 Task: Implement an escalation process for overdue issues using automation rules.
Action: Mouse pressed left at (677, 155)
Screenshot: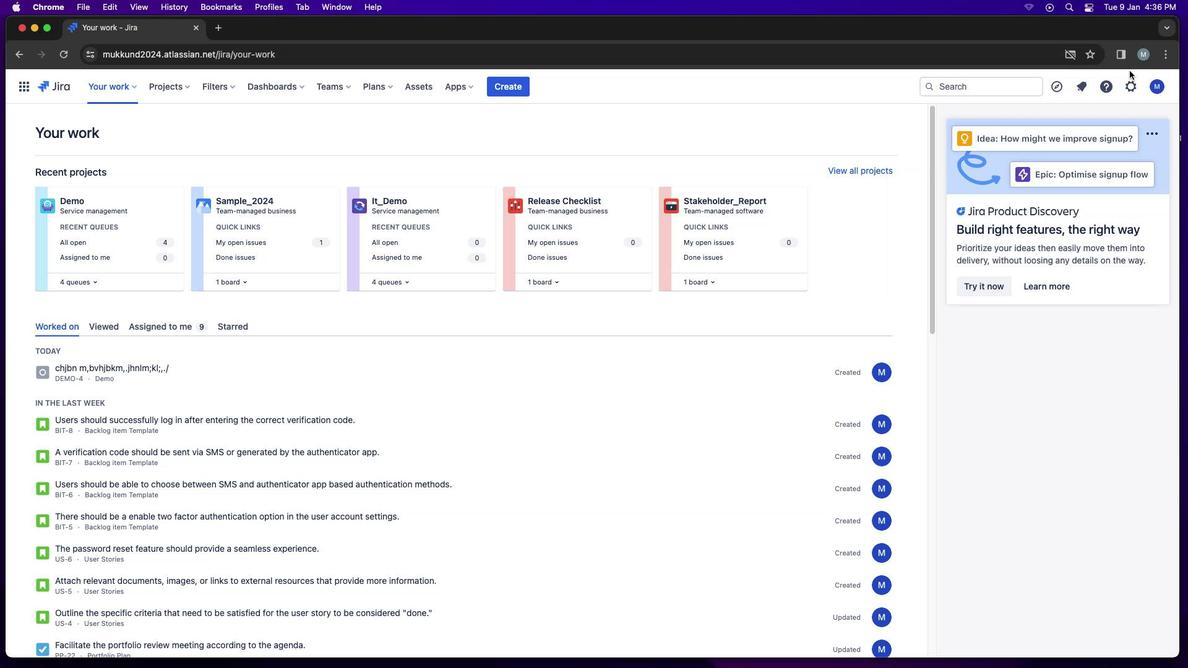 
Action: Mouse moved to (1130, 89)
Screenshot: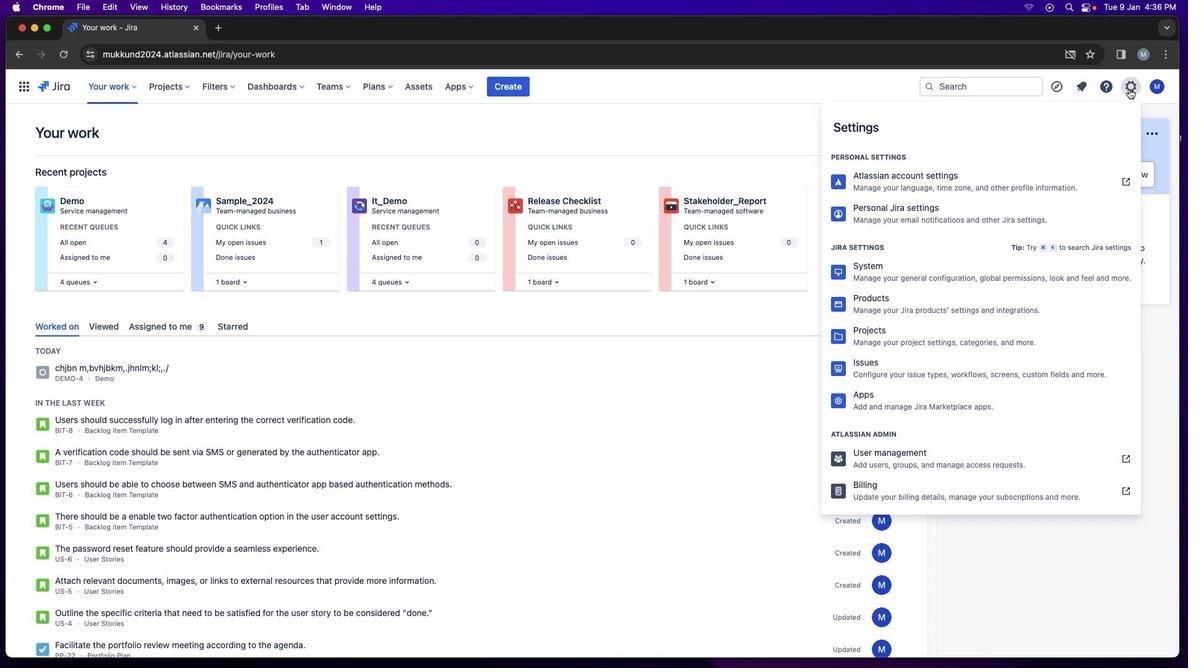 
Action: Mouse pressed left at (1130, 89)
Screenshot: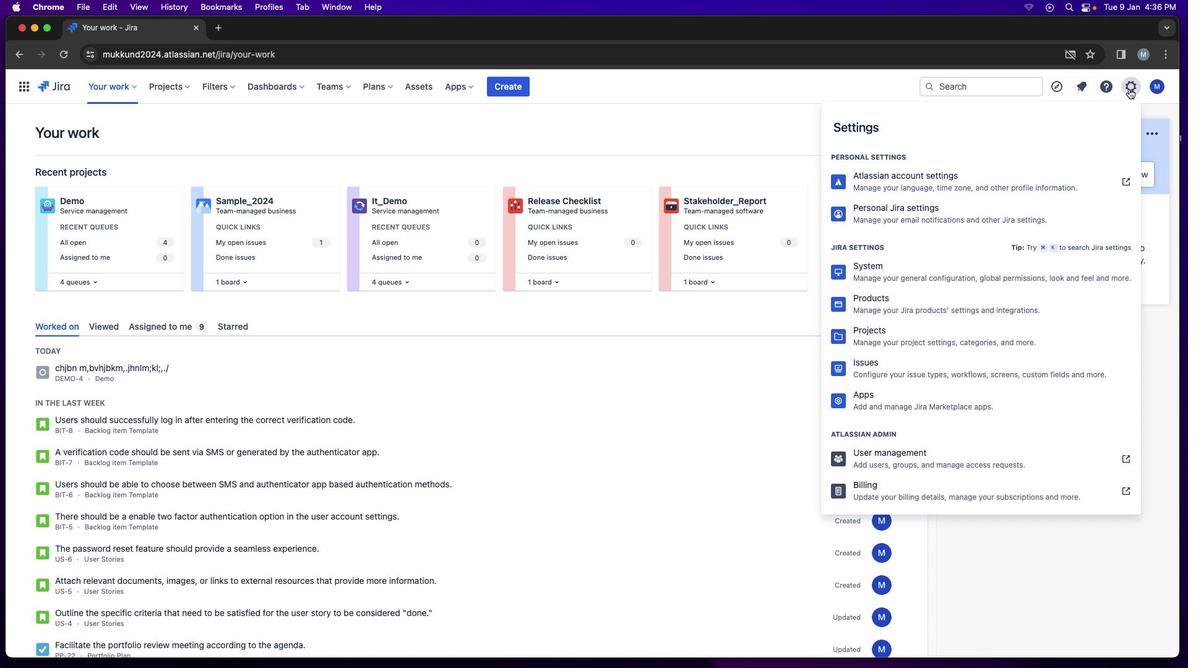 
Action: Mouse moved to (956, 364)
Screenshot: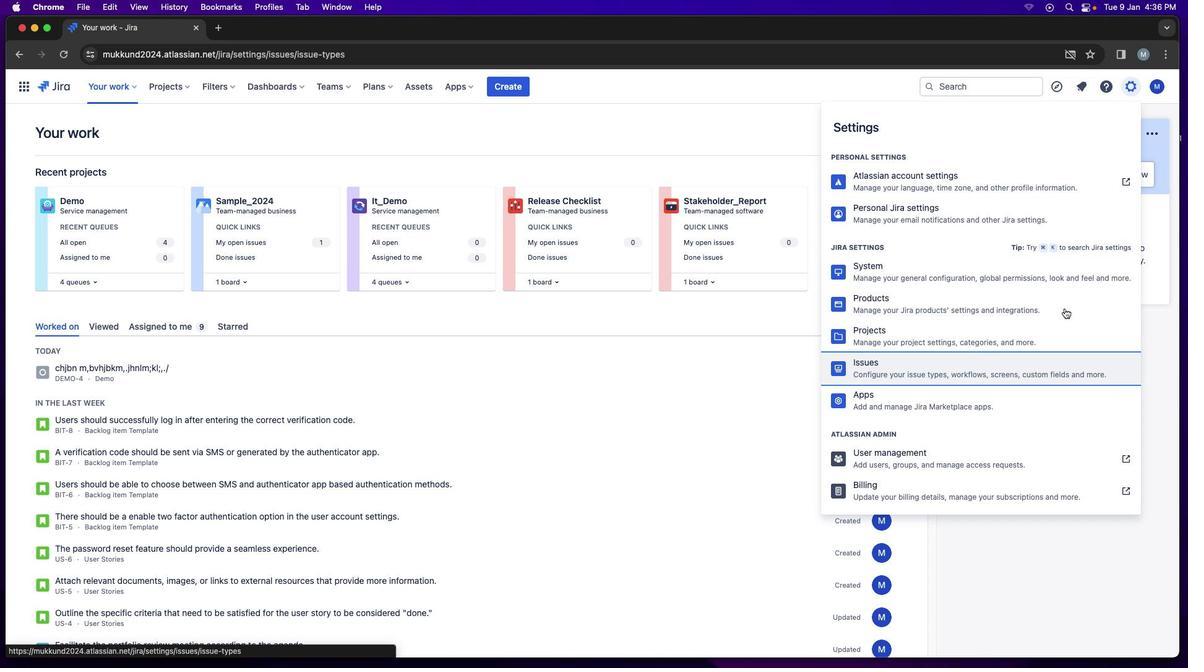 
Action: Mouse pressed left at (956, 364)
Screenshot: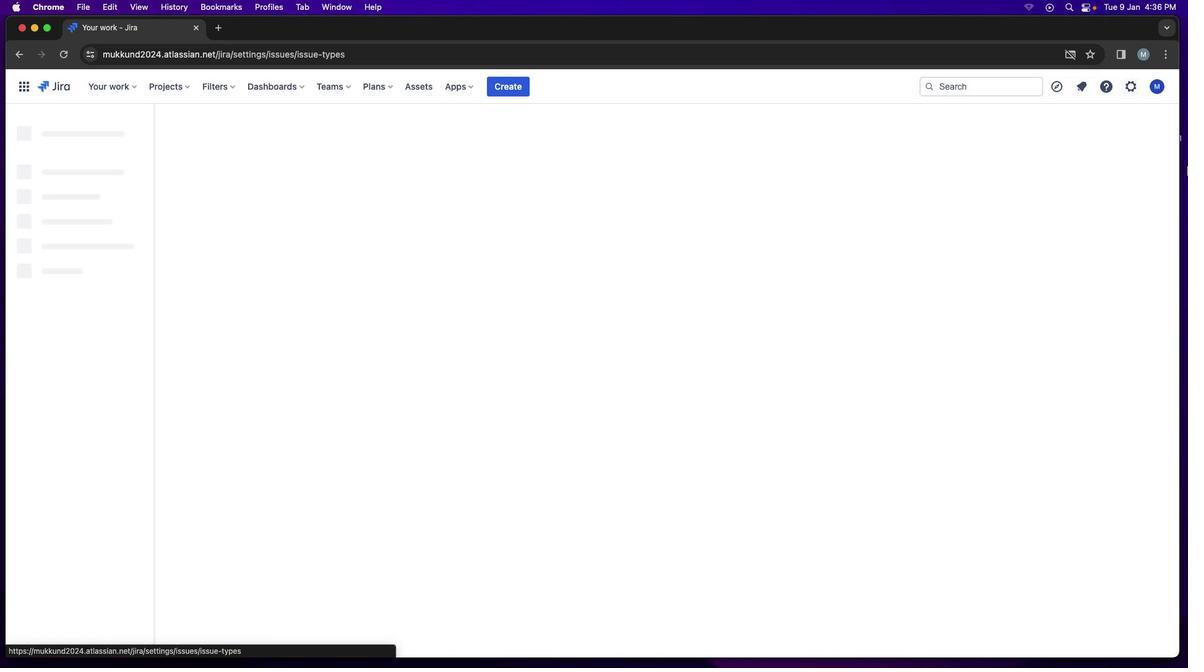 
Action: Mouse moved to (468, 157)
Screenshot: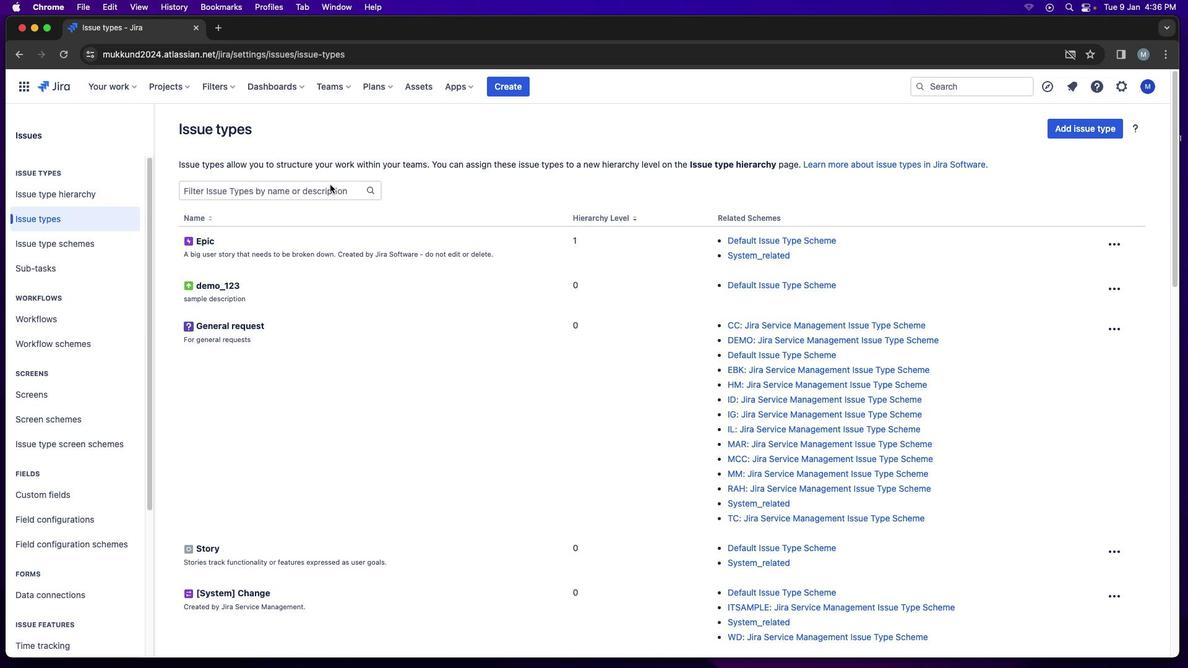 
Action: Mouse pressed left at (468, 157)
Screenshot: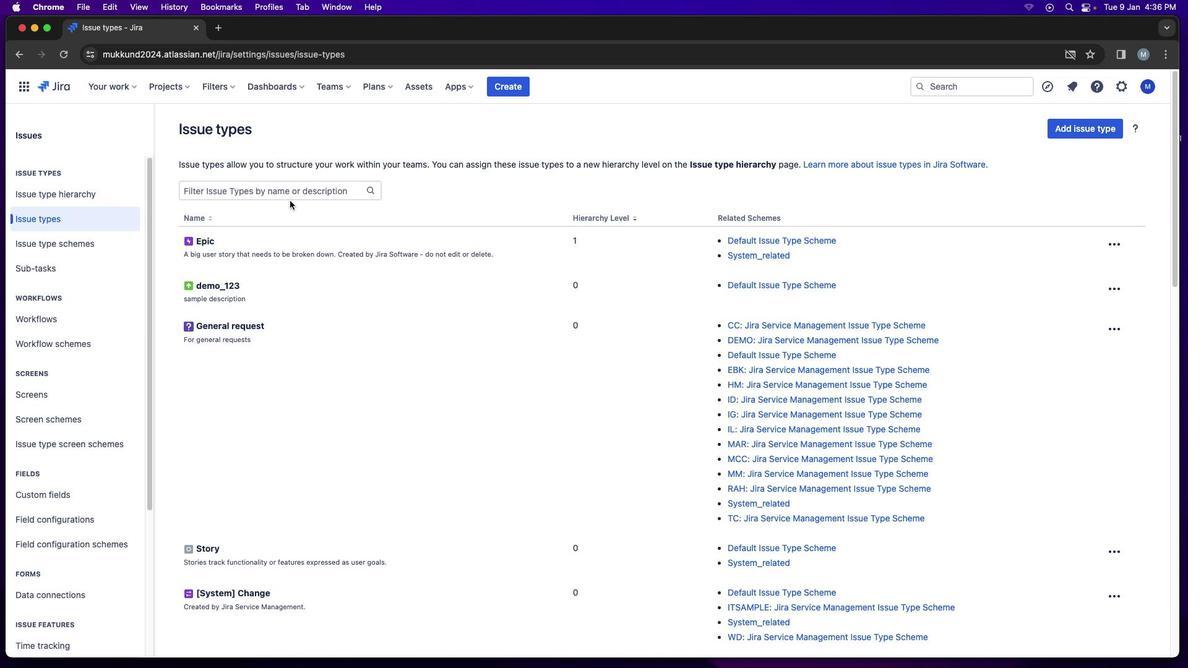 
Action: Mouse moved to (103, 366)
Screenshot: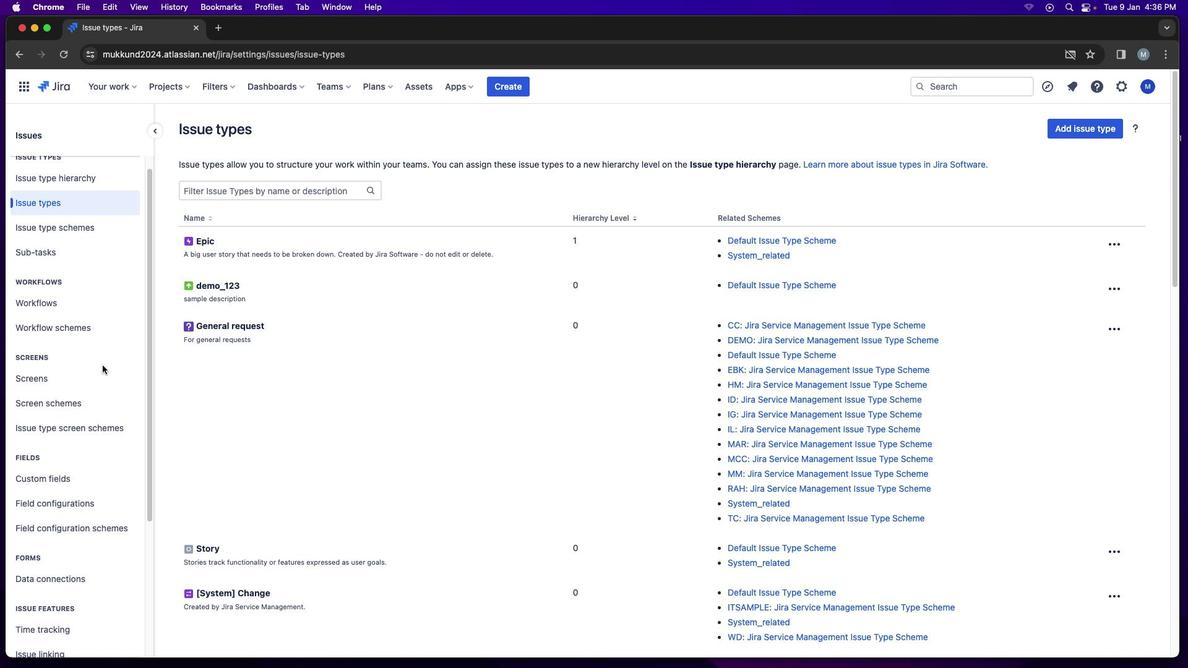 
Action: Mouse scrolled (103, 366) with delta (1, 0)
Screenshot: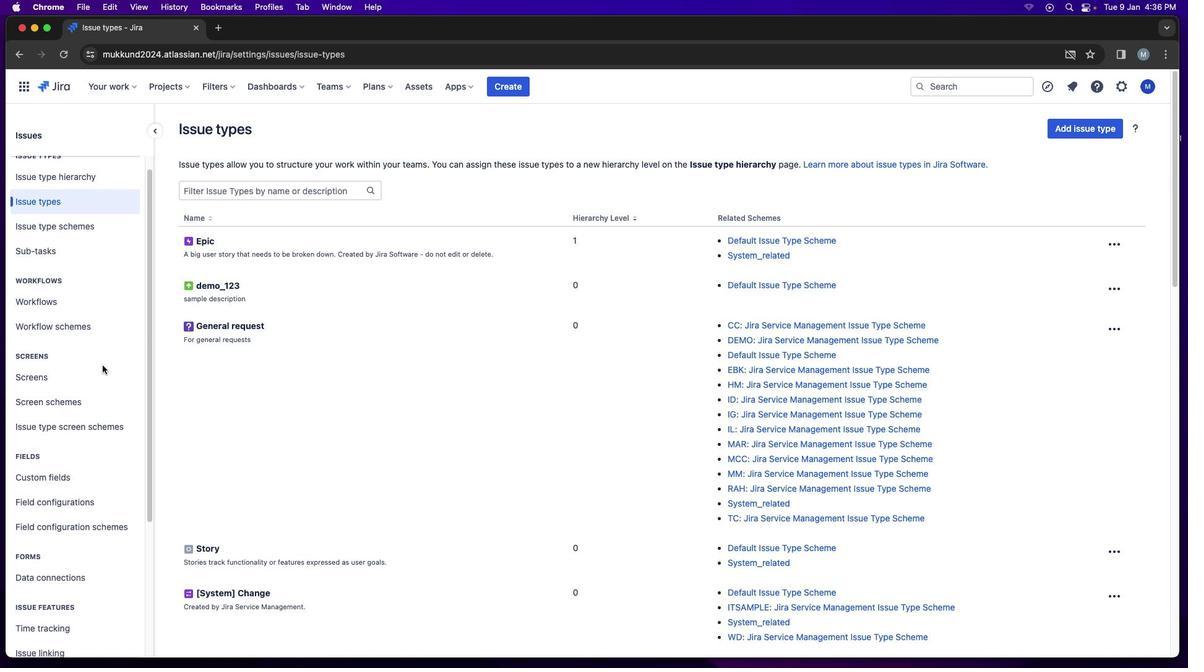
Action: Mouse scrolled (103, 366) with delta (1, 0)
Screenshot: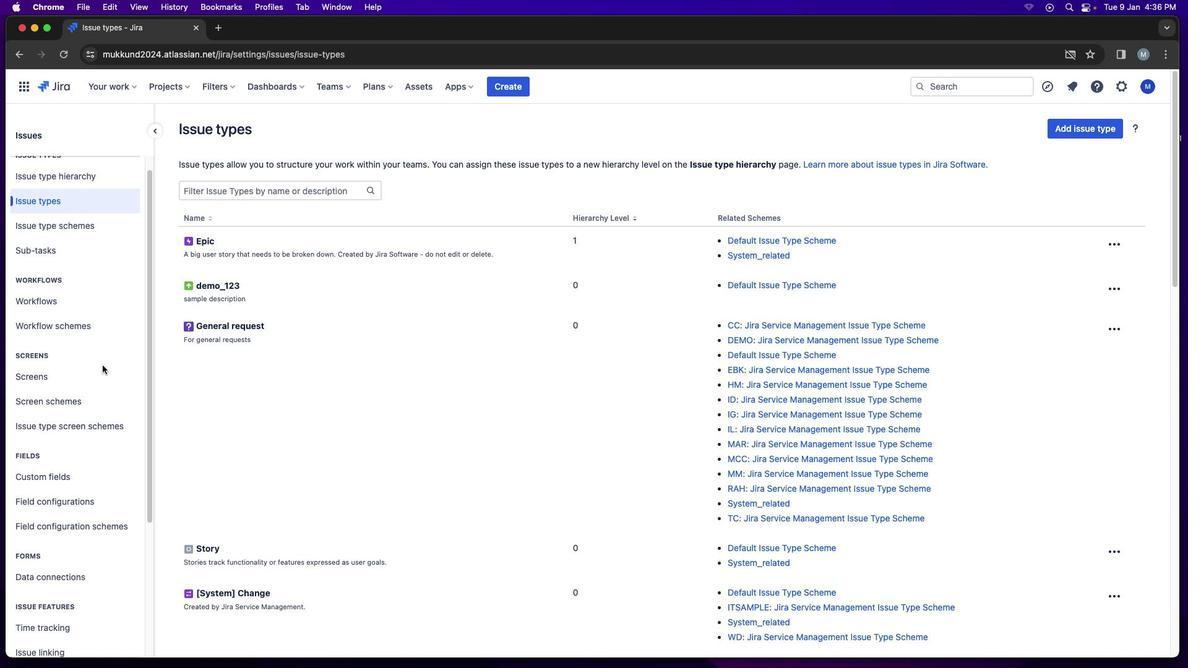
Action: Mouse scrolled (103, 366) with delta (1, 0)
Screenshot: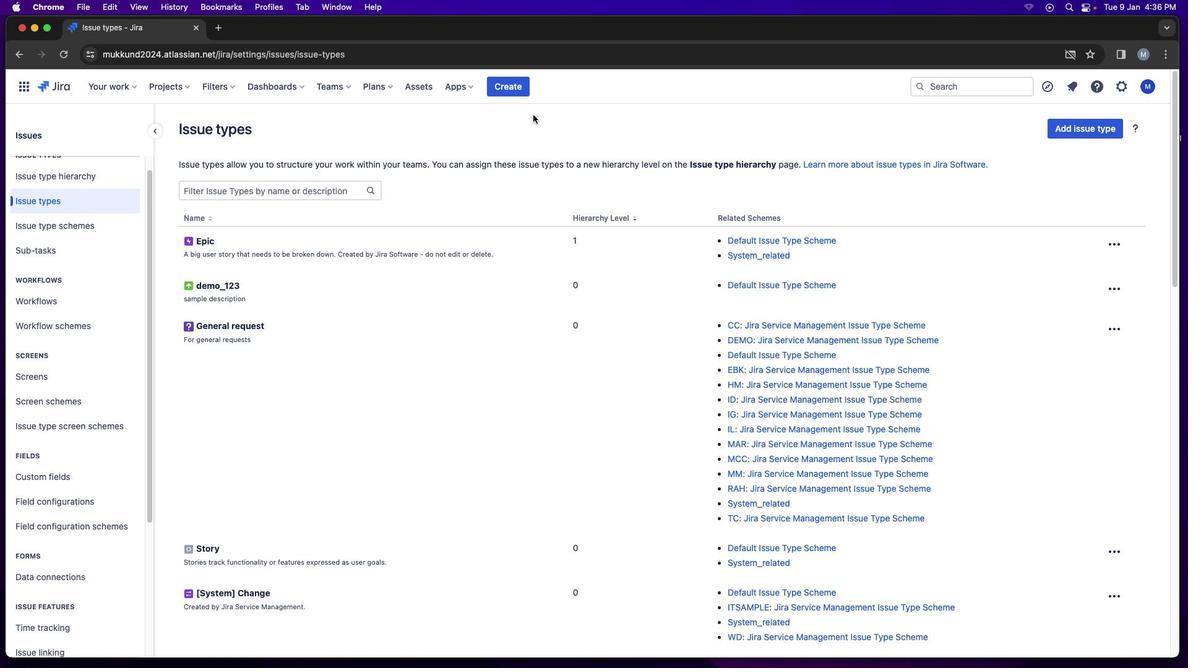 
Action: Mouse scrolled (103, 366) with delta (1, 0)
Screenshot: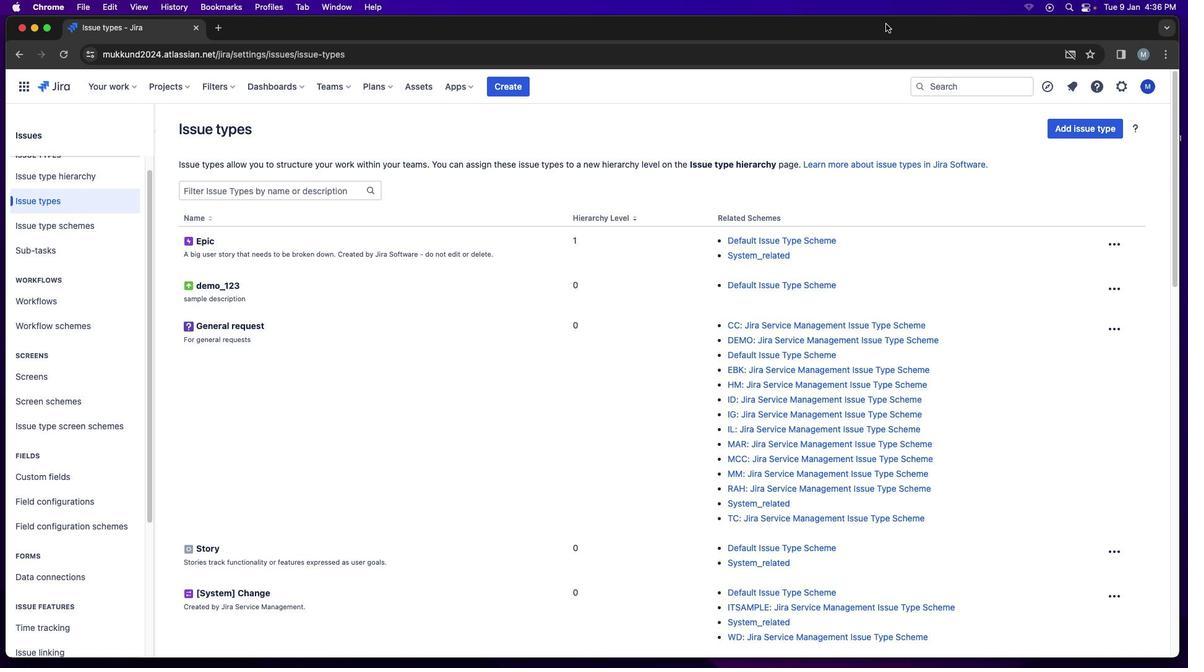 
Action: Mouse moved to (1121, 89)
Screenshot: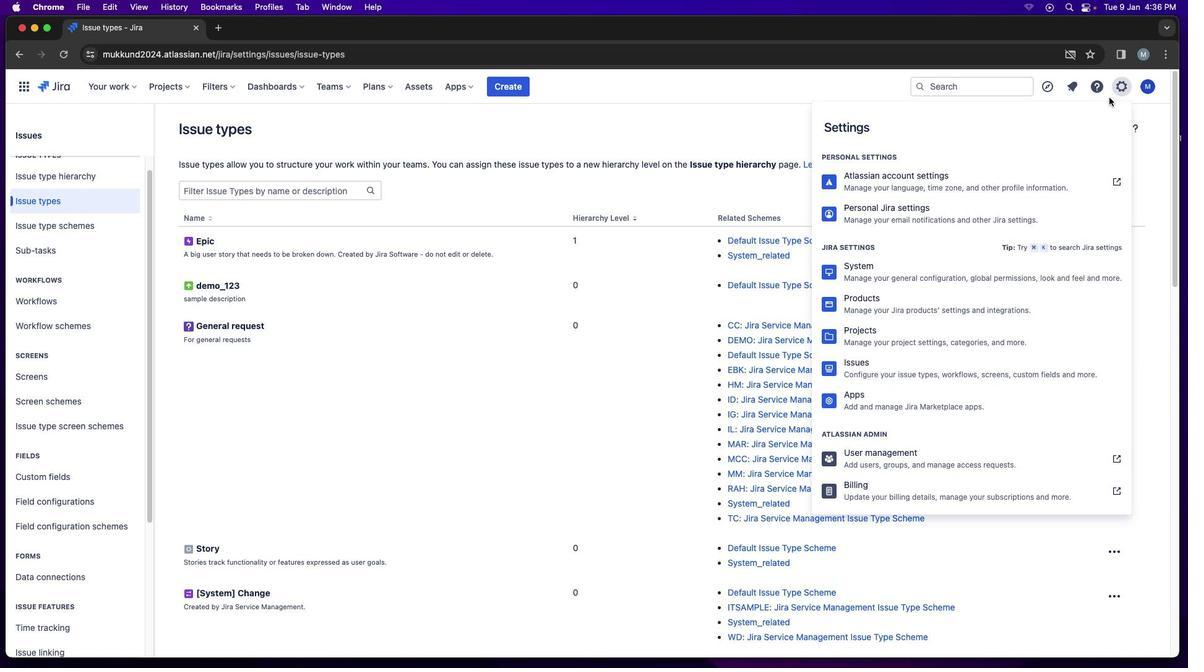 
Action: Mouse pressed left at (1121, 89)
Screenshot: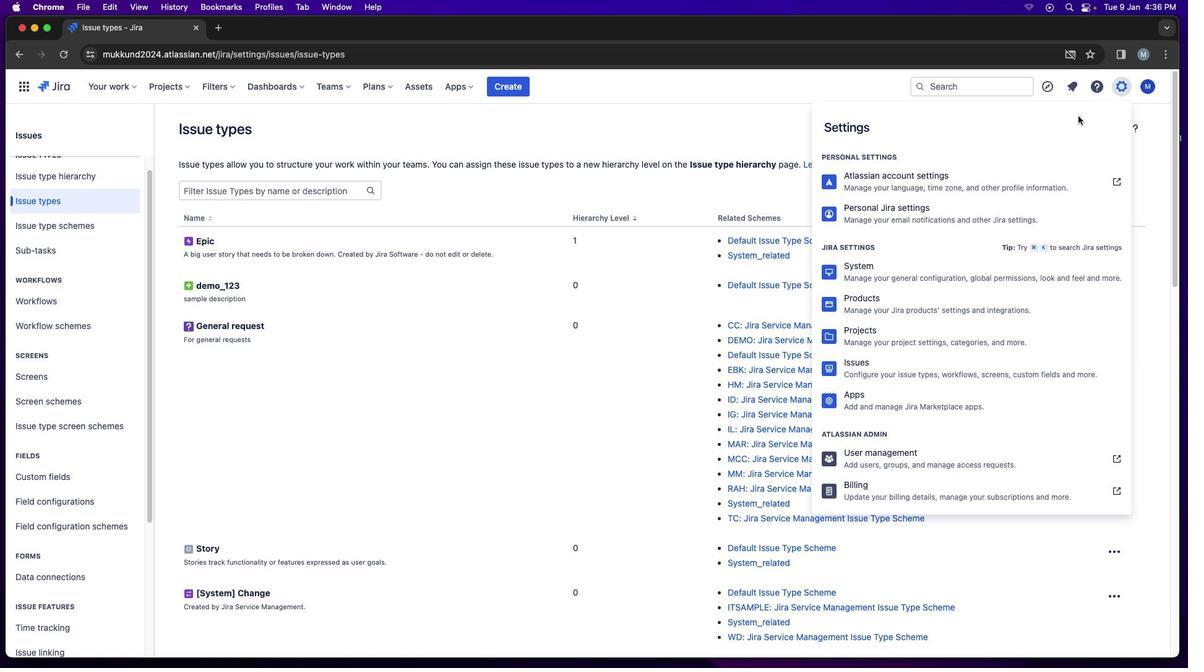 
Action: Mouse moved to (912, 273)
Screenshot: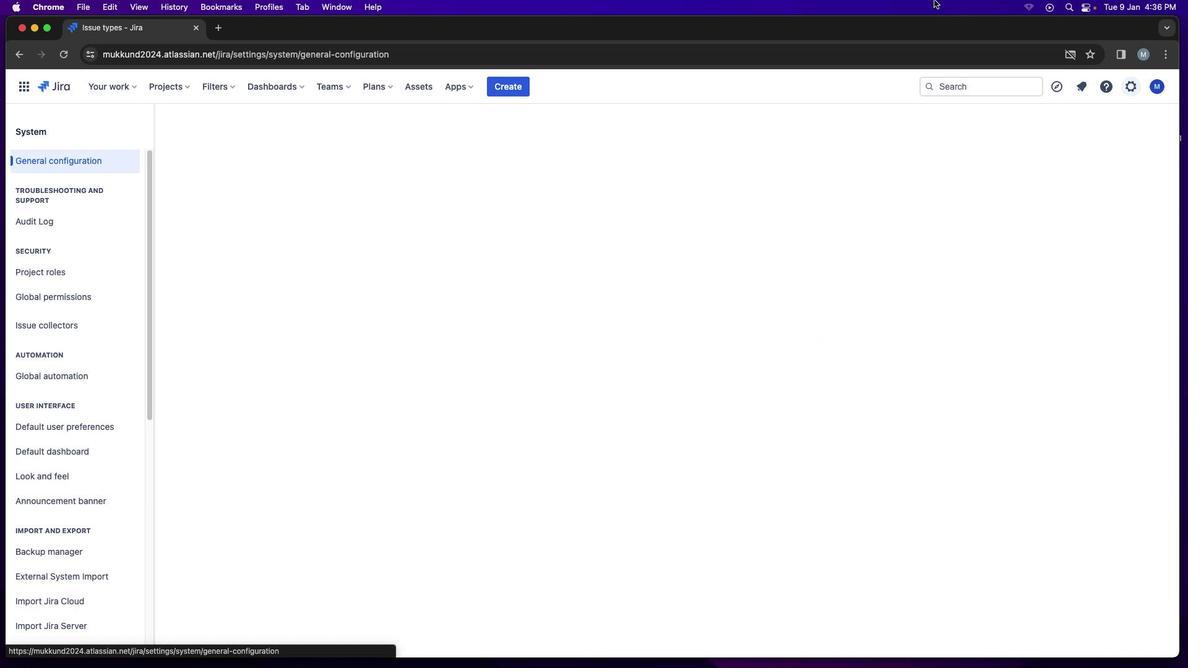 
Action: Mouse pressed left at (912, 273)
Screenshot: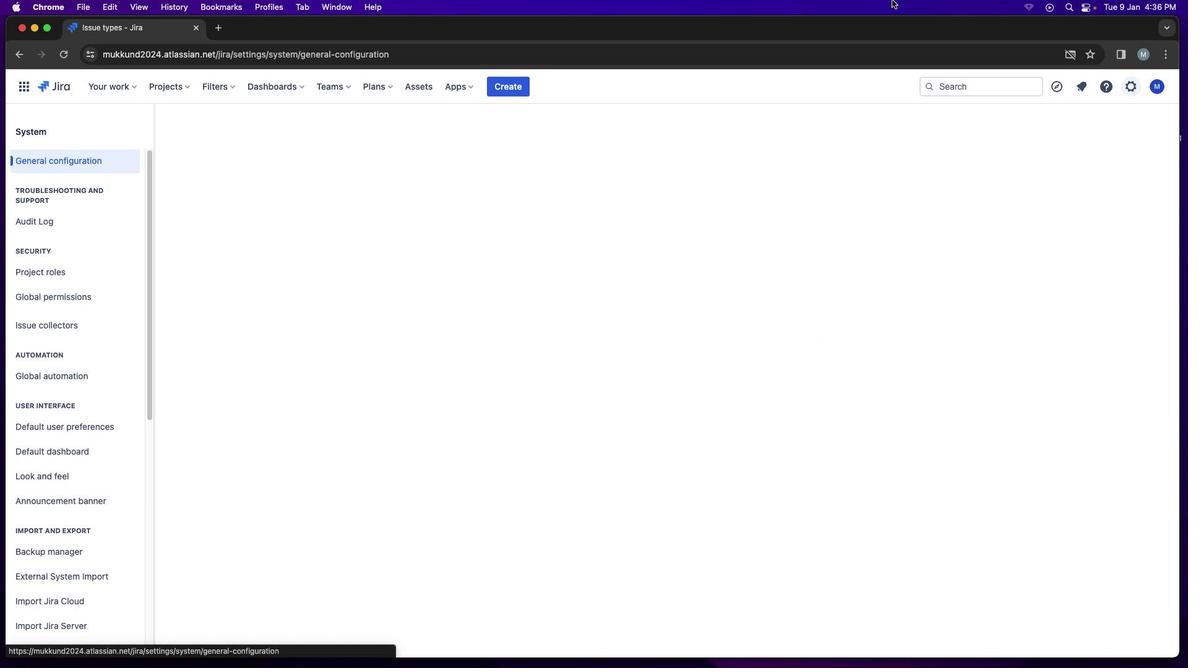
Action: Mouse moved to (65, 383)
Screenshot: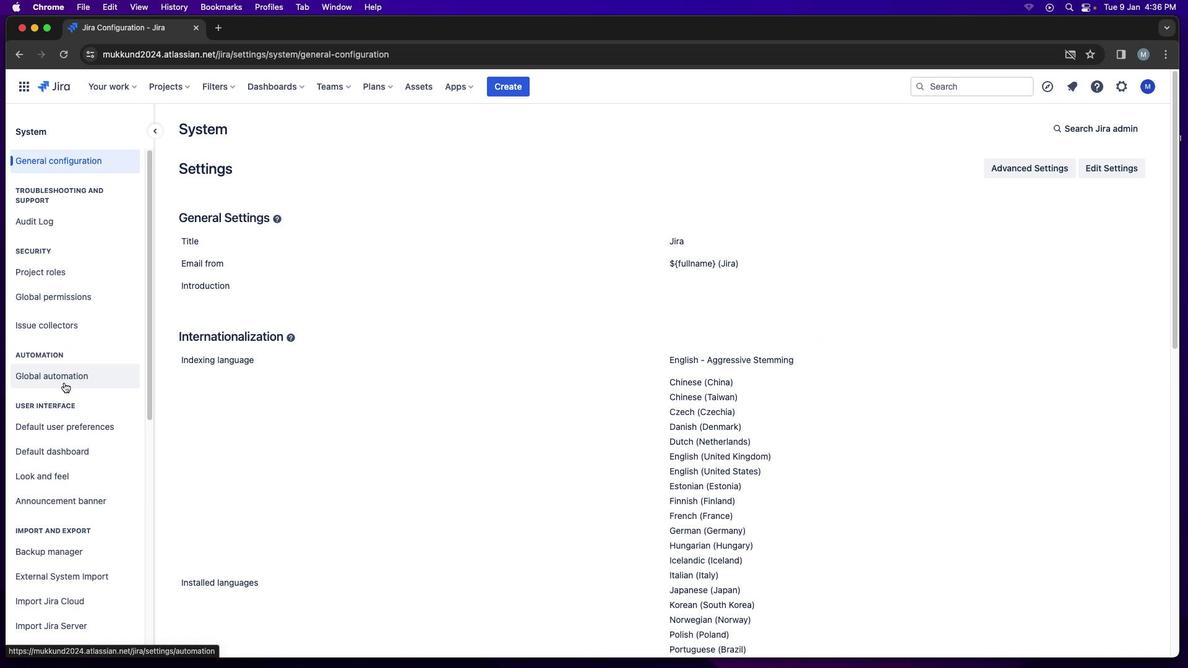 
Action: Mouse pressed left at (65, 383)
Screenshot: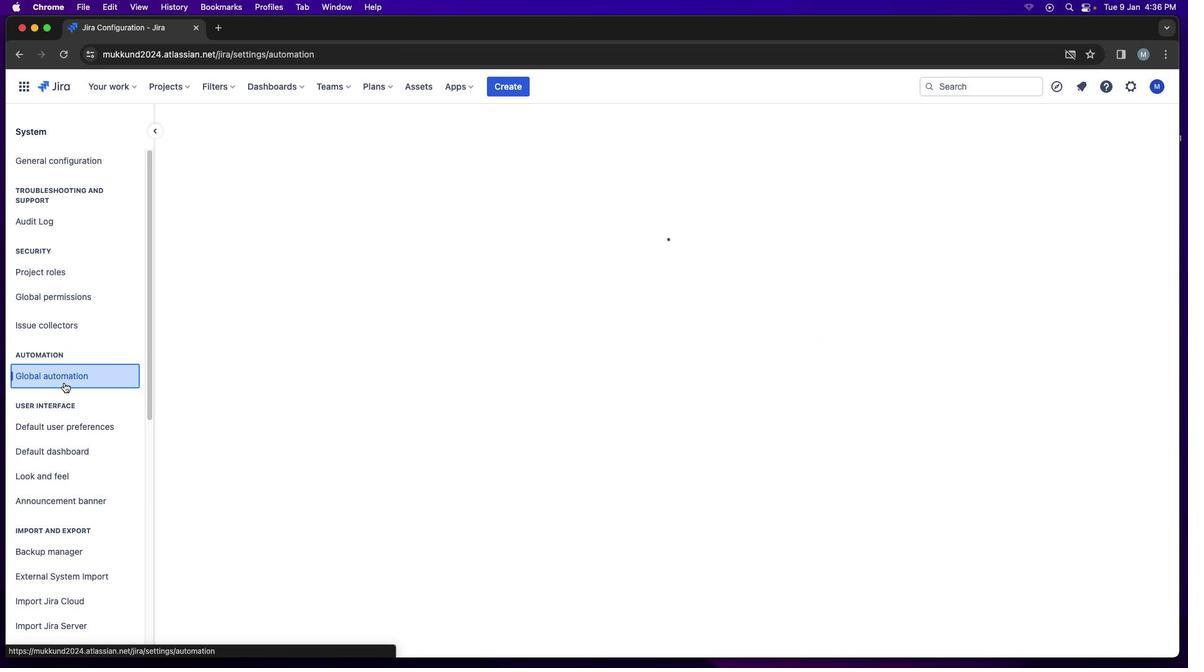 
Action: Mouse moved to (822, 144)
Screenshot: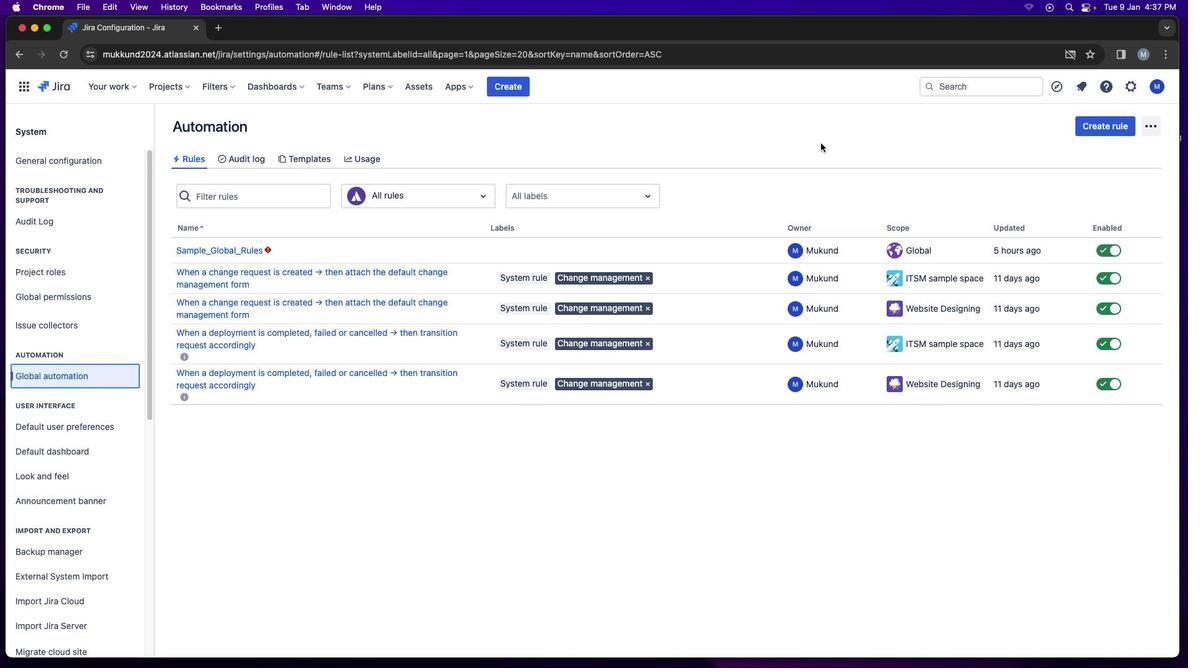 
Action: Mouse pressed left at (822, 144)
Screenshot: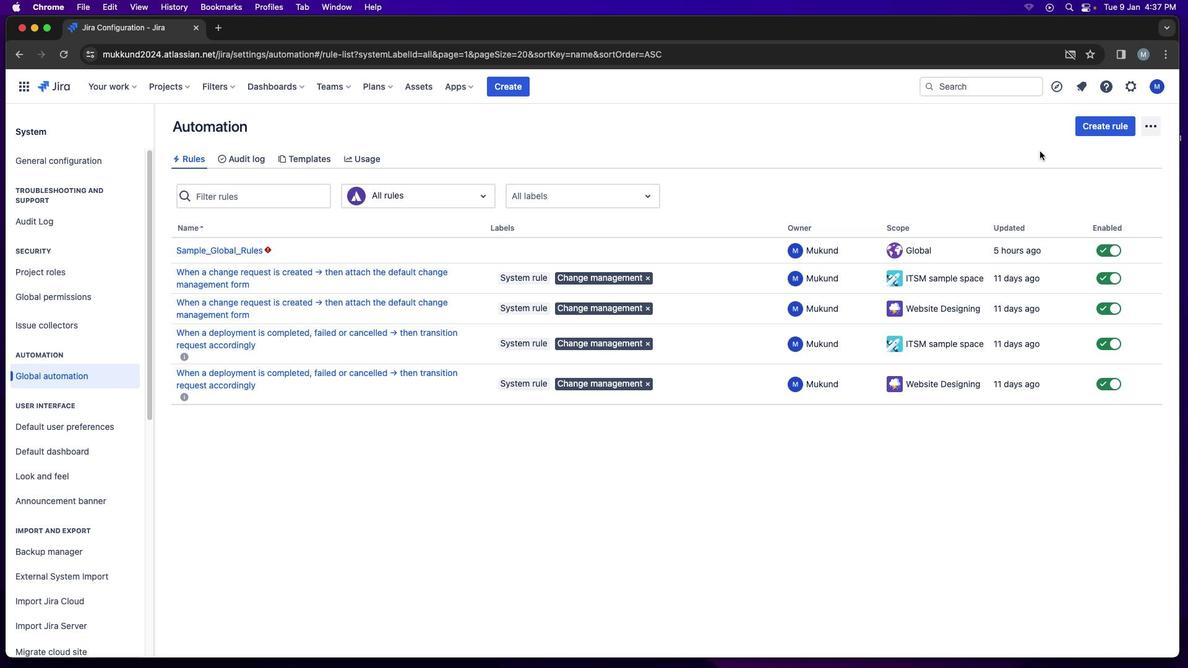 
Action: Mouse moved to (1111, 126)
Screenshot: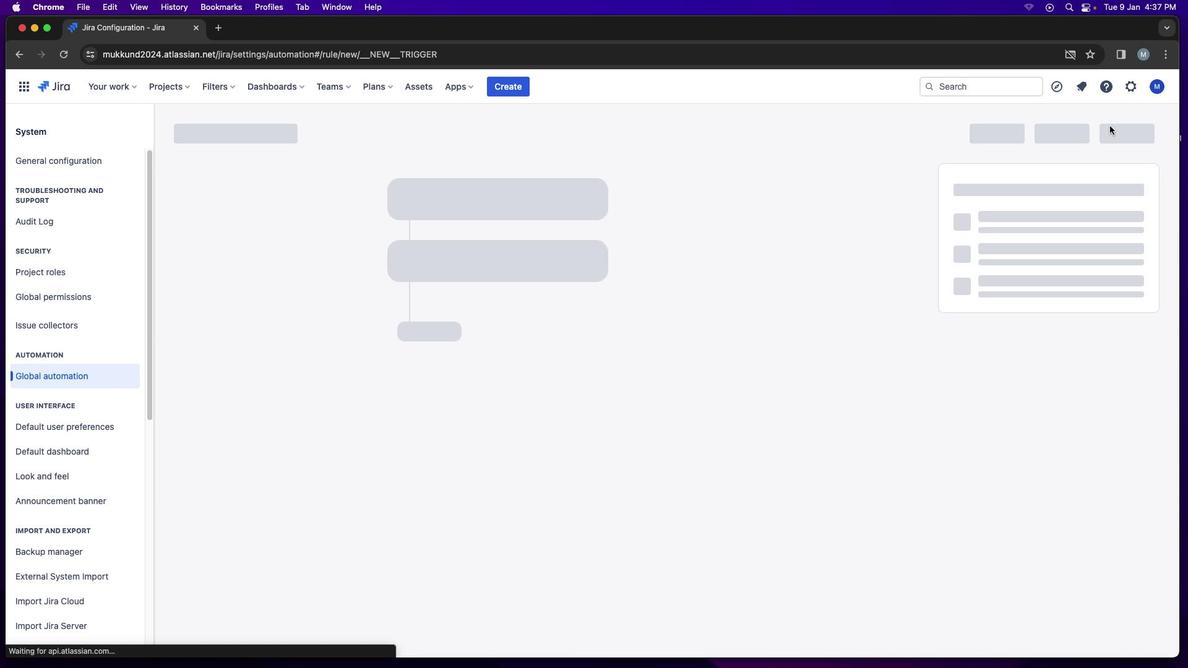 
Action: Mouse pressed left at (1111, 126)
Screenshot: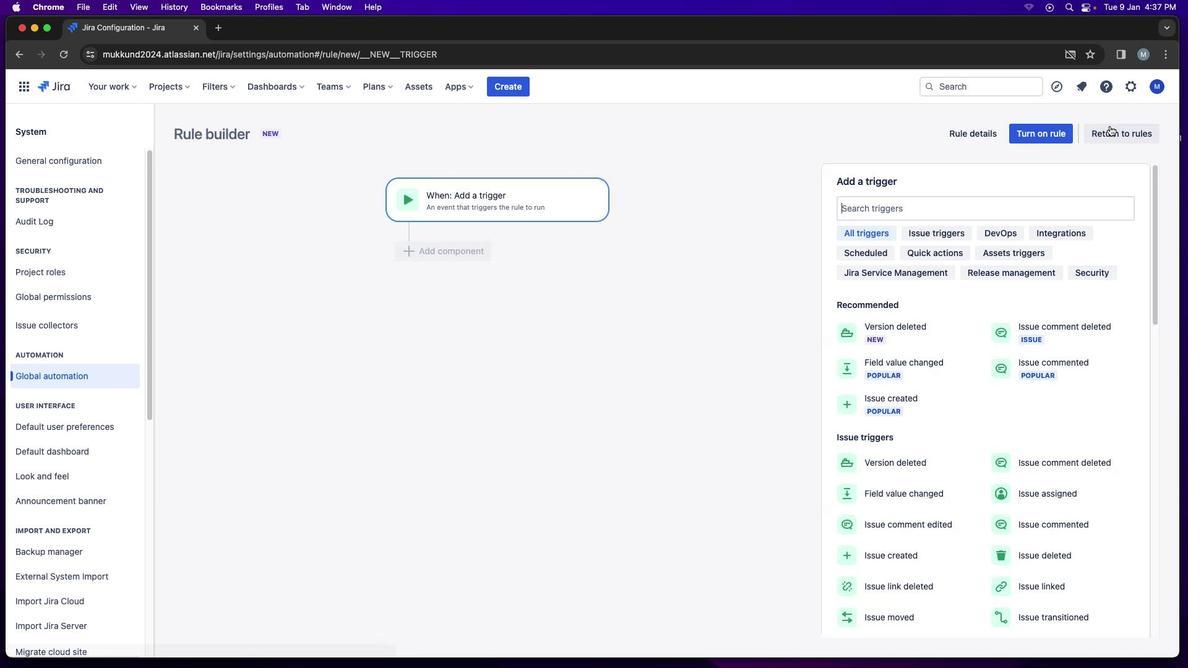 
Action: Mouse moved to (693, 210)
Screenshot: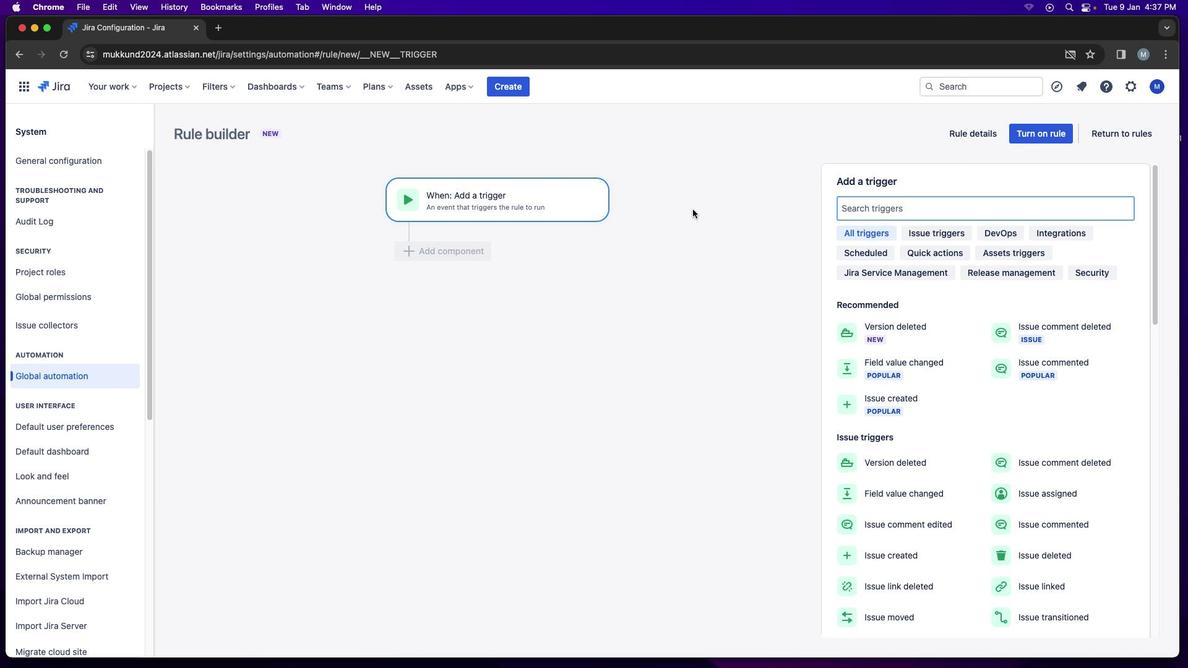 
Action: Mouse pressed left at (693, 210)
Screenshot: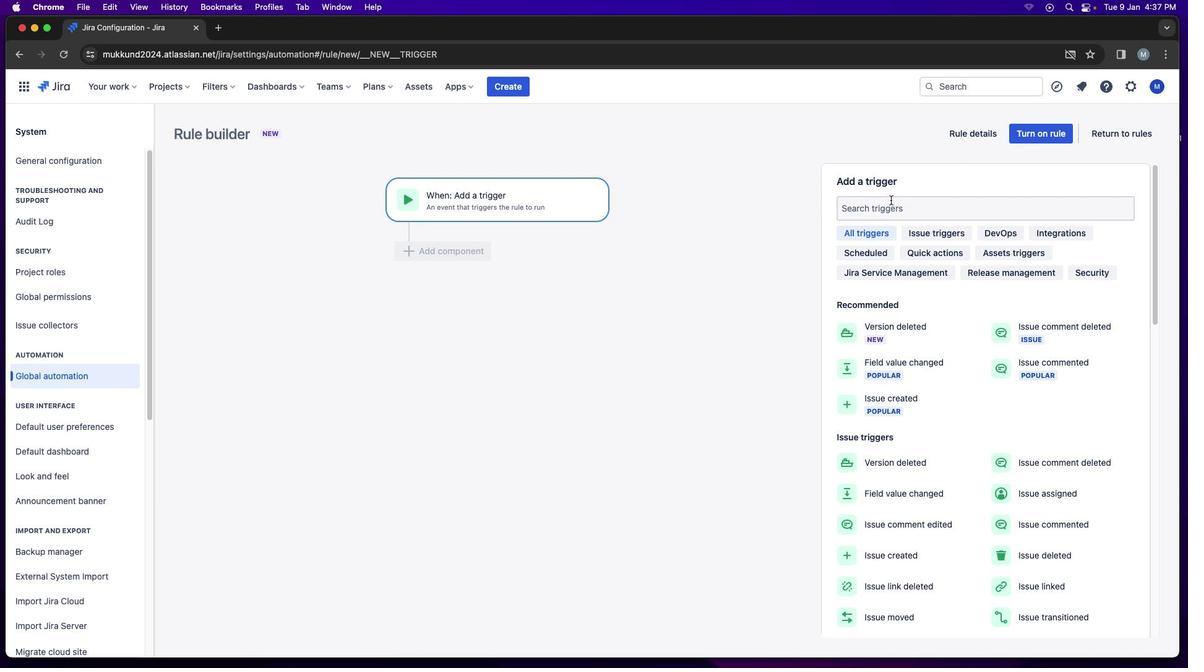 
Action: Mouse moved to (925, 207)
Screenshot: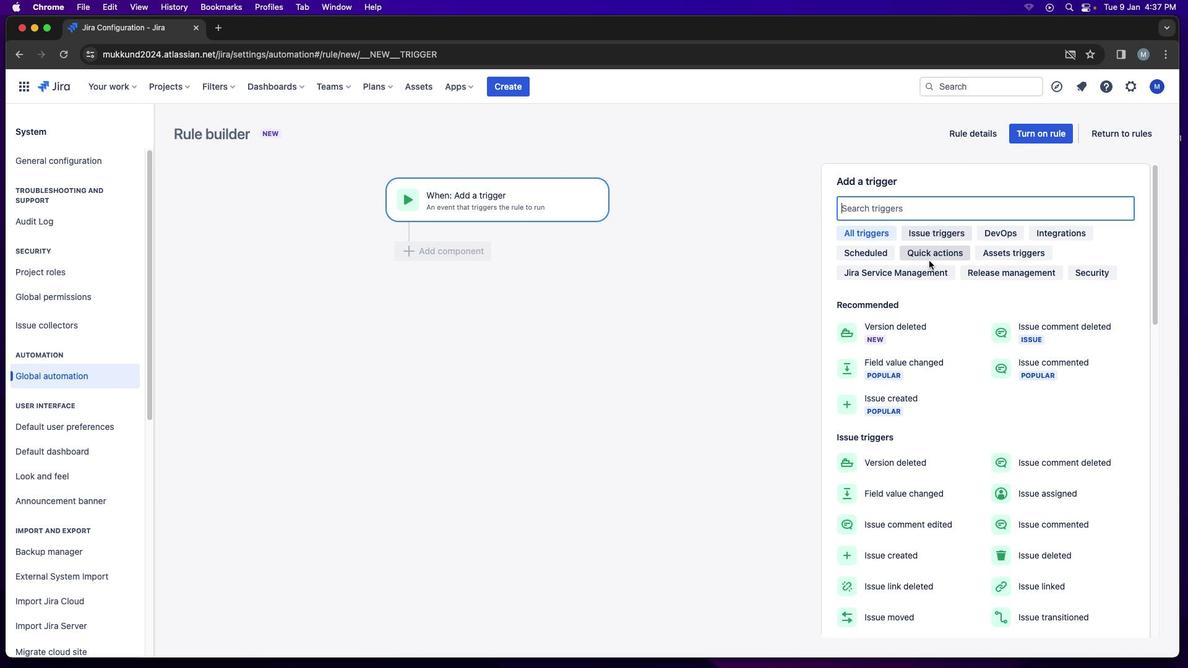 
Action: Mouse pressed left at (925, 207)
Screenshot: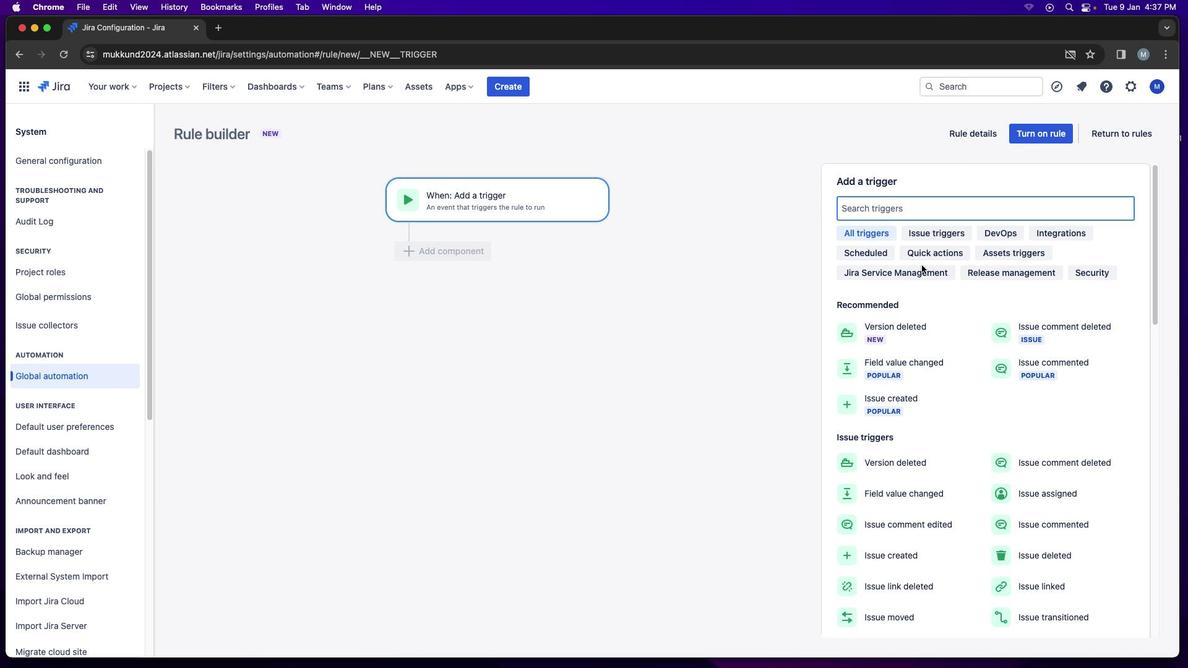 
Action: Mouse moved to (867, 258)
Screenshot: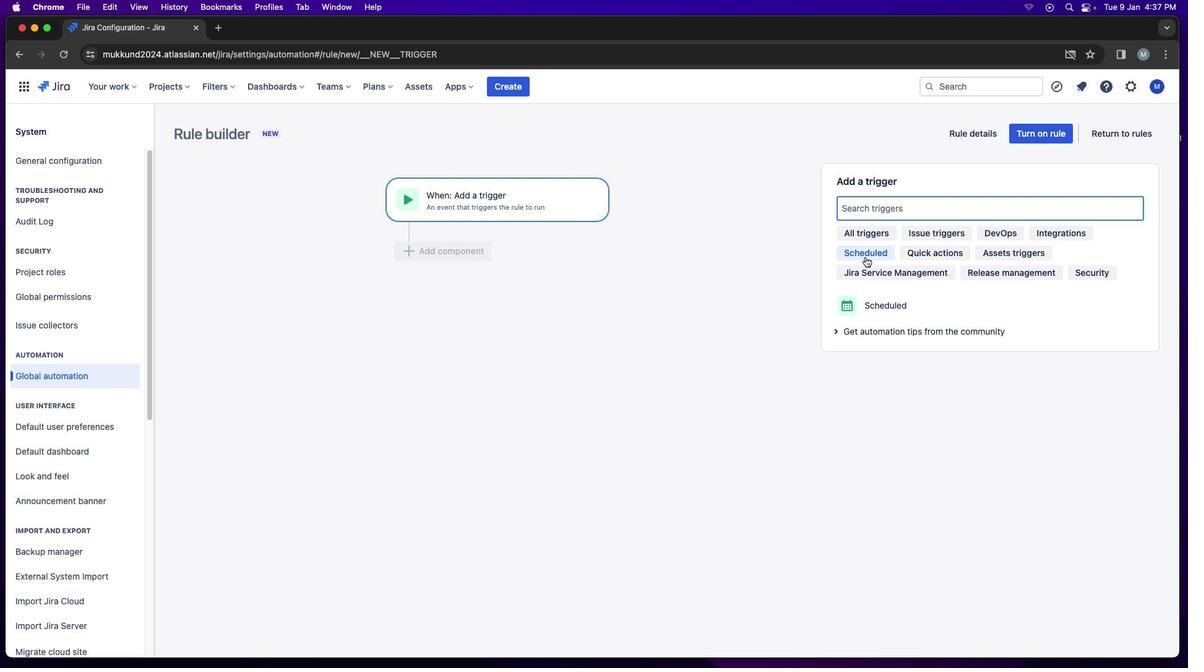 
Action: Mouse pressed left at (867, 258)
Screenshot: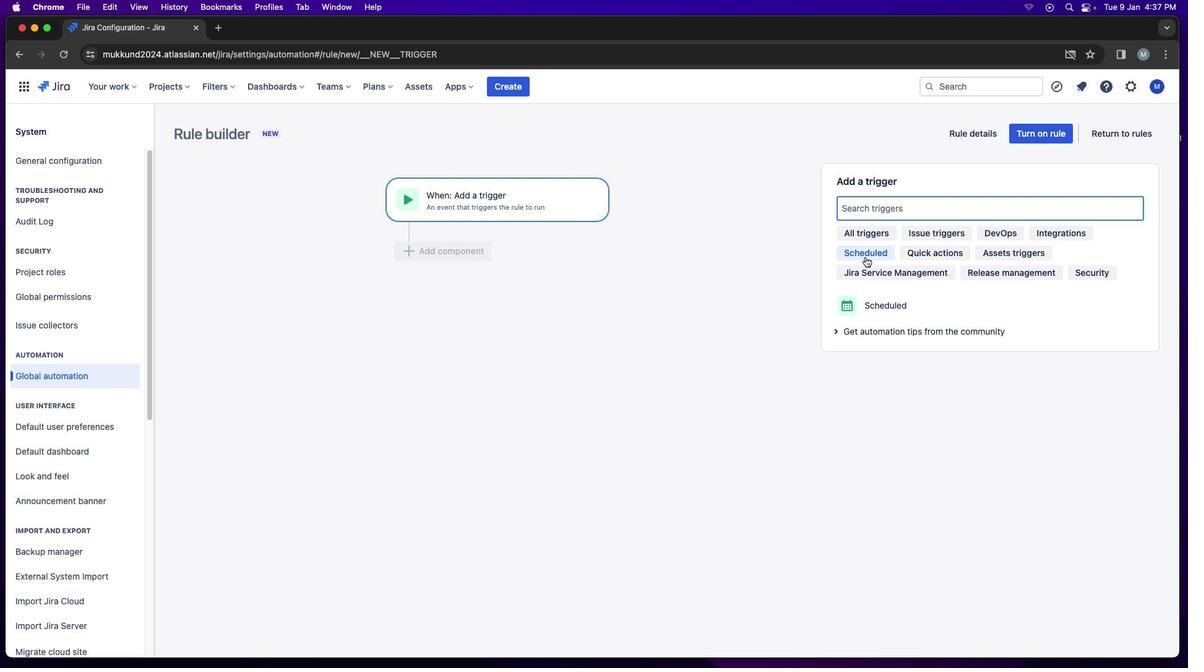 
Action: Mouse moved to (908, 307)
Screenshot: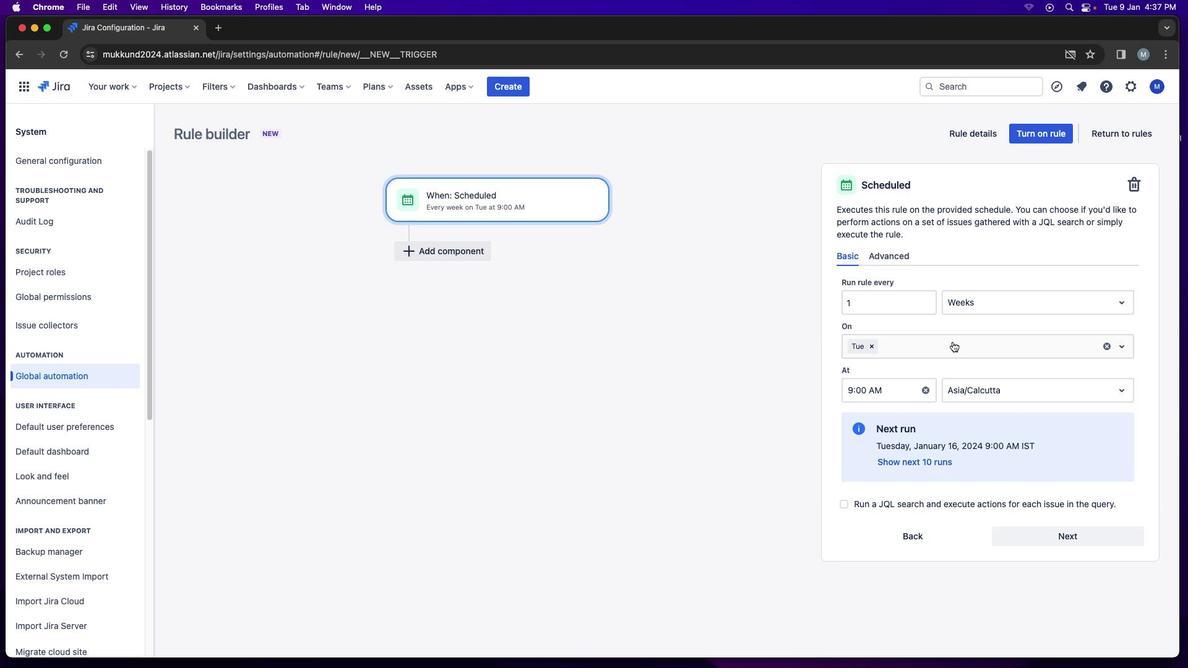 
Action: Mouse pressed left at (908, 307)
Screenshot: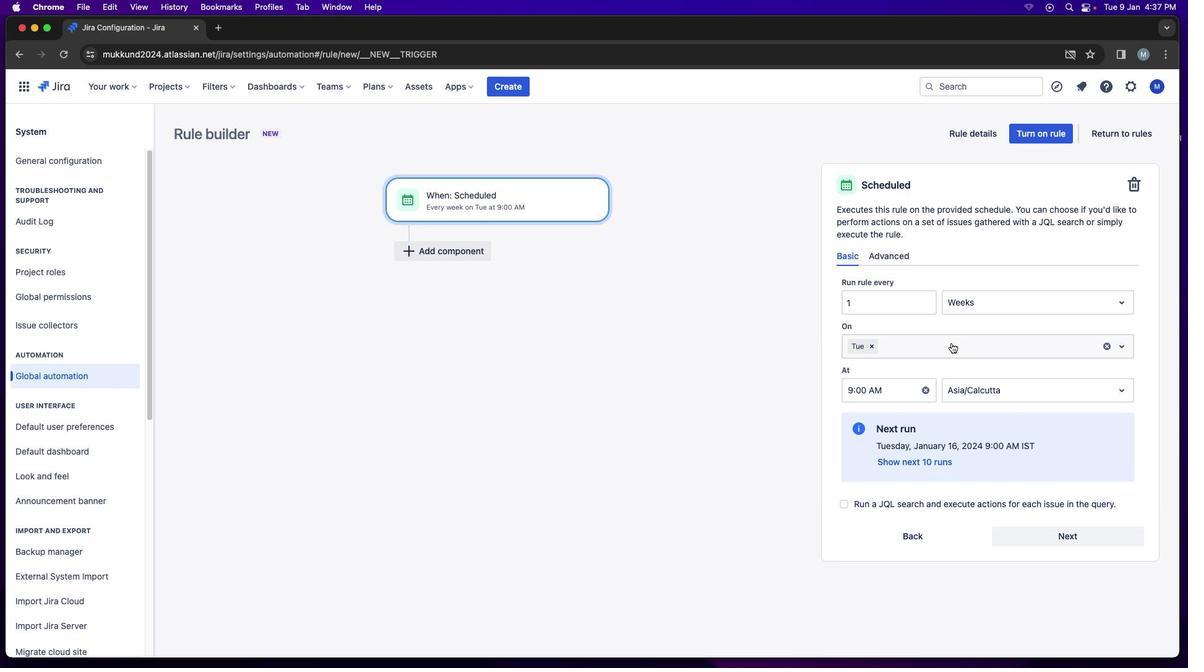 
Action: Mouse moved to (1005, 306)
Screenshot: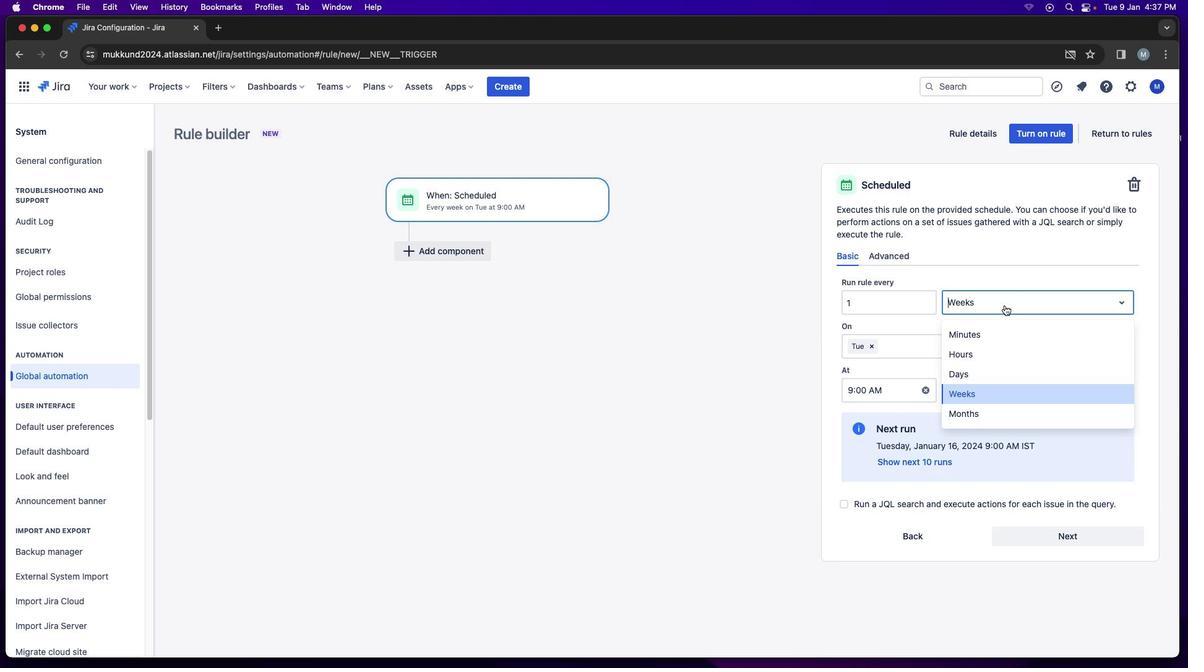 
Action: Mouse pressed left at (1005, 306)
Screenshot: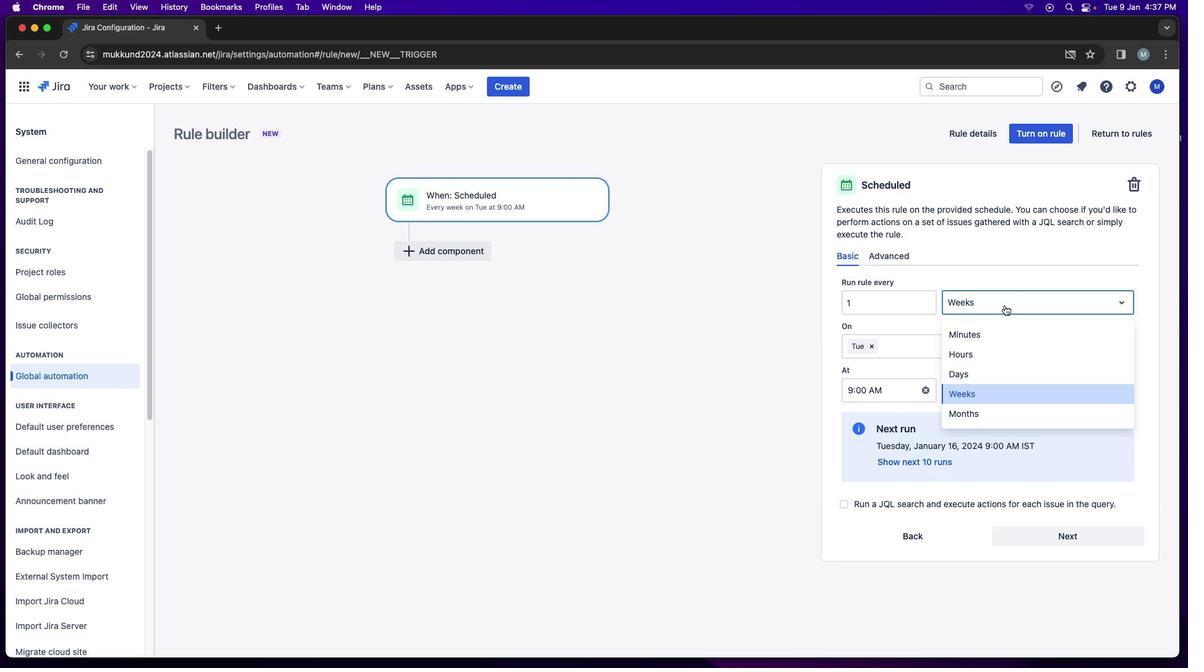 
Action: Mouse moved to (783, 345)
Screenshot: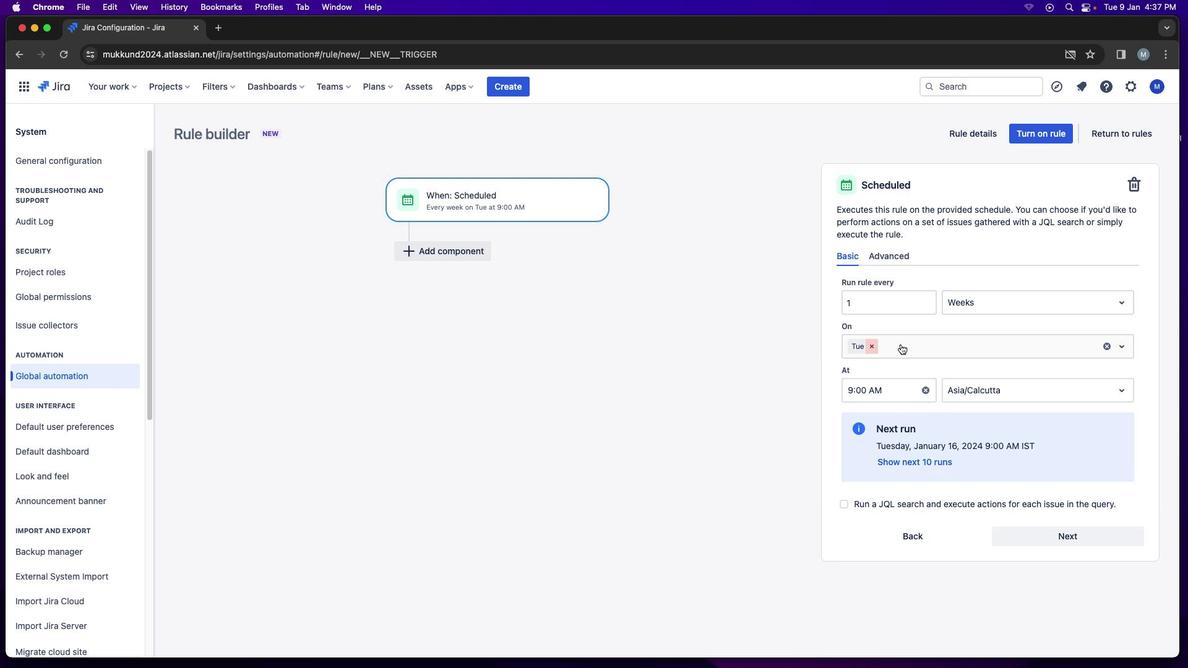 
Action: Mouse pressed left at (783, 345)
Screenshot: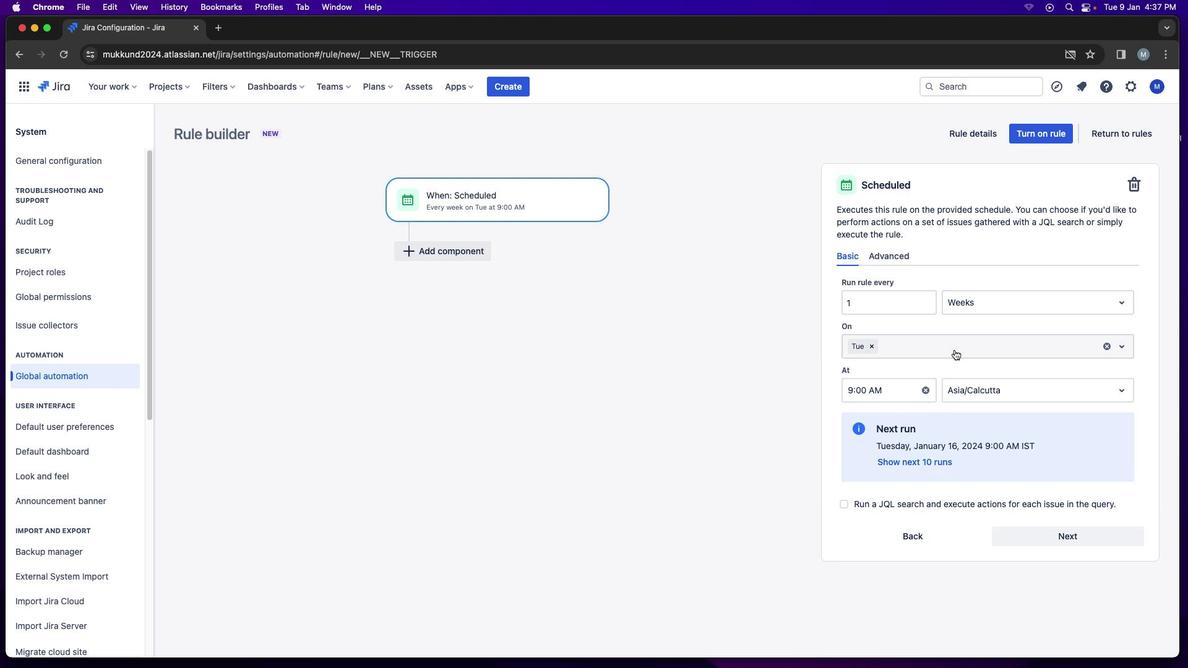 
Action: Mouse moved to (998, 396)
Screenshot: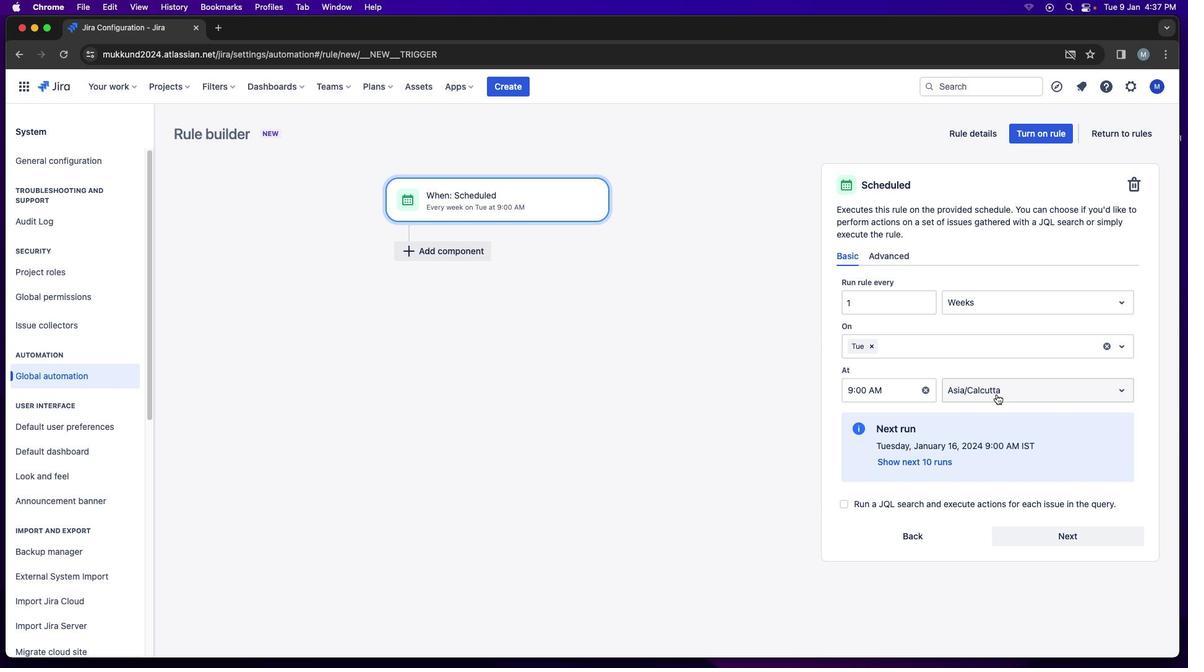 
Action: Mouse pressed left at (998, 396)
Screenshot: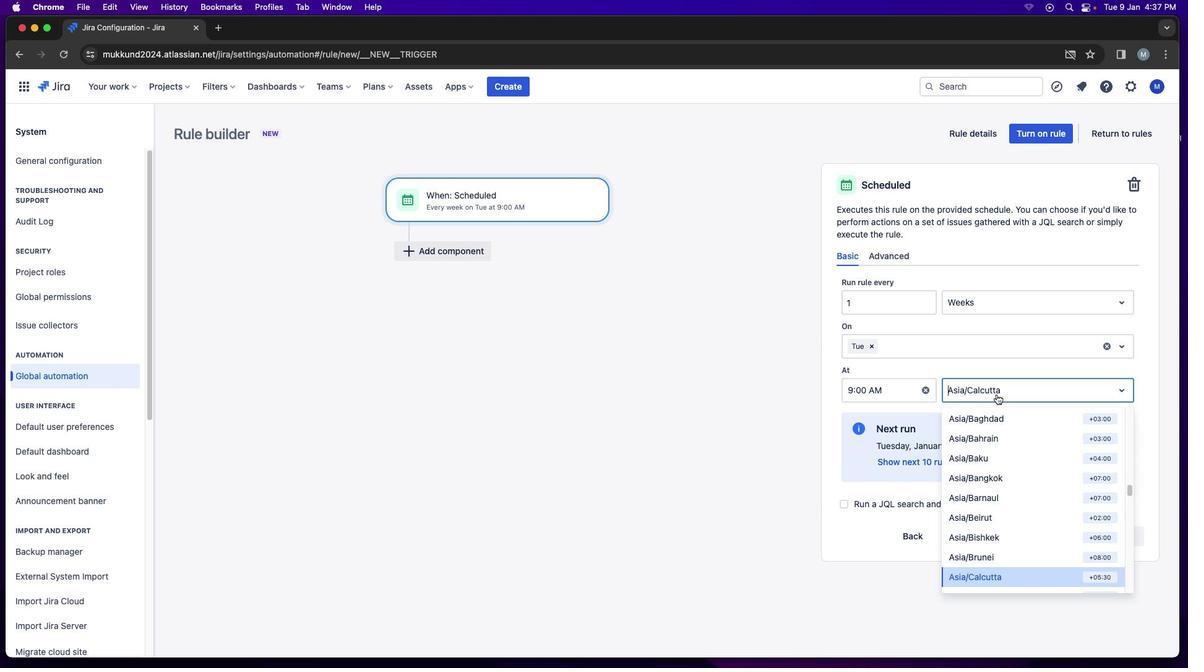
Action: Mouse moved to (1049, 508)
Screenshot: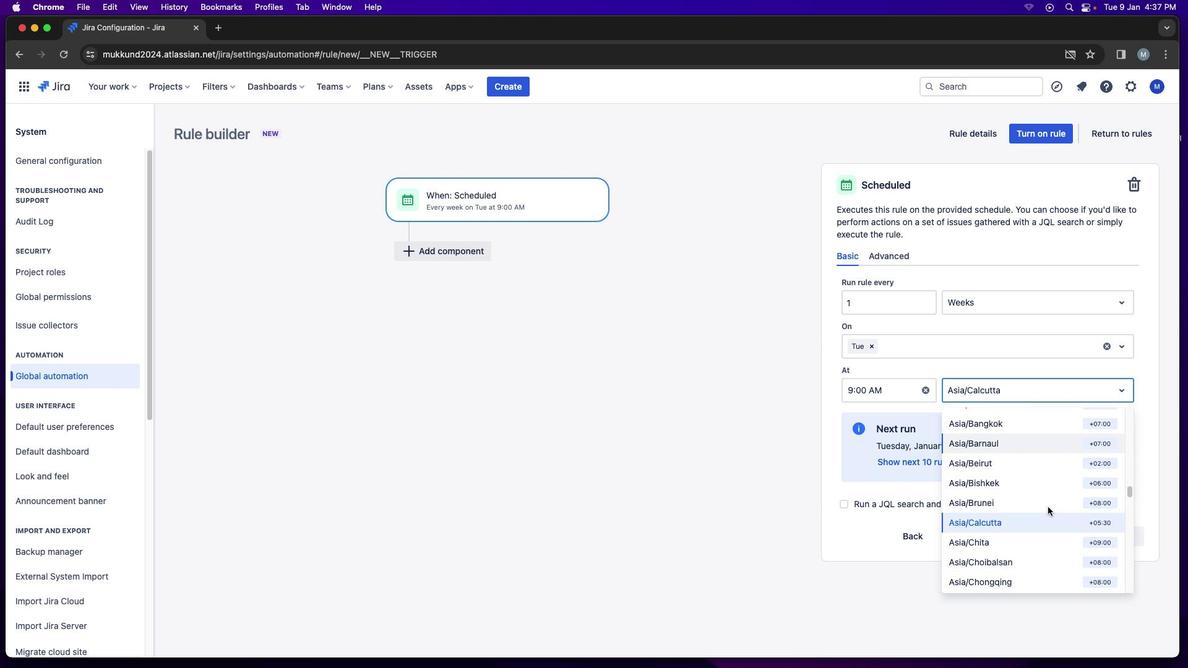 
Action: Mouse scrolled (1049, 508) with delta (1, 0)
Screenshot: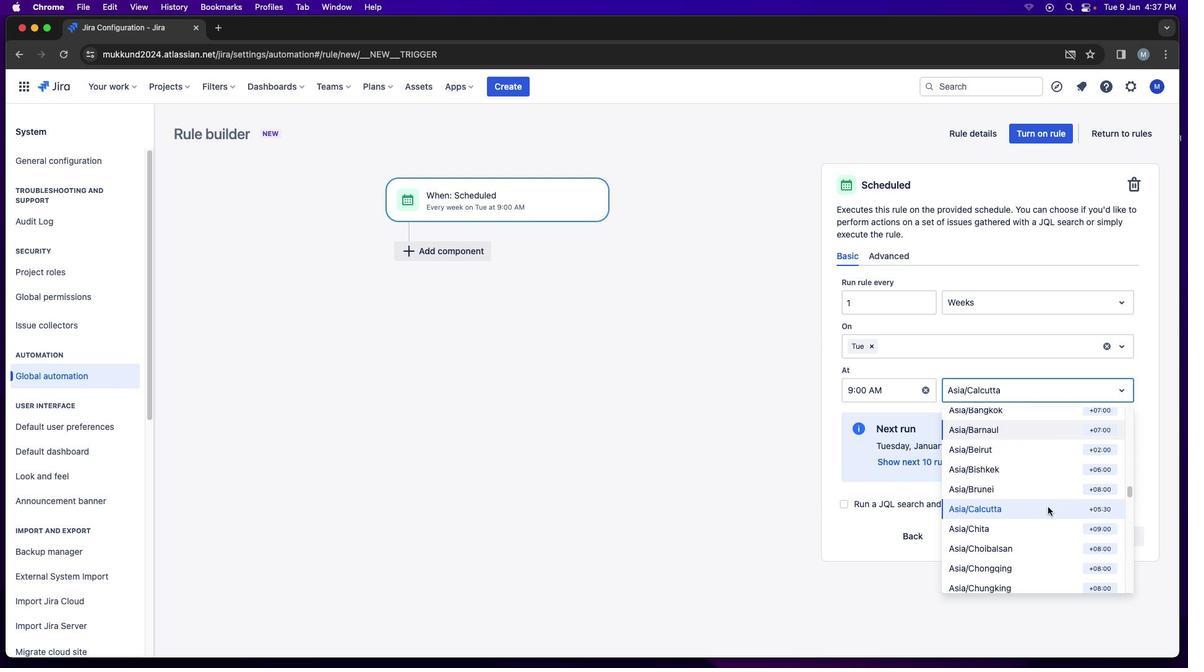 
Action: Mouse scrolled (1049, 508) with delta (1, 0)
Screenshot: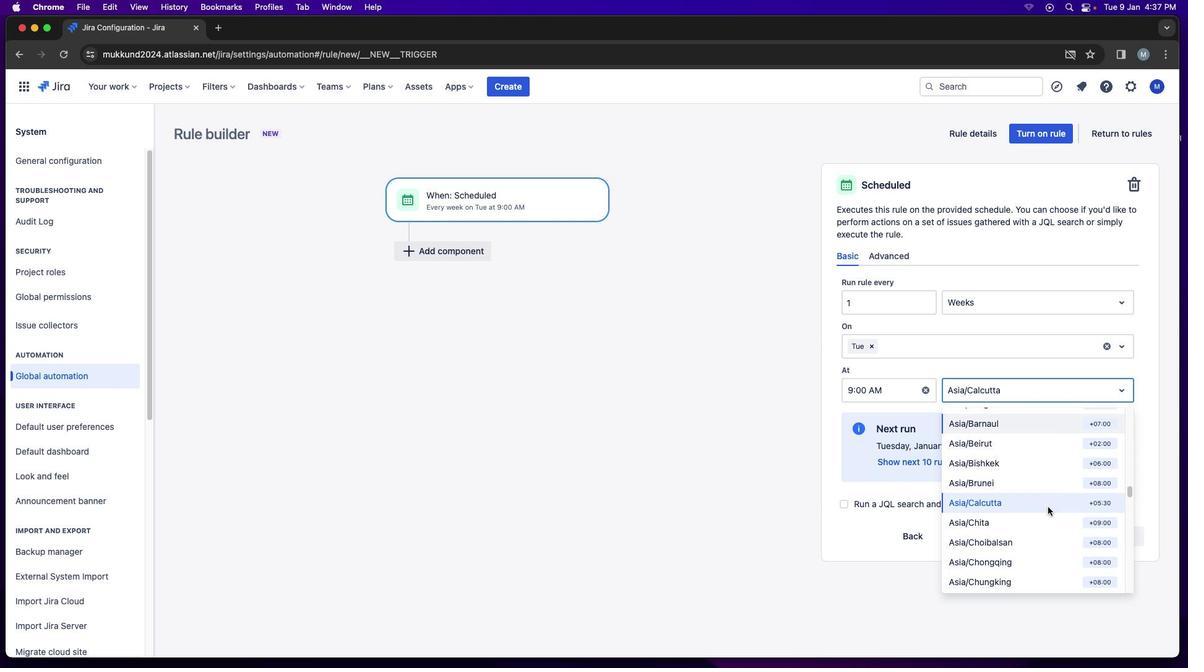 
Action: Mouse scrolled (1049, 508) with delta (1, 0)
Screenshot: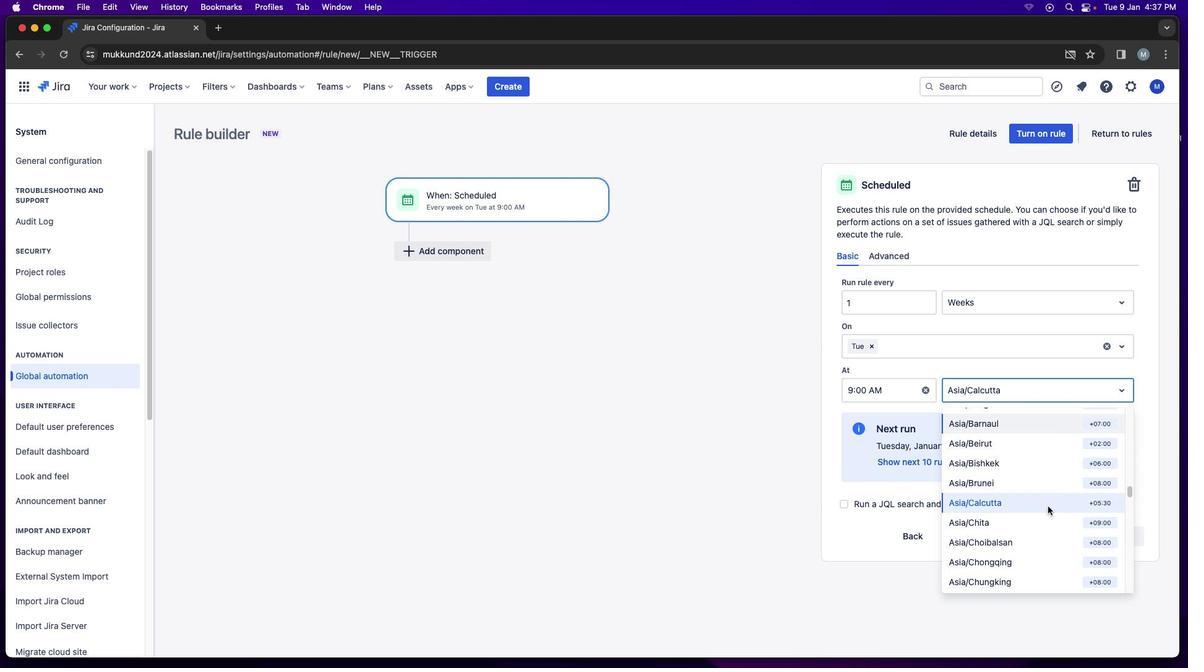 
Action: Mouse scrolled (1049, 508) with delta (1, 0)
Screenshot: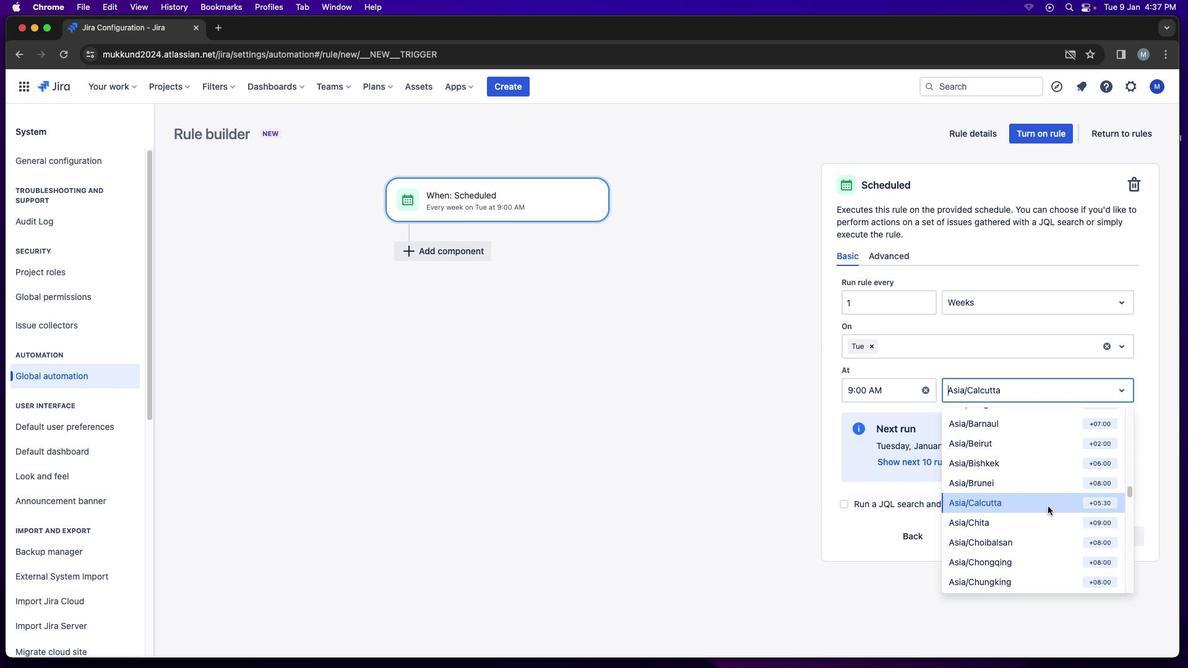 
Action: Mouse scrolled (1049, 508) with delta (1, 0)
Screenshot: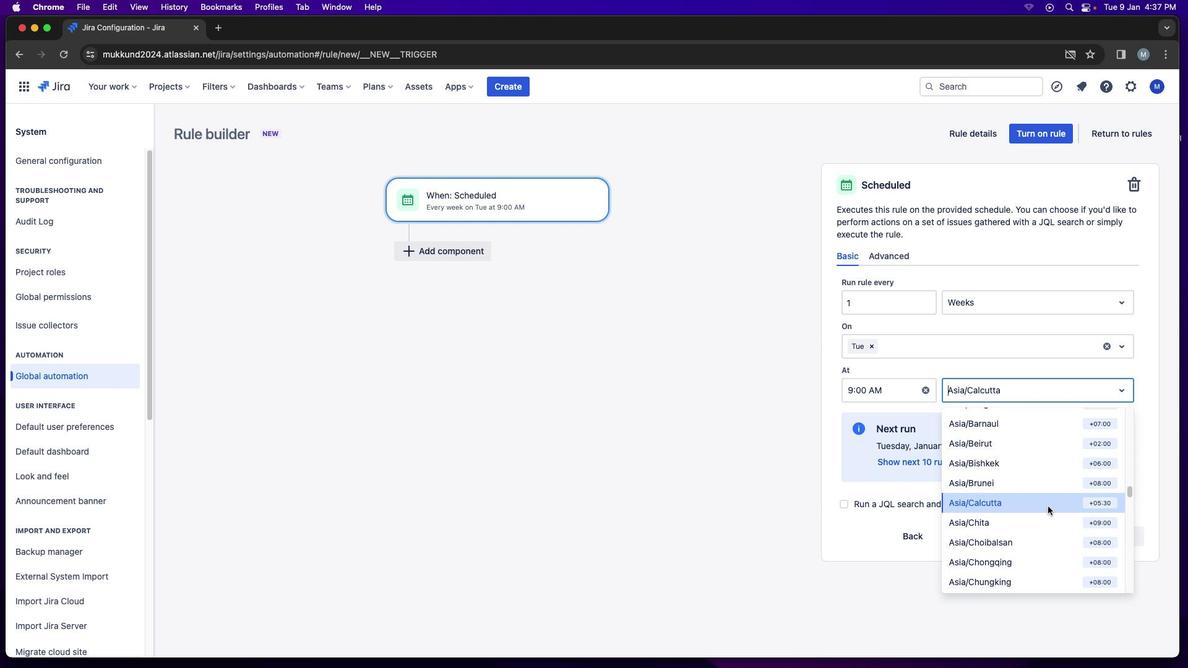 
Action: Mouse moved to (1049, 508)
Screenshot: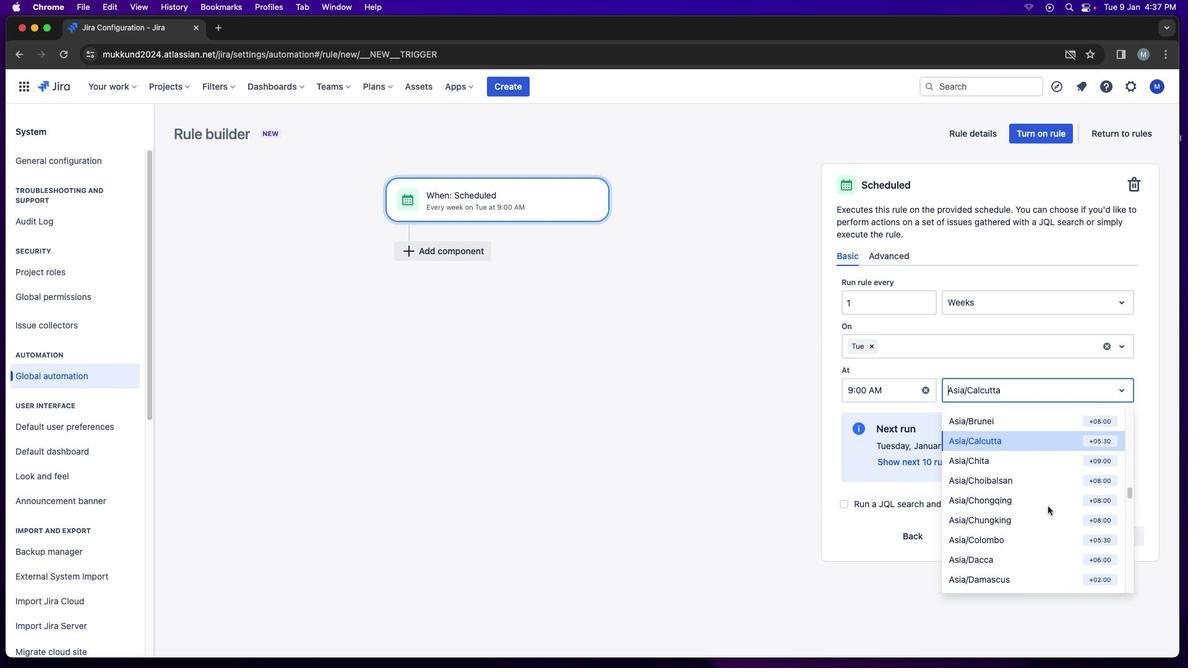 
Action: Mouse scrolled (1049, 508) with delta (1, 0)
Screenshot: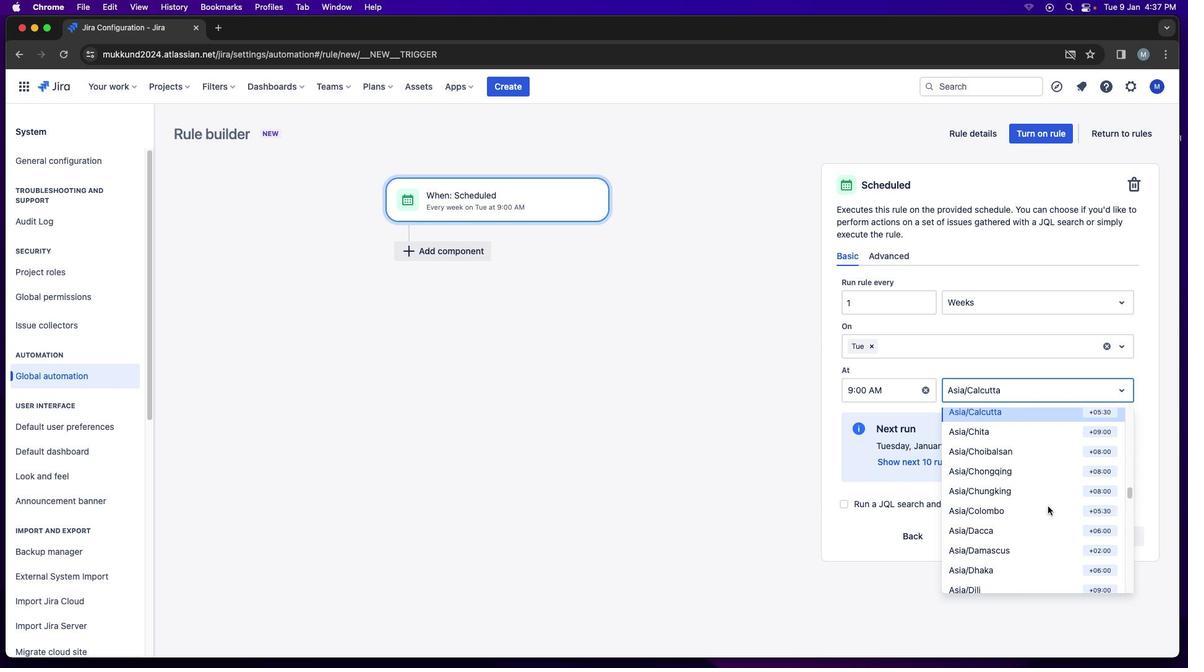 
Action: Mouse scrolled (1049, 508) with delta (1, 0)
Screenshot: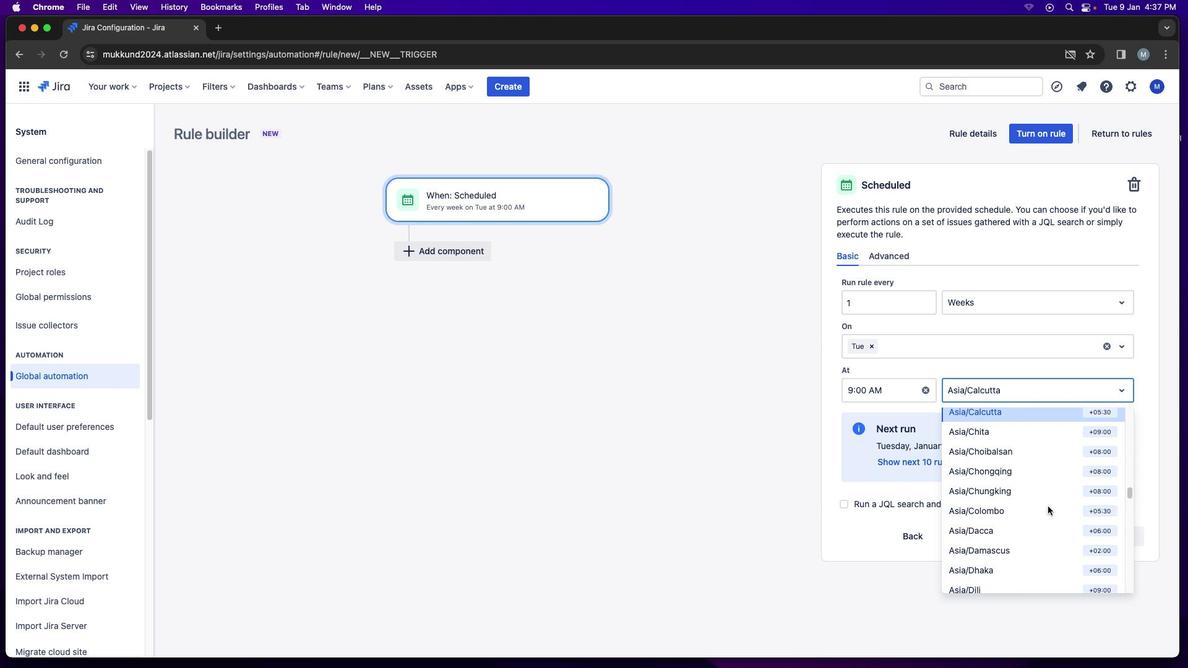 
Action: Mouse scrolled (1049, 508) with delta (1, 0)
Screenshot: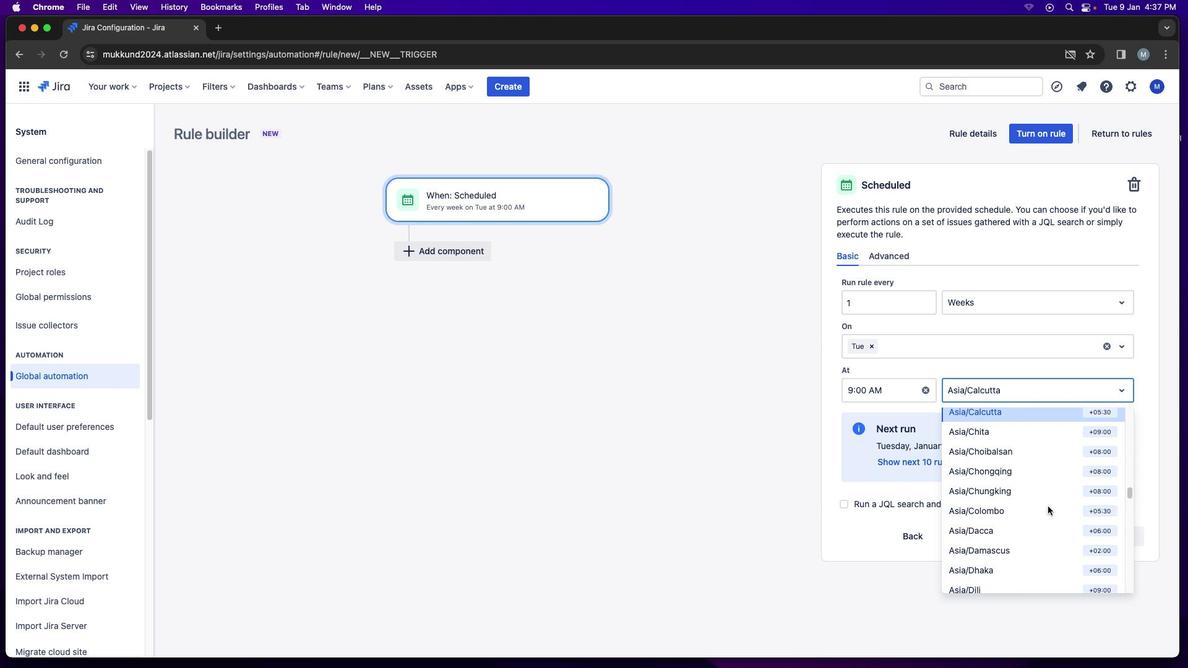 
Action: Mouse moved to (1049, 503)
Screenshot: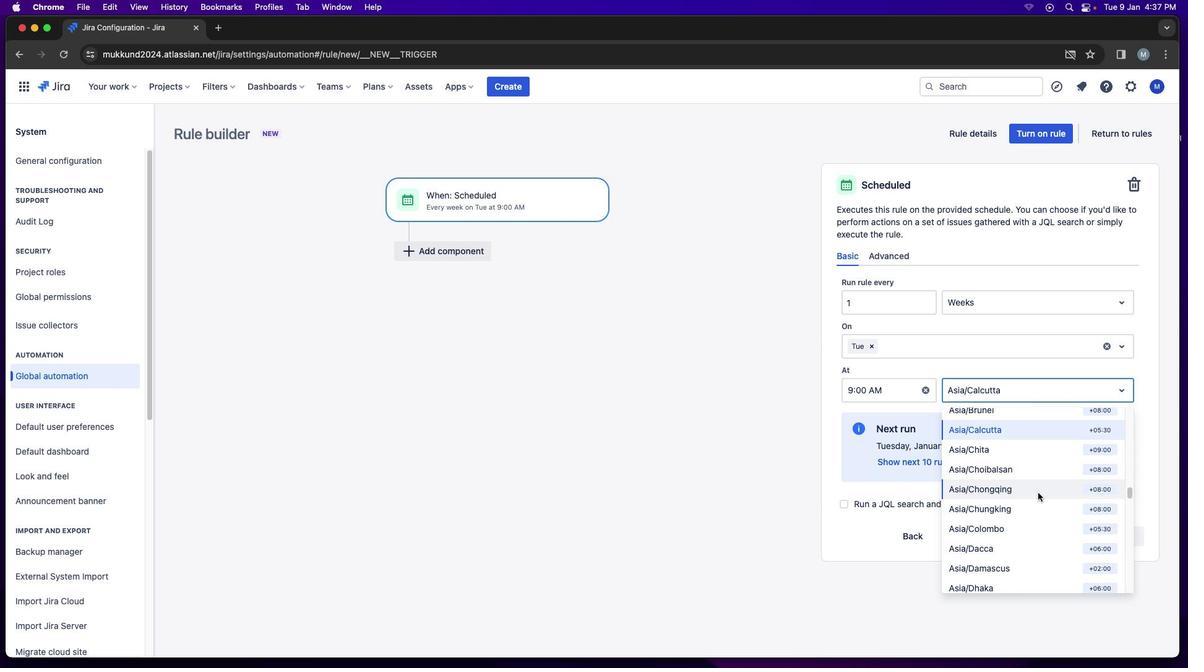 
Action: Mouse scrolled (1049, 503) with delta (1, 1)
Screenshot: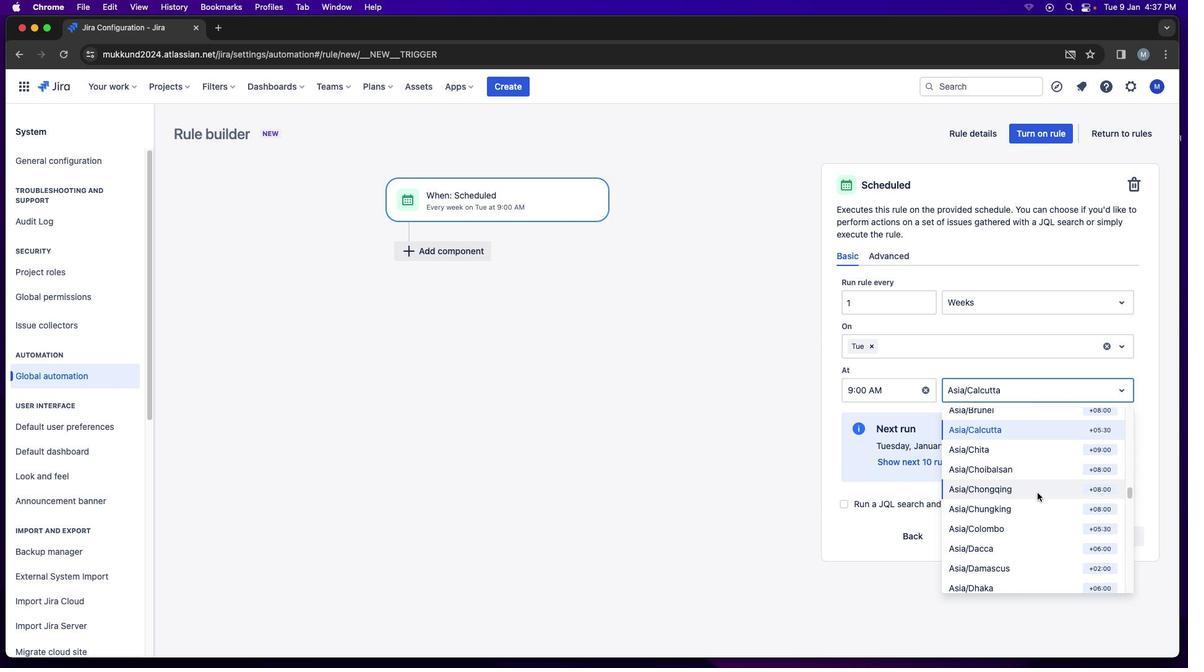 
Action: Mouse moved to (1049, 503)
Screenshot: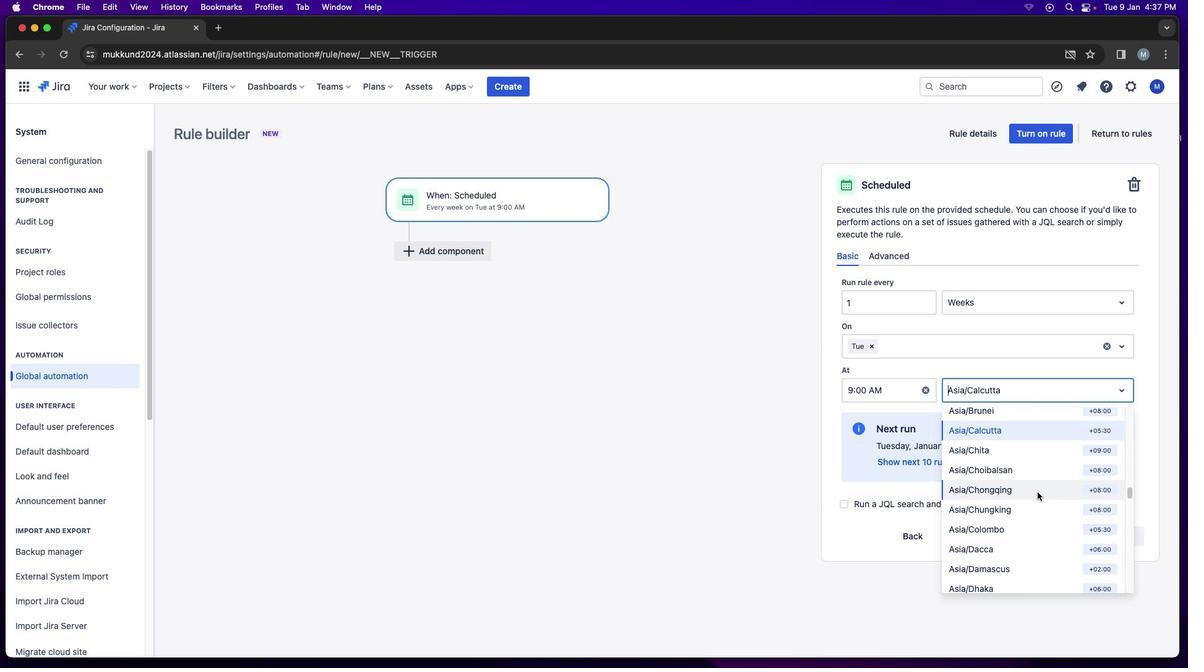 
Action: Mouse scrolled (1049, 503) with delta (1, 1)
Screenshot: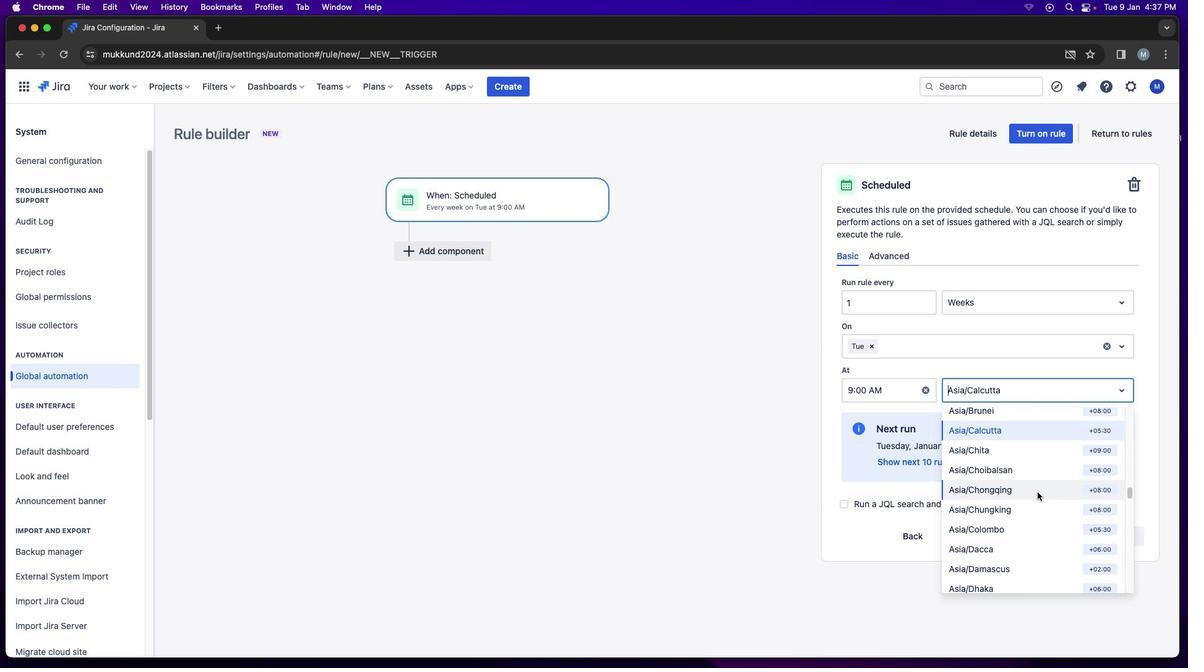 
Action: Mouse moved to (1039, 494)
Screenshot: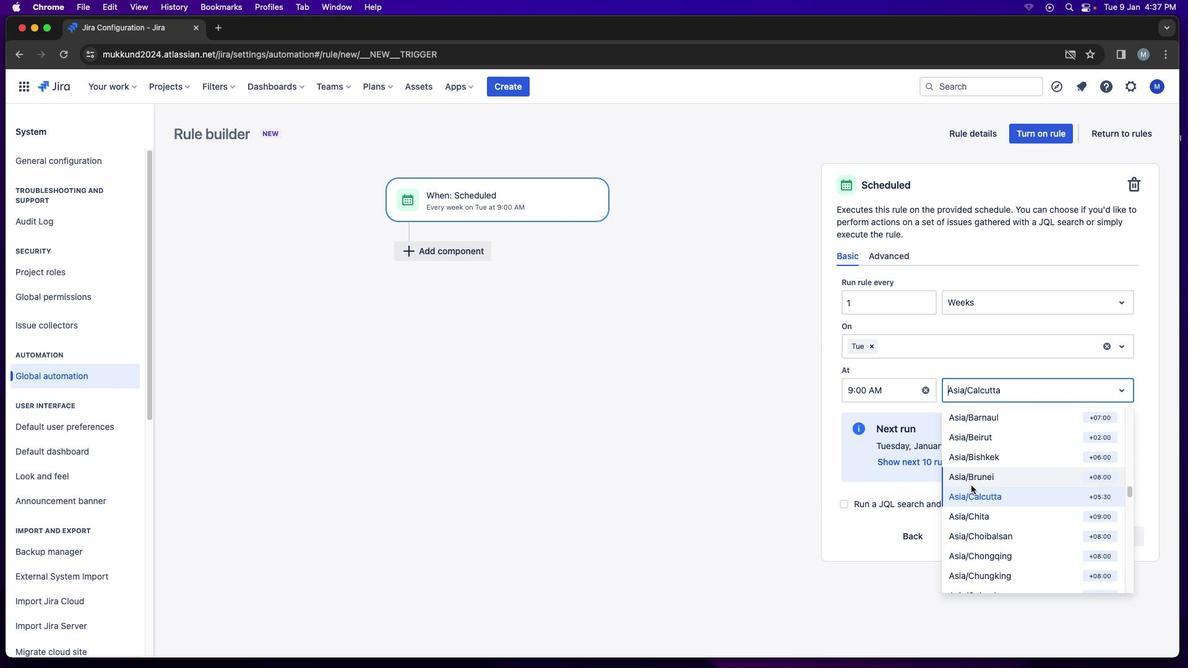 
Action: Mouse scrolled (1039, 494) with delta (1, 1)
Screenshot: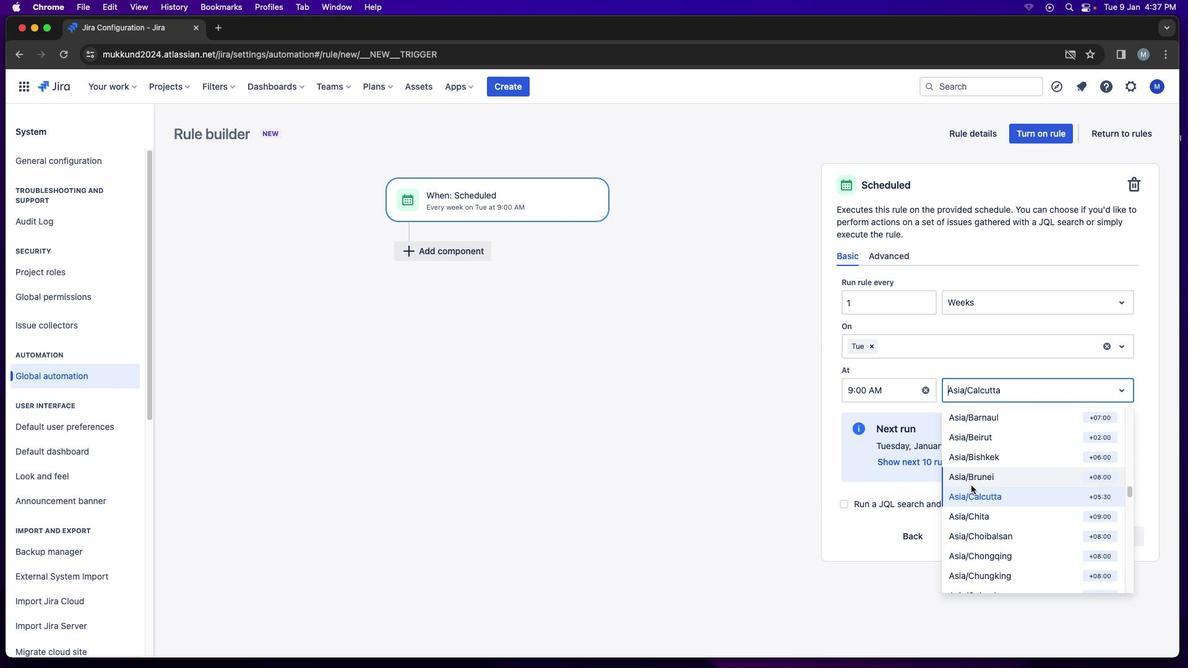 
Action: Mouse moved to (1039, 493)
Screenshot: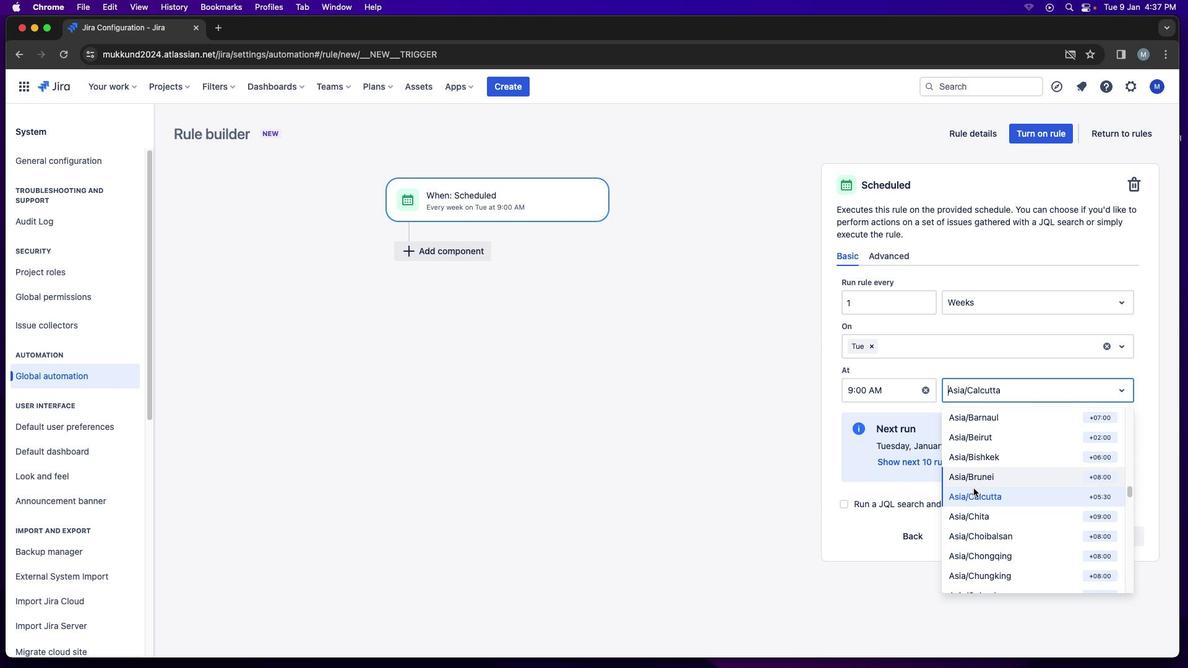 
Action: Mouse scrolled (1039, 493) with delta (1, 1)
Screenshot: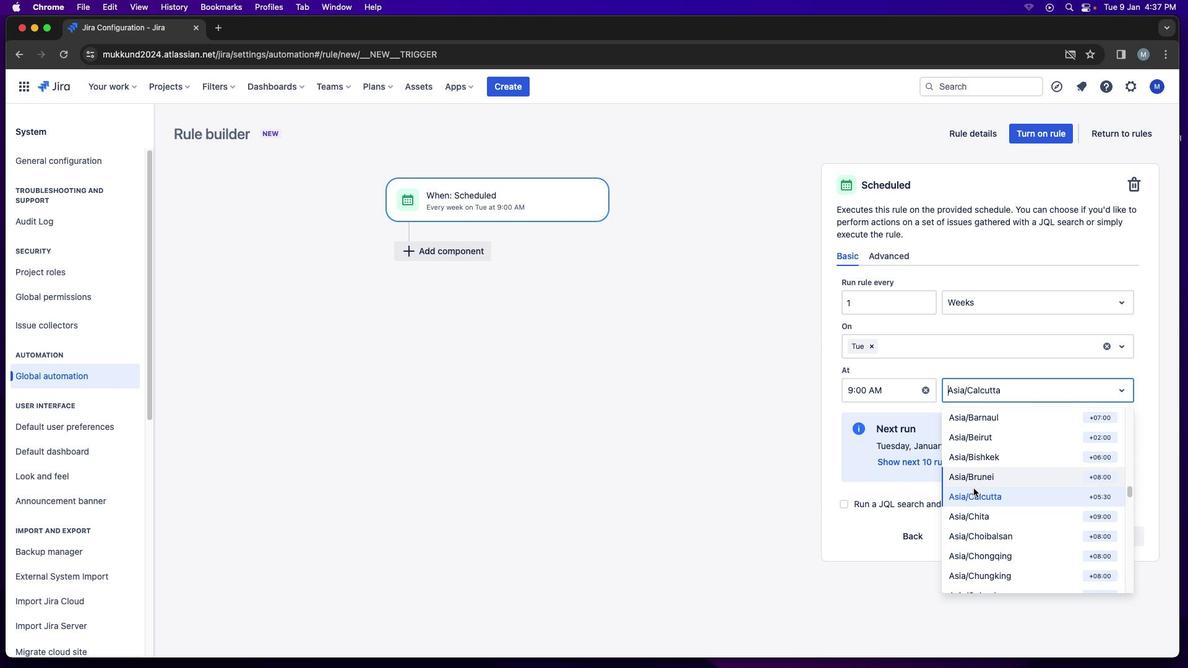 
Action: Mouse scrolled (1039, 493) with delta (1, 1)
Screenshot: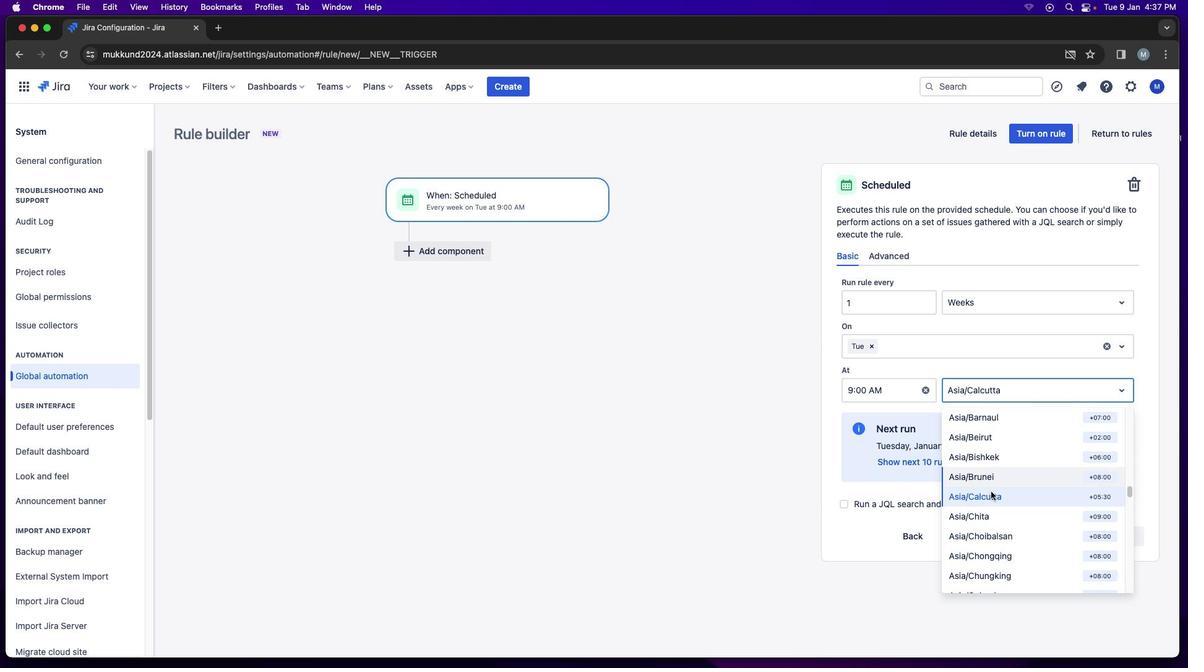 
Action: Mouse moved to (1004, 495)
Screenshot: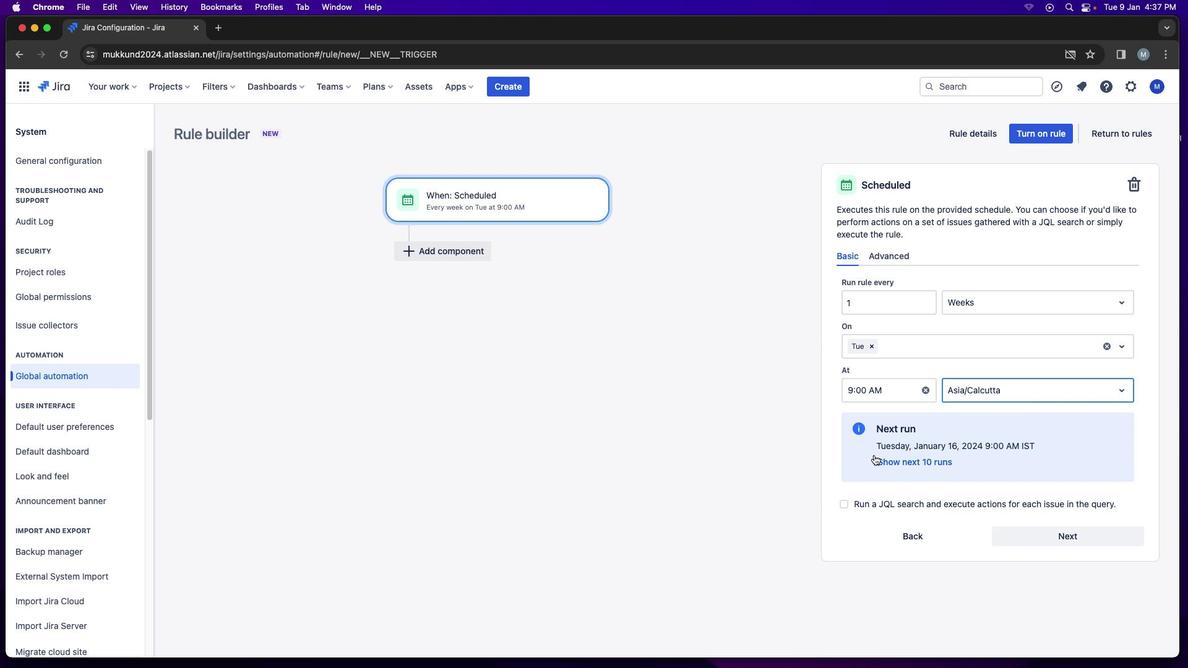 
Action: Mouse pressed left at (1004, 495)
Screenshot: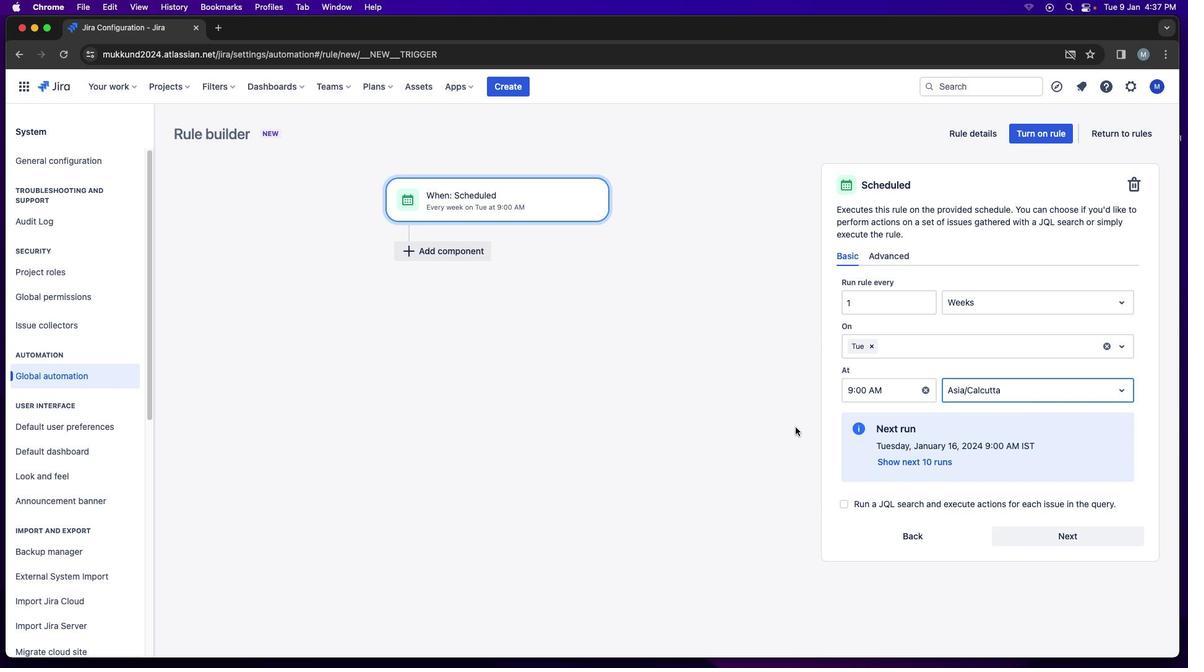 
Action: Mouse moved to (751, 414)
Screenshot: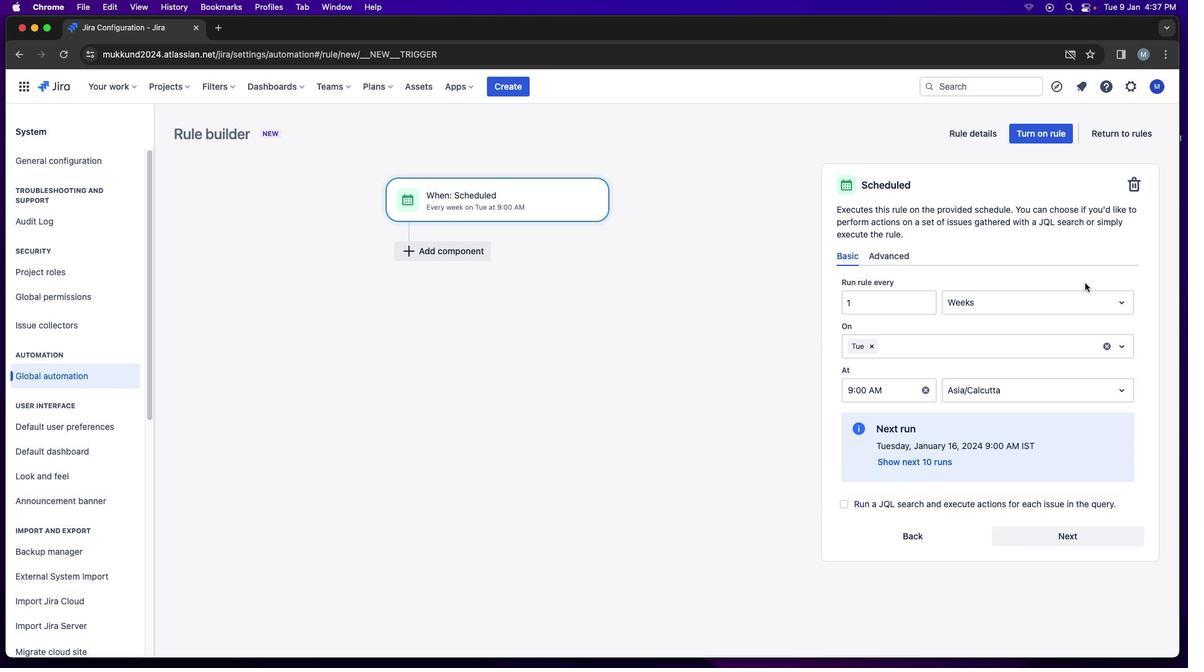 
Action: Mouse pressed left at (751, 414)
Screenshot: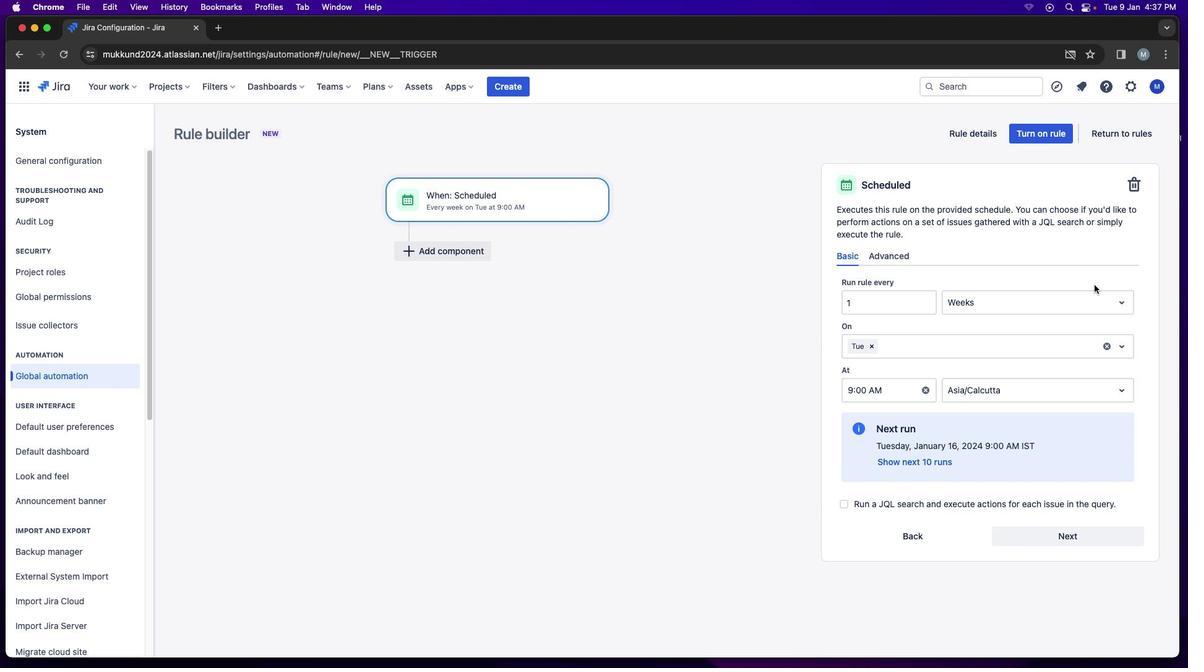 
Action: Mouse moved to (1126, 305)
Screenshot: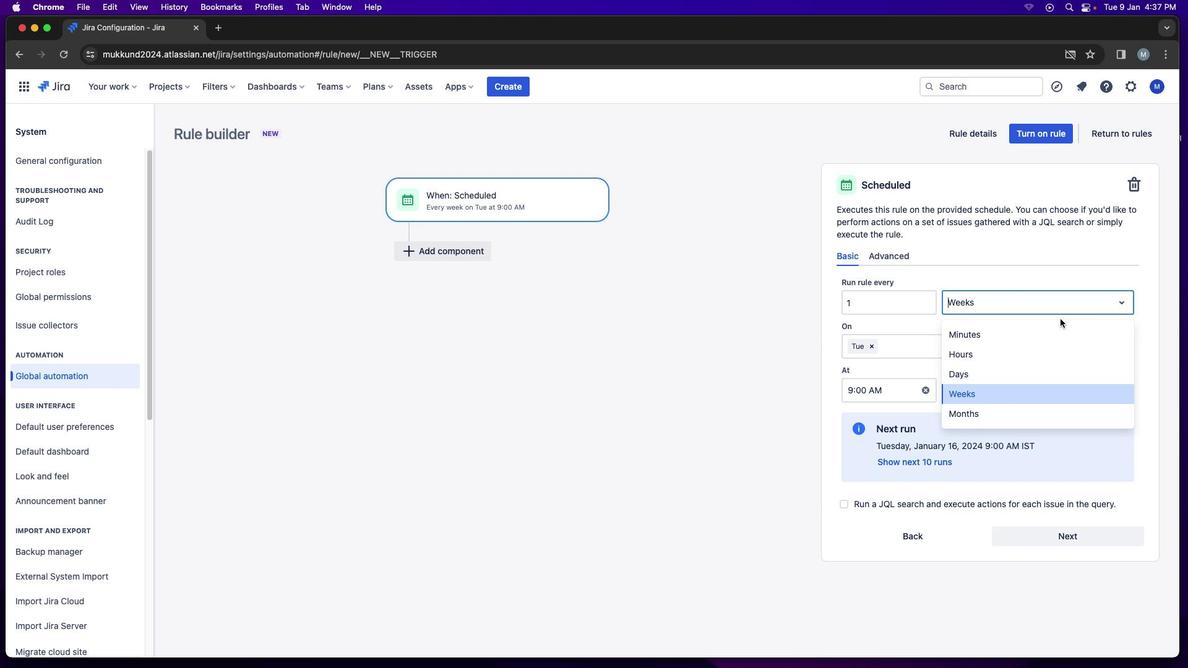 
Action: Mouse pressed left at (1126, 305)
Screenshot: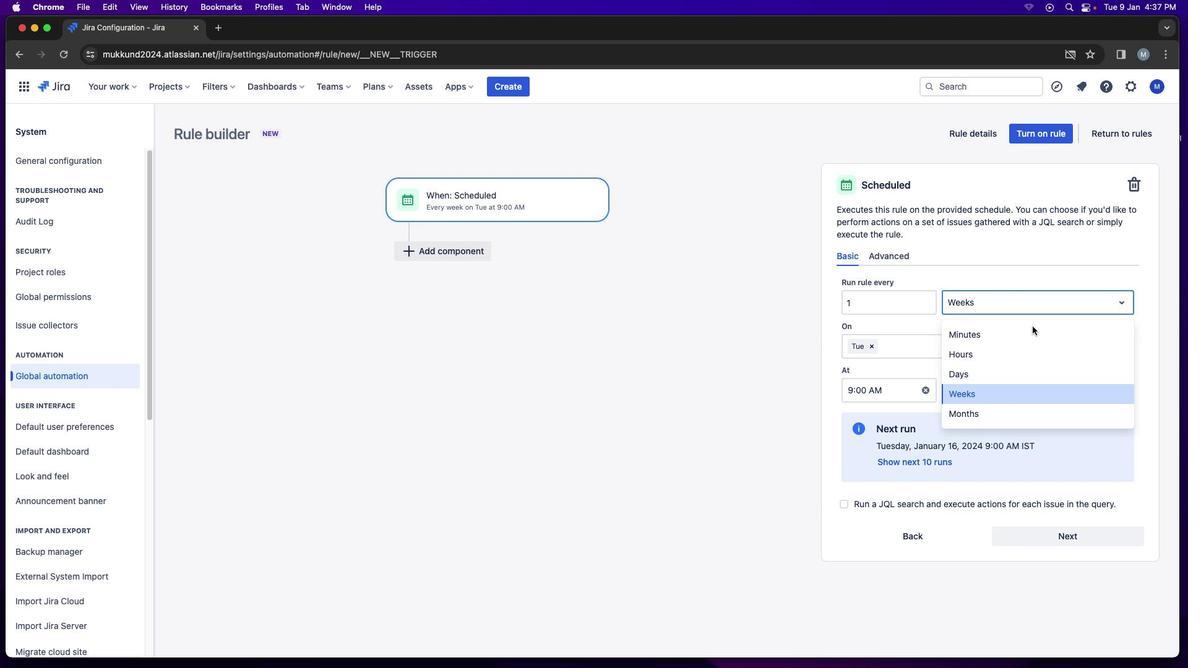 
Action: Mouse moved to (992, 380)
Screenshot: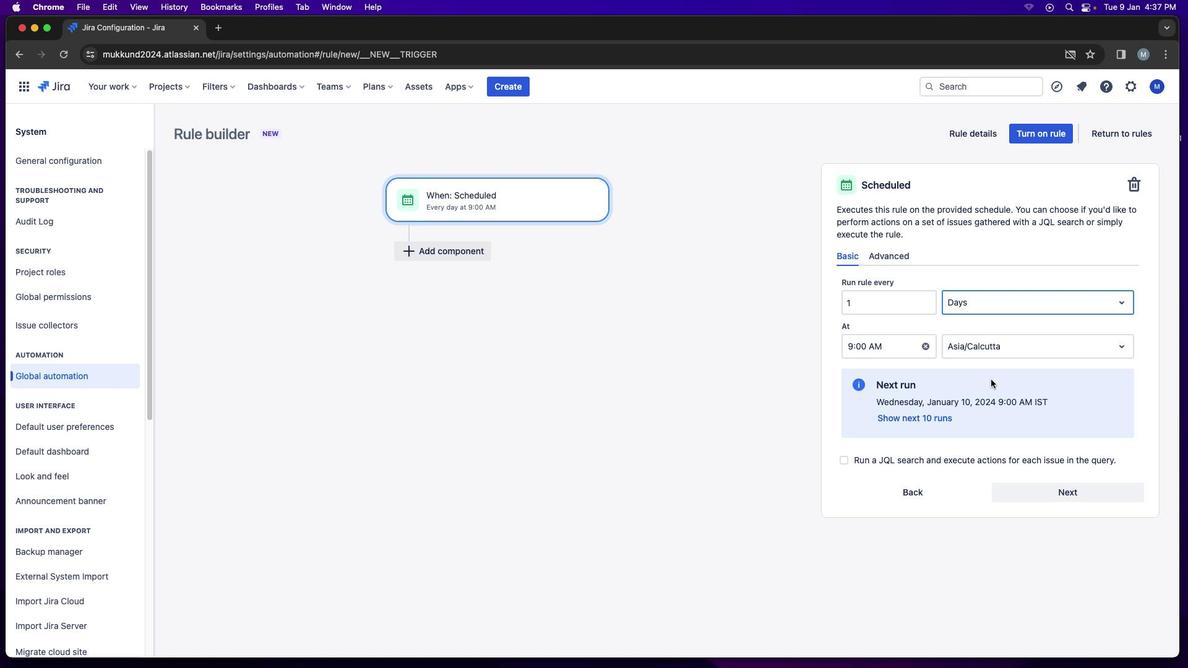 
Action: Mouse pressed left at (992, 380)
Screenshot: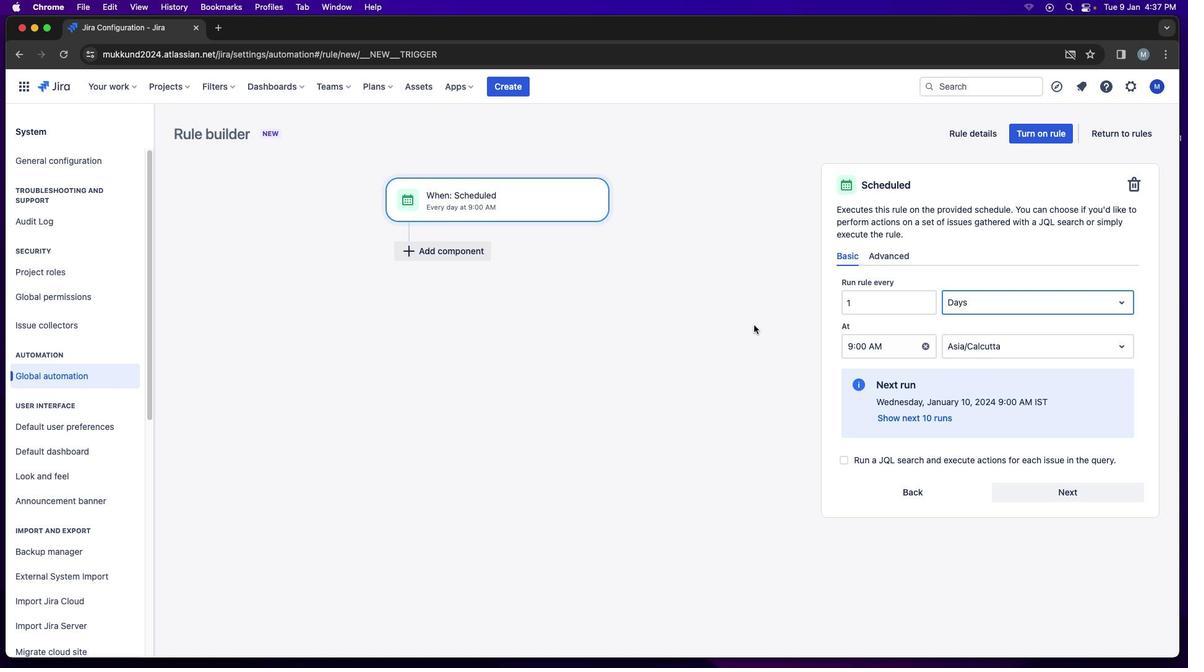 
Action: Mouse moved to (742, 321)
Screenshot: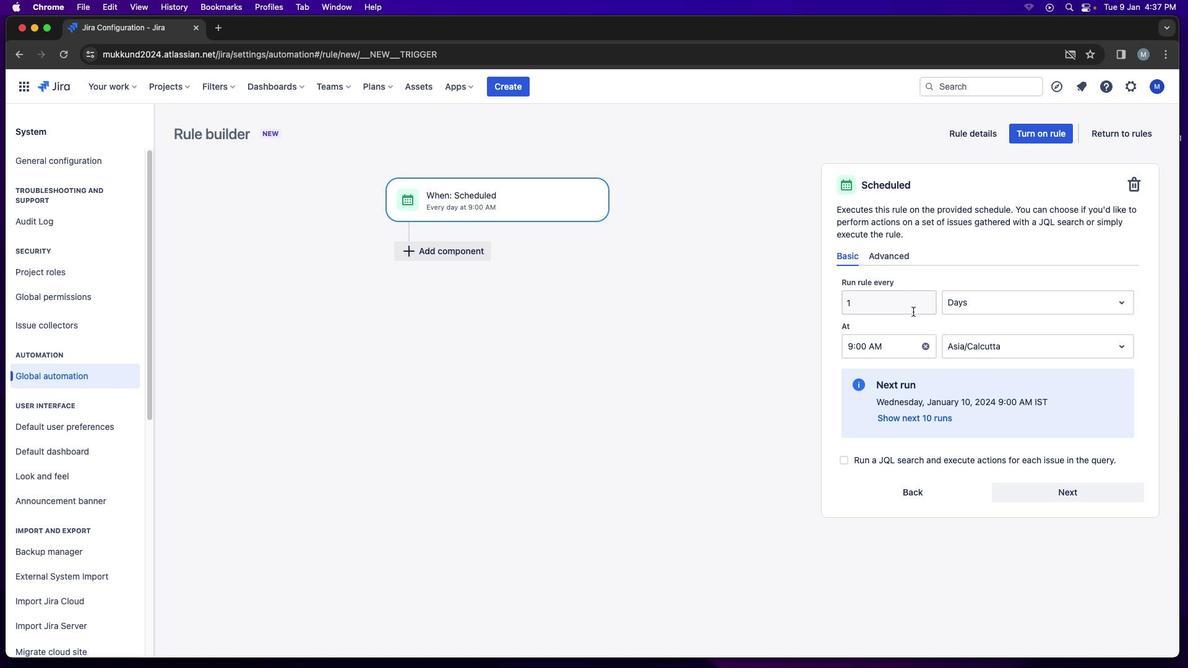 
Action: Mouse pressed left at (742, 321)
Screenshot: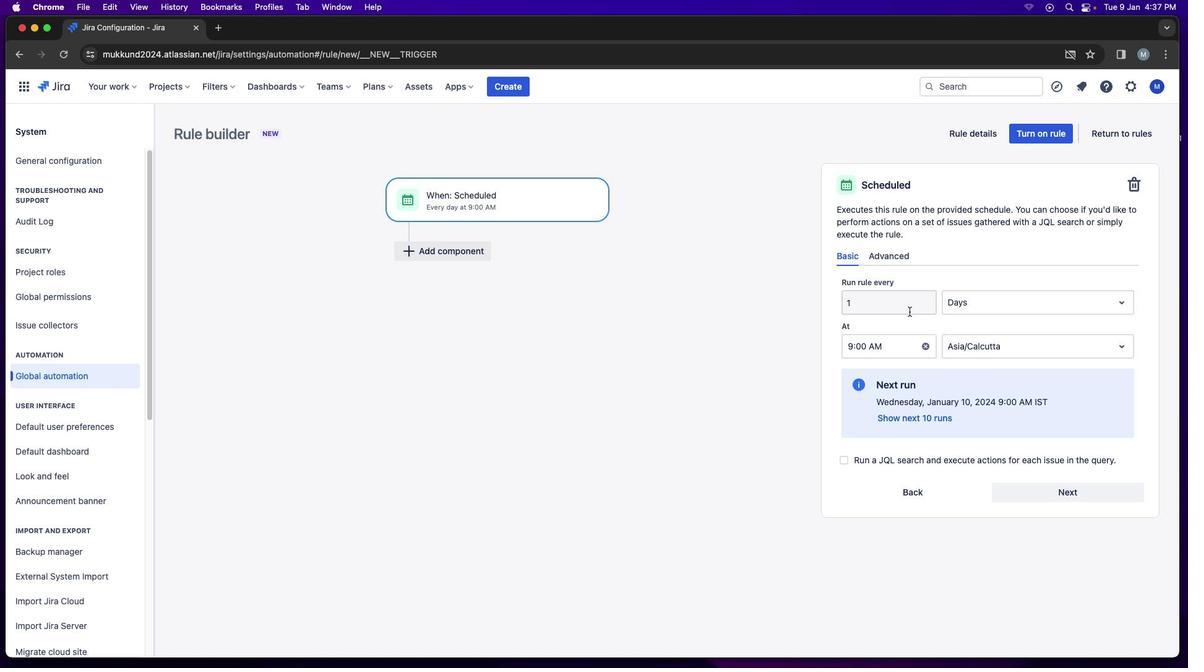 
Action: Mouse moved to (892, 259)
Screenshot: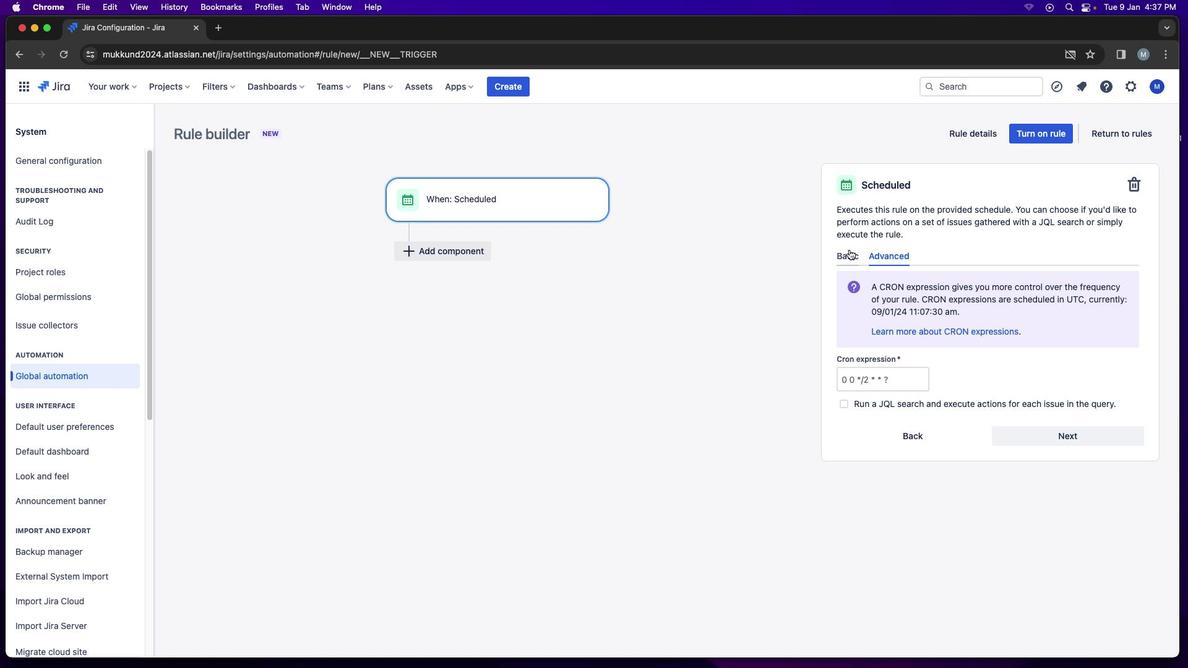 
Action: Mouse pressed left at (892, 259)
Screenshot: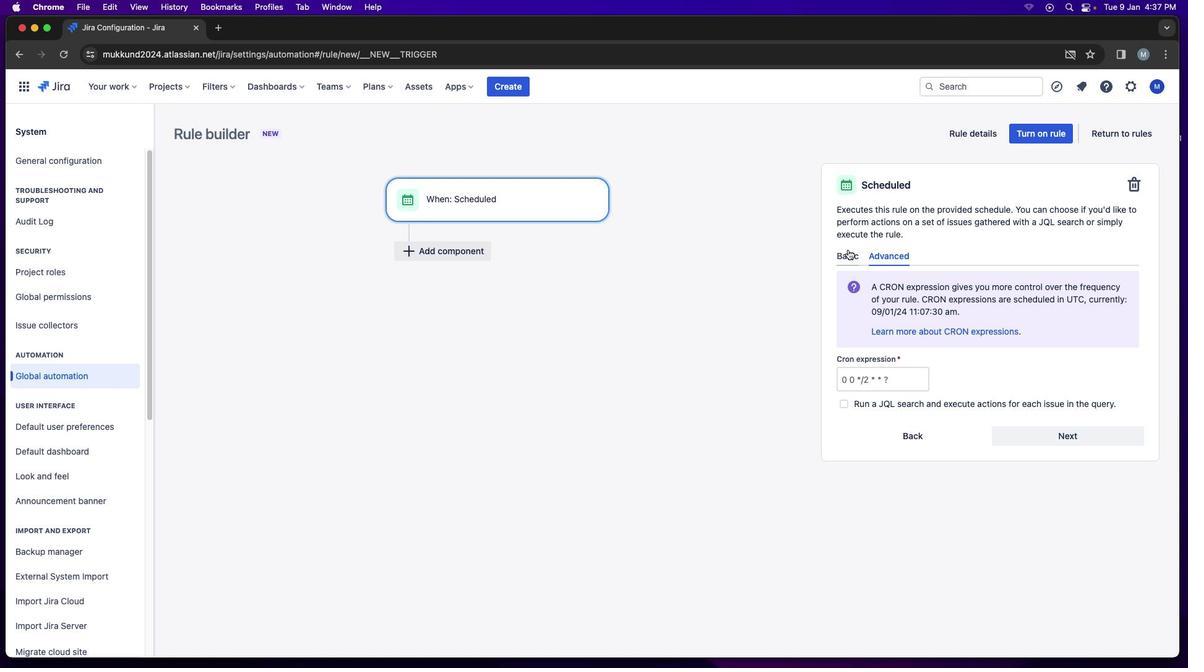 
Action: Mouse moved to (849, 250)
Screenshot: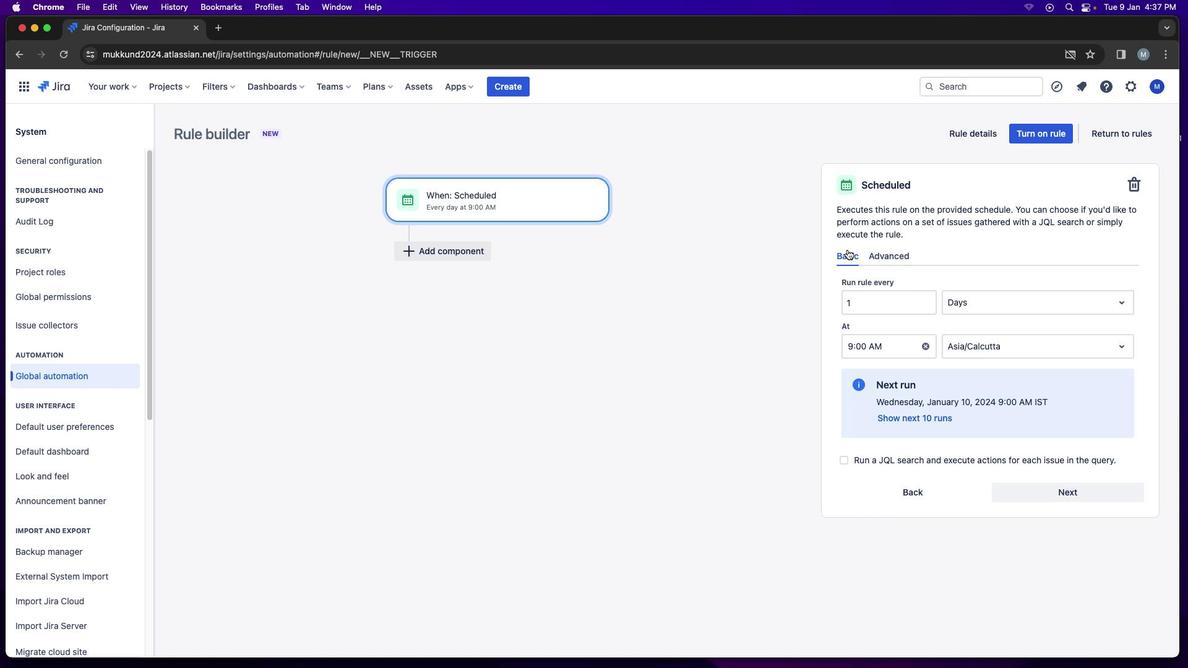 
Action: Mouse pressed left at (849, 250)
Screenshot: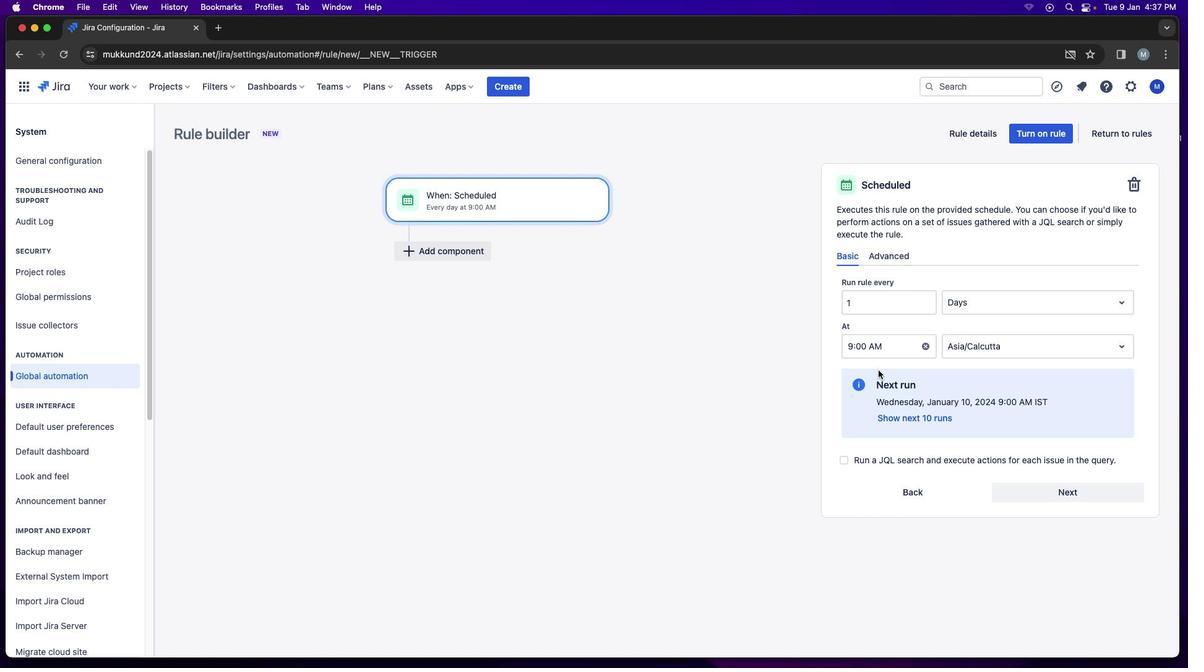
Action: Mouse moved to (1081, 494)
Screenshot: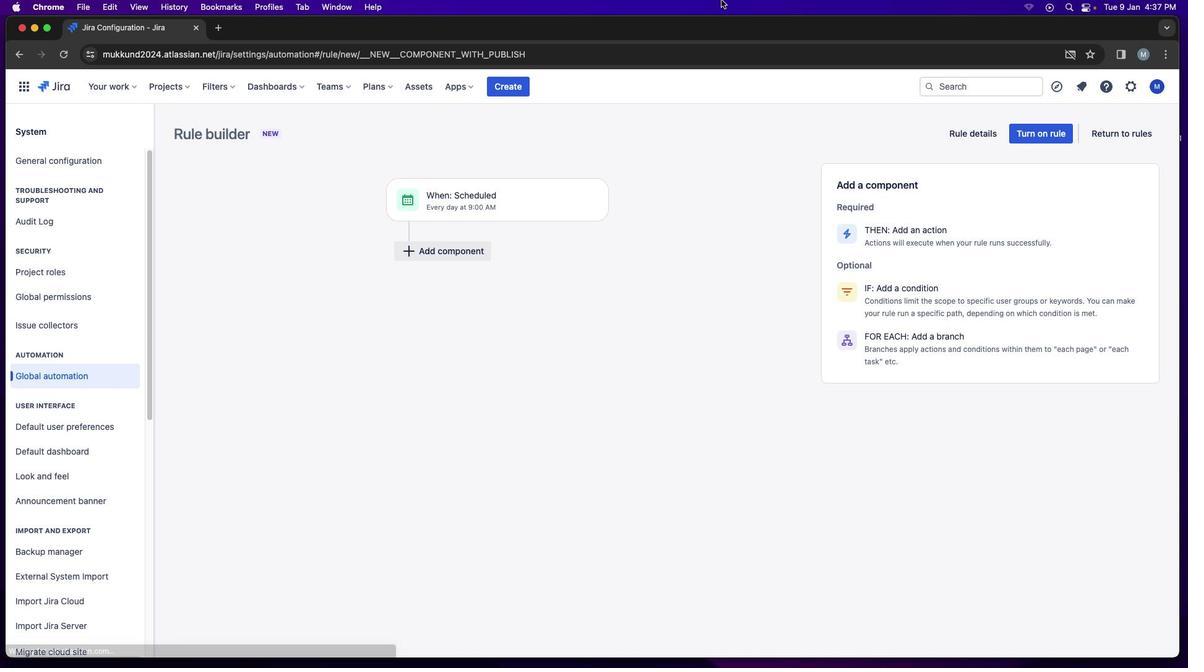 
Action: Mouse pressed left at (1081, 494)
Screenshot: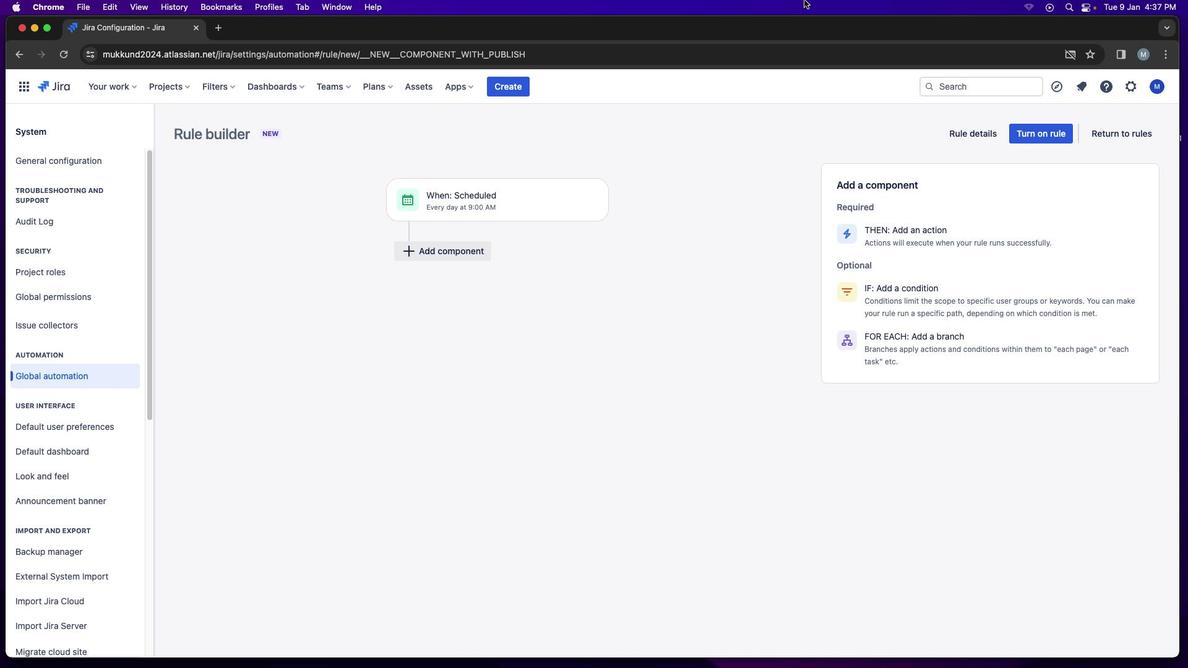 
Action: Mouse moved to (742, 286)
Screenshot: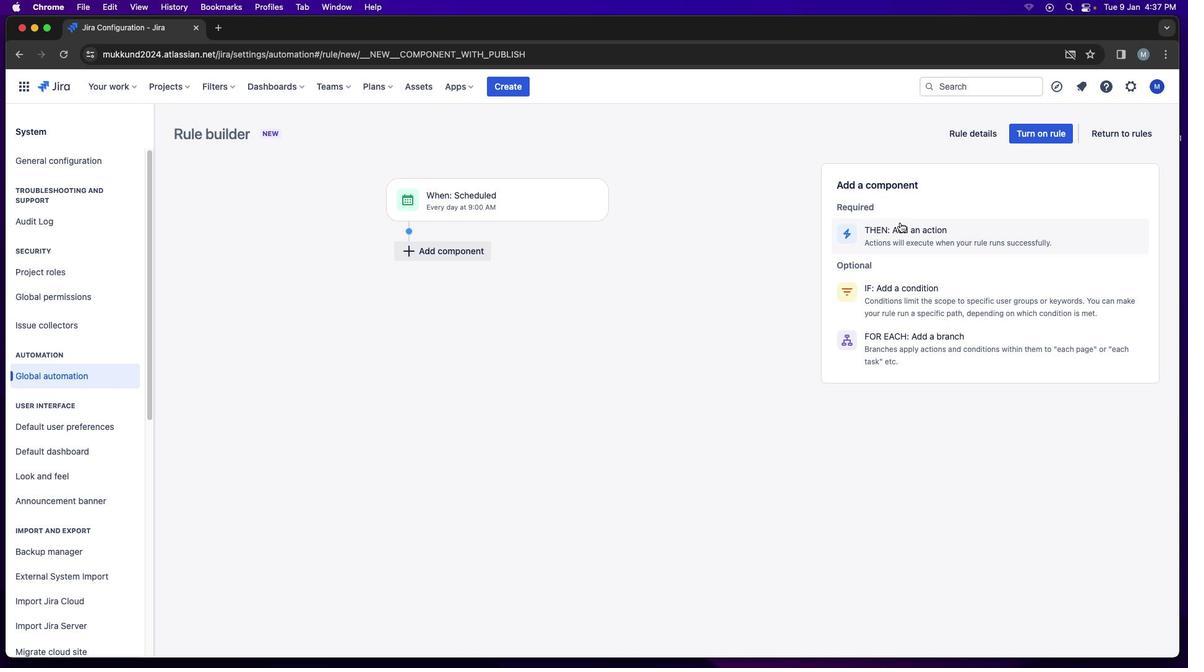 
Action: Mouse pressed left at (742, 286)
Screenshot: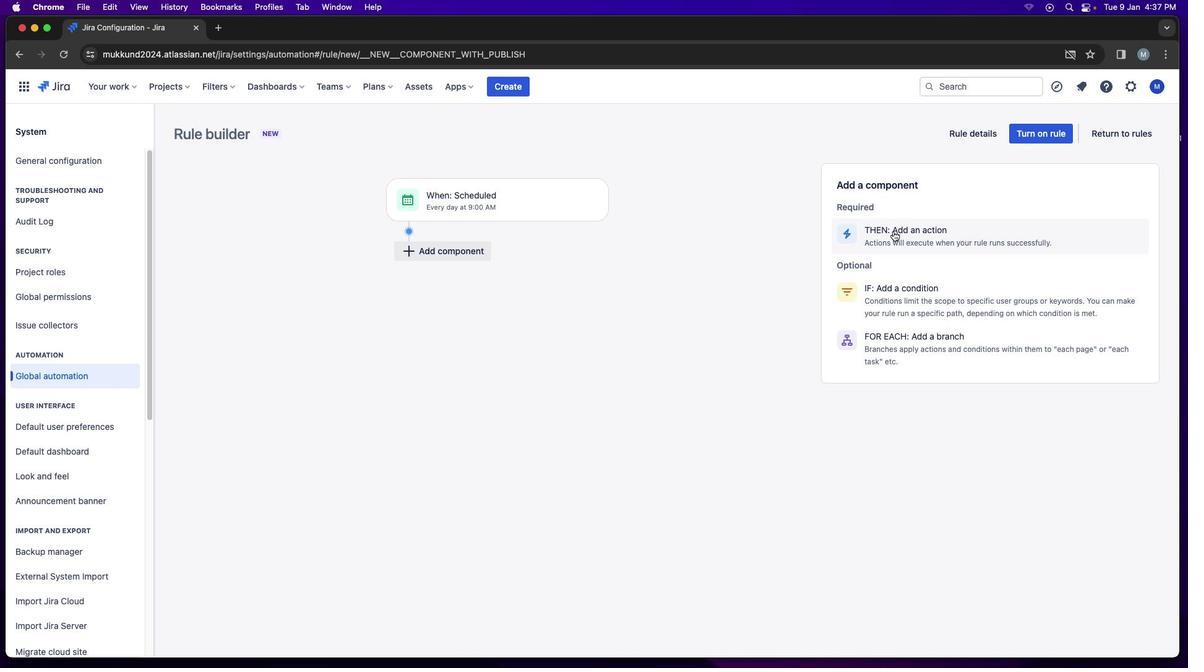 
Action: Mouse moved to (908, 242)
Screenshot: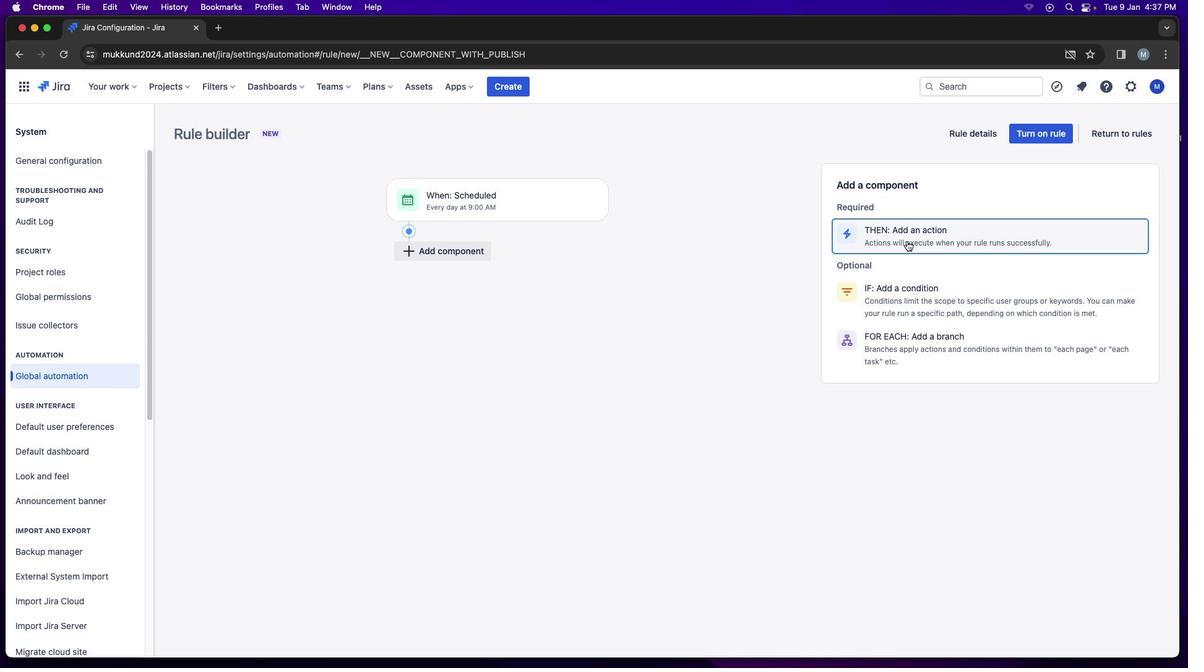 
Action: Mouse pressed left at (908, 242)
Screenshot: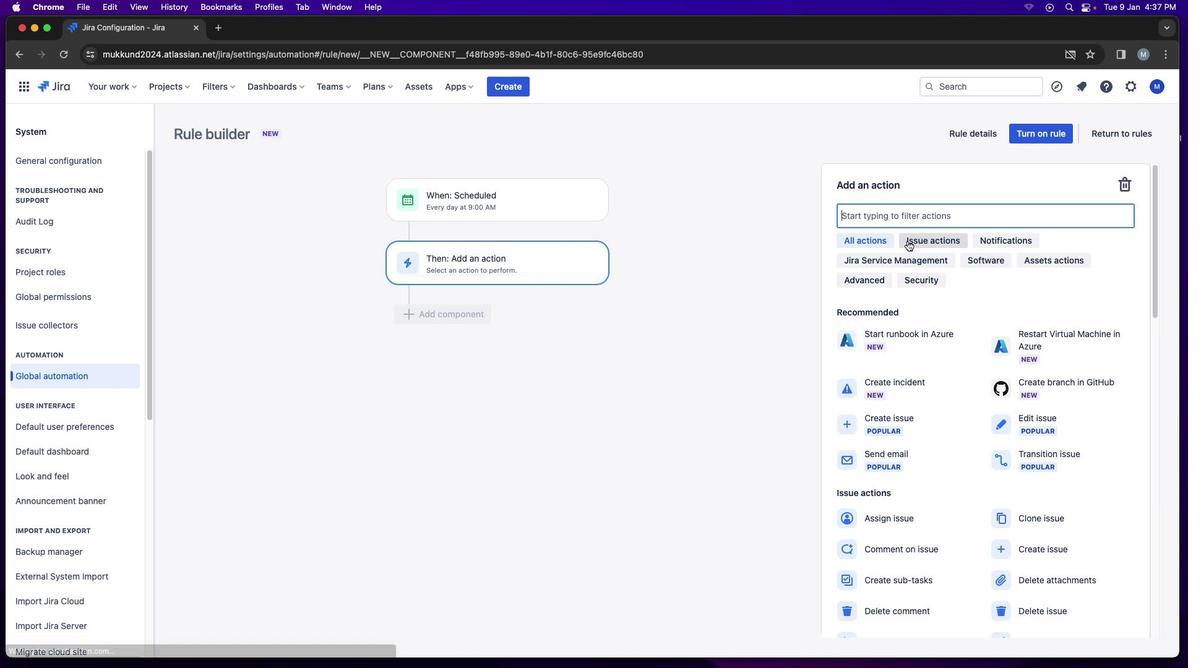 
Action: Mouse moved to (995, 300)
Screenshot: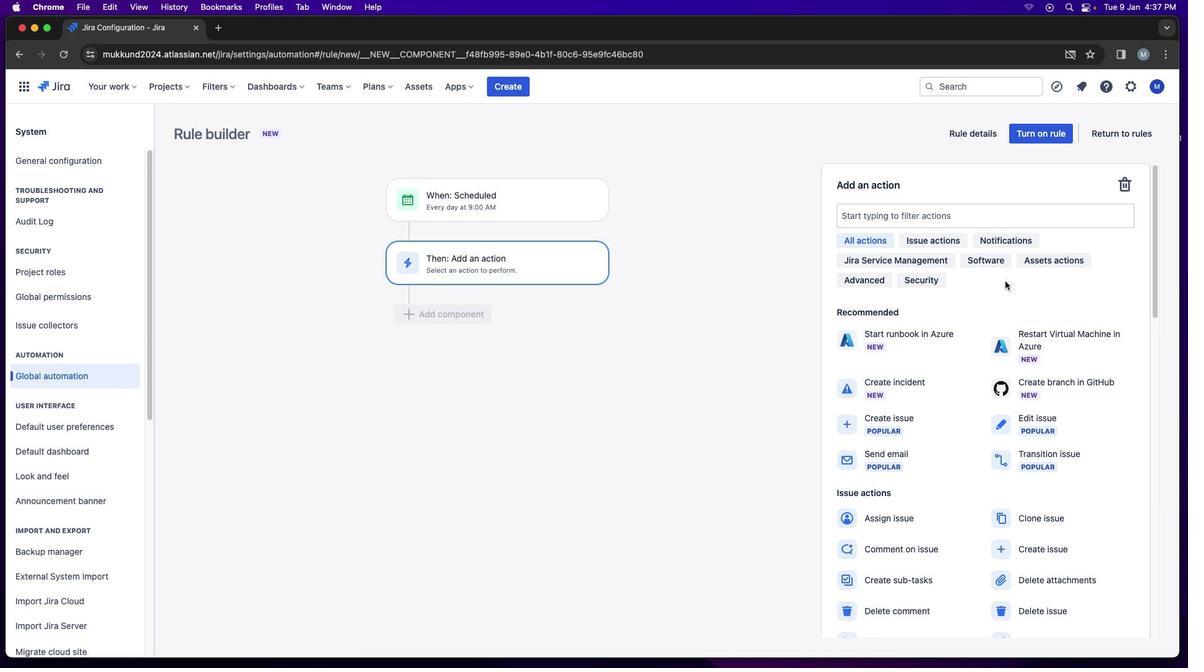 
Action: Mouse pressed left at (995, 300)
Screenshot: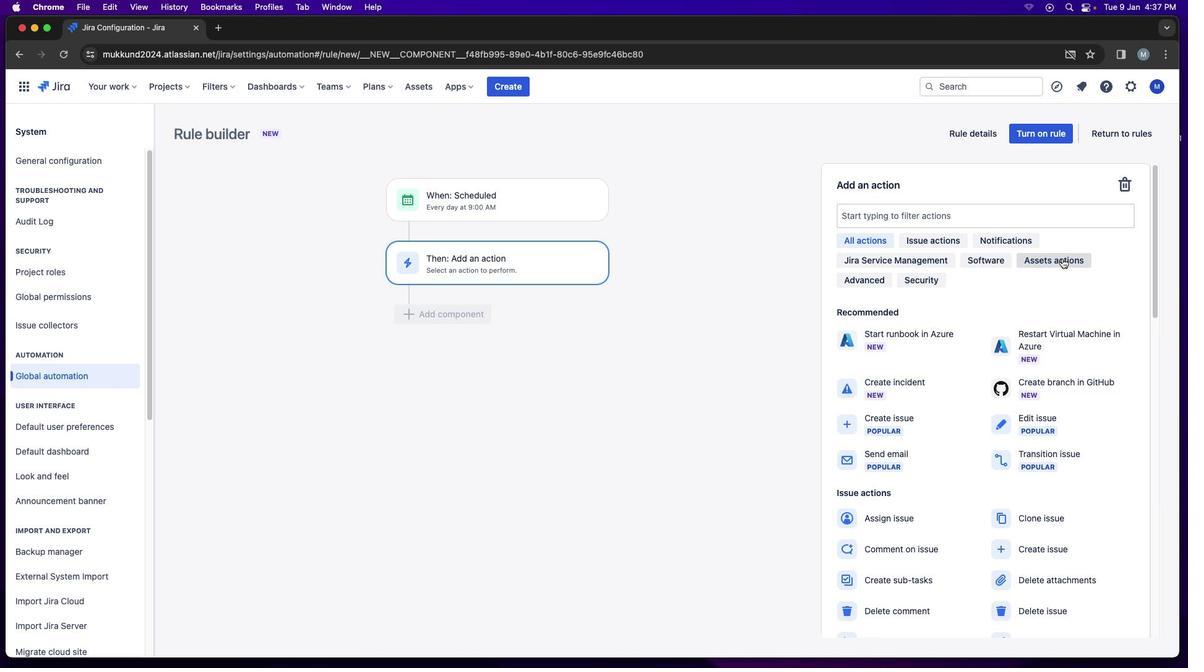 
Action: Mouse moved to (1054, 470)
Screenshot: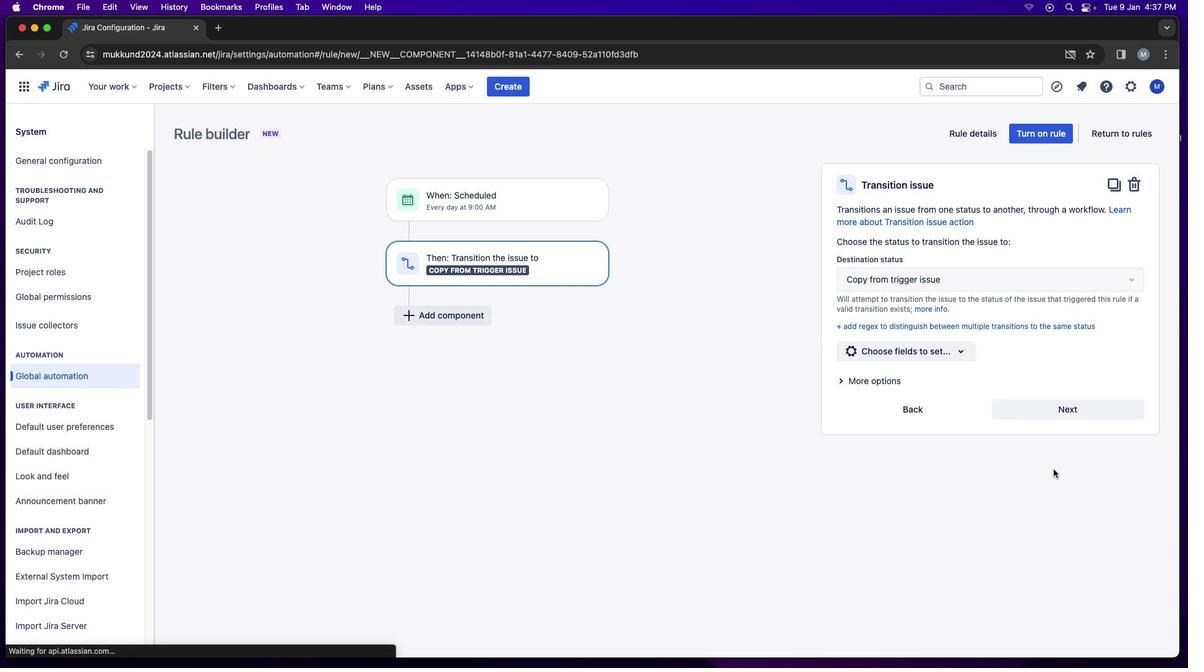 
Action: Mouse pressed left at (1054, 470)
Screenshot: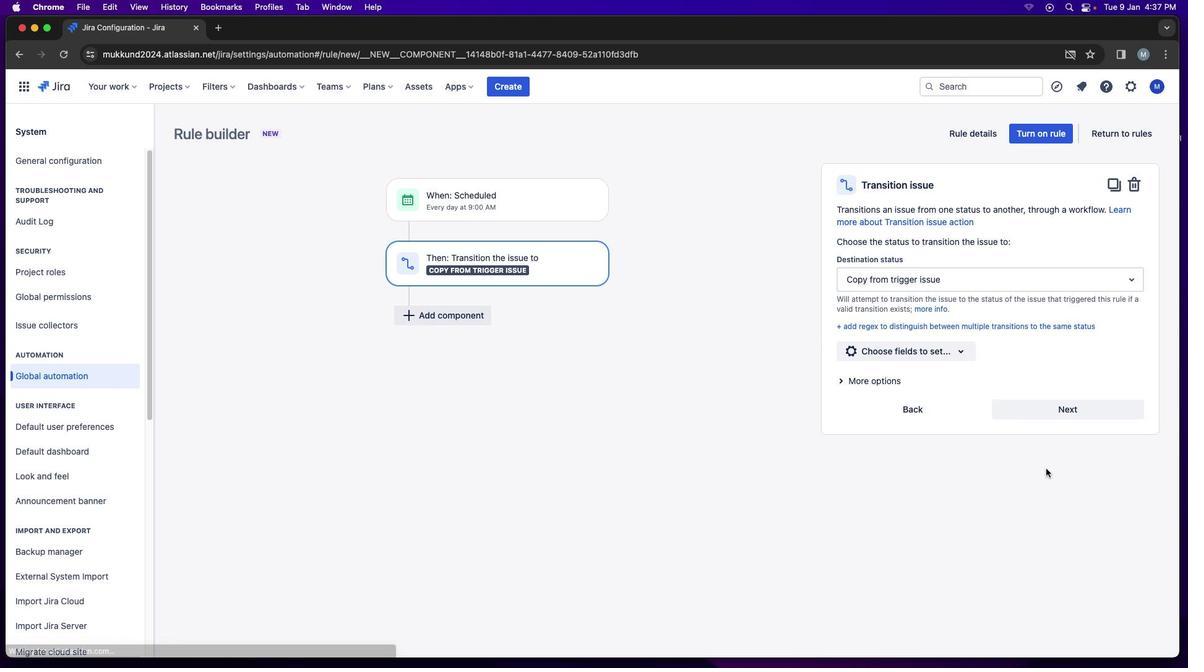
Action: Mouse moved to (960, 286)
Screenshot: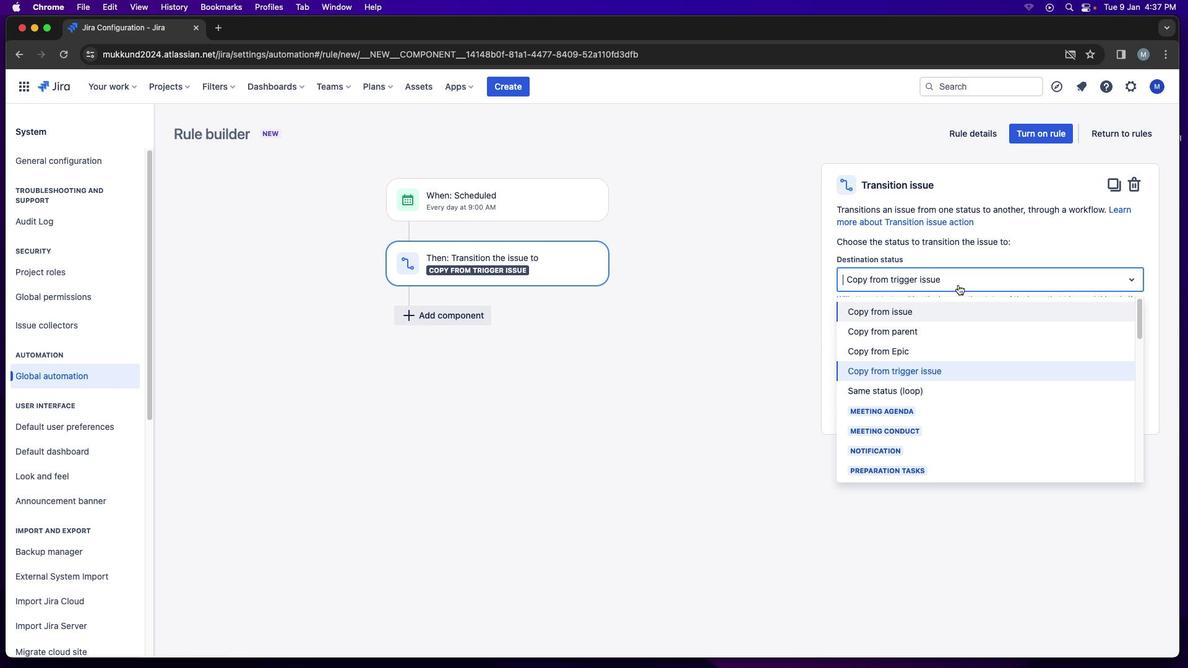 
Action: Mouse pressed left at (960, 286)
Screenshot: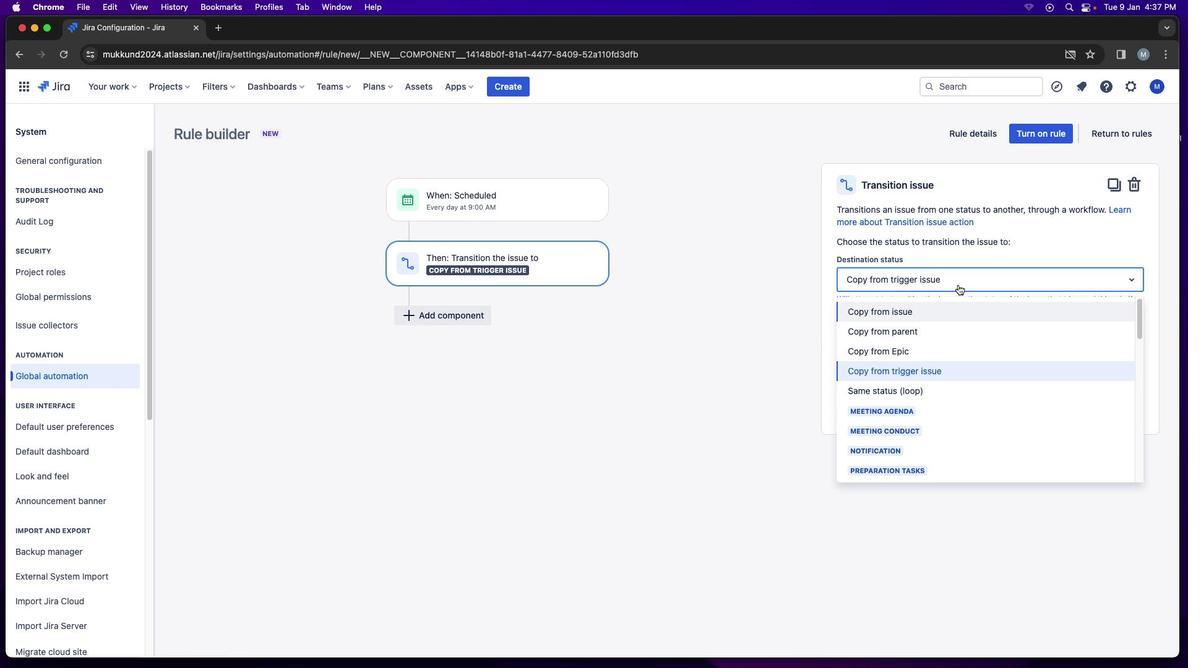 
Action: Mouse pressed left at (960, 286)
Screenshot: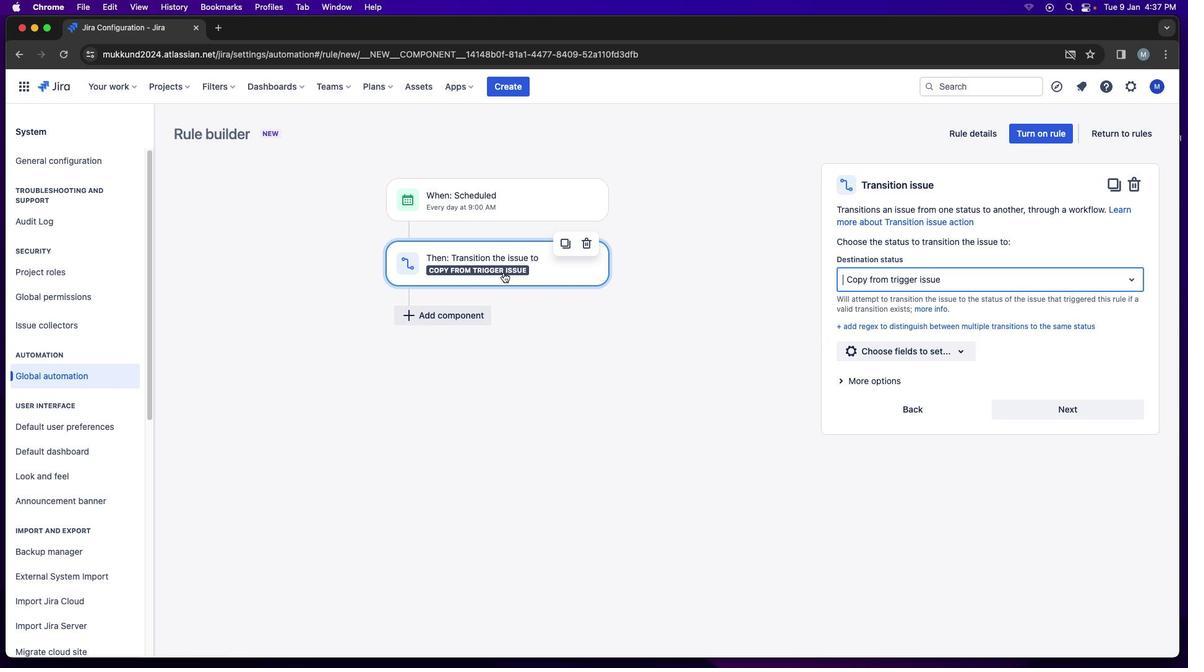
Action: Mouse moved to (476, 266)
Screenshot: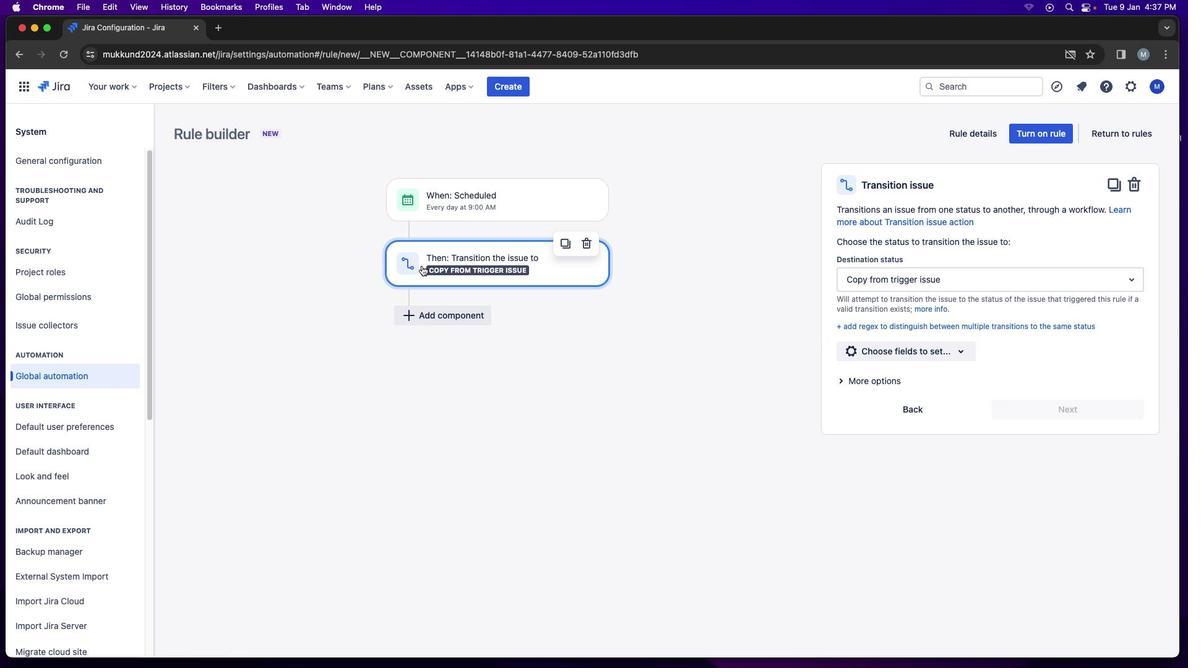 
Action: Mouse pressed left at (476, 266)
Screenshot: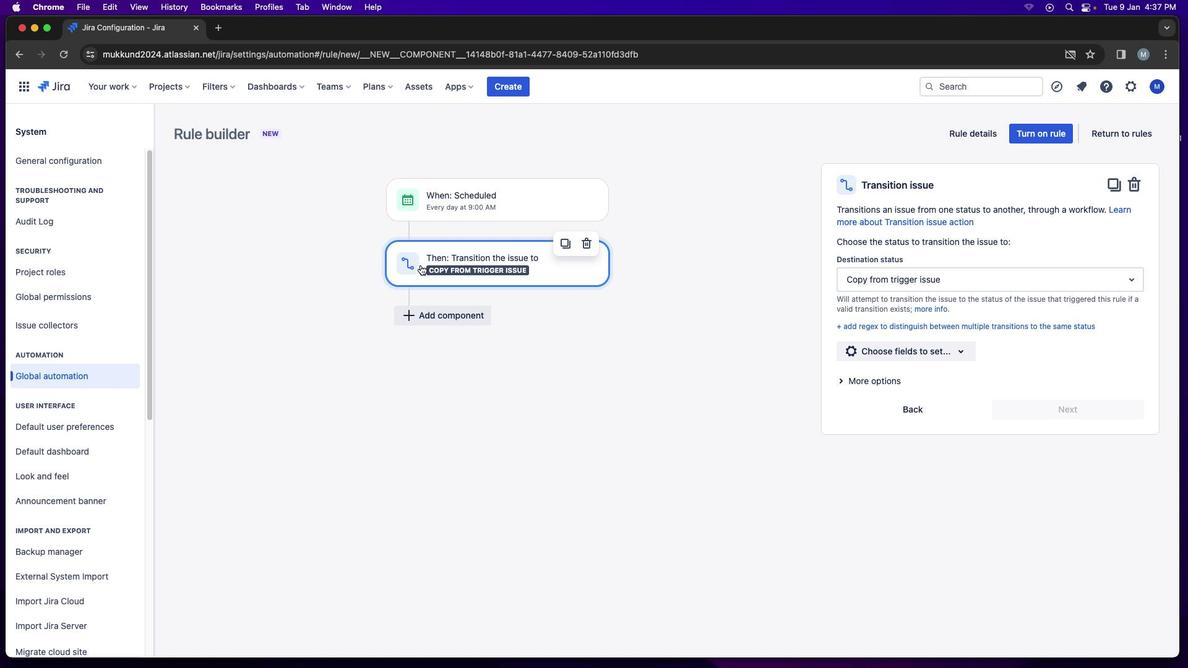 
Action: Mouse moved to (422, 266)
Screenshot: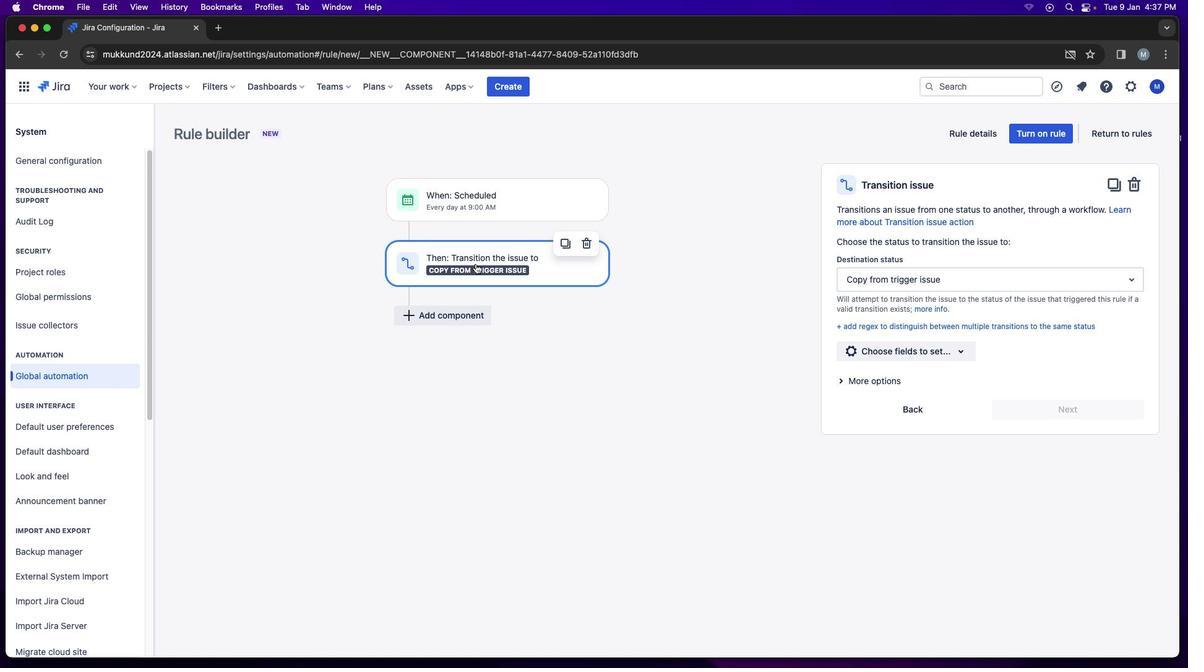 
Action: Mouse pressed left at (422, 266)
Screenshot: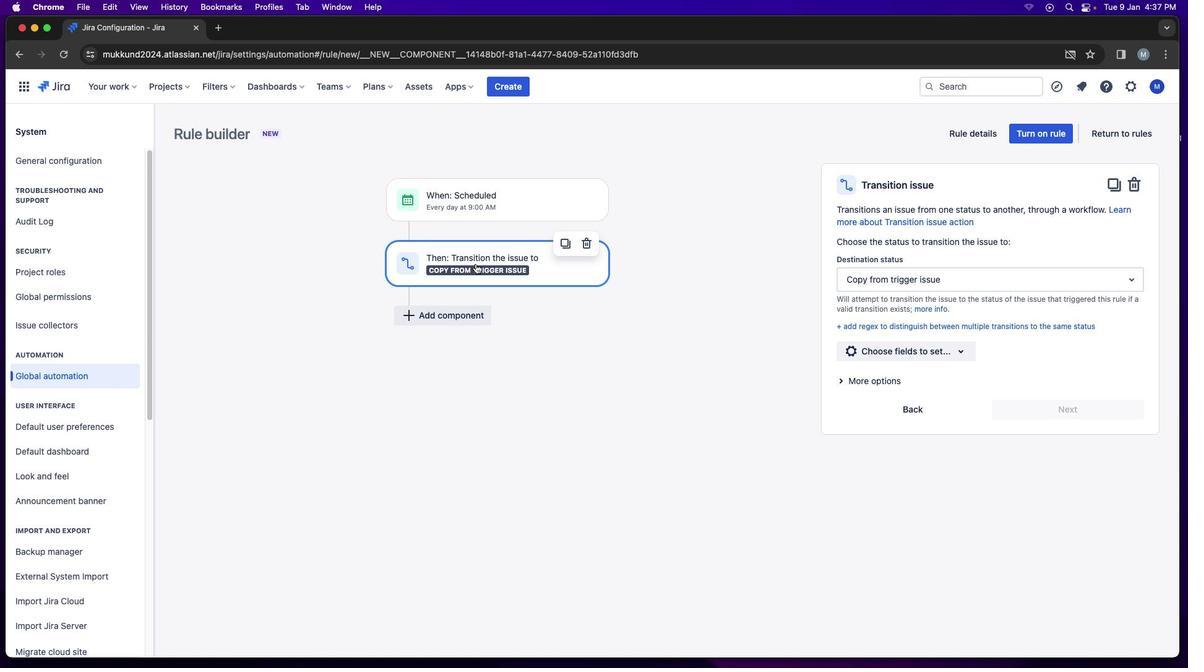 
Action: Mouse moved to (951, 354)
Screenshot: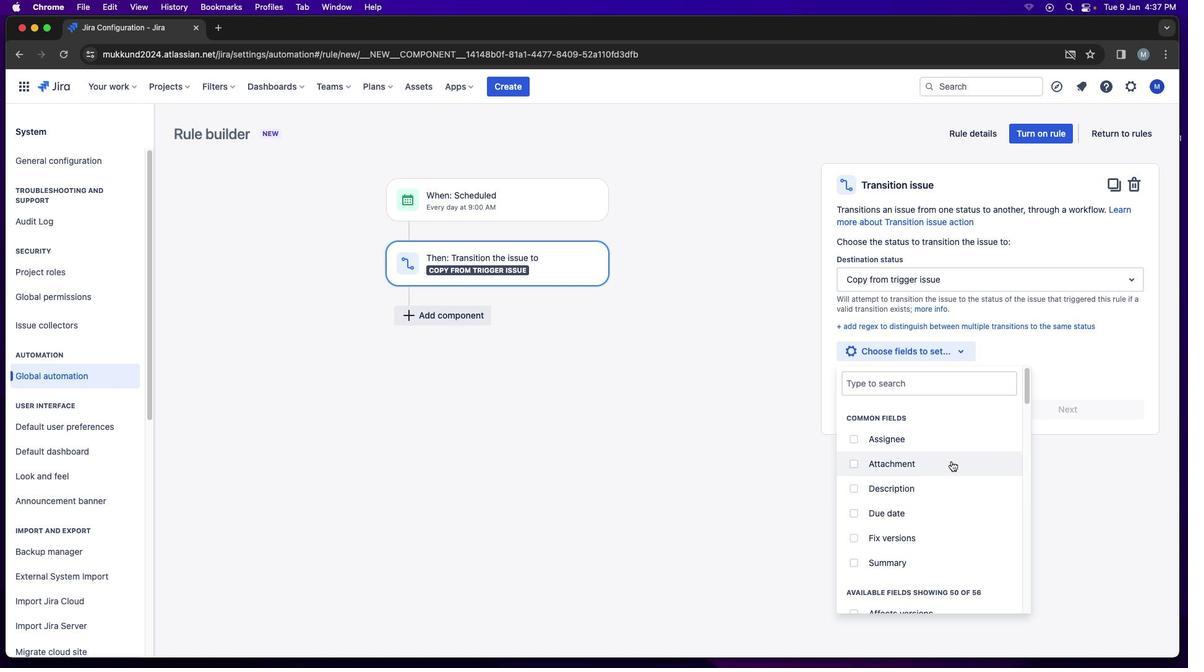 
Action: Mouse pressed left at (951, 354)
Screenshot: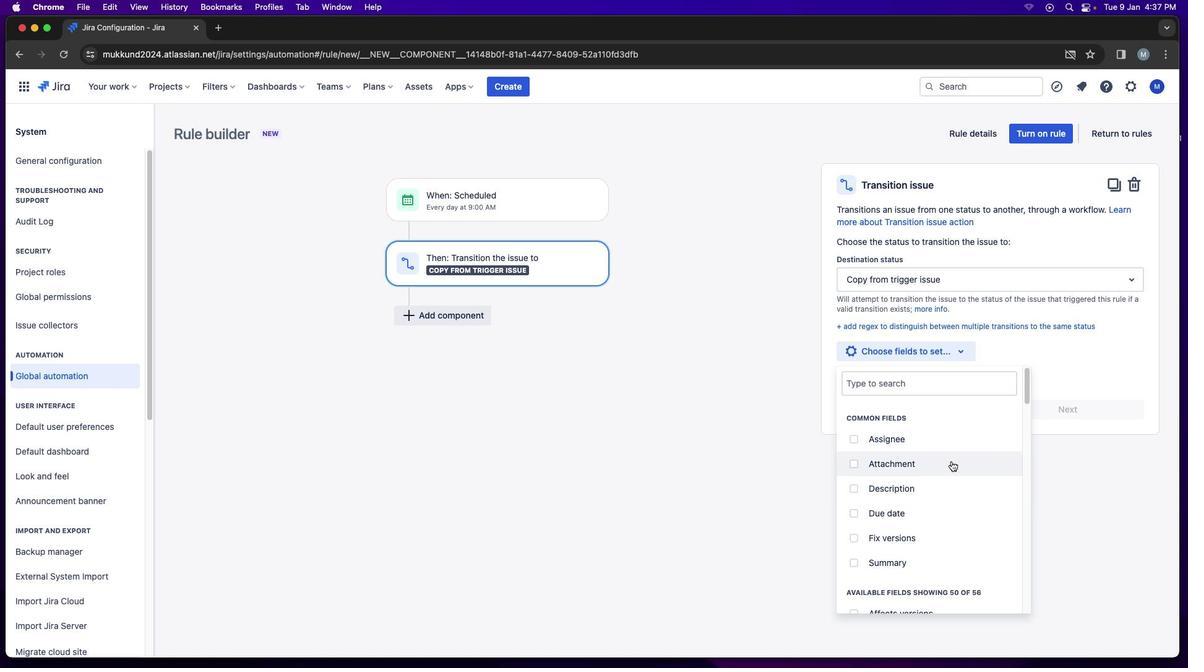
Action: Mouse moved to (953, 461)
Screenshot: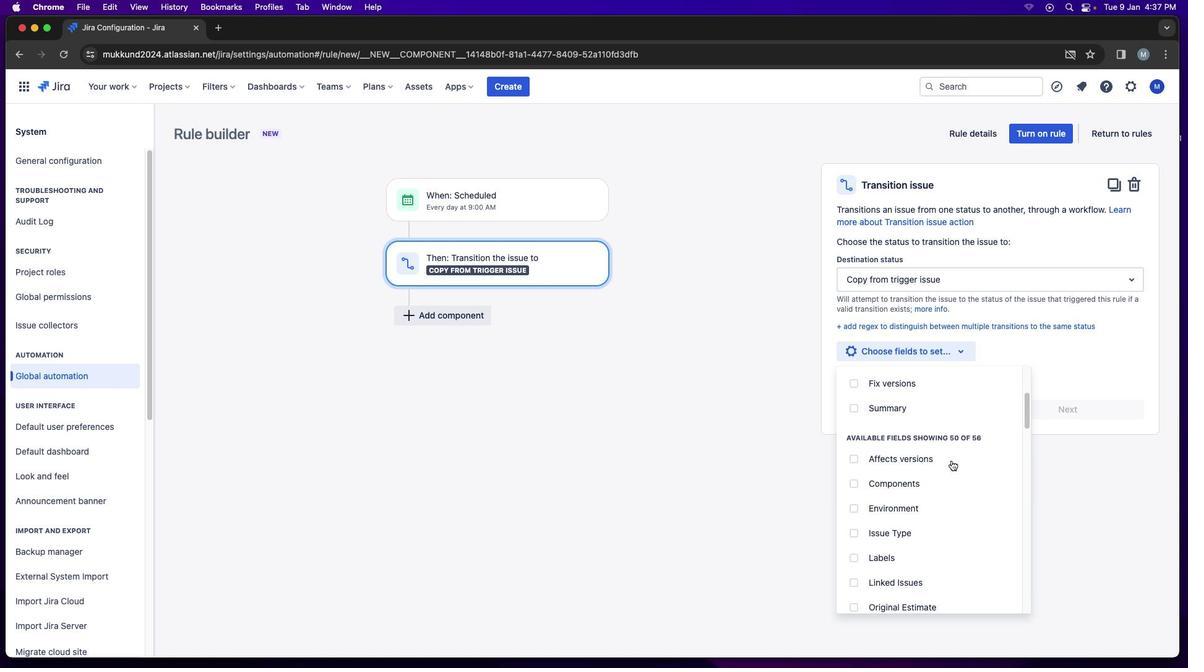 
Action: Mouse scrolled (953, 461) with delta (1, 0)
Screenshot: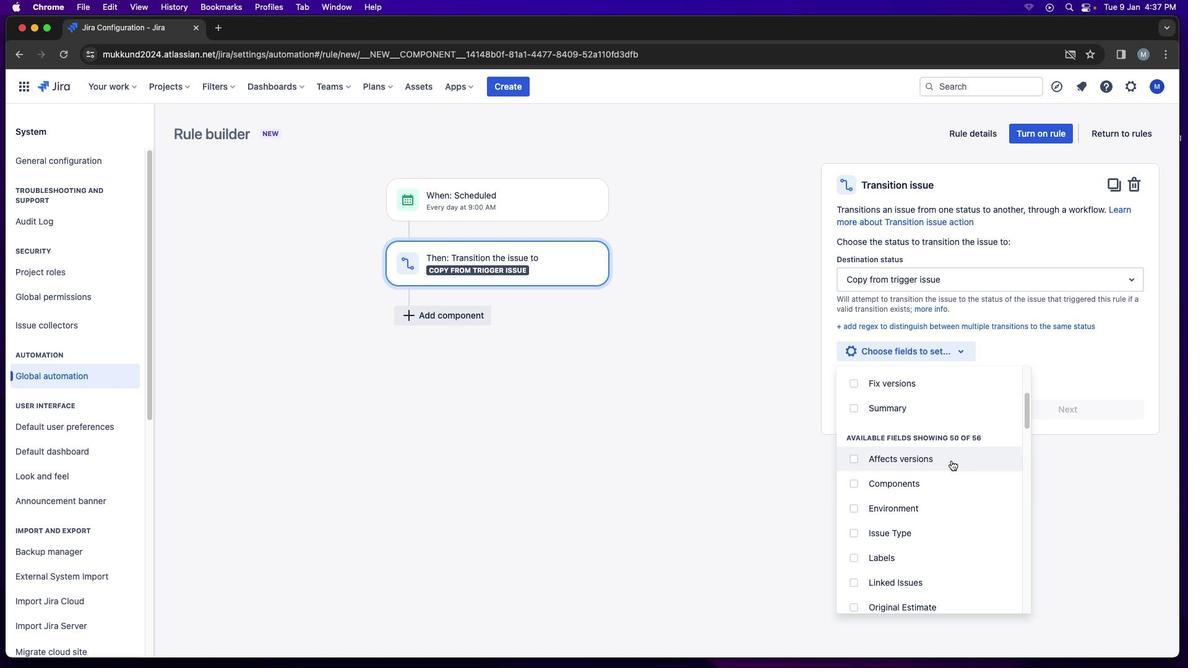 
Action: Mouse scrolled (953, 461) with delta (1, 0)
Screenshot: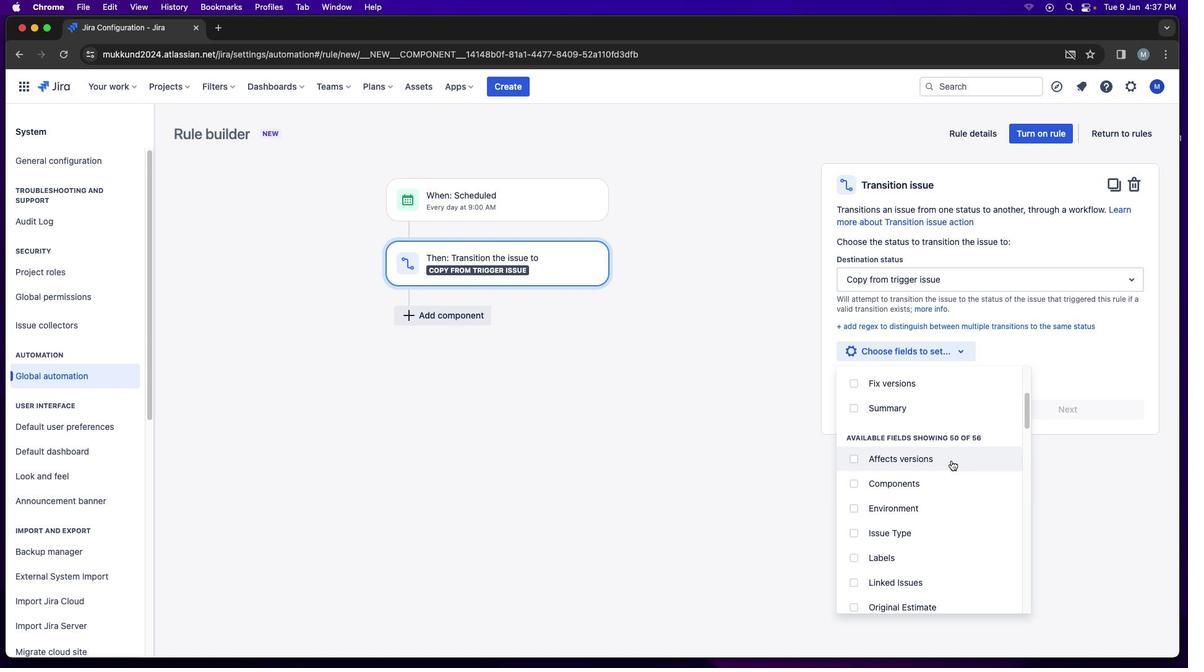 
Action: Mouse scrolled (953, 461) with delta (1, 0)
Screenshot: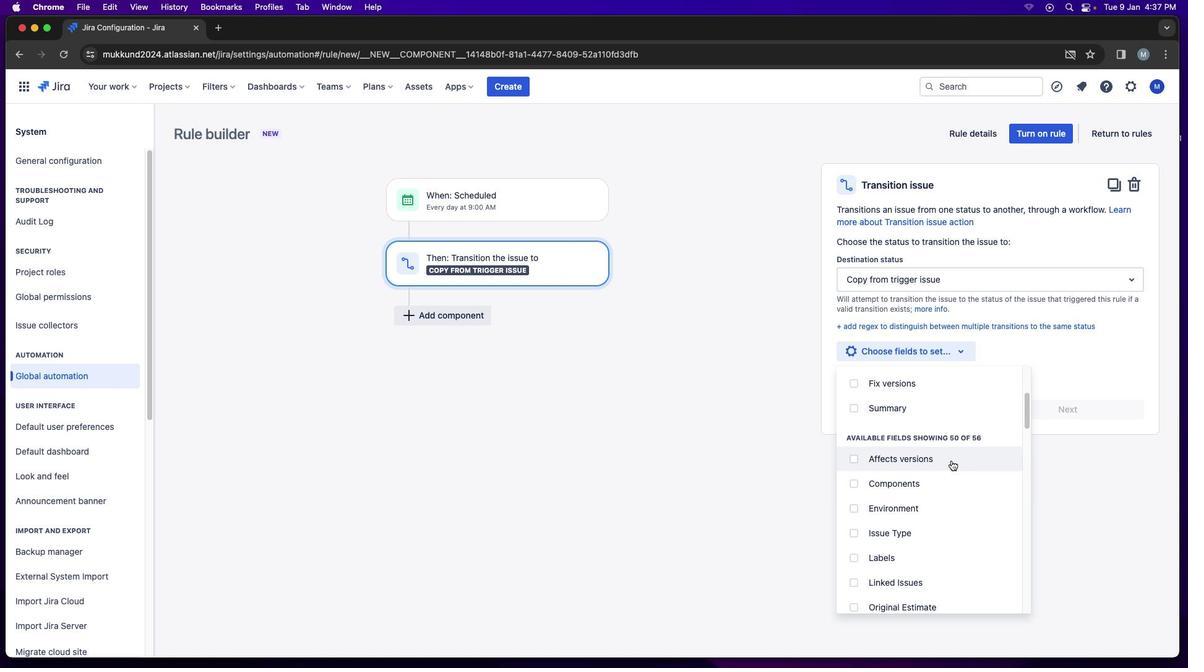 
Action: Mouse scrolled (953, 461) with delta (1, 0)
Screenshot: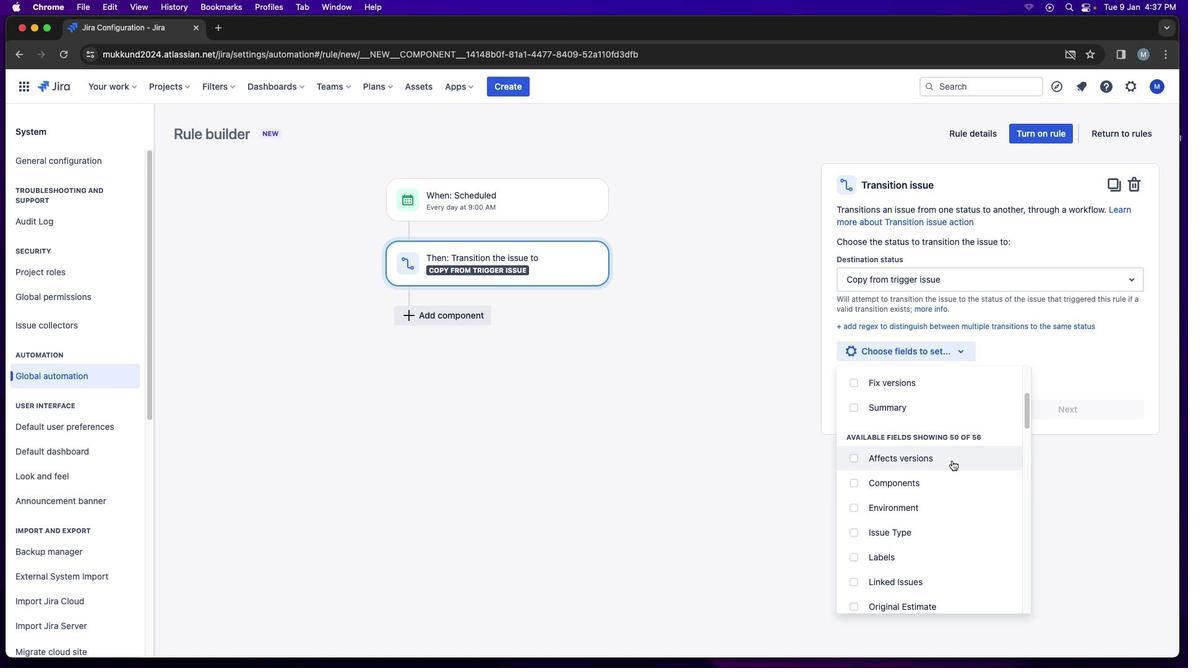 
Action: Mouse moved to (953, 461)
Screenshot: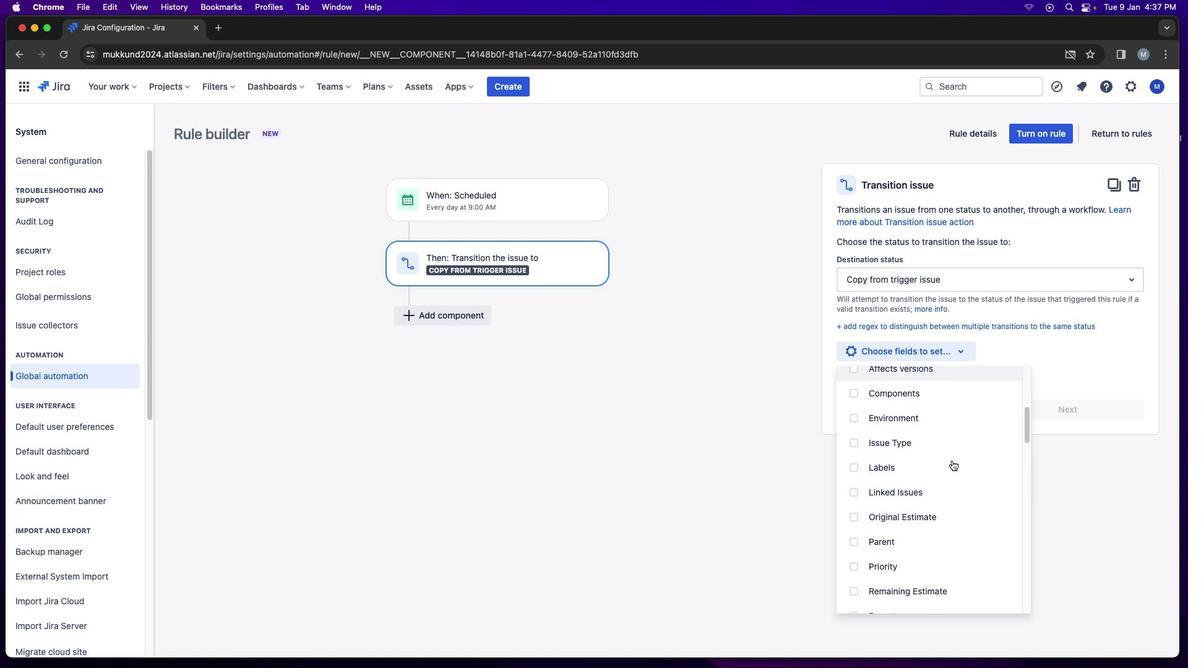 
Action: Mouse scrolled (953, 461) with delta (1, 0)
Screenshot: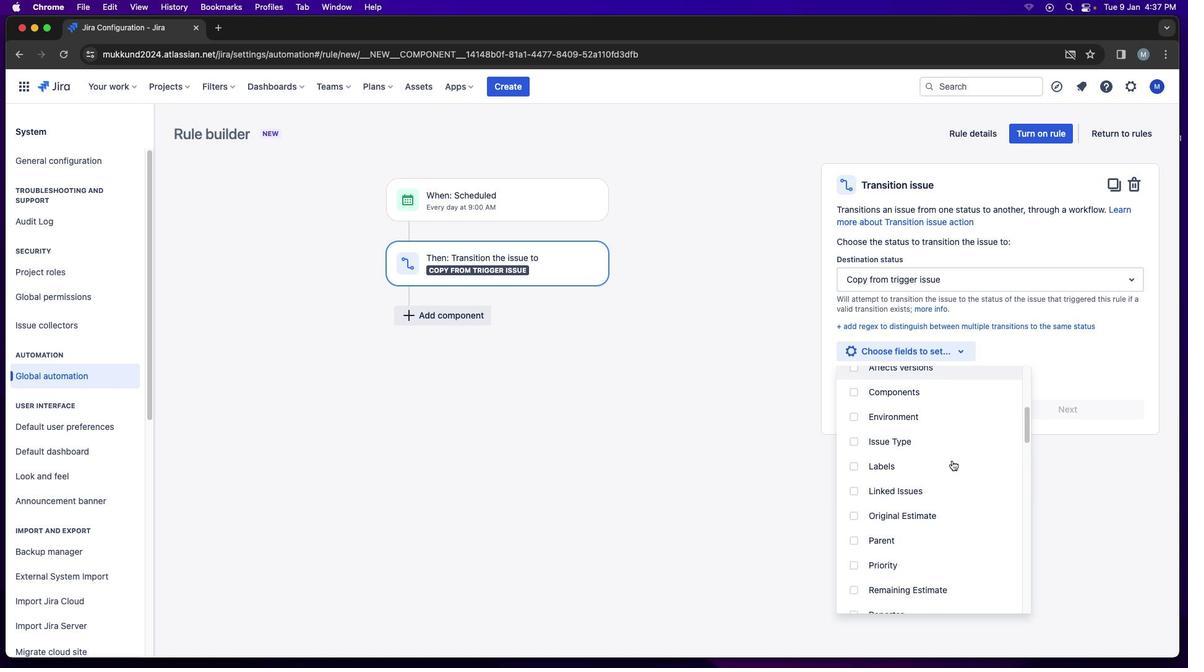 
Action: Mouse scrolled (953, 461) with delta (1, 0)
Screenshot: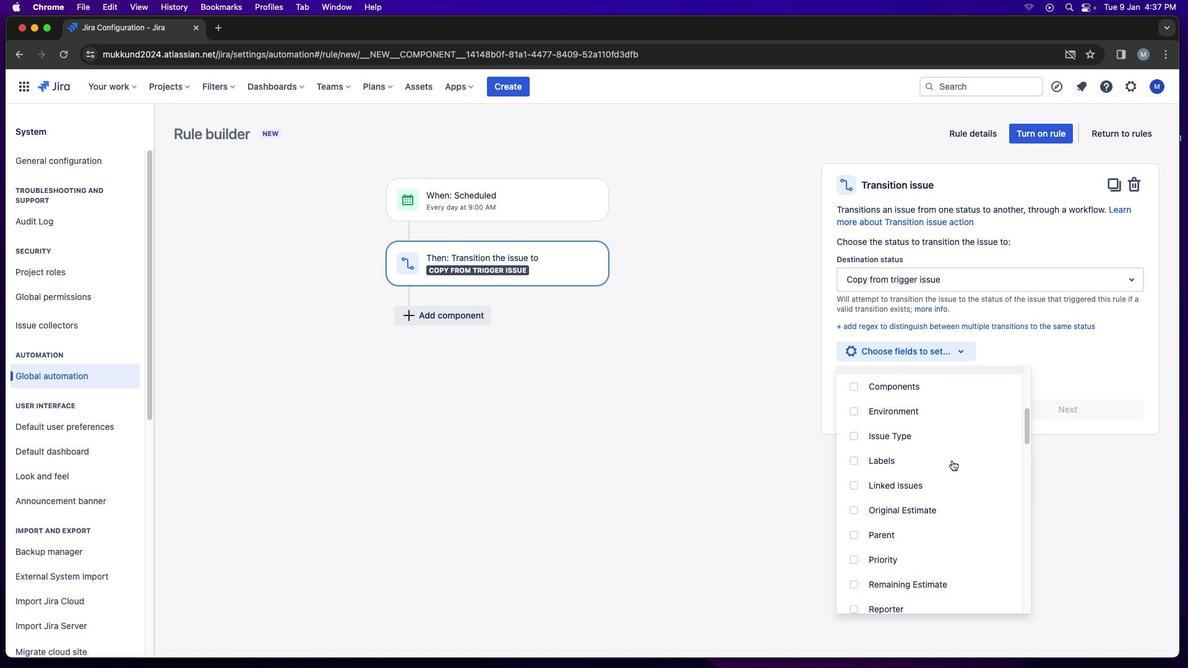 
Action: Mouse moved to (953, 461)
Screenshot: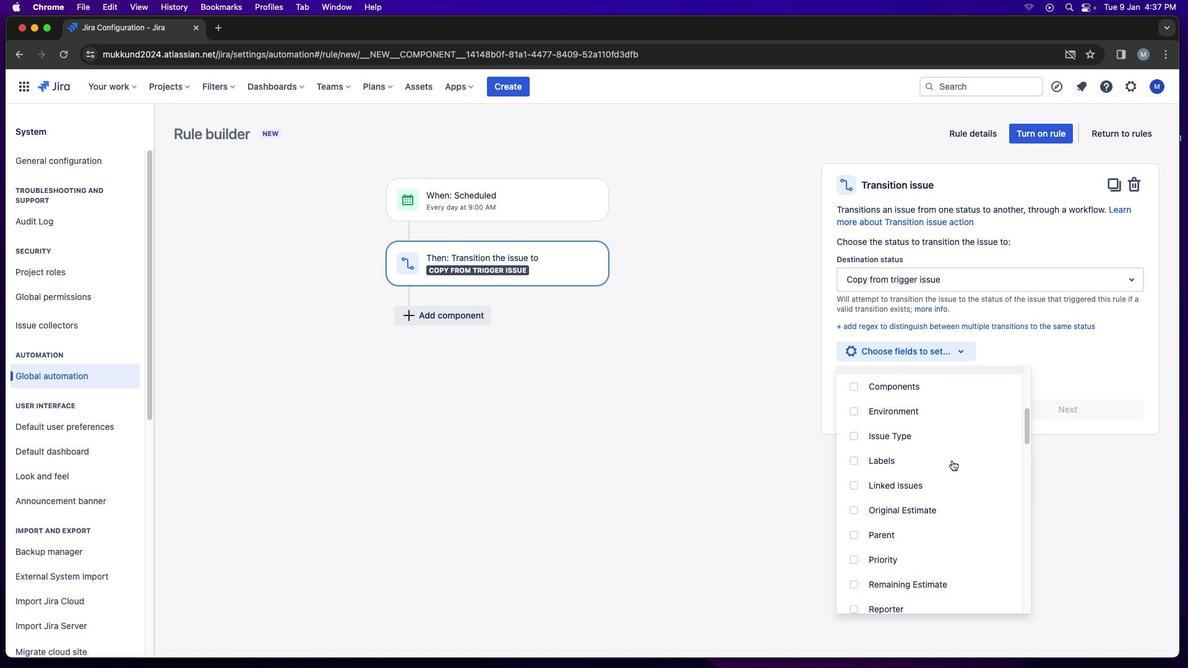 
Action: Mouse scrolled (953, 461) with delta (1, 0)
Screenshot: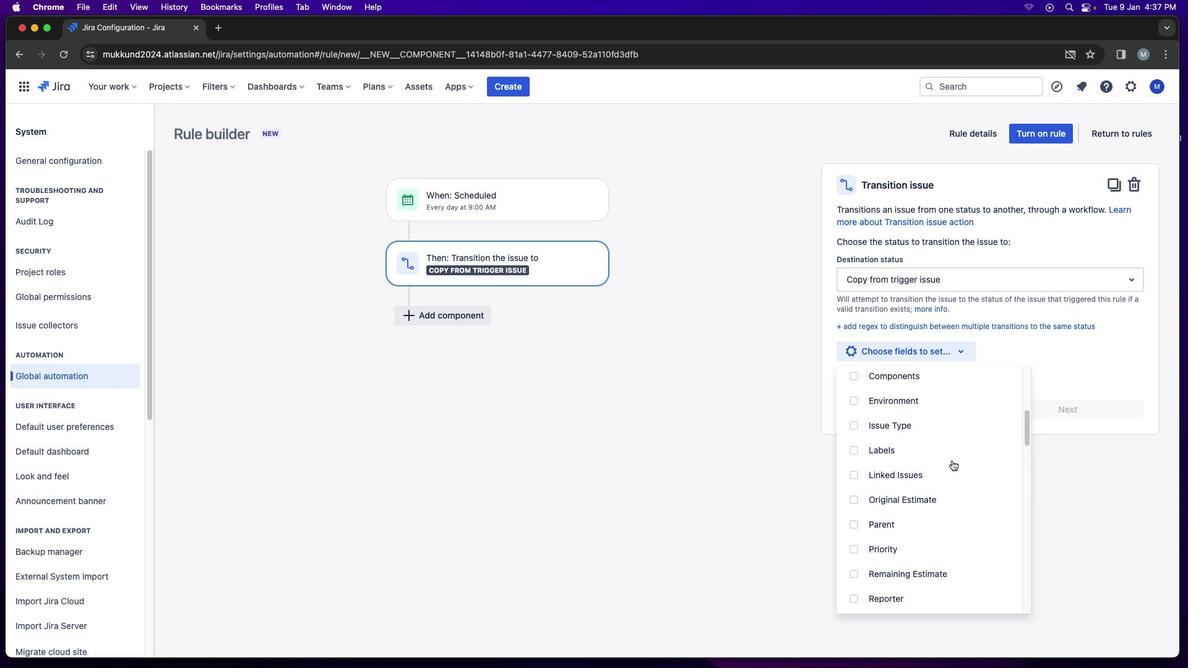 
Action: Mouse scrolled (953, 461) with delta (1, 0)
Screenshot: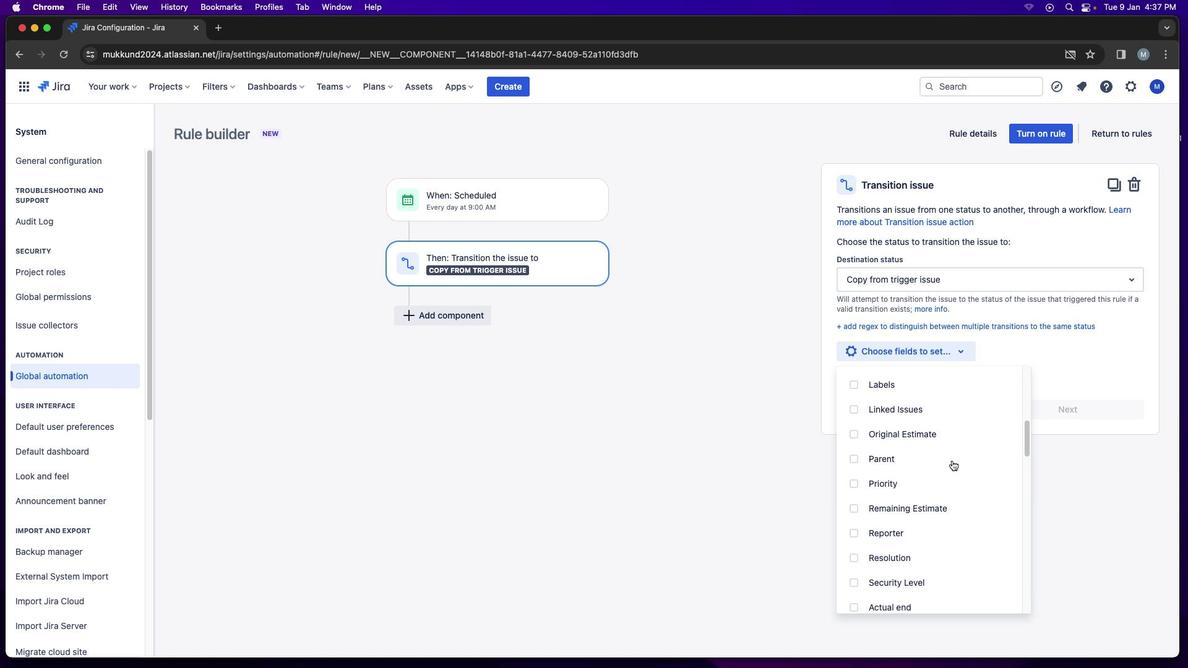 
Action: Mouse scrolled (953, 461) with delta (1, 0)
Screenshot: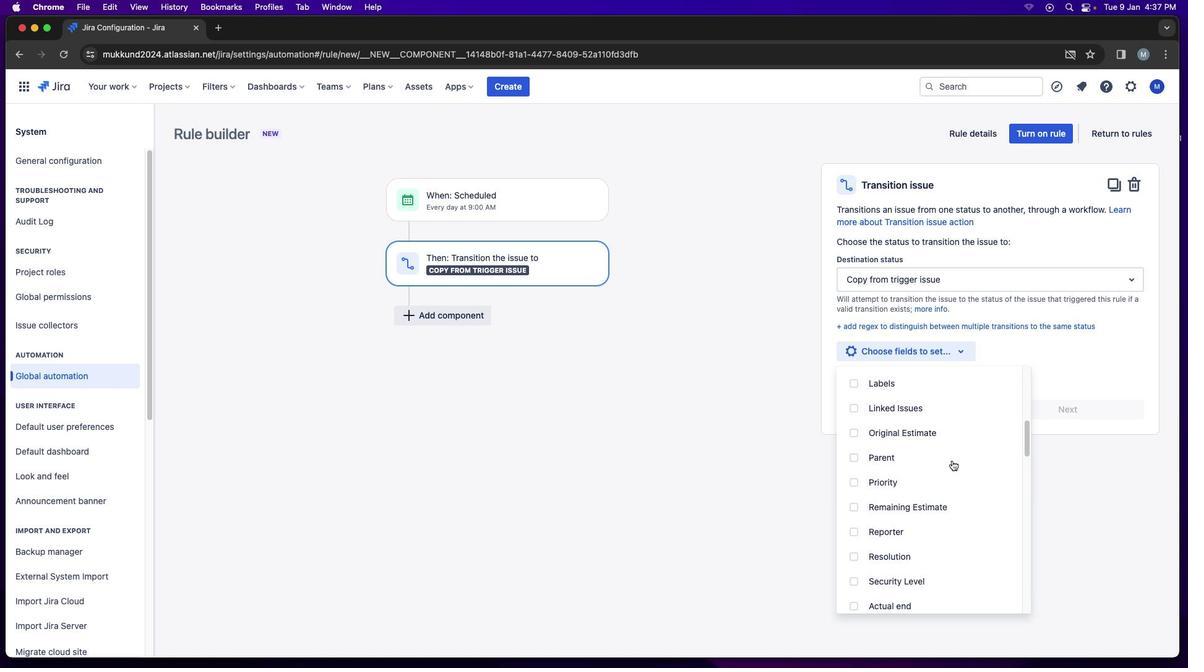 
Action: Mouse scrolled (953, 461) with delta (1, 0)
Screenshot: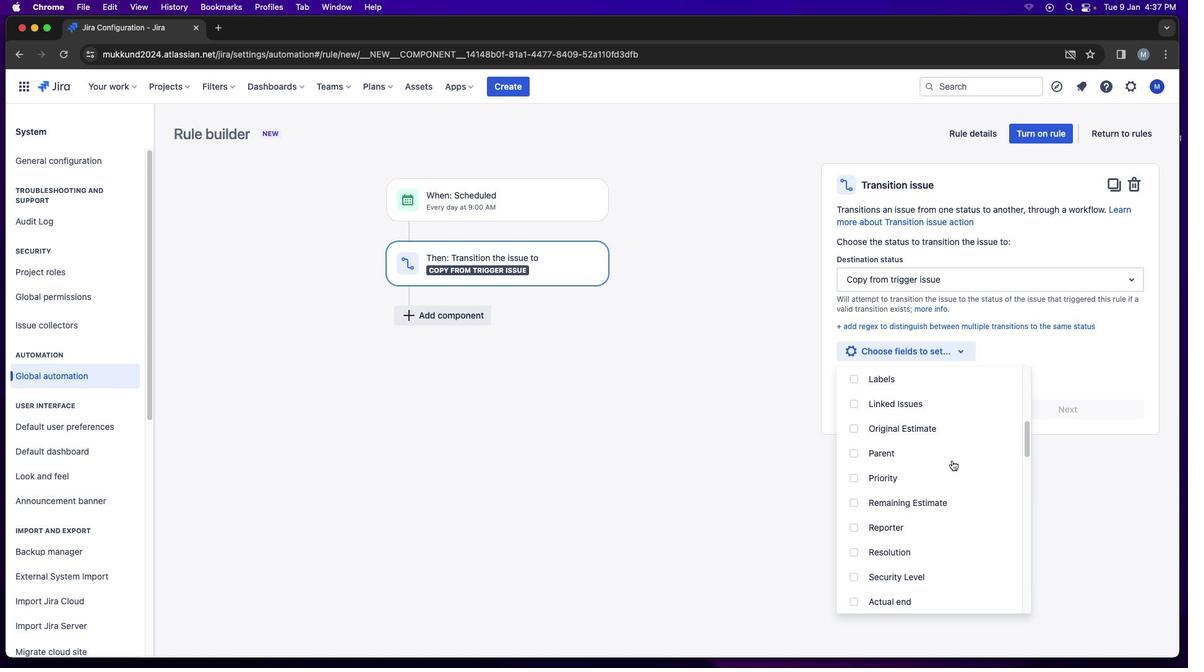 
Action: Mouse scrolled (953, 461) with delta (1, 0)
Screenshot: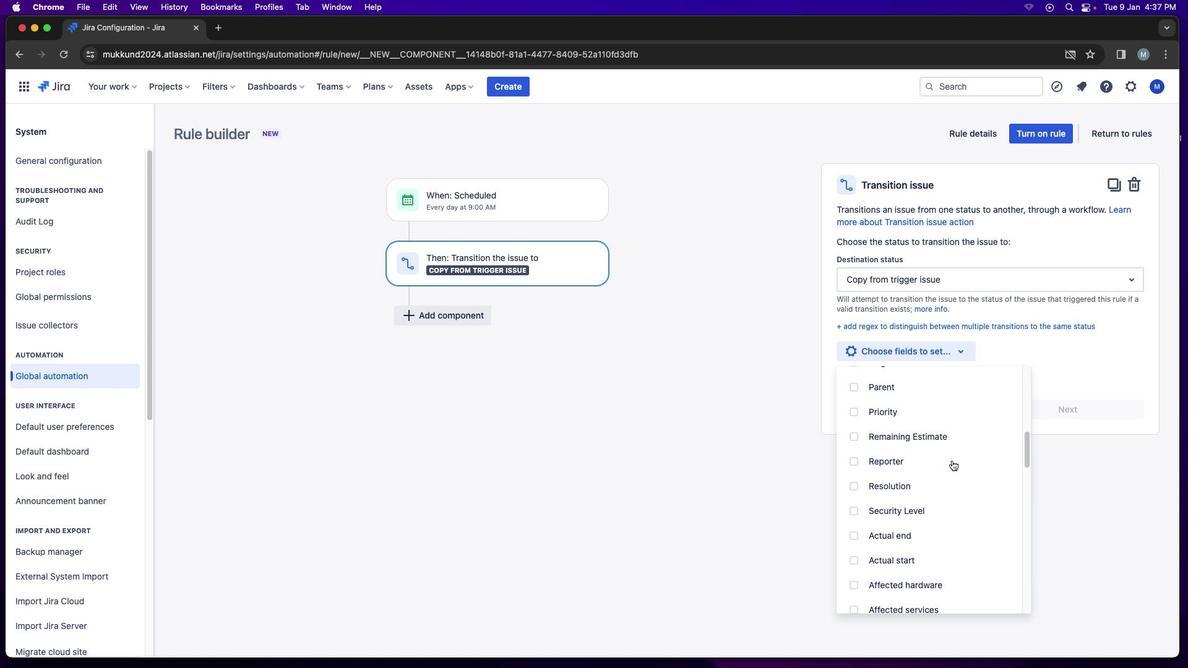 
Action: Mouse scrolled (953, 461) with delta (1, 0)
Screenshot: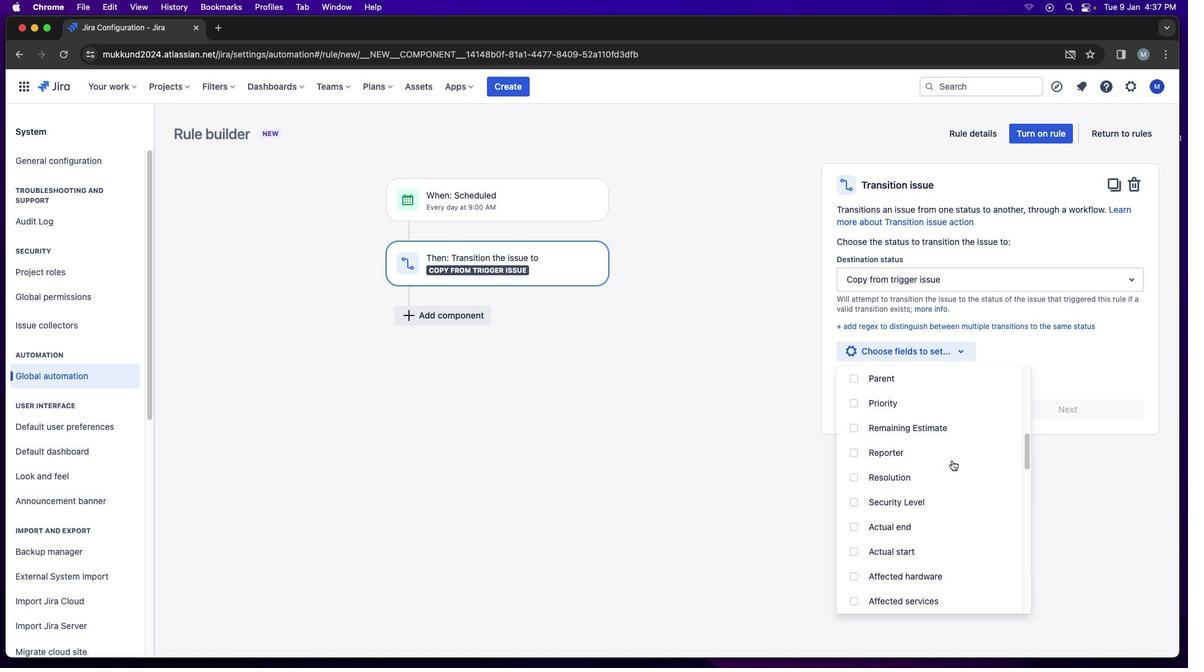 
Action: Mouse scrolled (953, 461) with delta (1, 0)
Screenshot: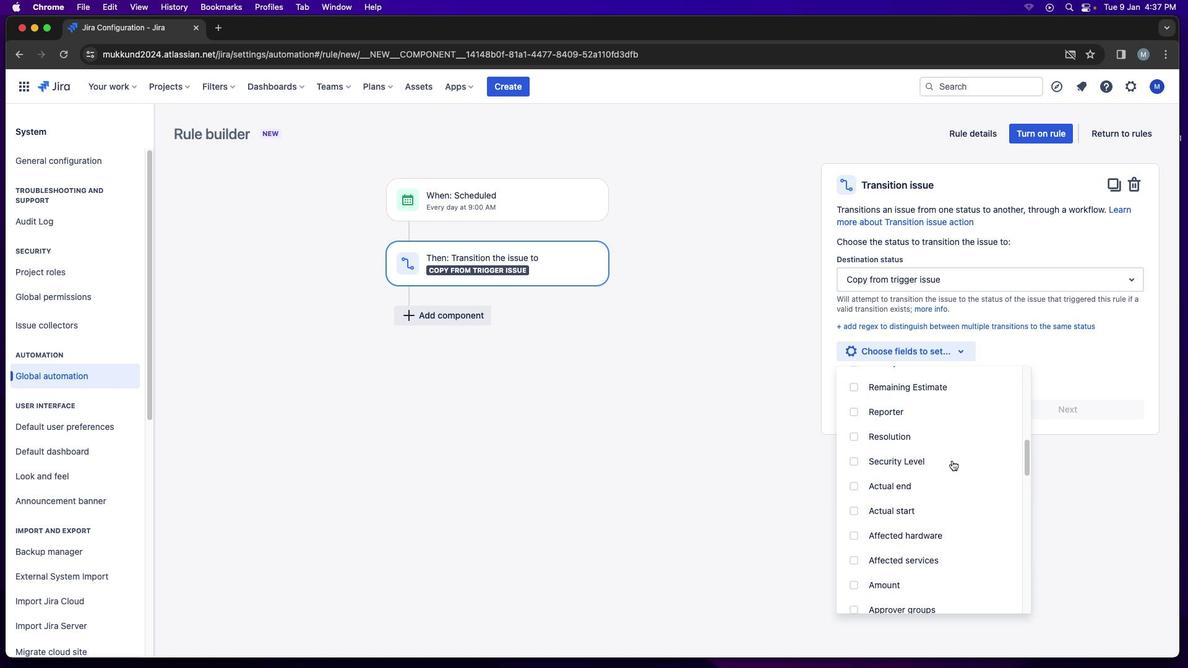 
Action: Mouse scrolled (953, 461) with delta (1, 0)
Screenshot: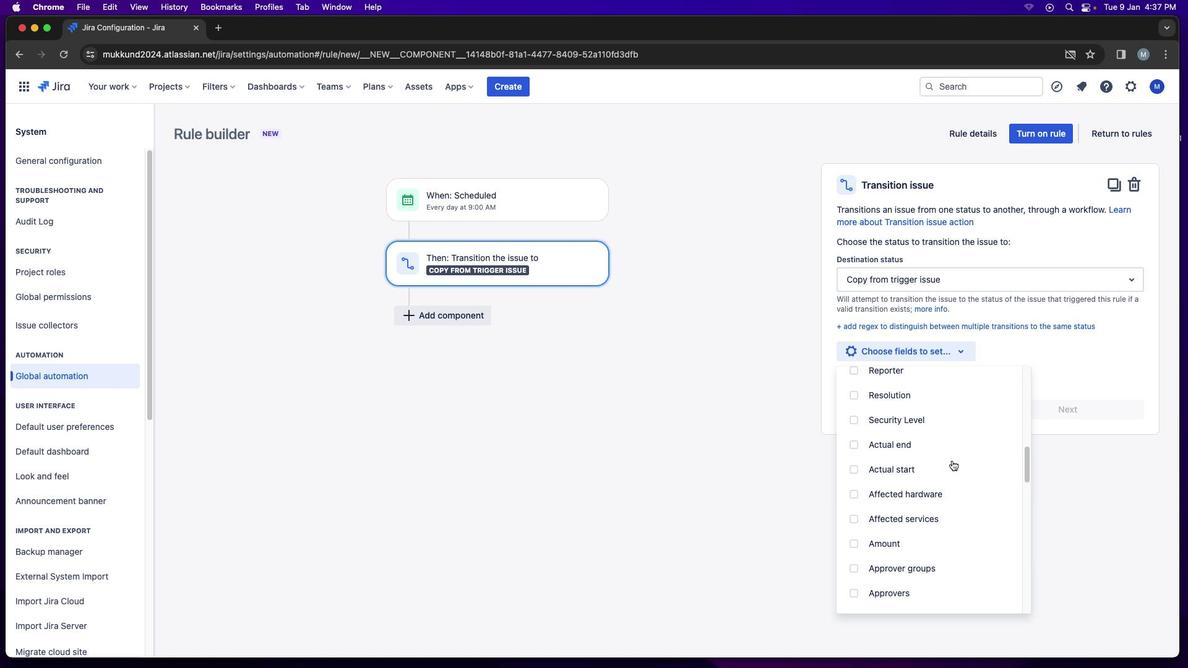 
Action: Mouse scrolled (953, 461) with delta (1, 0)
Screenshot: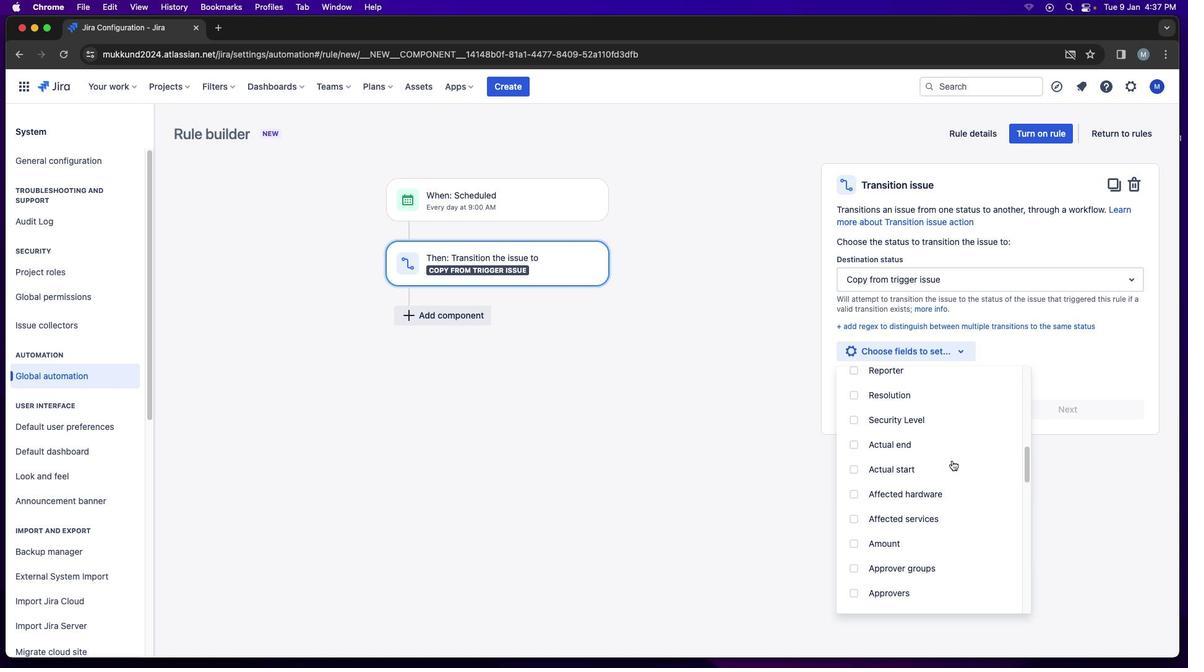 
Action: Mouse scrolled (953, 461) with delta (1, 0)
Screenshot: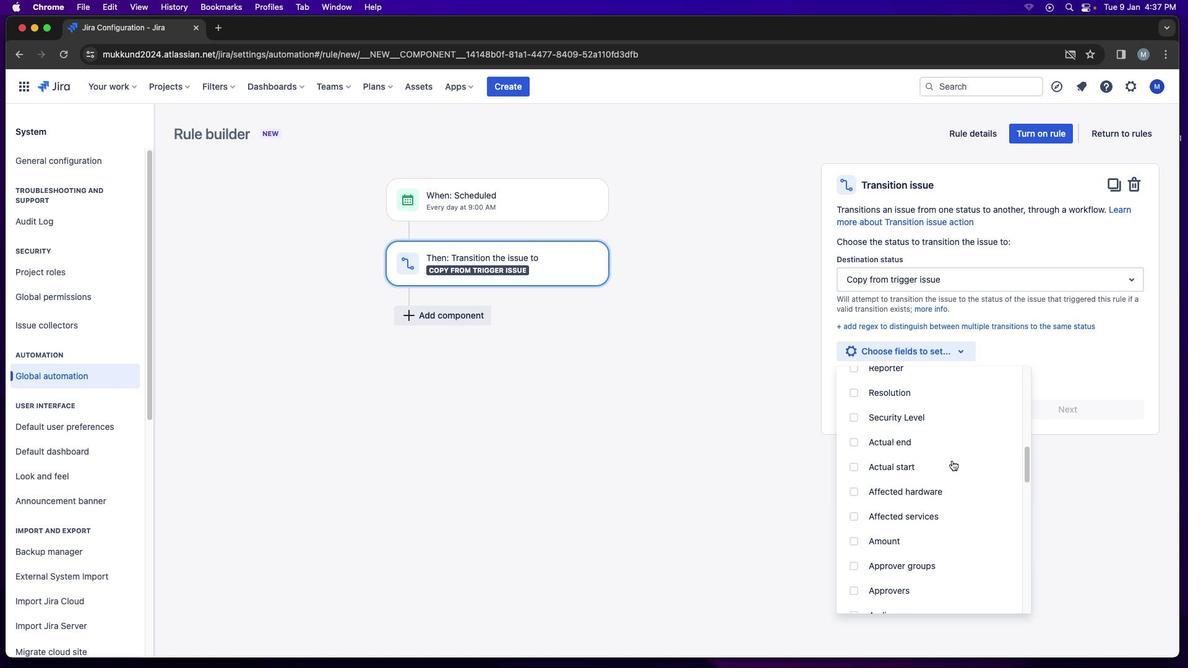 
Action: Mouse scrolled (953, 461) with delta (1, 0)
Screenshot: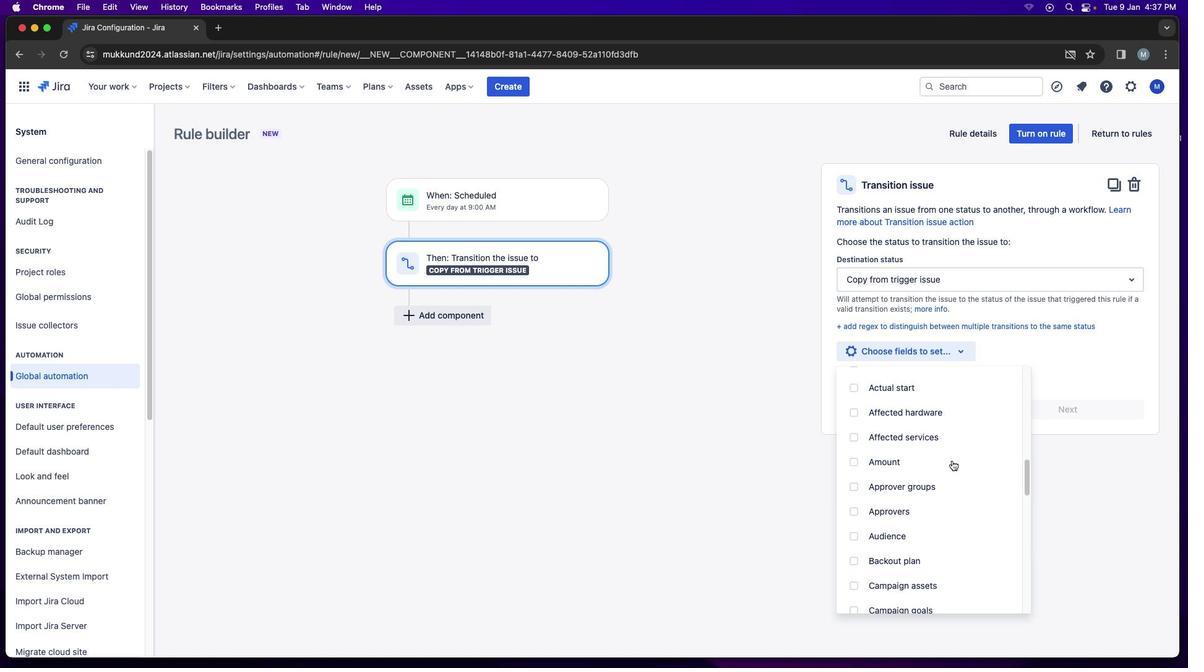 
Action: Mouse scrolled (953, 461) with delta (1, 0)
Screenshot: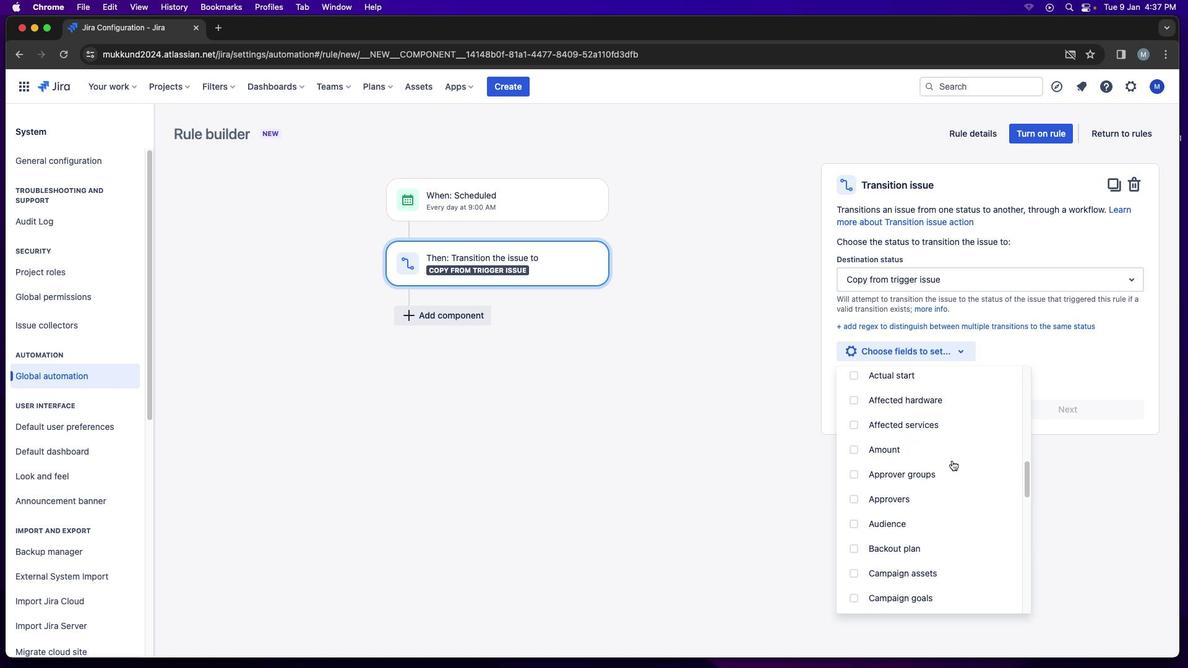 
Action: Mouse scrolled (953, 461) with delta (1, 0)
Screenshot: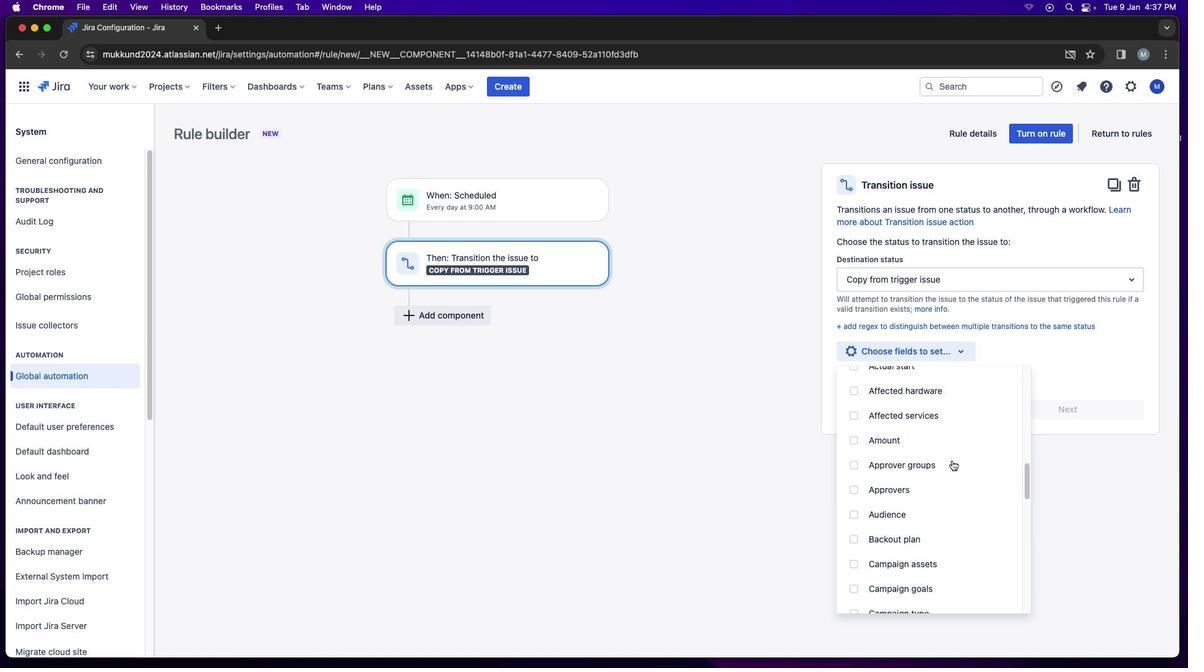 
Action: Mouse scrolled (953, 461) with delta (1, 0)
Screenshot: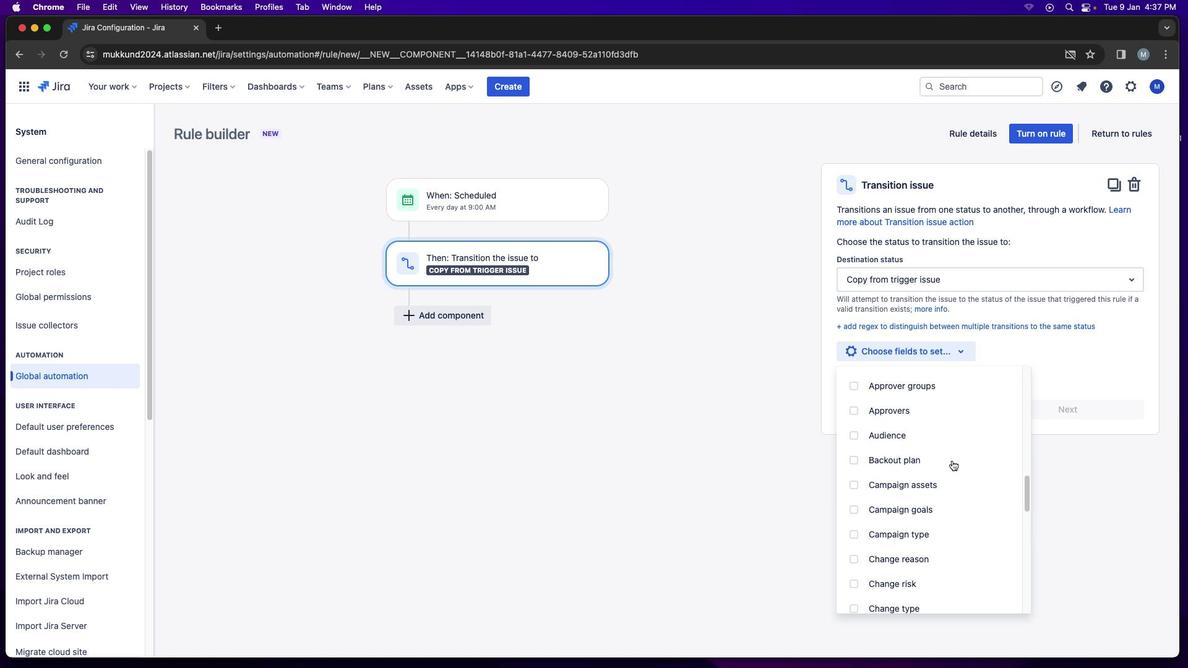 
Action: Mouse scrolled (953, 461) with delta (1, 0)
Screenshot: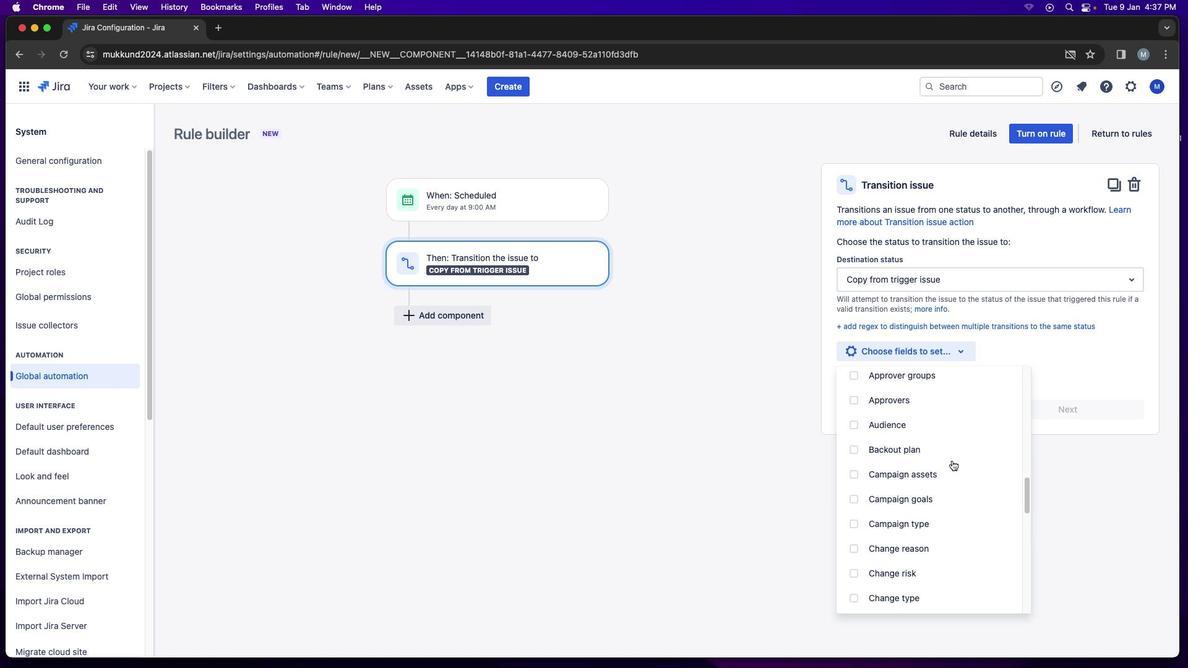 
Action: Mouse scrolled (953, 461) with delta (1, 0)
Screenshot: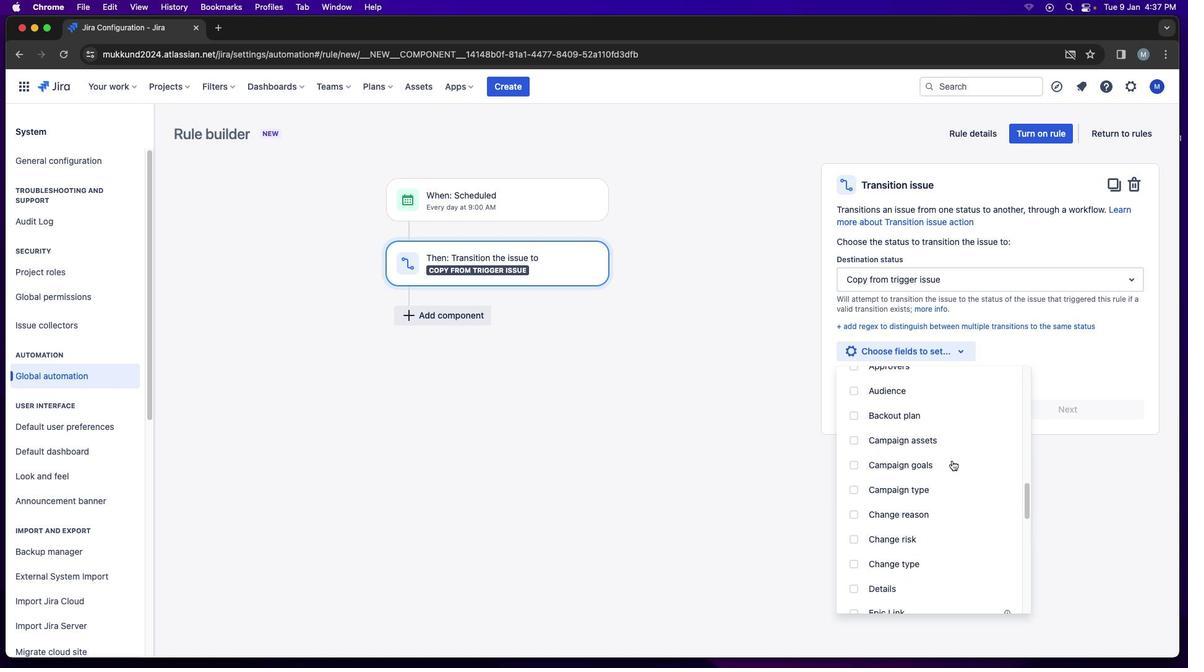 
Action: Mouse scrolled (953, 461) with delta (1, 0)
Screenshot: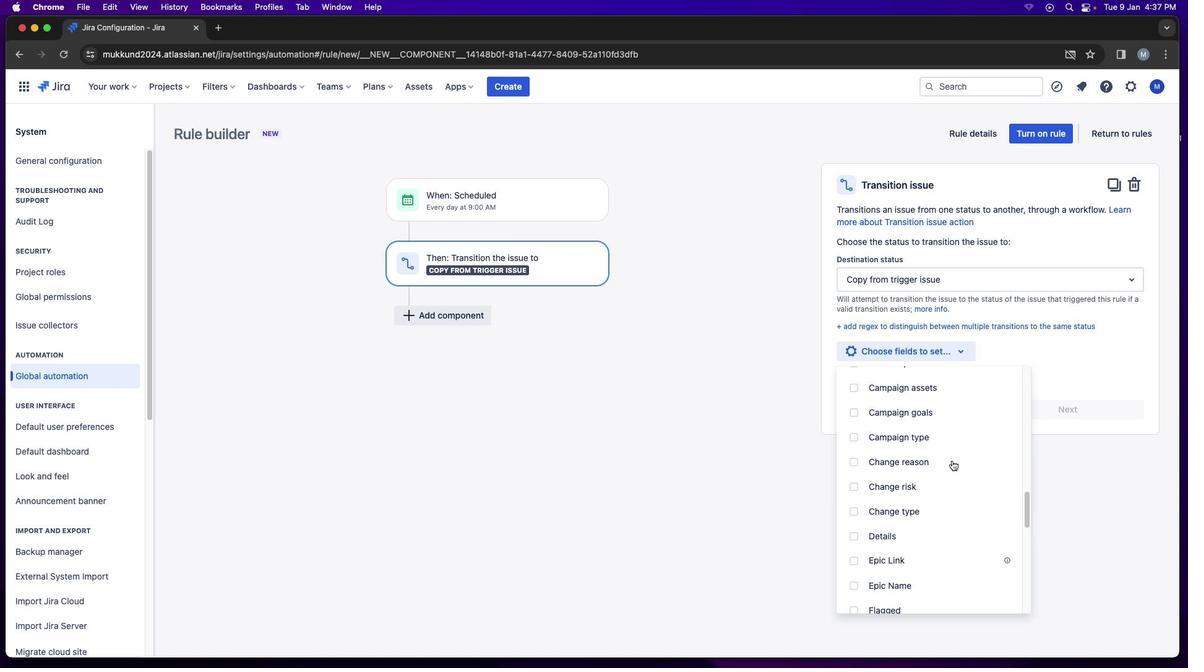
Action: Mouse scrolled (953, 461) with delta (1, 0)
Screenshot: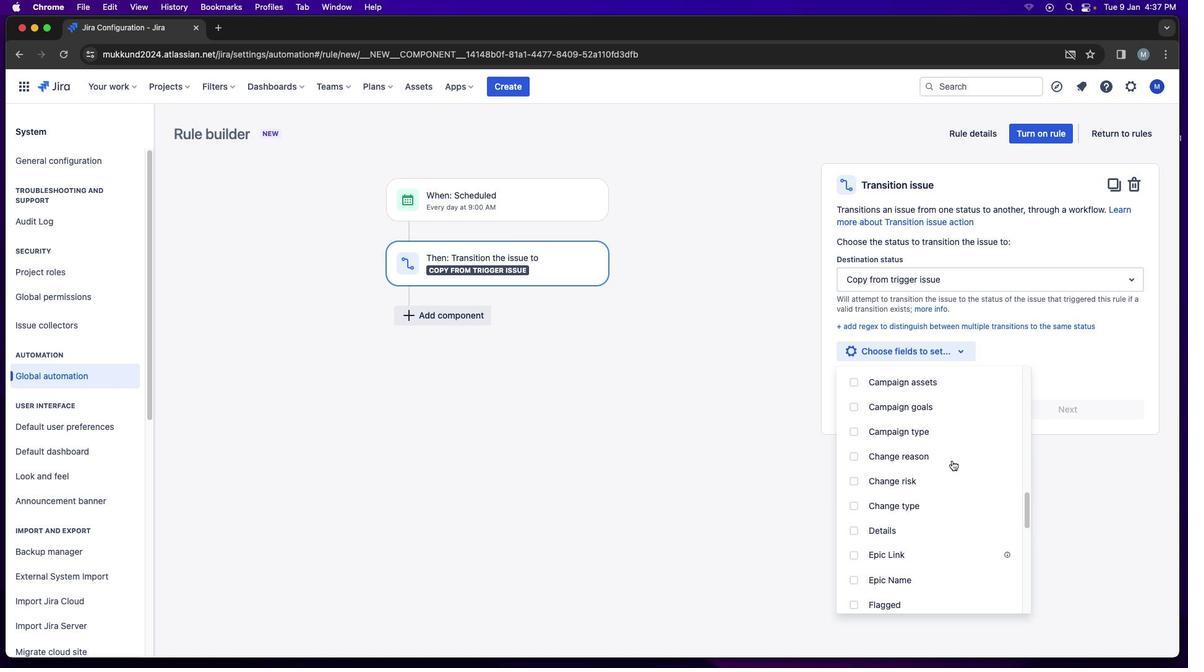 
Action: Mouse scrolled (953, 461) with delta (1, 0)
Screenshot: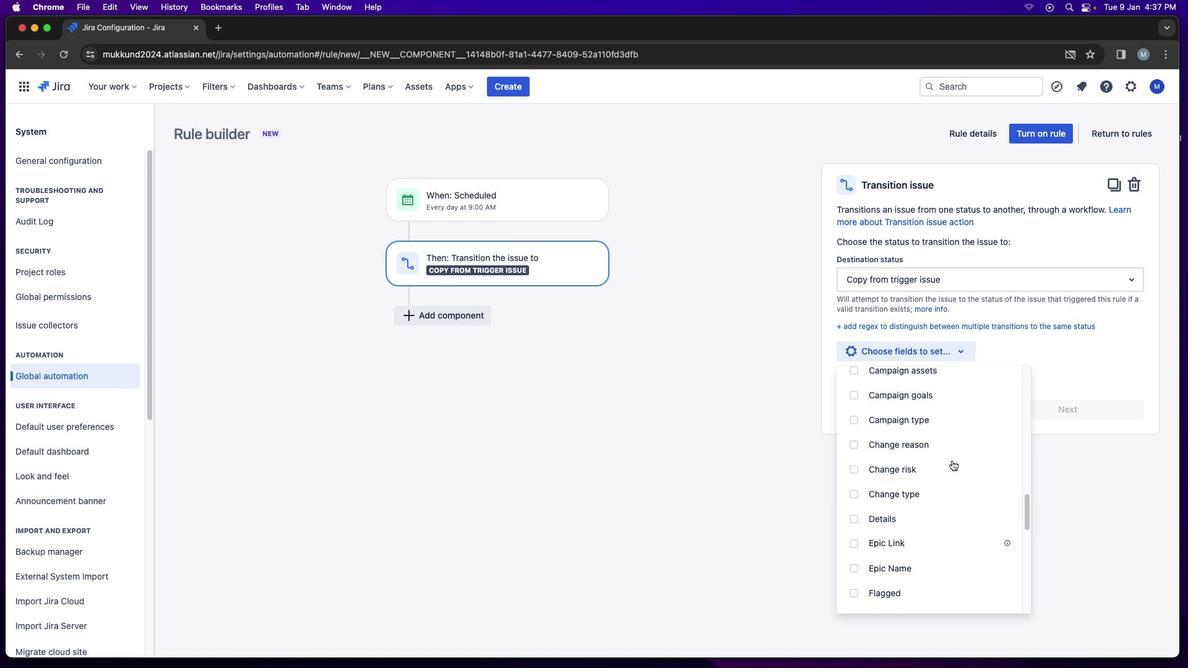 
Action: Mouse scrolled (953, 461) with delta (1, 0)
Screenshot: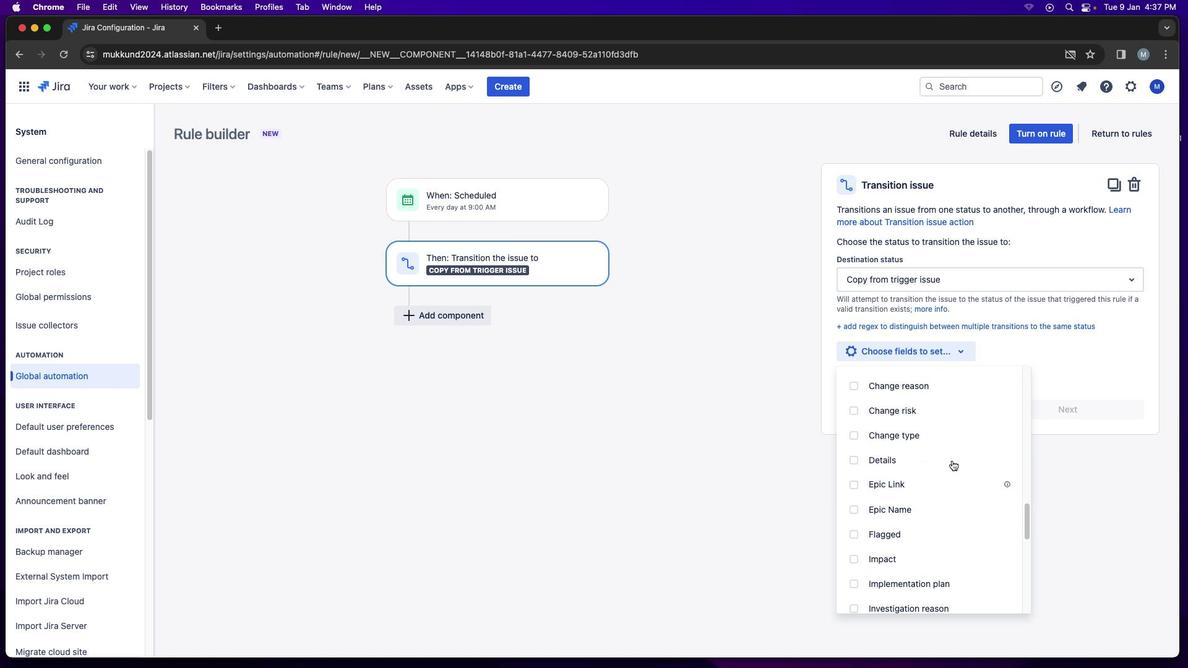
Action: Mouse scrolled (953, 461) with delta (1, 0)
Screenshot: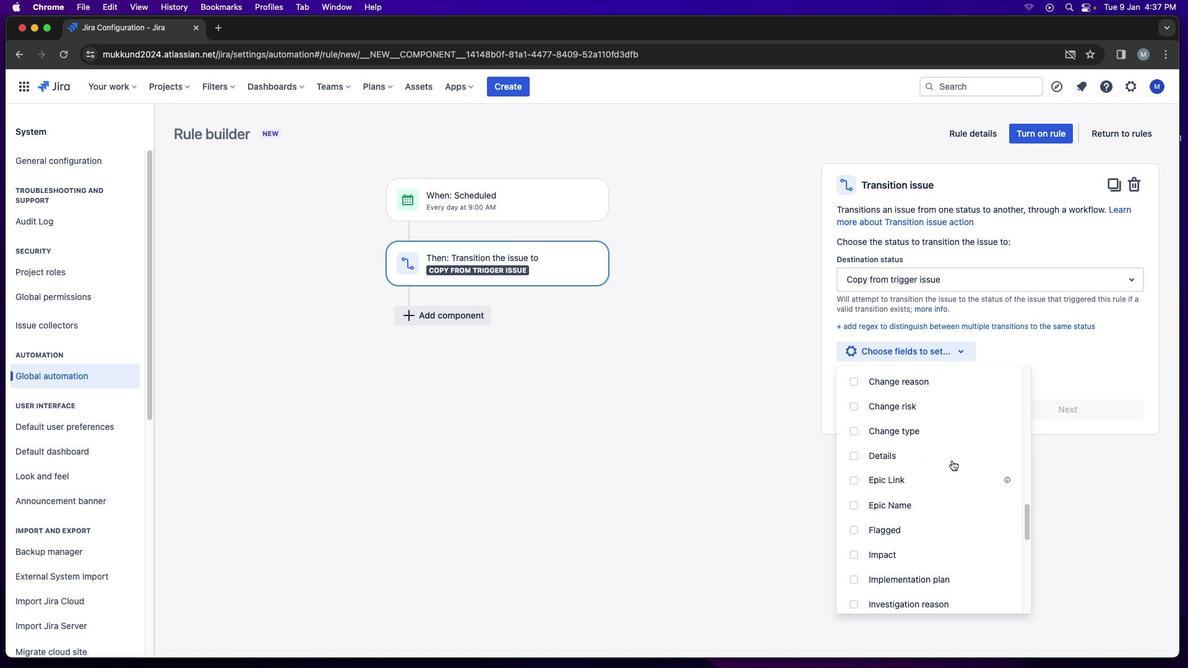 
Action: Mouse scrolled (953, 461) with delta (1, 0)
Screenshot: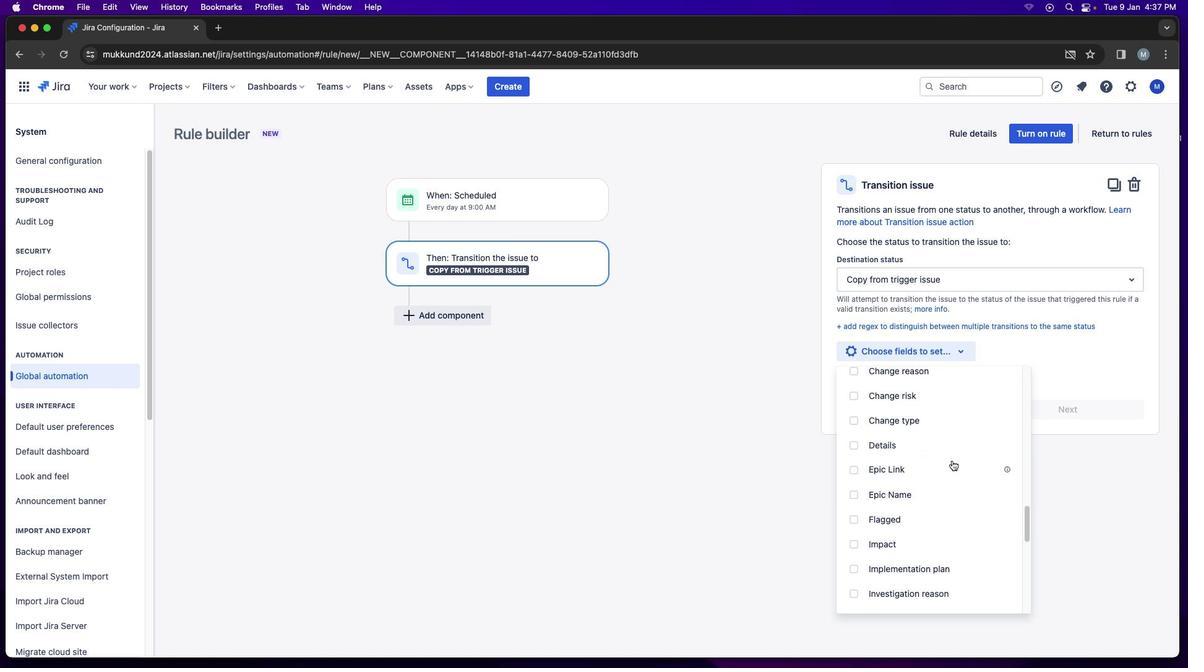 
Action: Mouse scrolled (953, 461) with delta (1, 0)
Screenshot: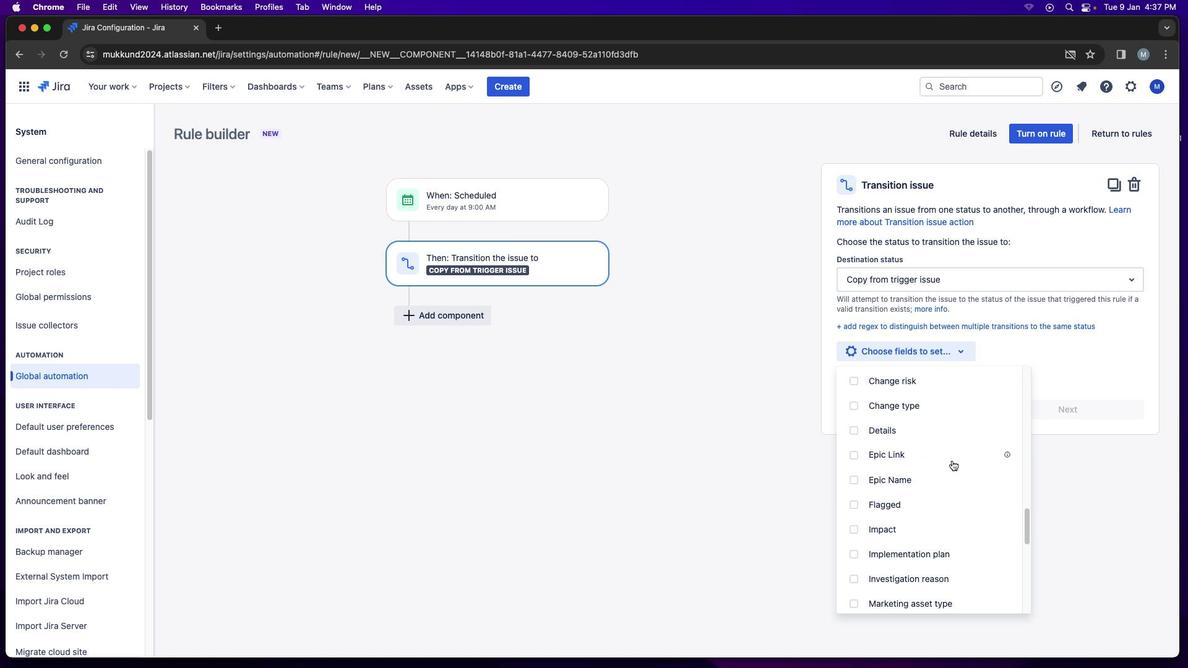 
Action: Mouse scrolled (953, 461) with delta (1, 0)
Screenshot: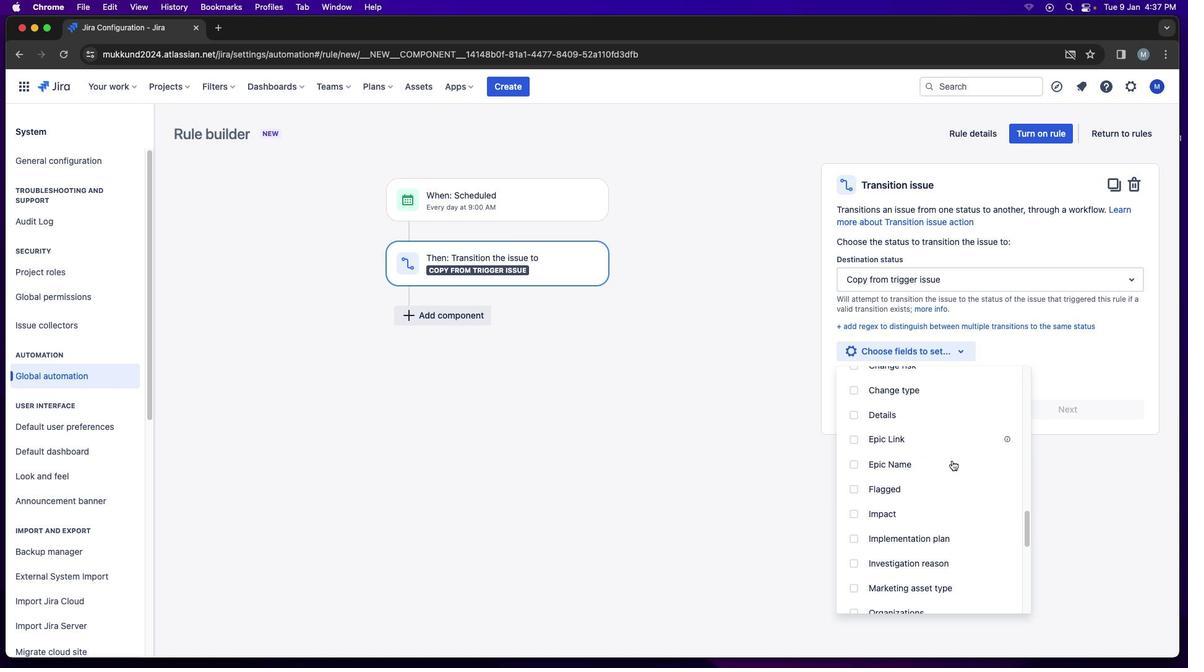 
Action: Mouse scrolled (953, 461) with delta (1, 0)
Screenshot: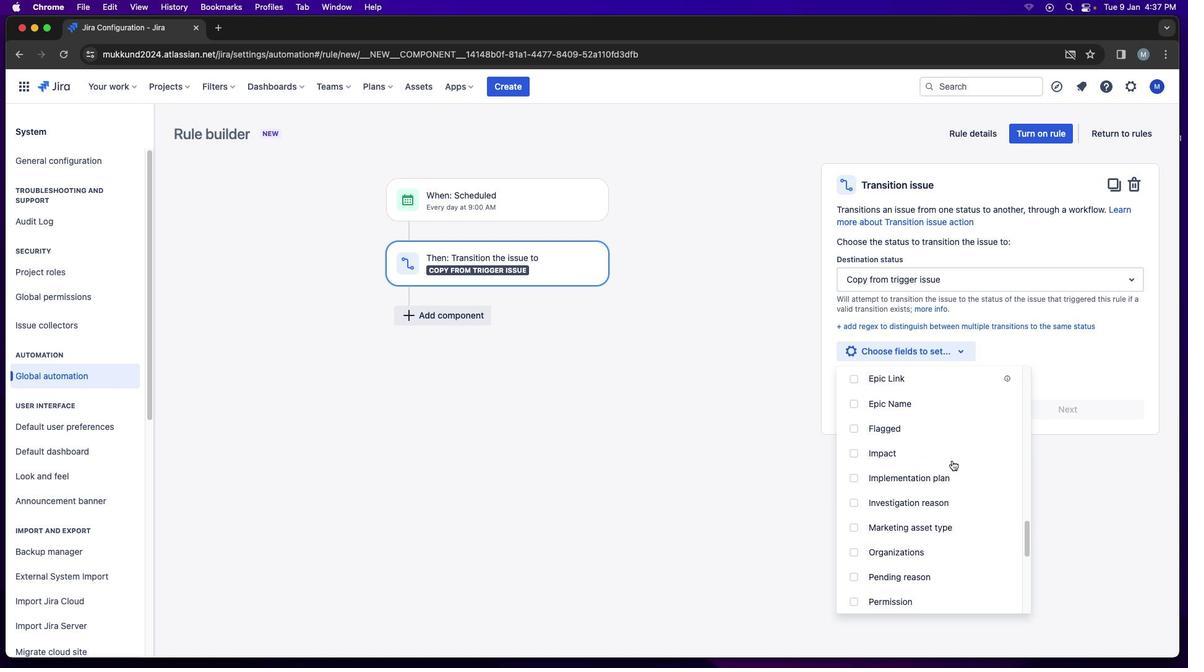 
Action: Mouse scrolled (953, 461) with delta (1, 0)
Screenshot: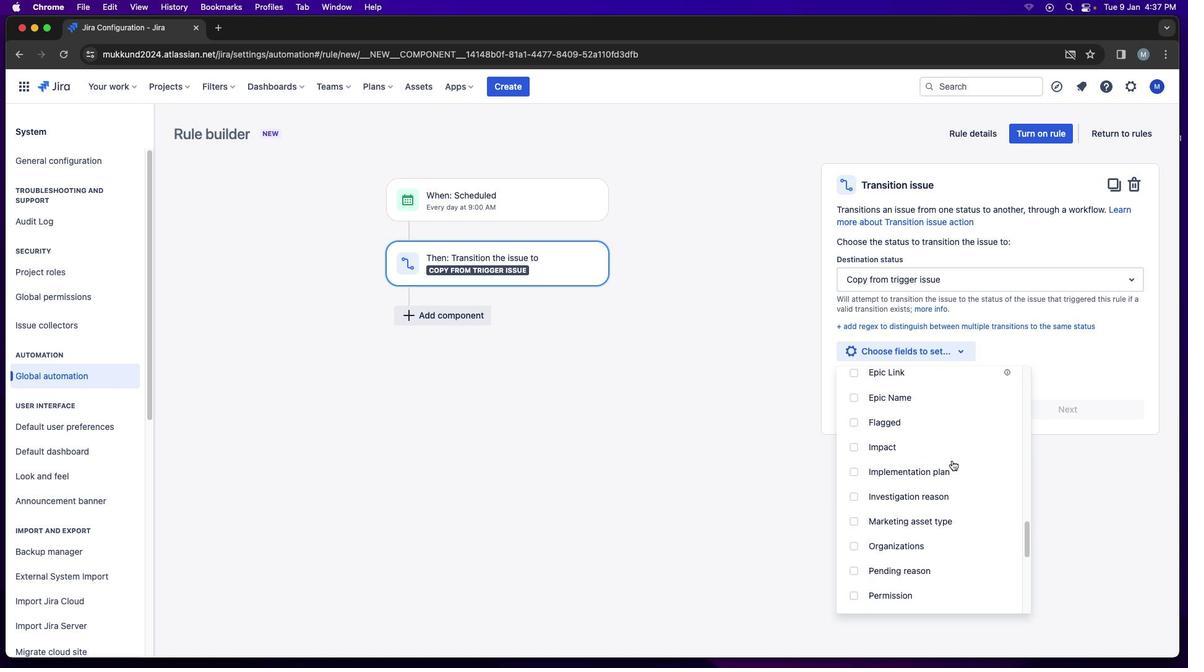 
Action: Mouse scrolled (953, 461) with delta (1, 0)
Screenshot: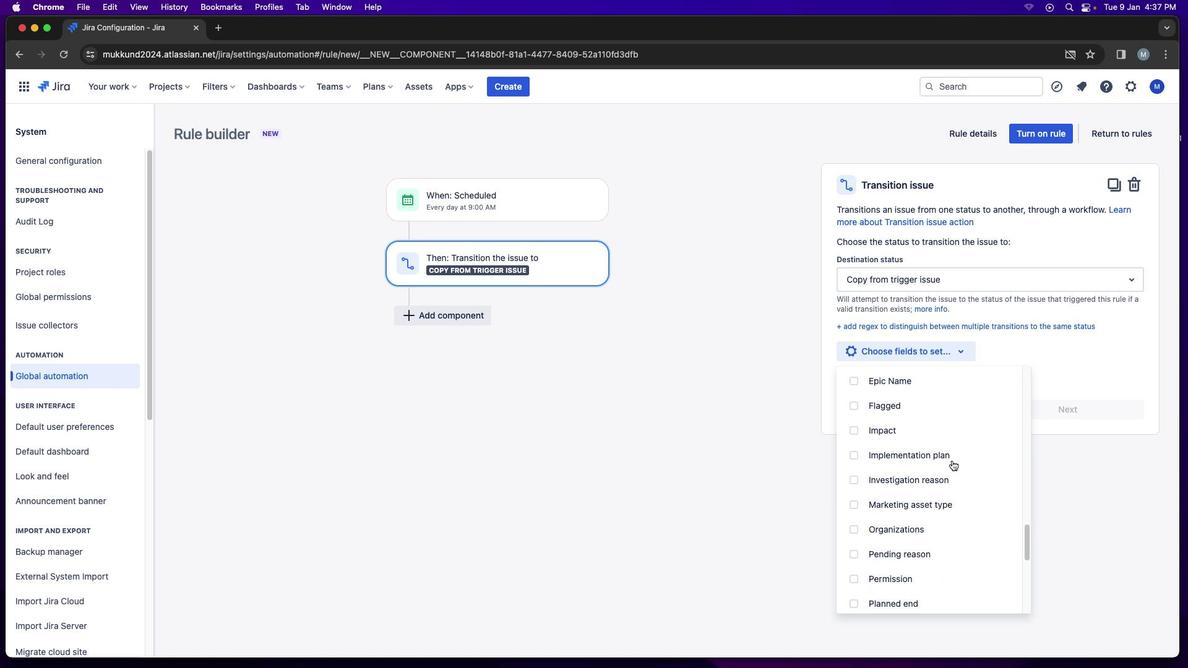 
Action: Mouse scrolled (953, 461) with delta (1, 0)
Screenshot: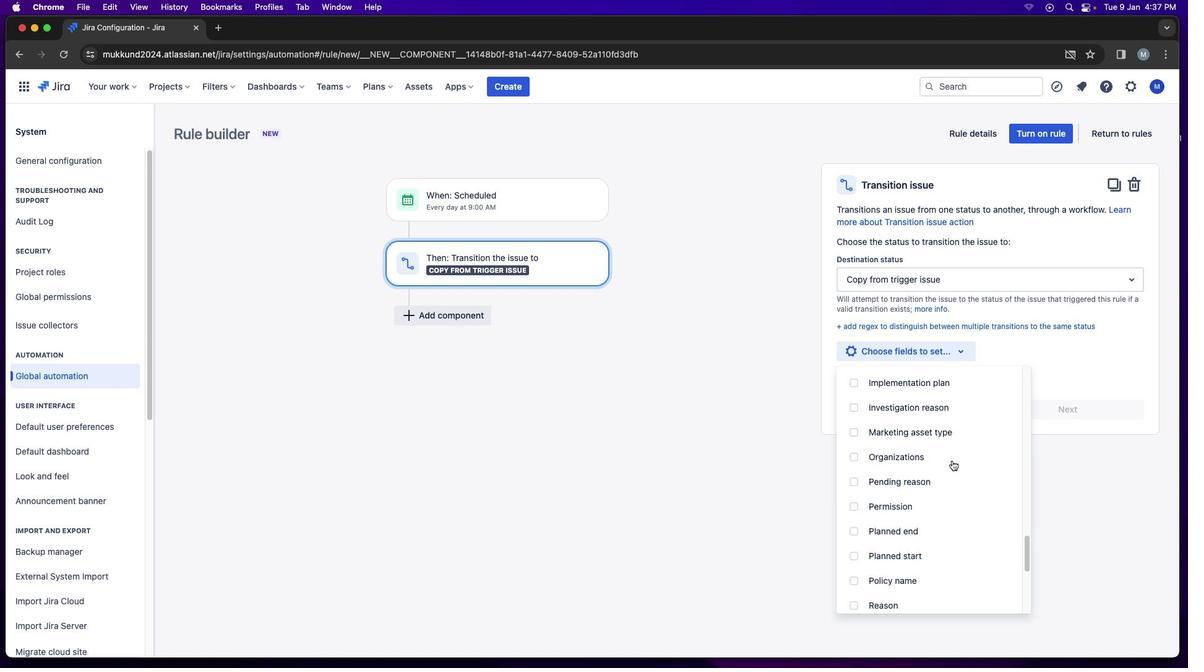 
Action: Mouse scrolled (953, 461) with delta (1, 0)
Screenshot: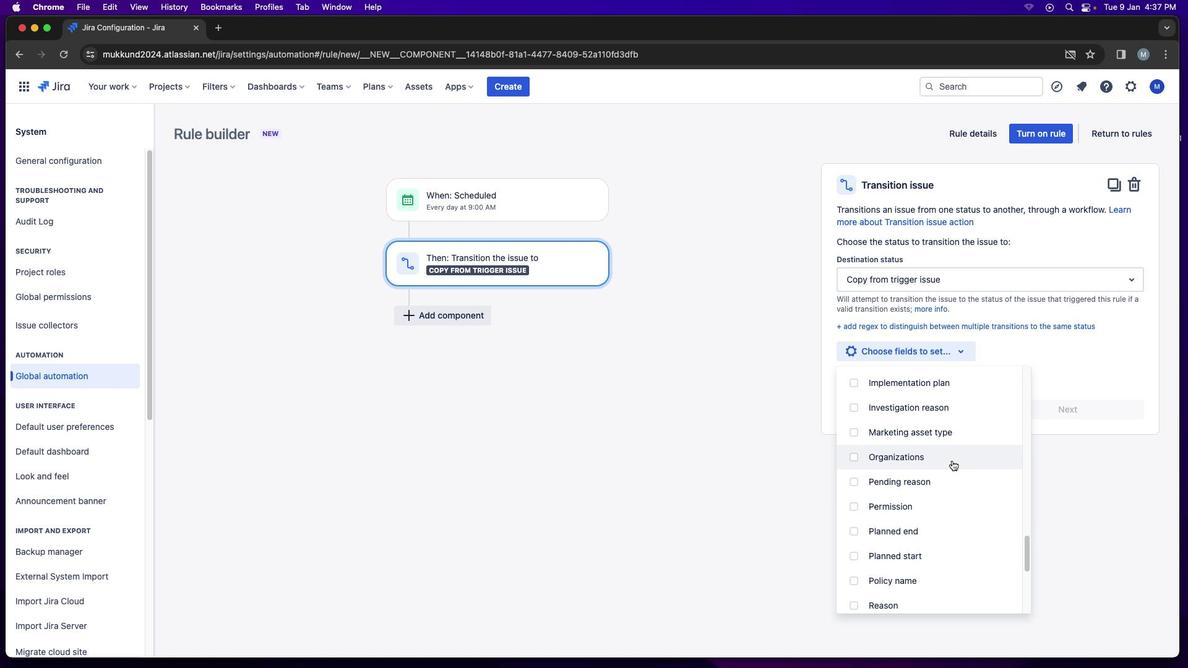
Action: Mouse scrolled (953, 461) with delta (1, 0)
Screenshot: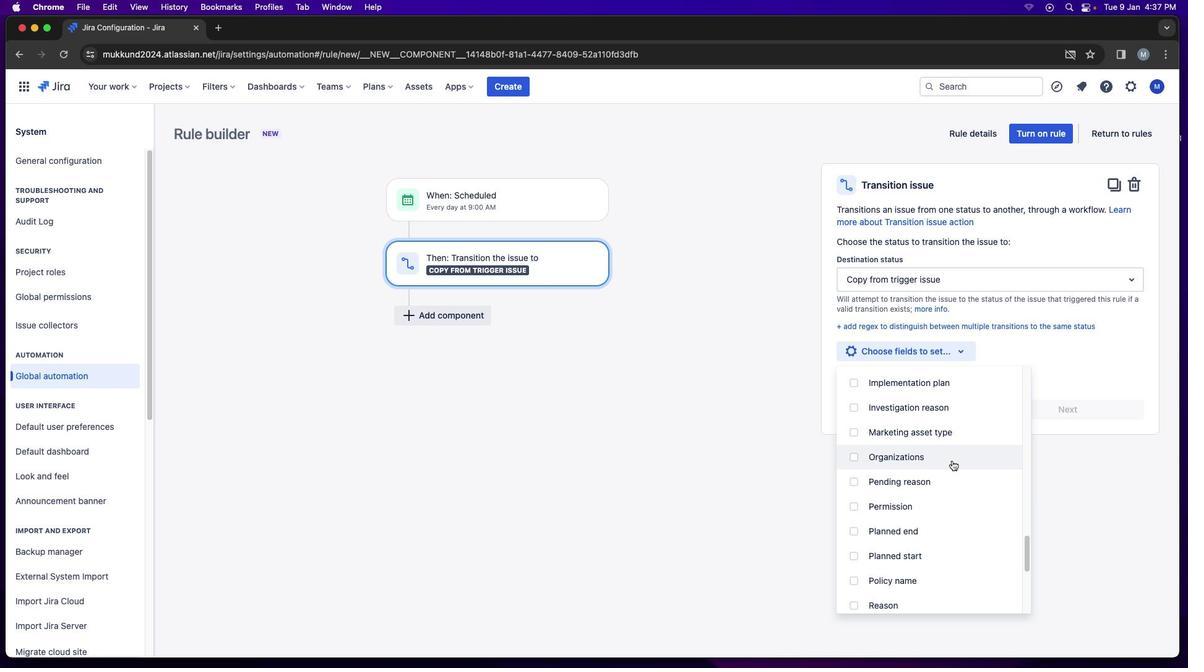 
Action: Mouse scrolled (953, 461) with delta (1, 0)
Screenshot: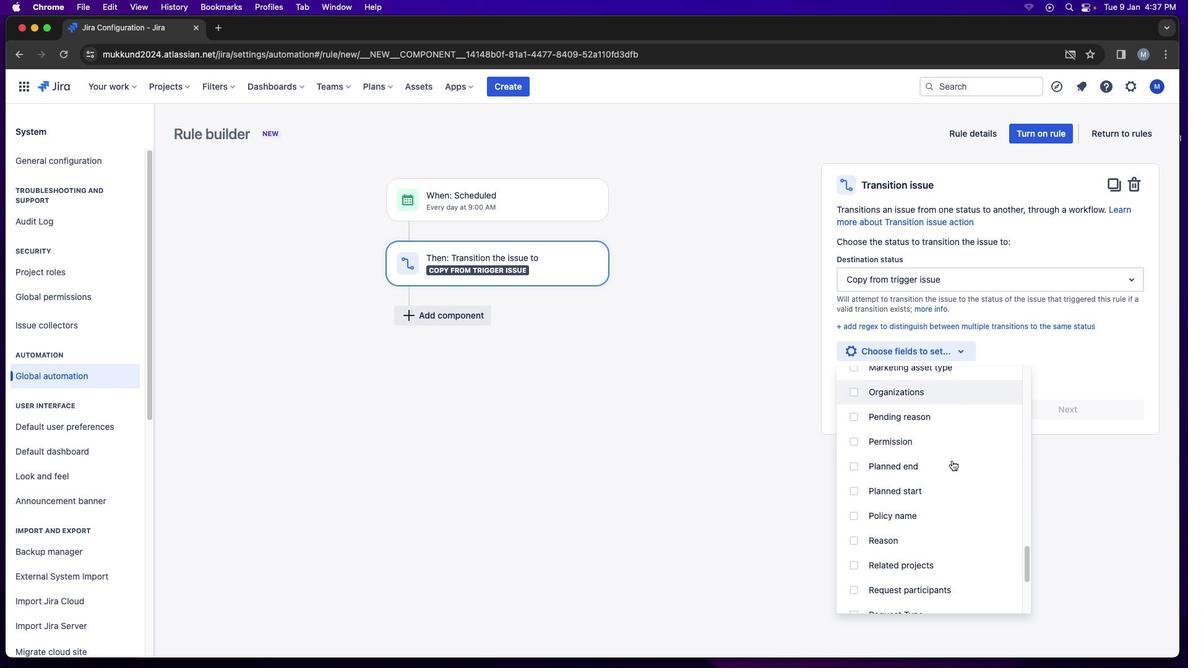 
Action: Mouse scrolled (953, 461) with delta (1, 0)
Screenshot: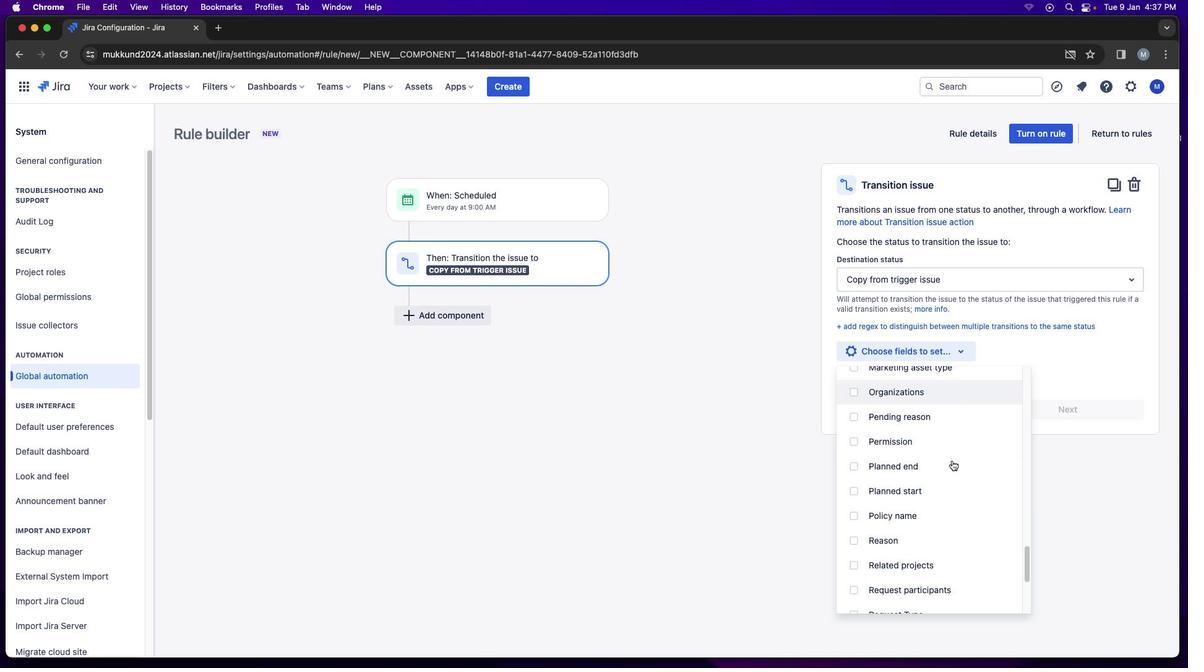 
Action: Mouse scrolled (953, 461) with delta (1, 0)
Screenshot: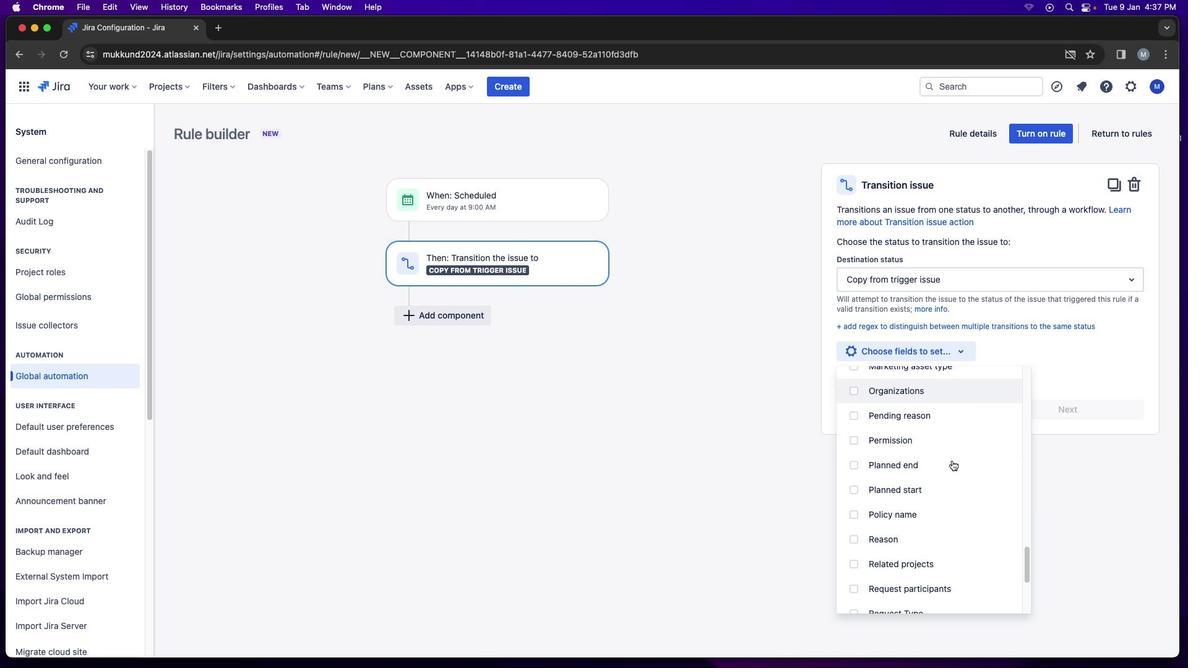 
Action: Mouse scrolled (953, 461) with delta (1, 0)
Screenshot: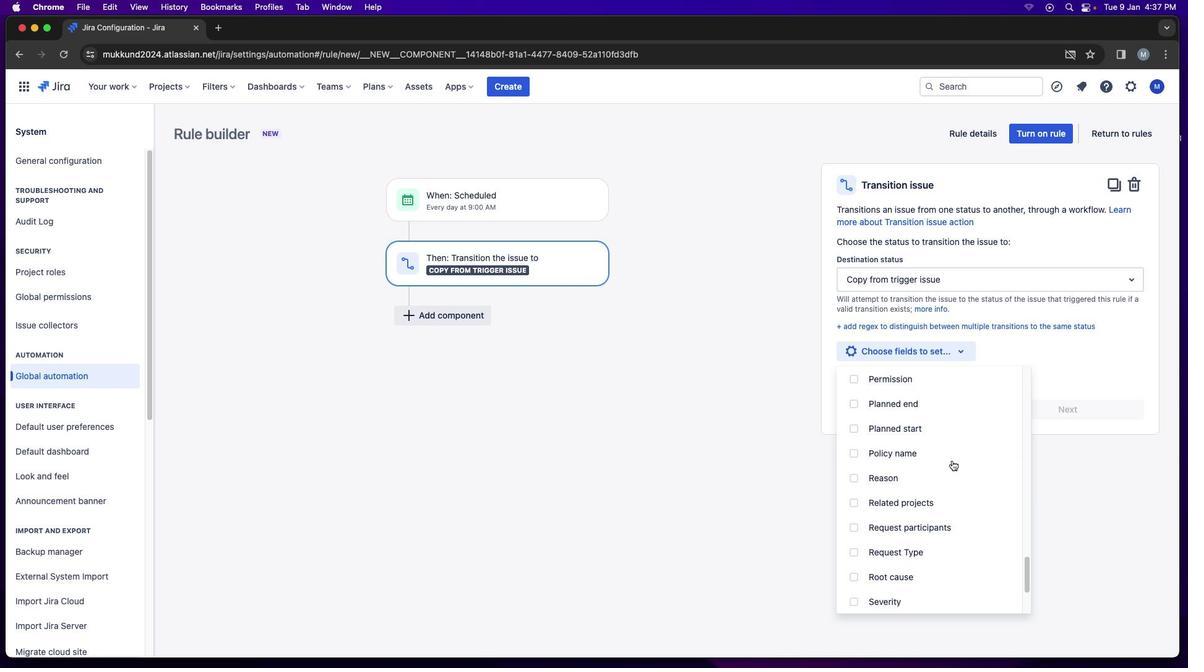 
Action: Mouse scrolled (953, 461) with delta (1, 0)
Screenshot: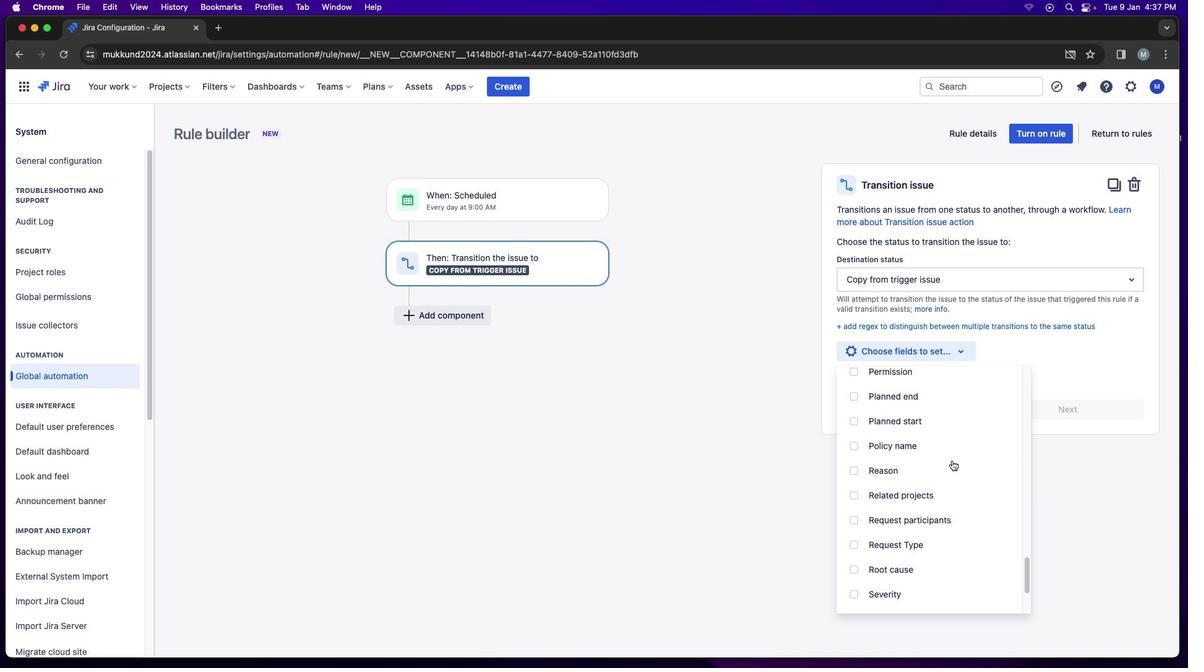 
Action: Mouse scrolled (953, 461) with delta (1, 0)
Screenshot: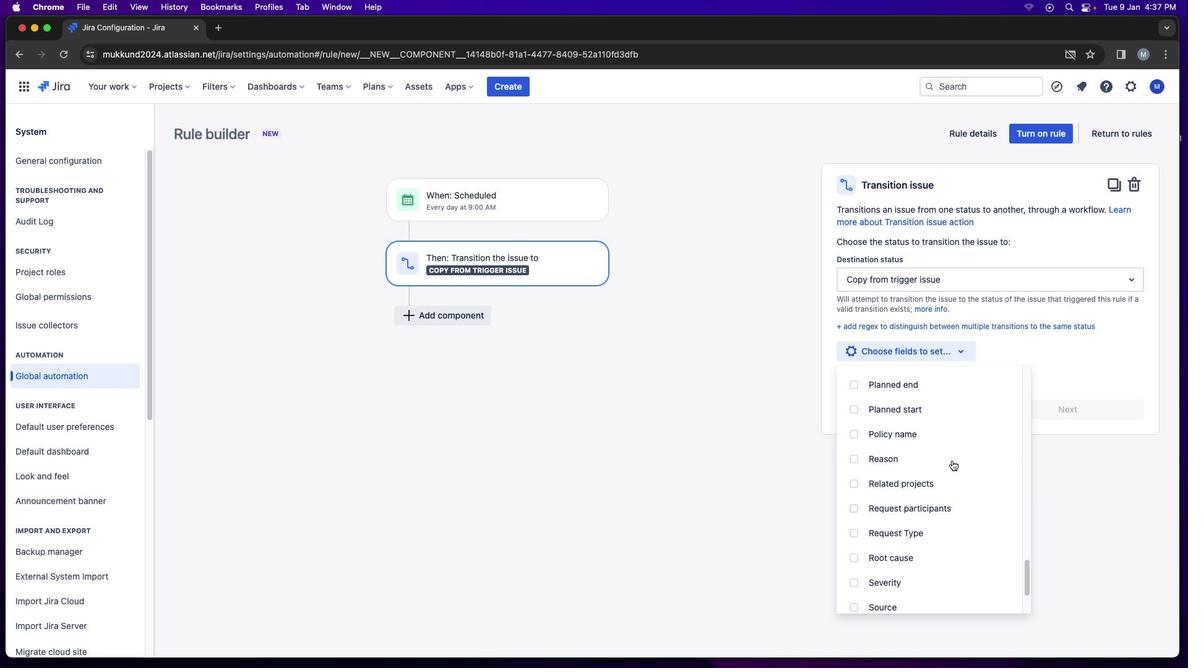 
Action: Mouse scrolled (953, 461) with delta (1, 0)
Screenshot: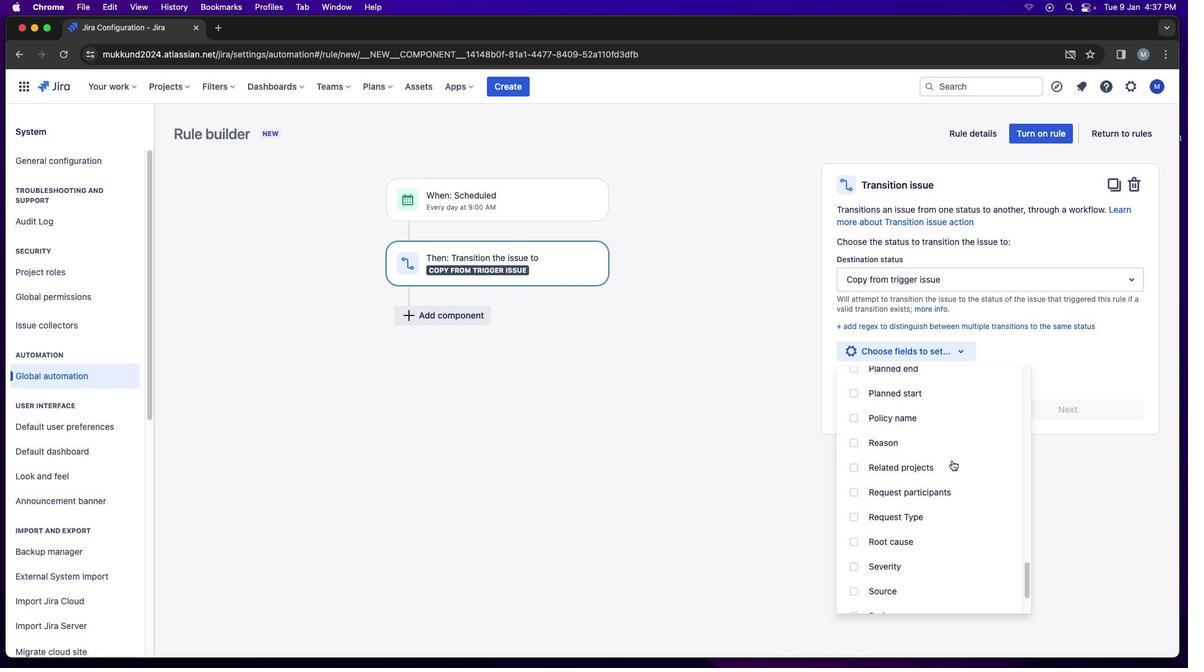 
Action: Mouse scrolled (953, 461) with delta (1, 0)
Screenshot: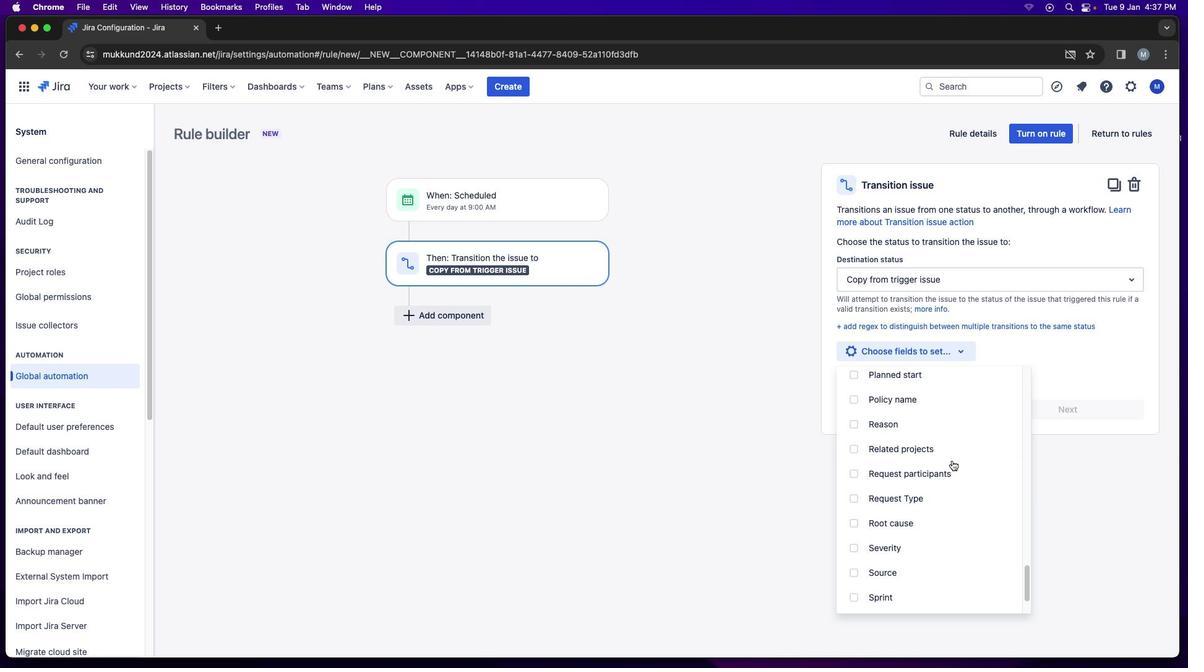 
Action: Mouse scrolled (953, 461) with delta (1, 0)
Screenshot: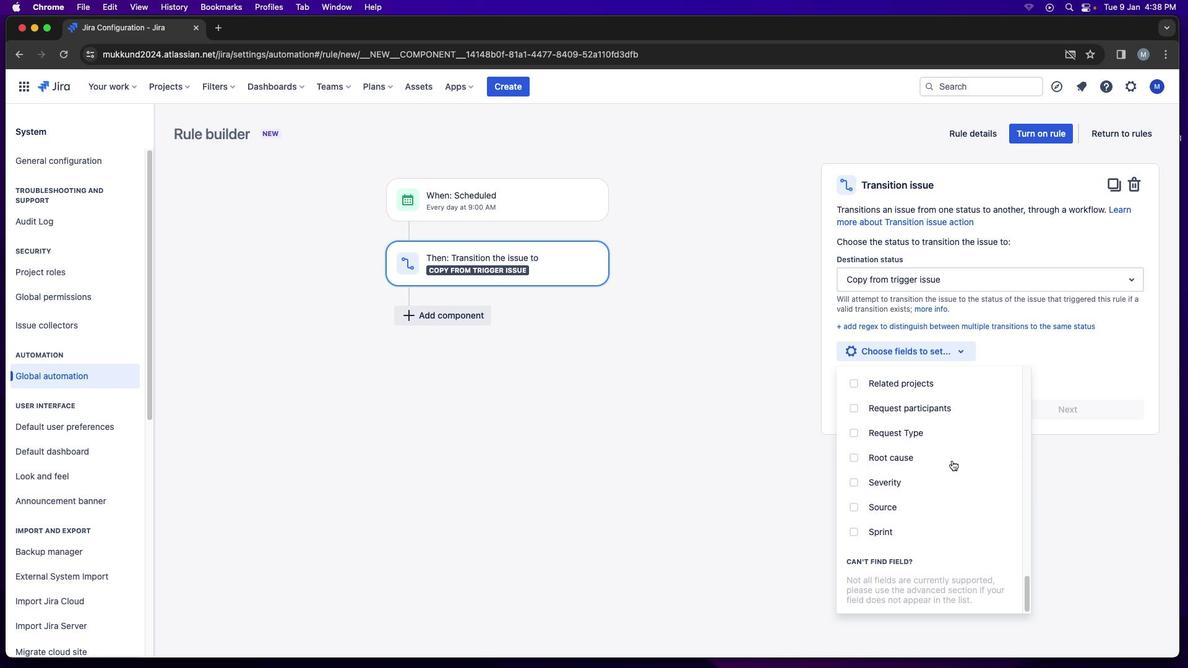 
Action: Mouse scrolled (953, 461) with delta (1, 0)
Screenshot: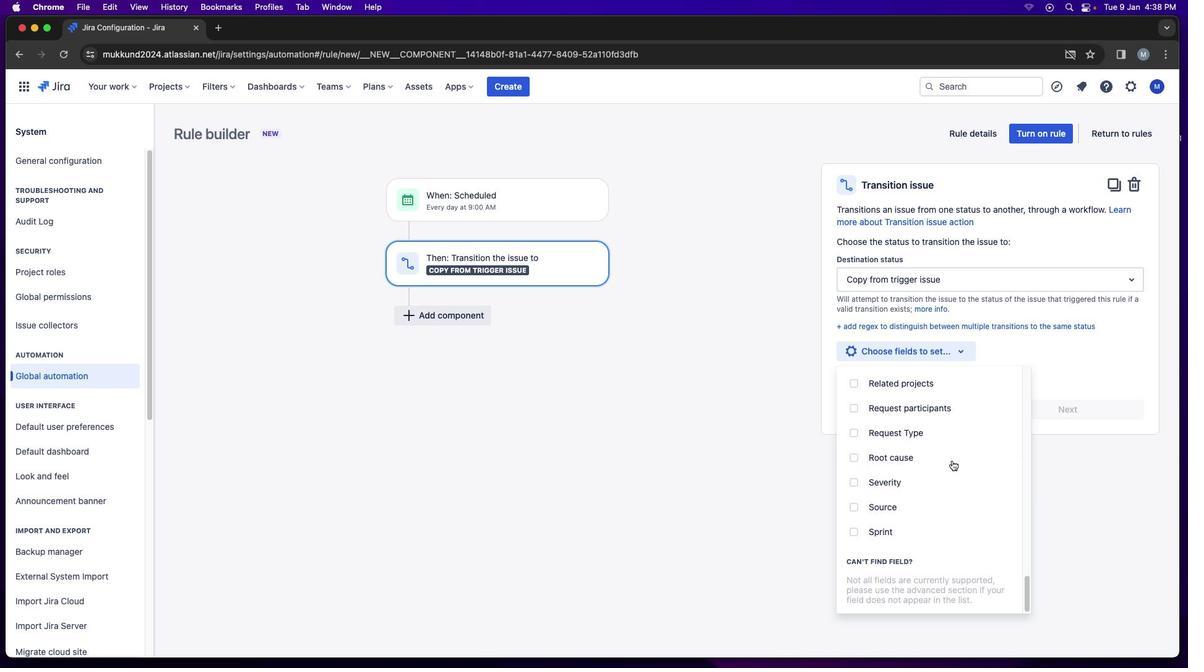 
Action: Mouse scrolled (953, 461) with delta (1, 0)
Screenshot: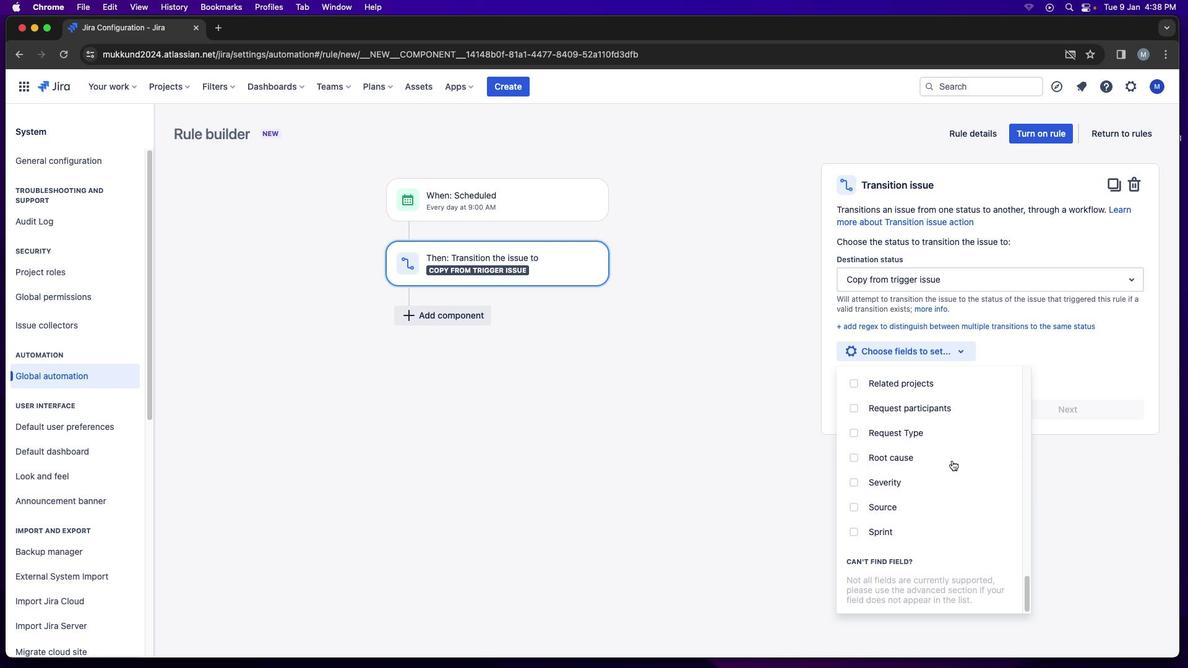 
Action: Mouse scrolled (953, 461) with delta (1, 0)
Screenshot: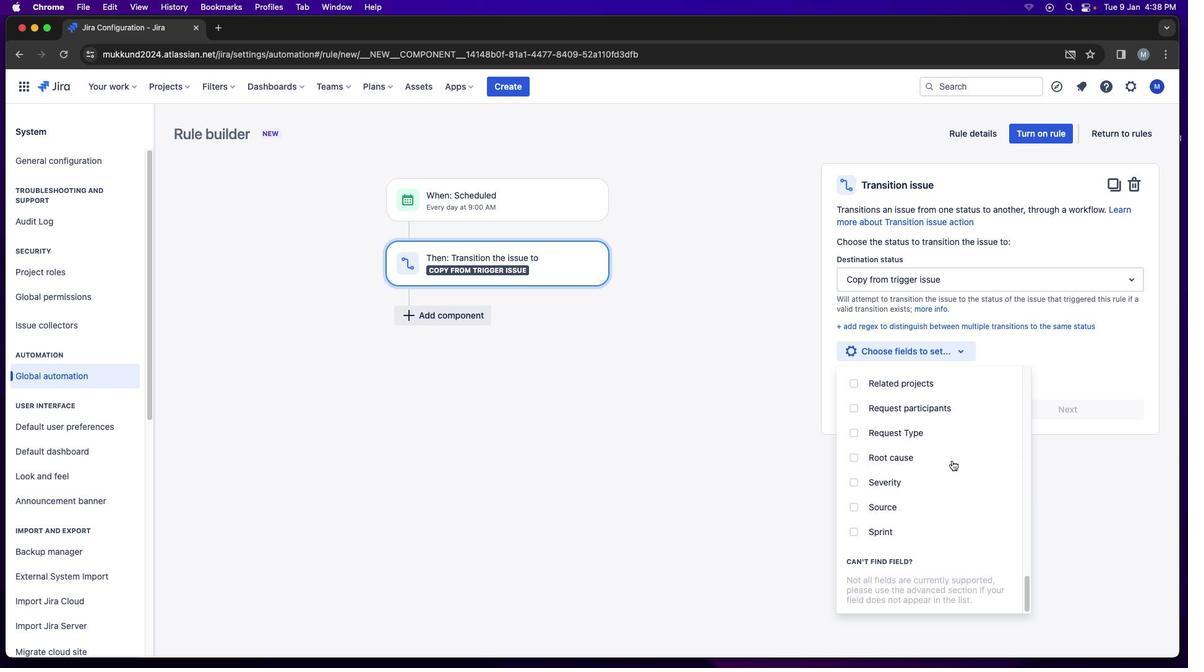 
Action: Mouse scrolled (953, 461) with delta (1, 0)
Screenshot: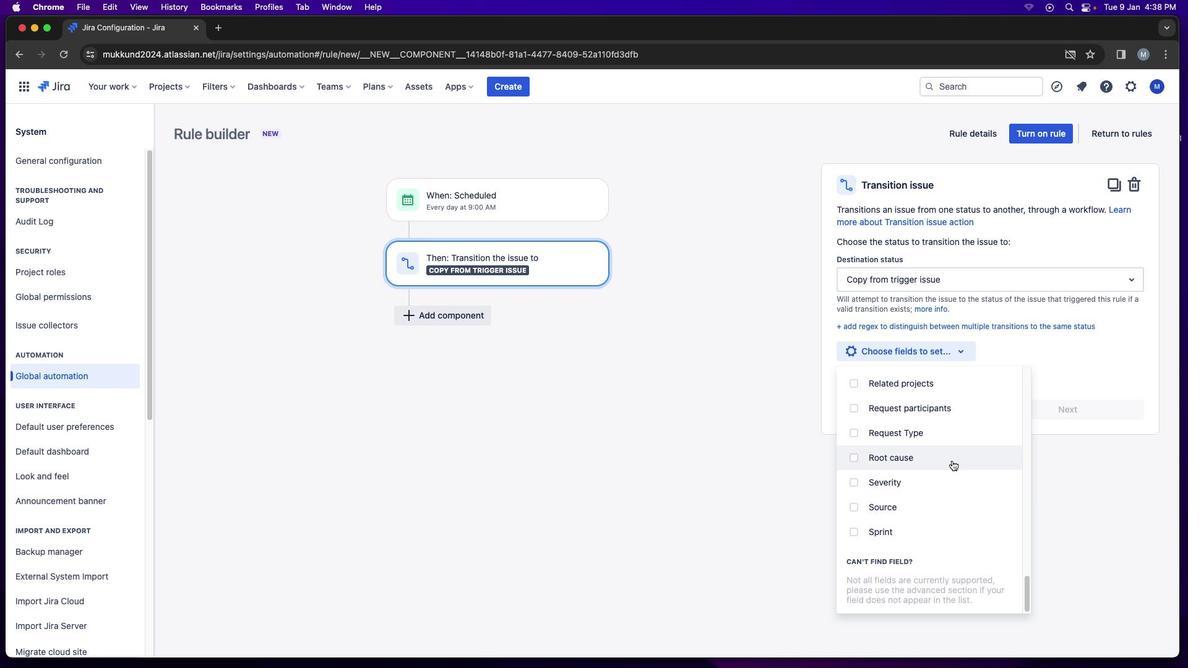 
Action: Mouse scrolled (953, 461) with delta (1, 1)
Screenshot: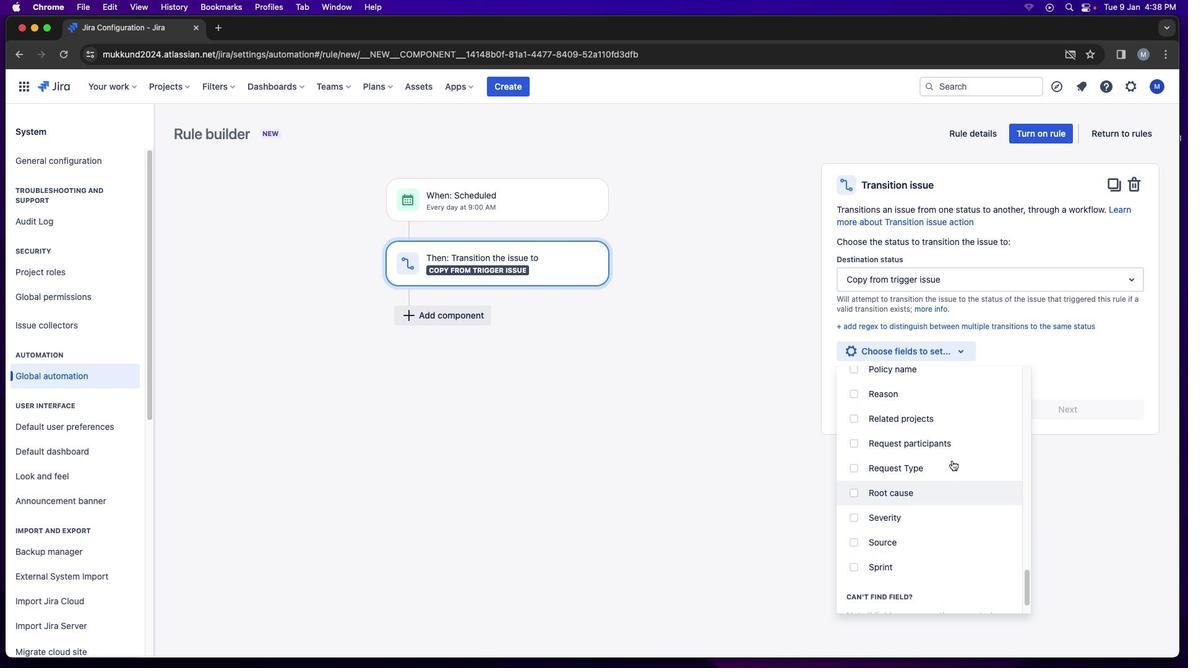 
Action: Mouse scrolled (953, 461) with delta (1, 1)
Screenshot: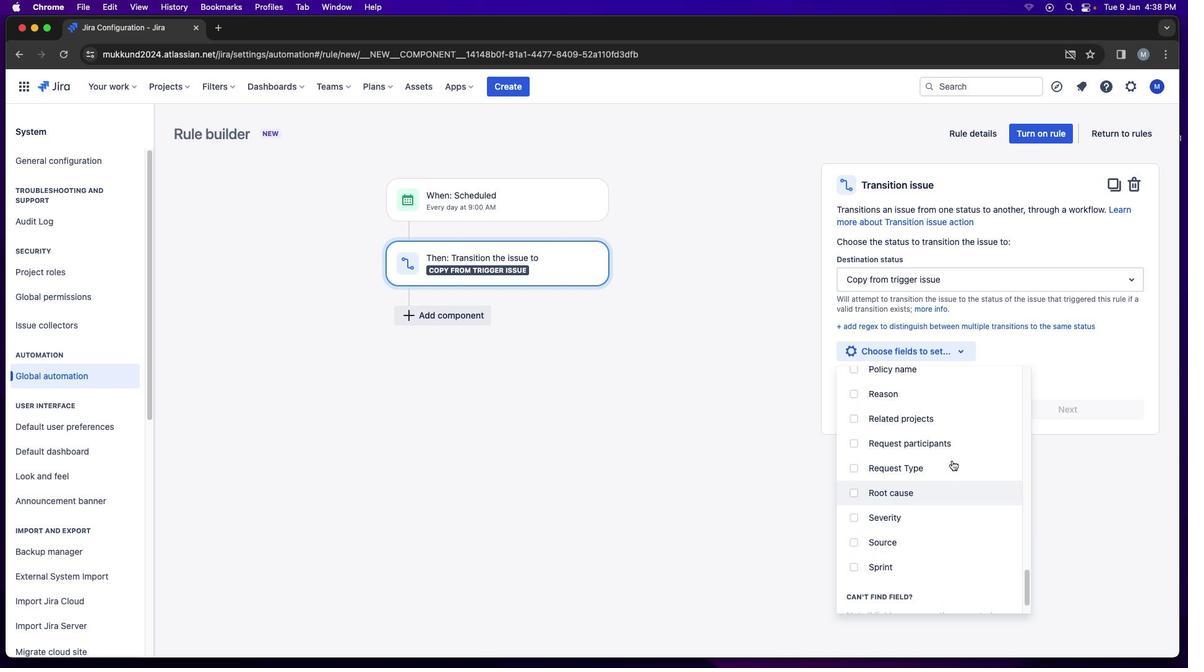 
Action: Mouse scrolled (953, 461) with delta (1, 1)
Screenshot: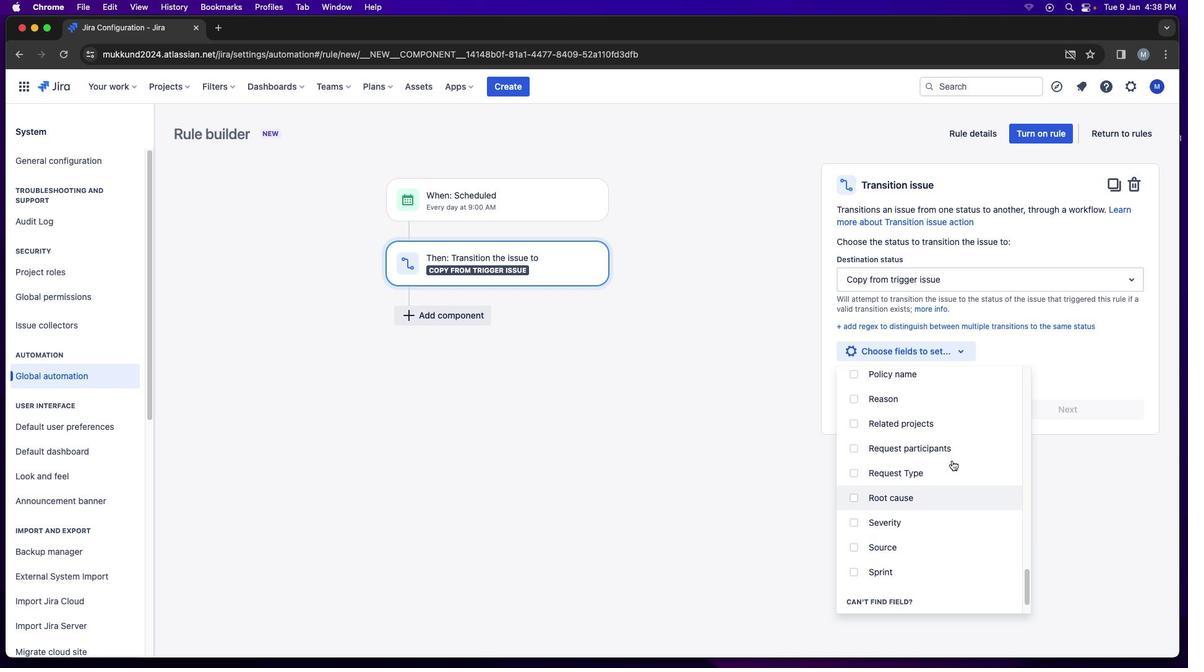 
Action: Mouse scrolled (953, 461) with delta (1, 1)
Screenshot: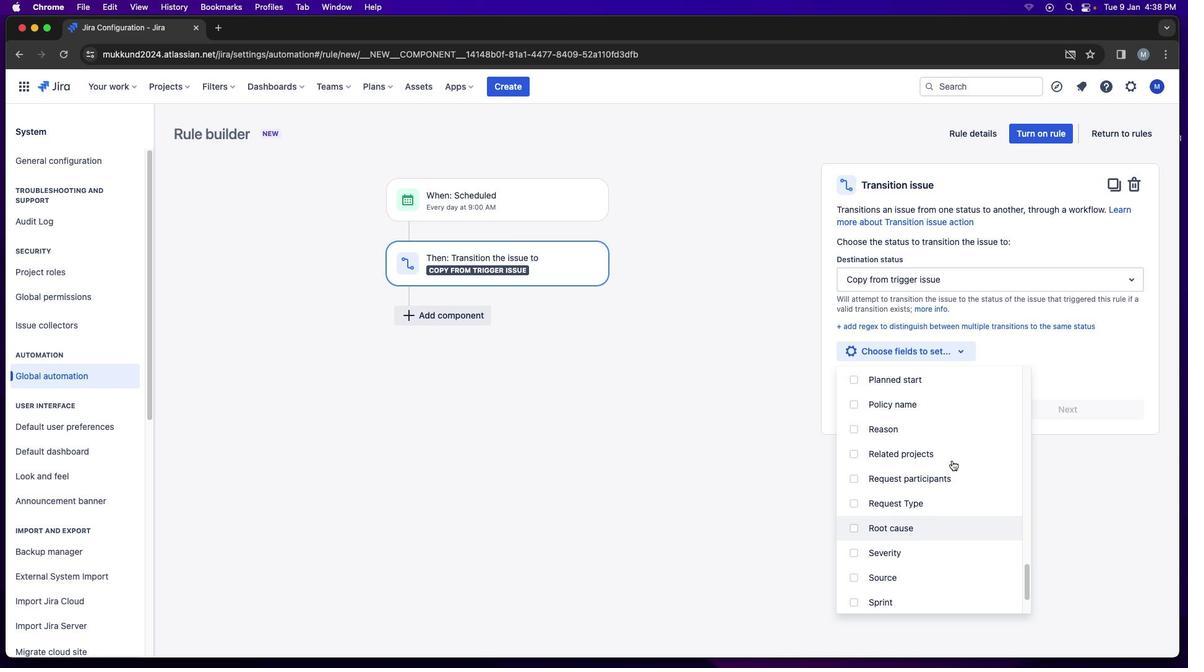 
Action: Mouse scrolled (953, 461) with delta (1, 1)
Screenshot: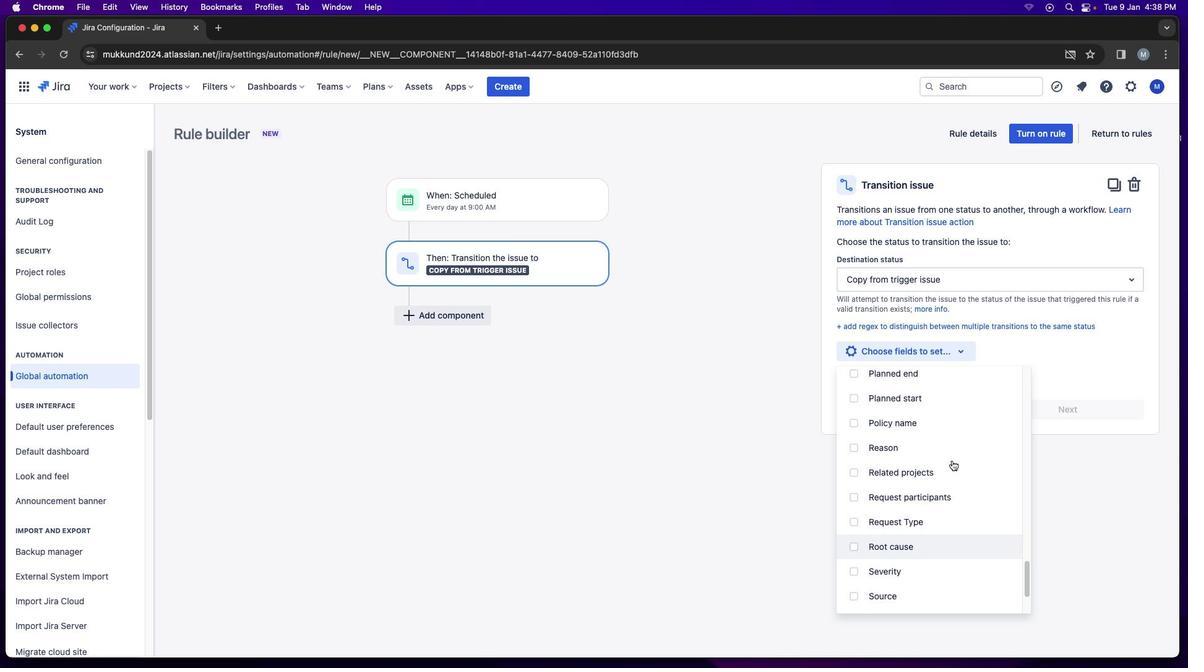 
Action: Mouse scrolled (953, 461) with delta (1, 1)
Screenshot: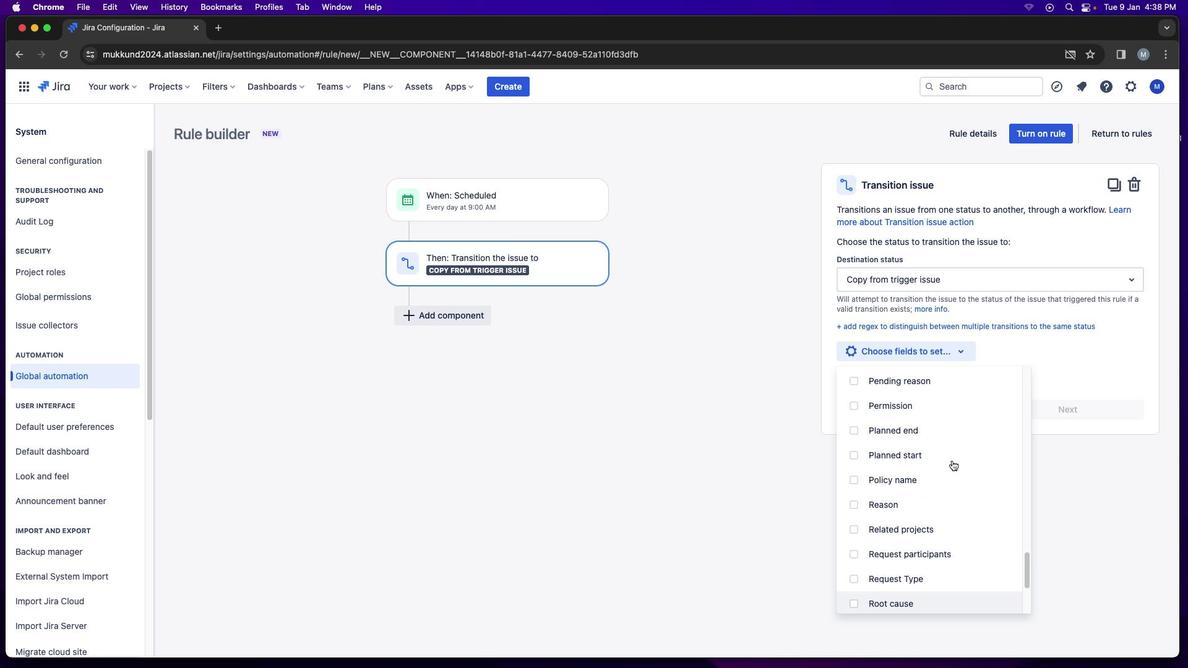 
Action: Mouse scrolled (953, 461) with delta (1, 1)
Screenshot: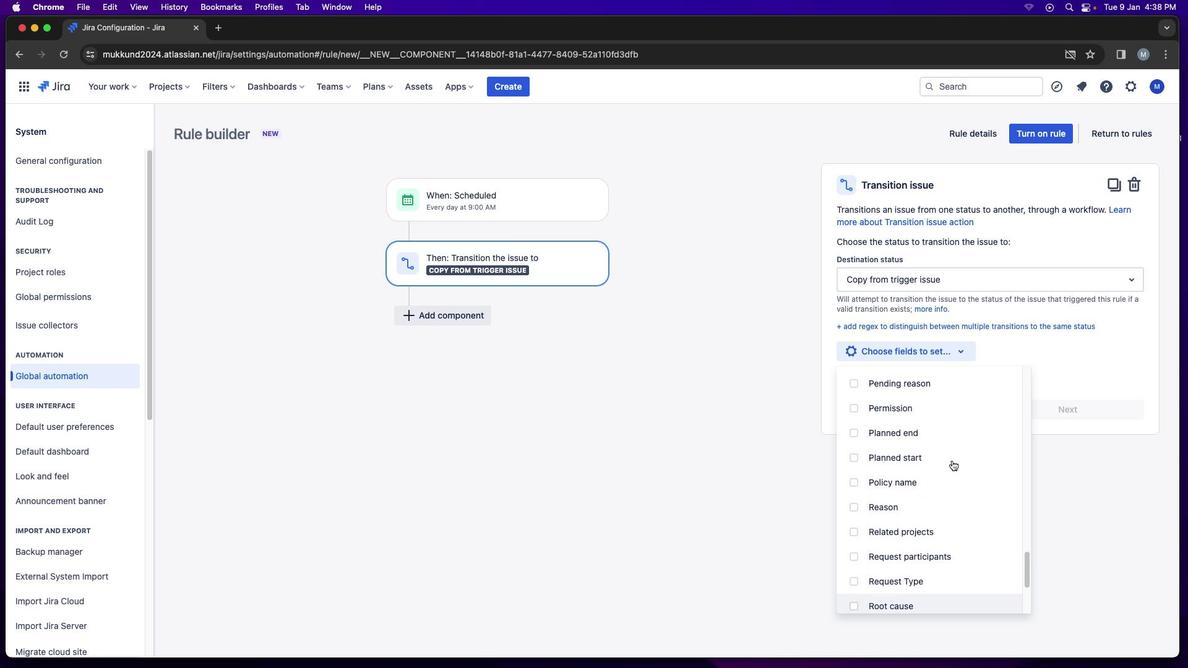 
Action: Mouse scrolled (953, 461) with delta (1, 2)
Screenshot: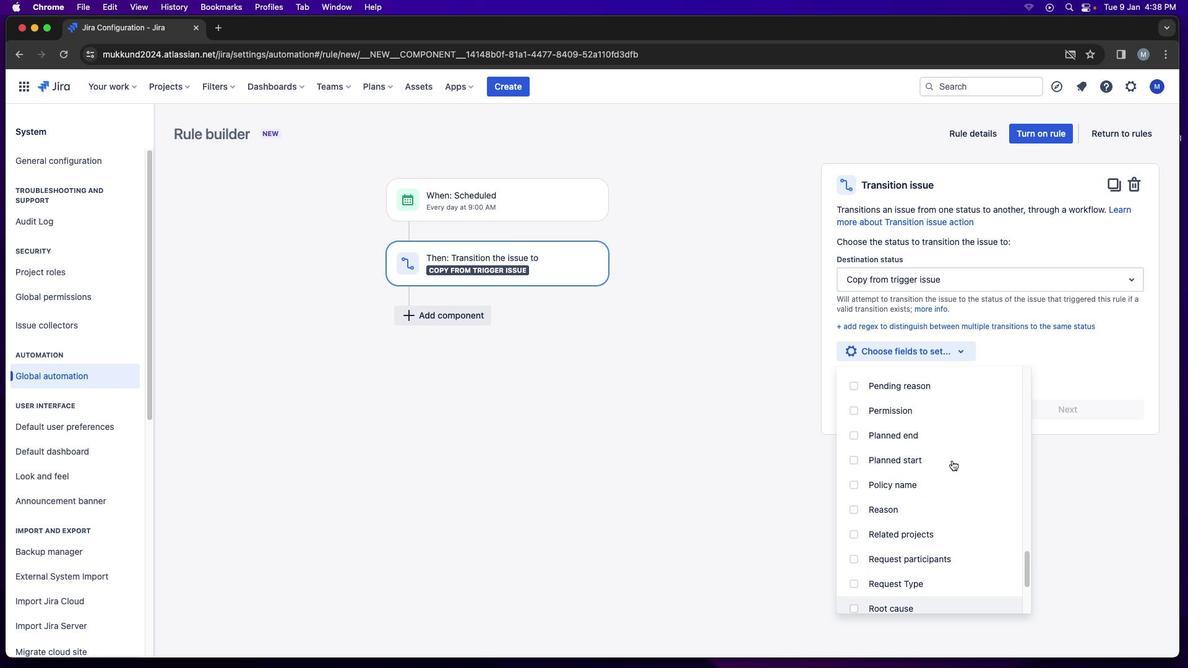 
Action: Mouse scrolled (953, 461) with delta (1, 1)
Screenshot: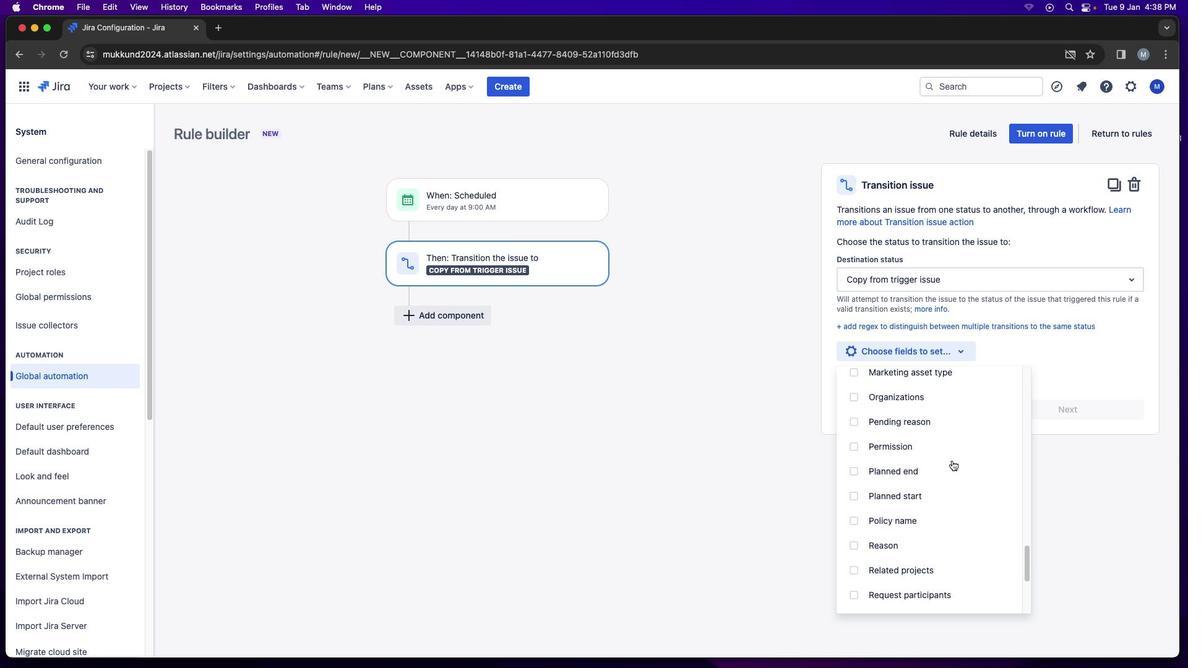 
Action: Mouse scrolled (953, 461) with delta (1, 1)
Screenshot: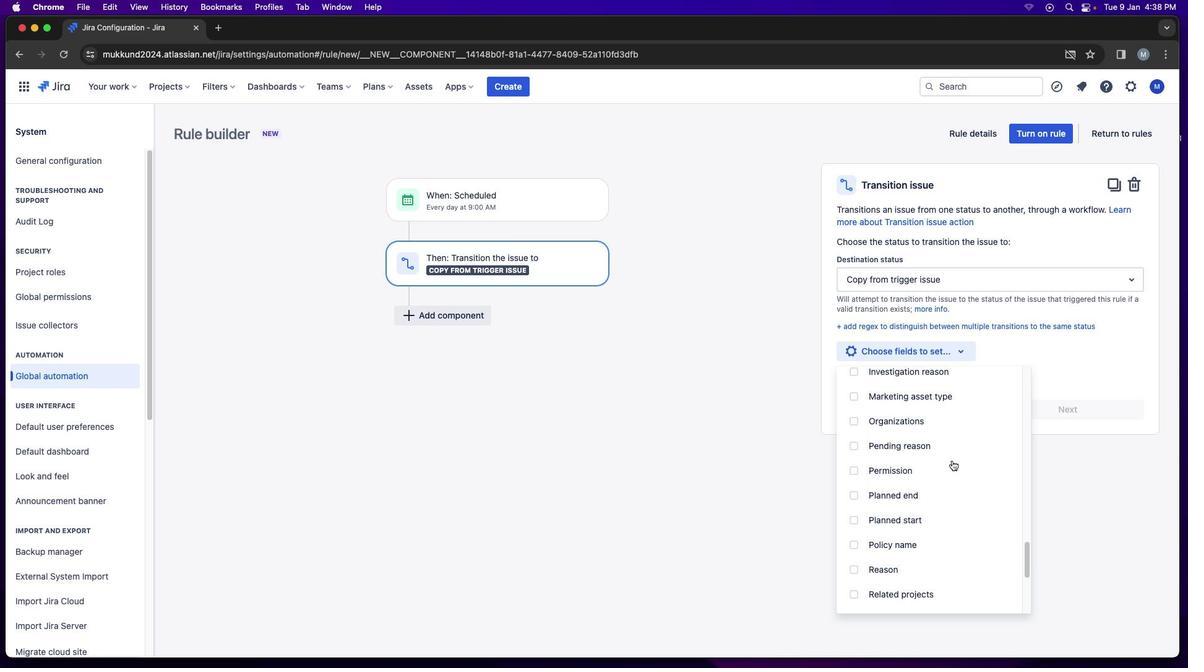 
Action: Mouse scrolled (953, 461) with delta (1, 1)
Screenshot: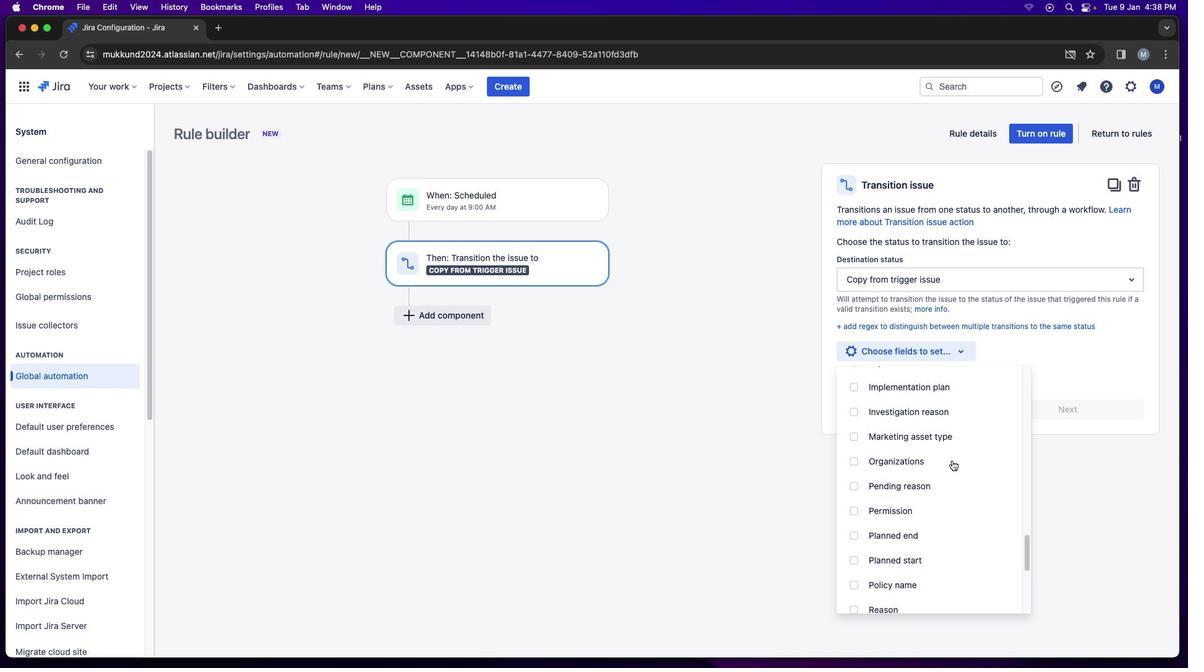 
Action: Mouse scrolled (953, 461) with delta (1, 1)
Screenshot: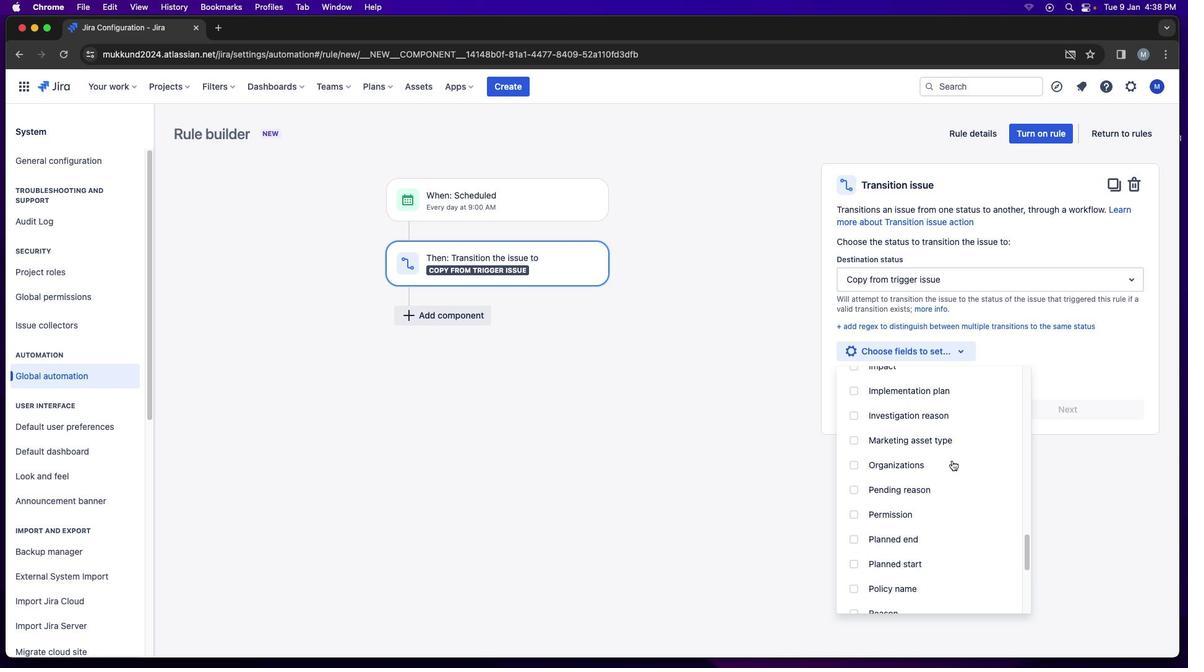 
Action: Mouse scrolled (953, 461) with delta (1, 2)
Screenshot: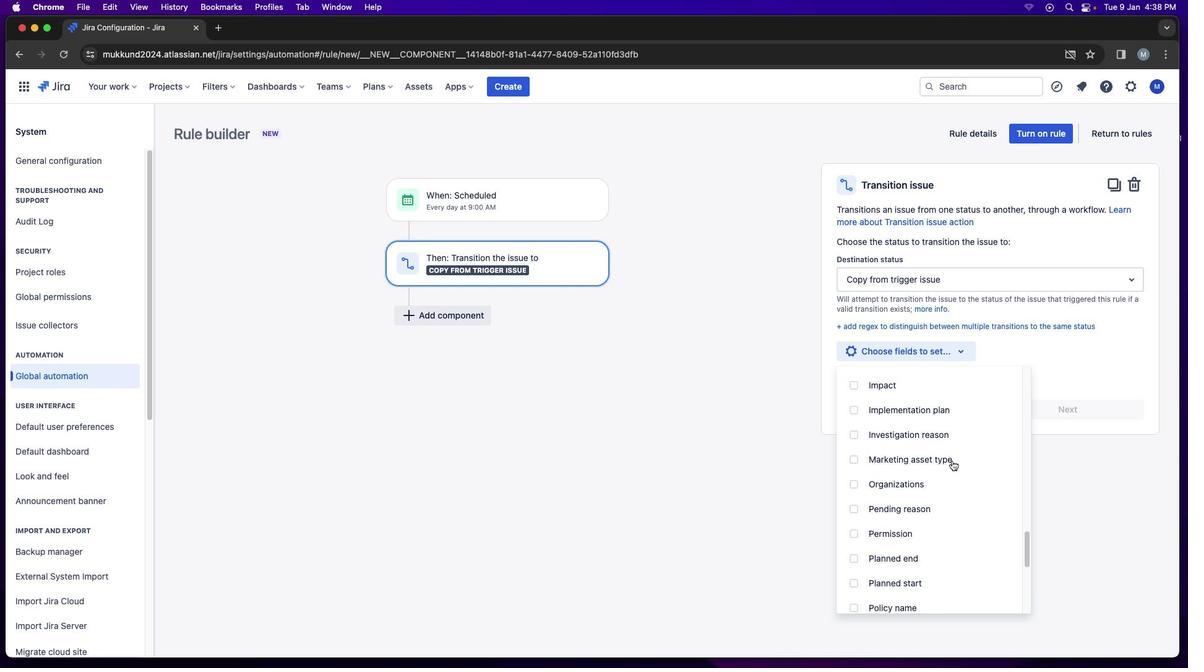 
Action: Mouse scrolled (953, 461) with delta (1, 1)
Screenshot: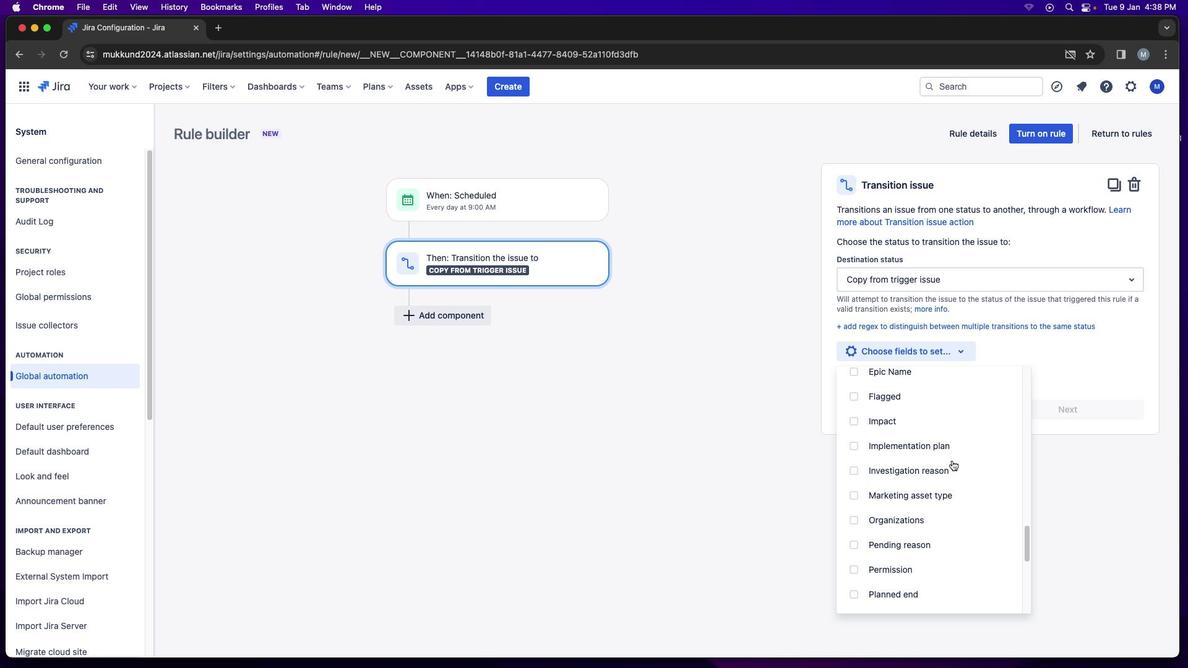 
Action: Mouse scrolled (953, 461) with delta (1, 1)
Screenshot: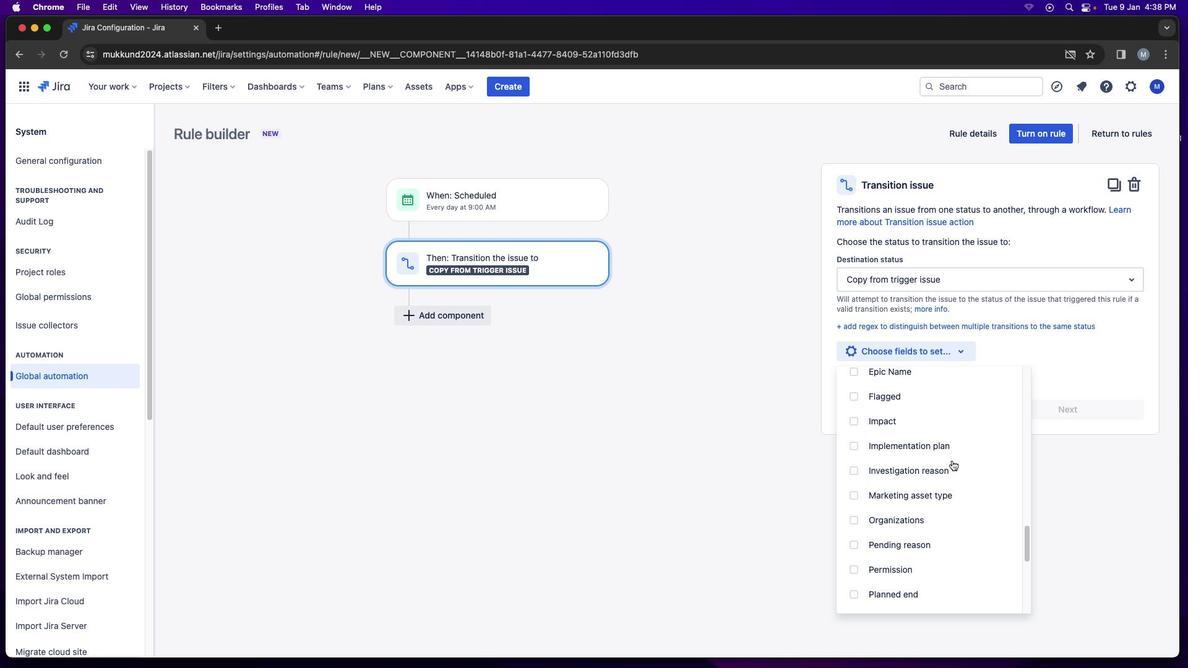 
Action: Mouse scrolled (953, 461) with delta (1, 1)
Screenshot: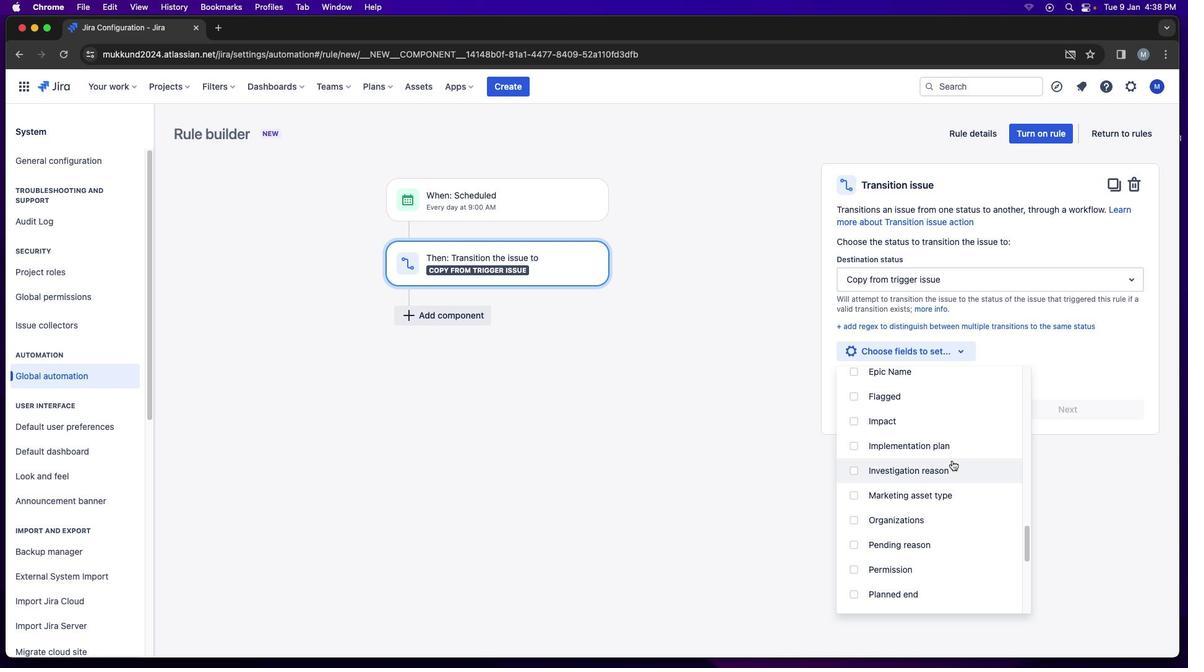 
Action: Mouse scrolled (953, 461) with delta (1, 1)
Screenshot: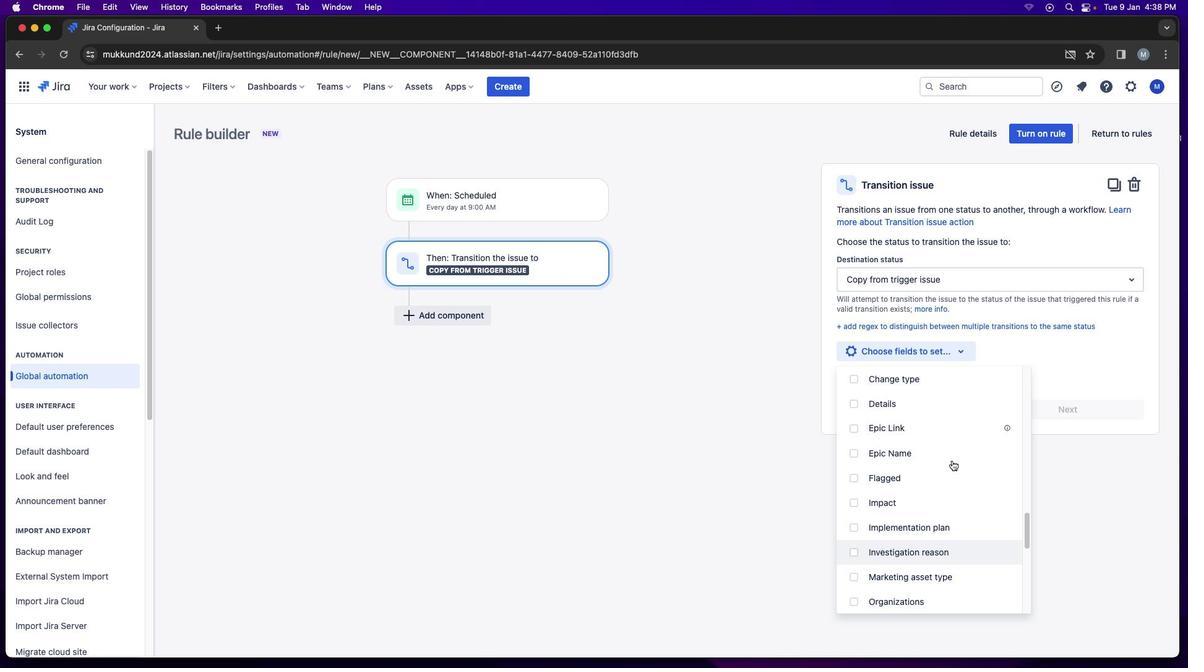 
Action: Mouse scrolled (953, 461) with delta (1, 1)
Screenshot: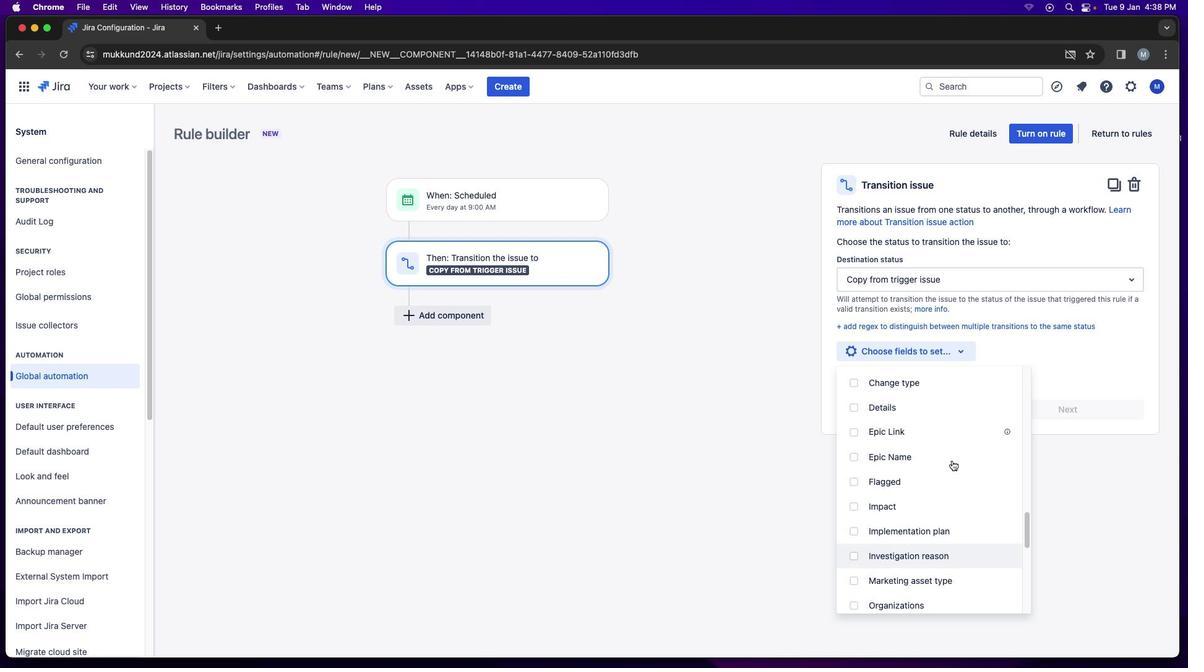 
Action: Mouse scrolled (953, 461) with delta (1, 2)
Screenshot: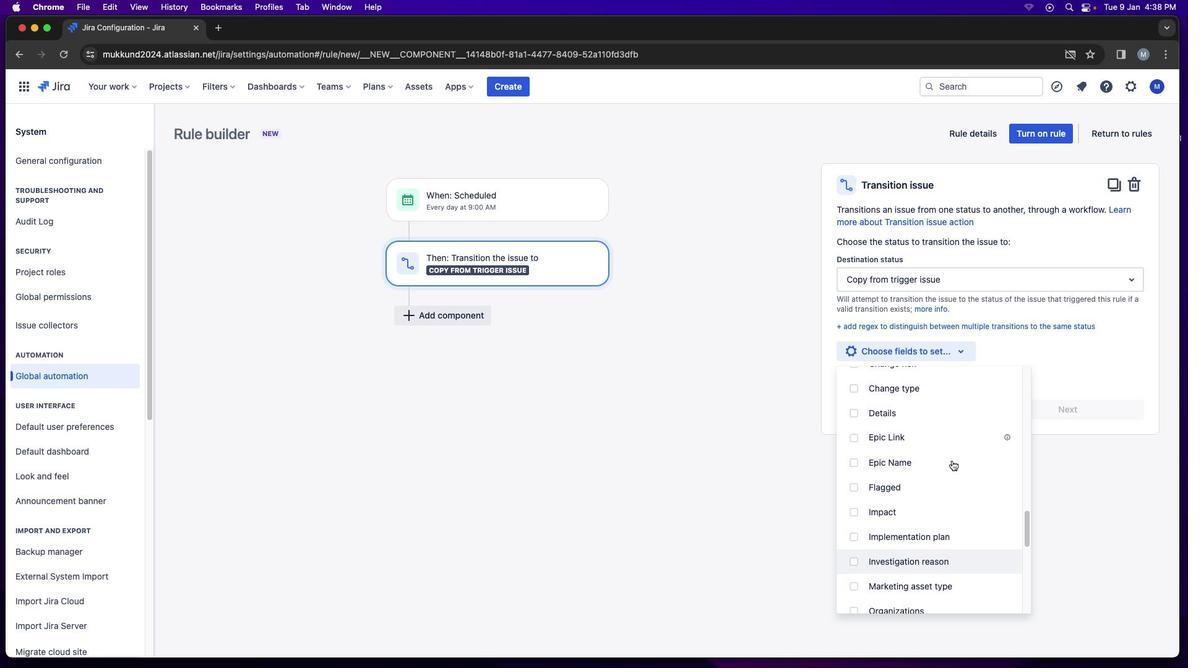 
Action: Mouse scrolled (953, 461) with delta (1, 1)
Screenshot: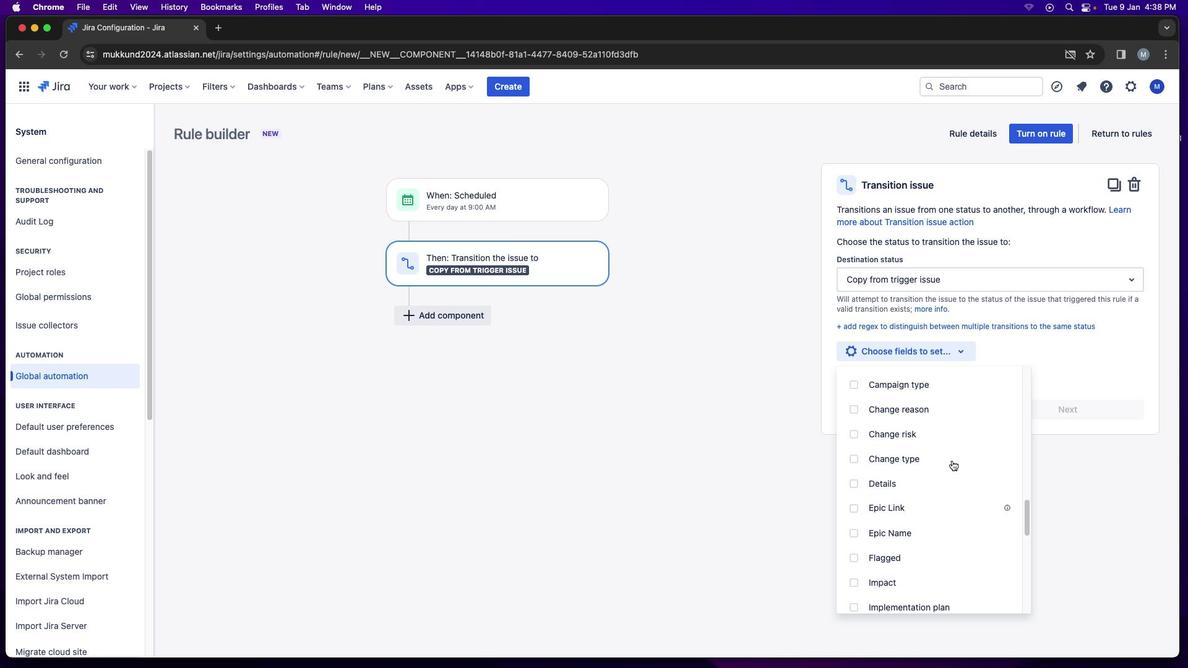 
Action: Mouse scrolled (953, 461) with delta (1, 1)
Screenshot: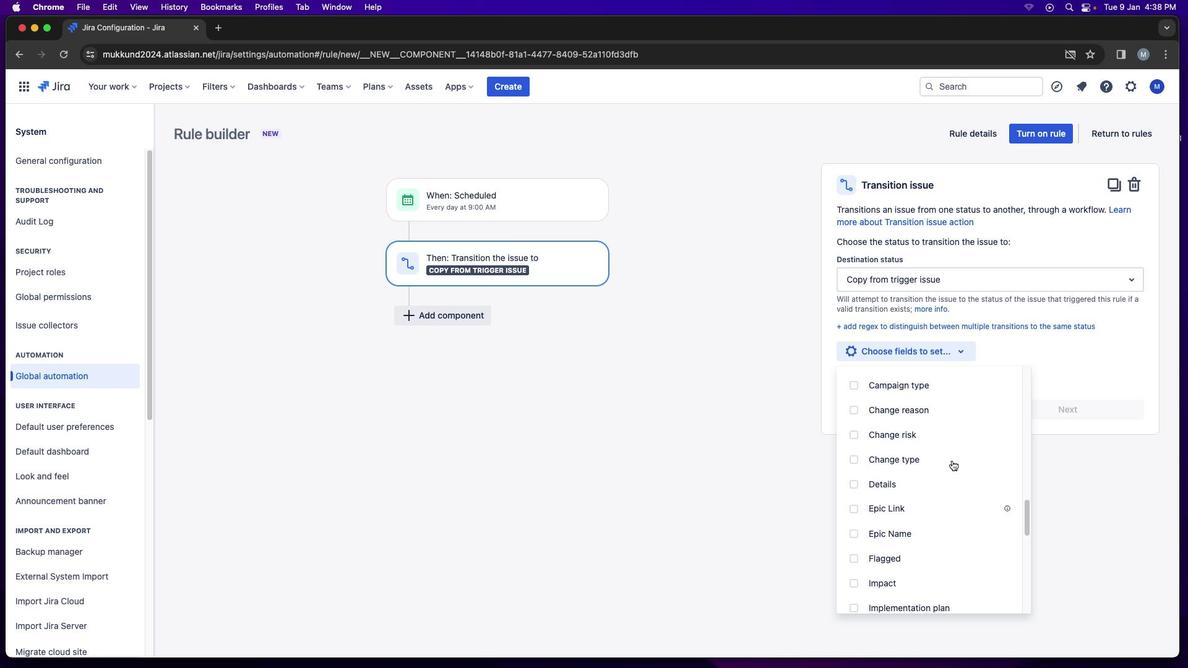 
Action: Mouse scrolled (953, 461) with delta (1, 2)
Screenshot: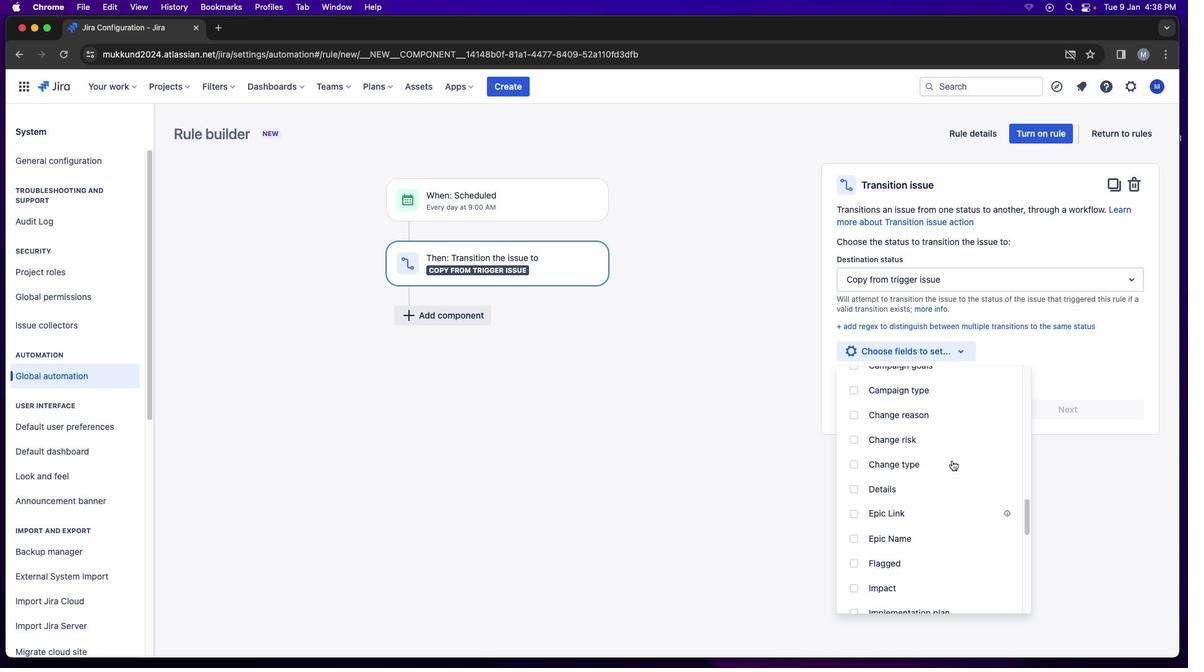 
Action: Mouse scrolled (953, 461) with delta (1, 1)
Screenshot: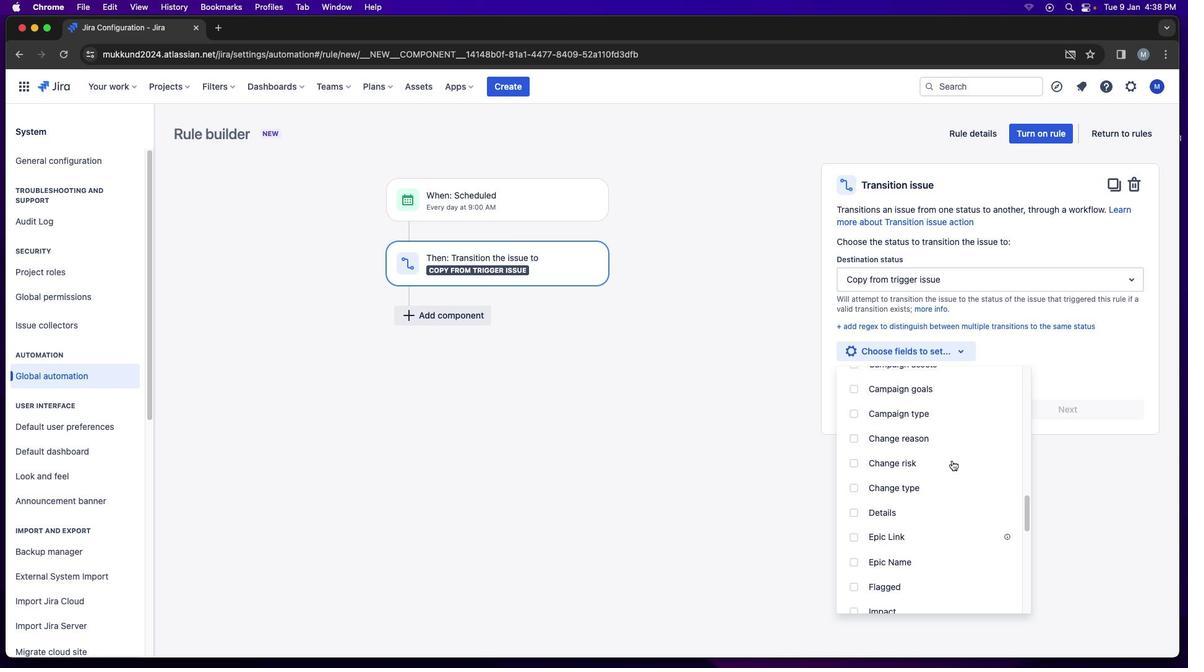
Action: Mouse scrolled (953, 461) with delta (1, 1)
Screenshot: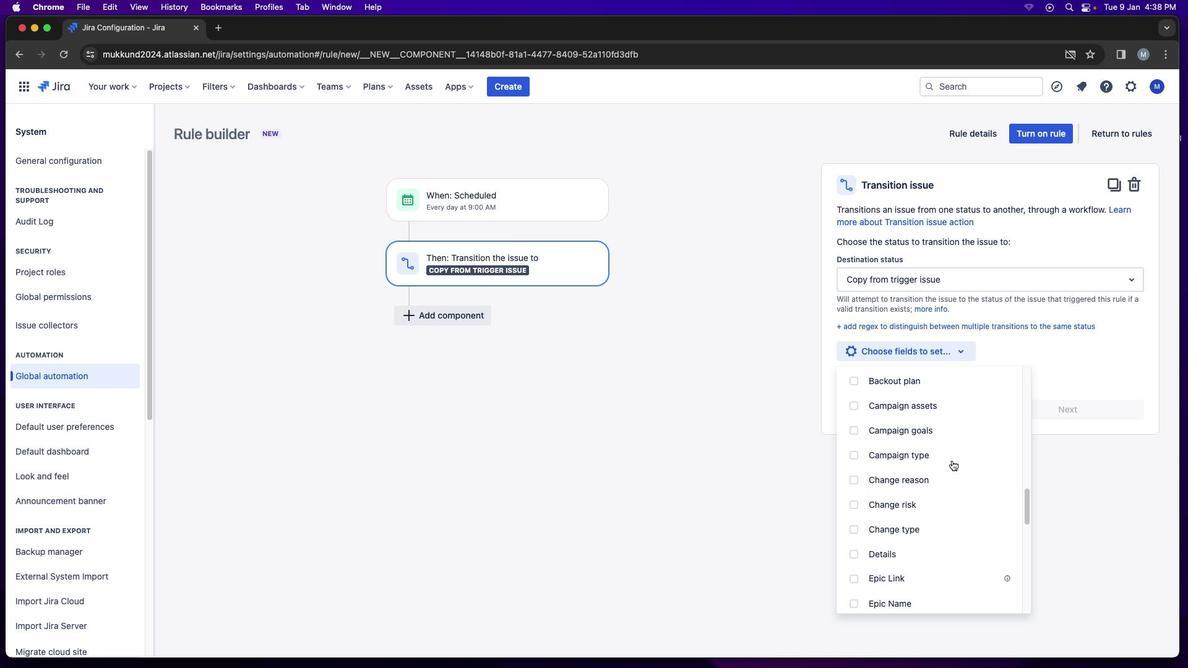 
Action: Mouse scrolled (953, 461) with delta (1, 1)
Screenshot: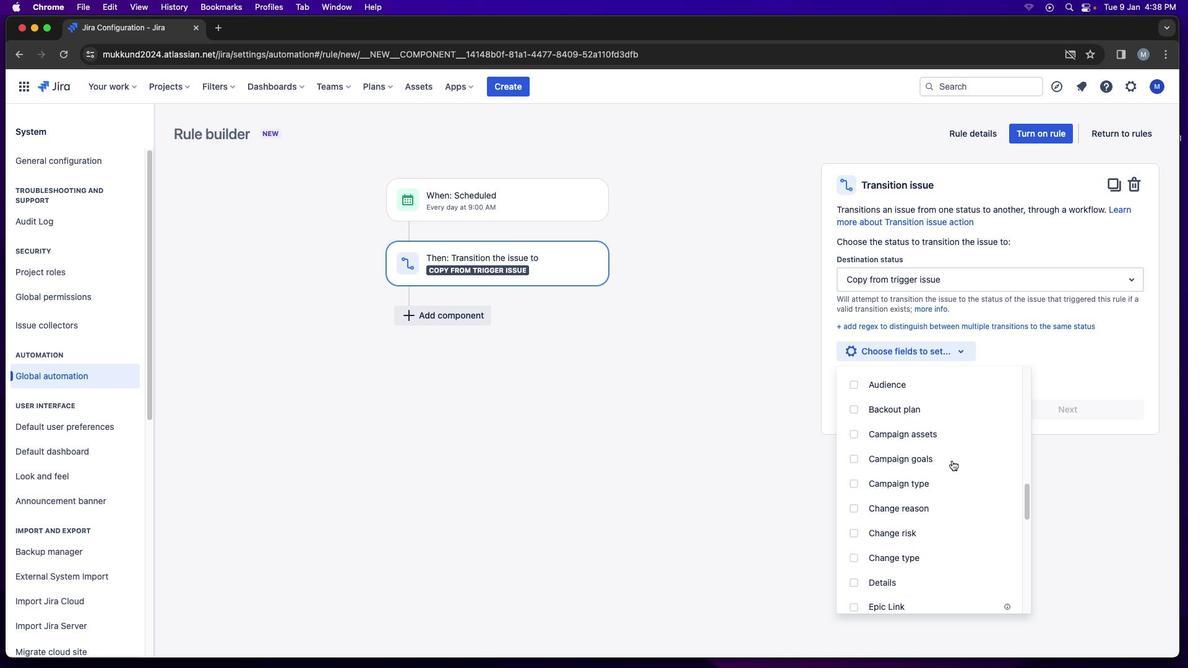 
Action: Mouse scrolled (953, 461) with delta (1, 1)
Screenshot: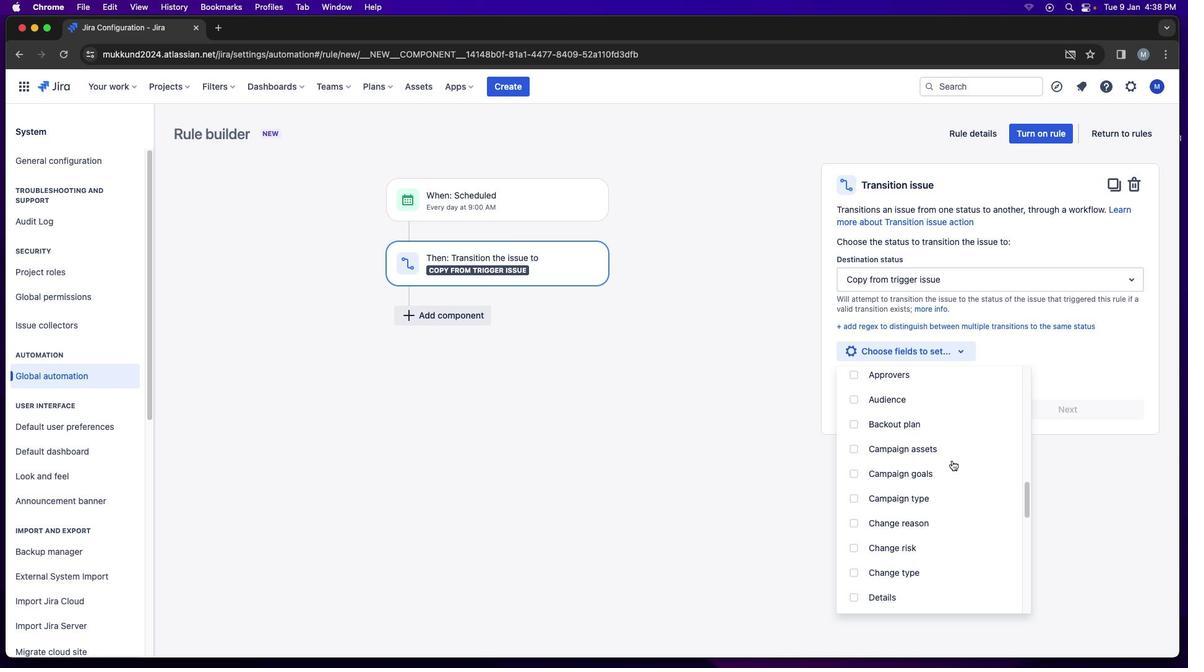 
Action: Mouse scrolled (953, 461) with delta (1, 2)
Screenshot: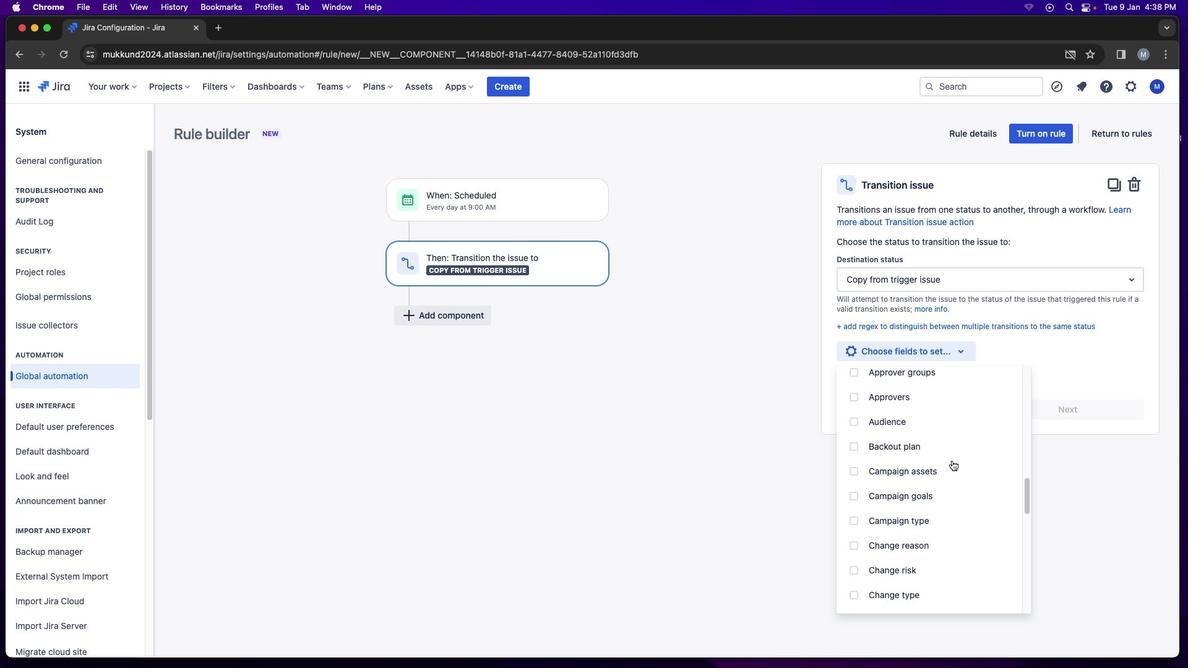 
Action: Mouse scrolled (953, 461) with delta (1, 1)
Screenshot: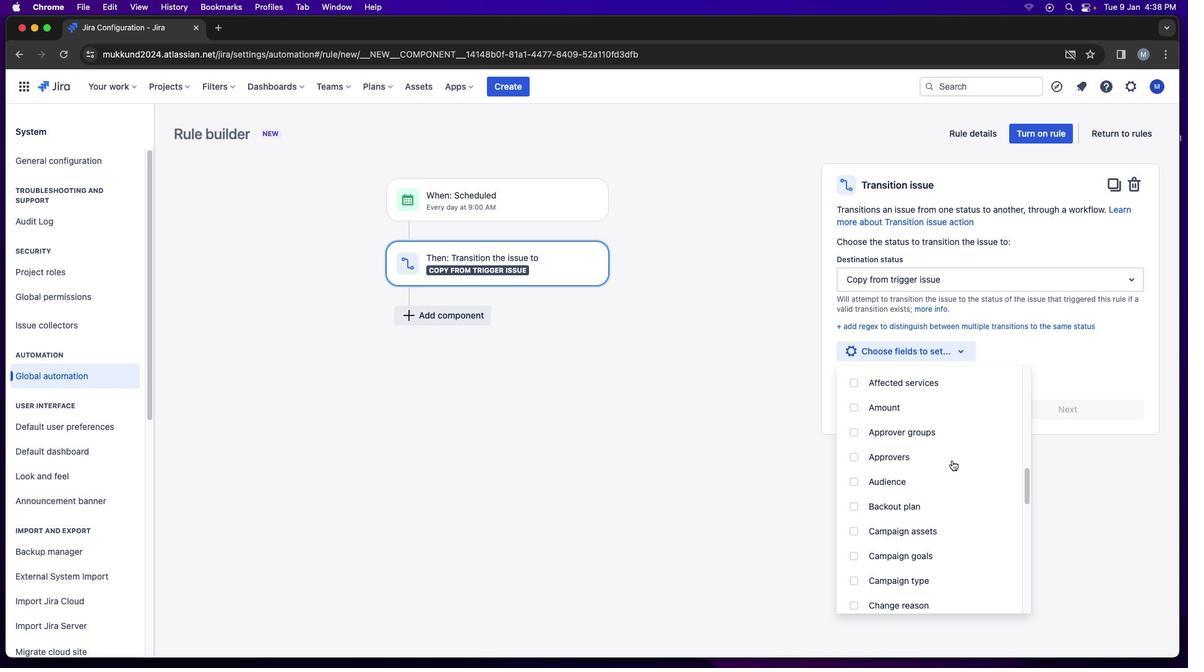 
Action: Mouse scrolled (953, 461) with delta (1, 1)
Screenshot: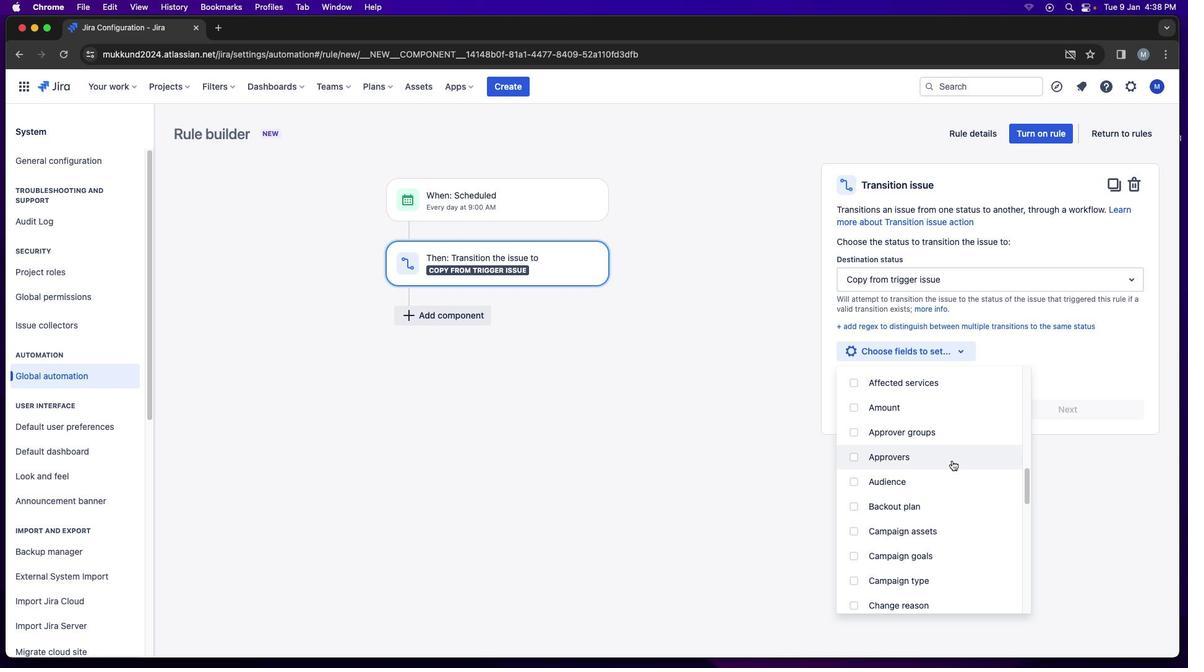 
Action: Mouse scrolled (953, 461) with delta (1, 2)
Screenshot: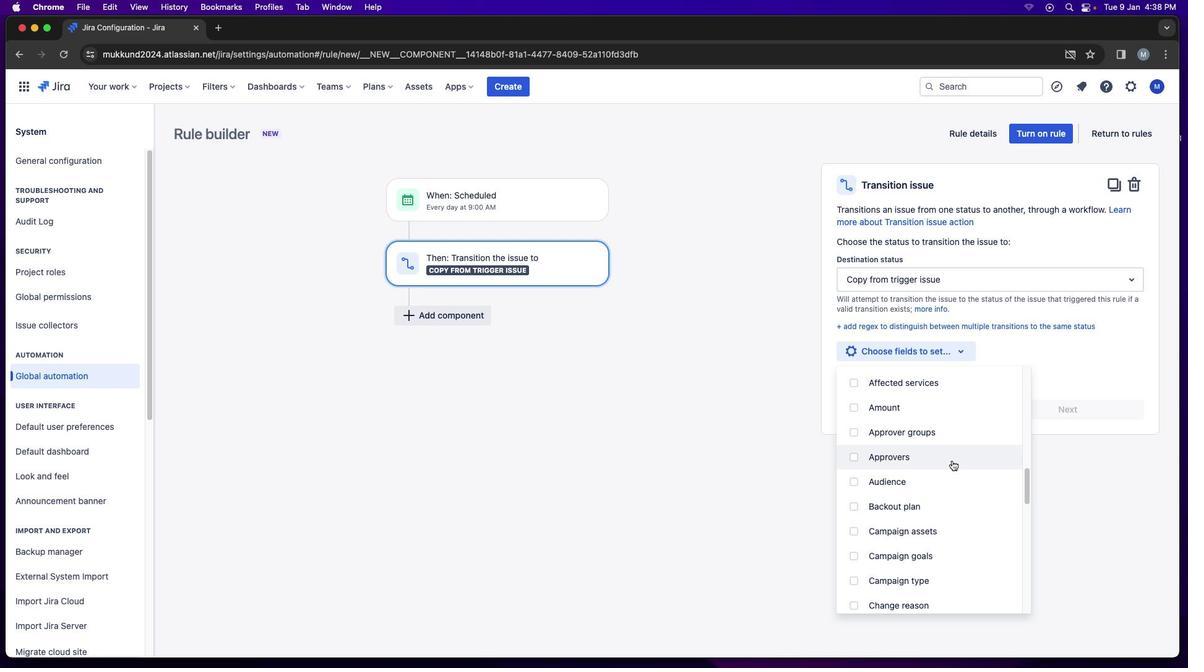 
Action: Mouse scrolled (953, 461) with delta (1, 1)
Screenshot: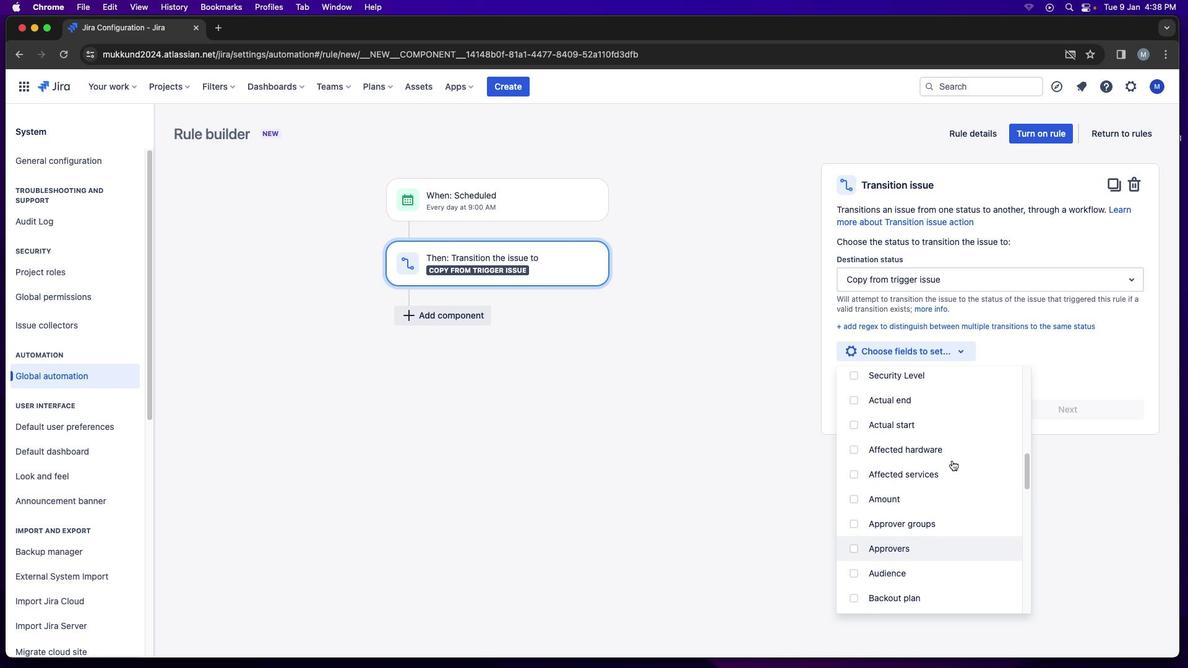 
Action: Mouse scrolled (953, 461) with delta (1, 1)
Screenshot: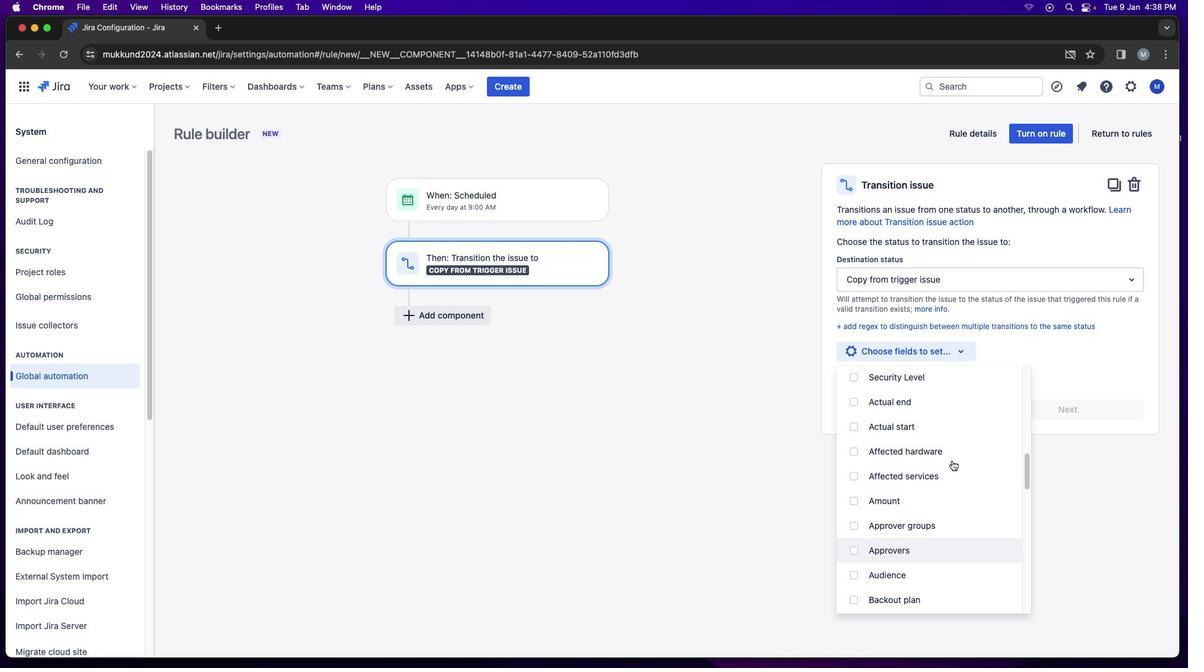 
Action: Mouse scrolled (953, 461) with delta (1, 2)
Screenshot: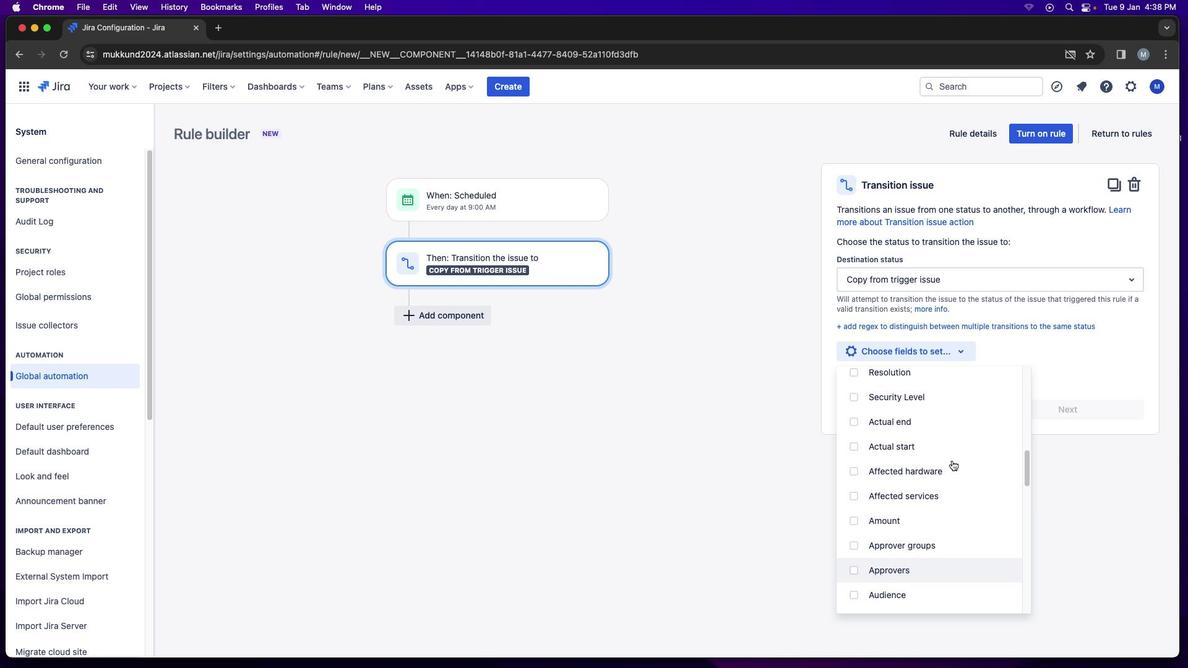 
Action: Mouse scrolled (953, 461) with delta (1, 1)
Screenshot: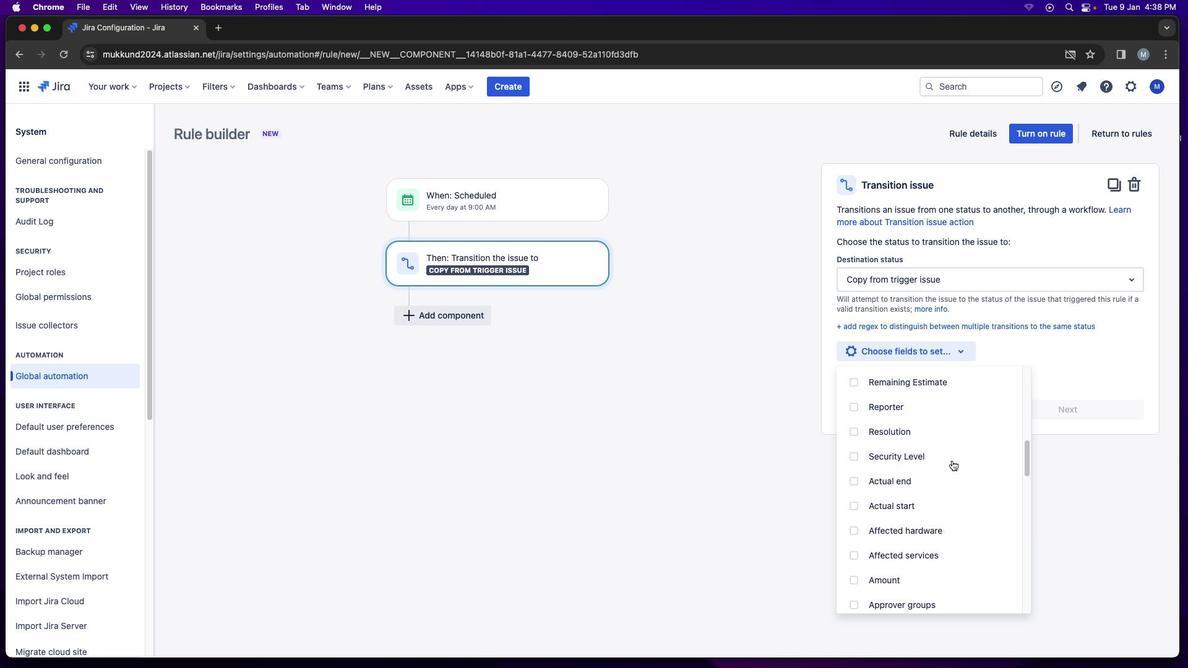 
Action: Mouse scrolled (953, 461) with delta (1, 1)
Screenshot: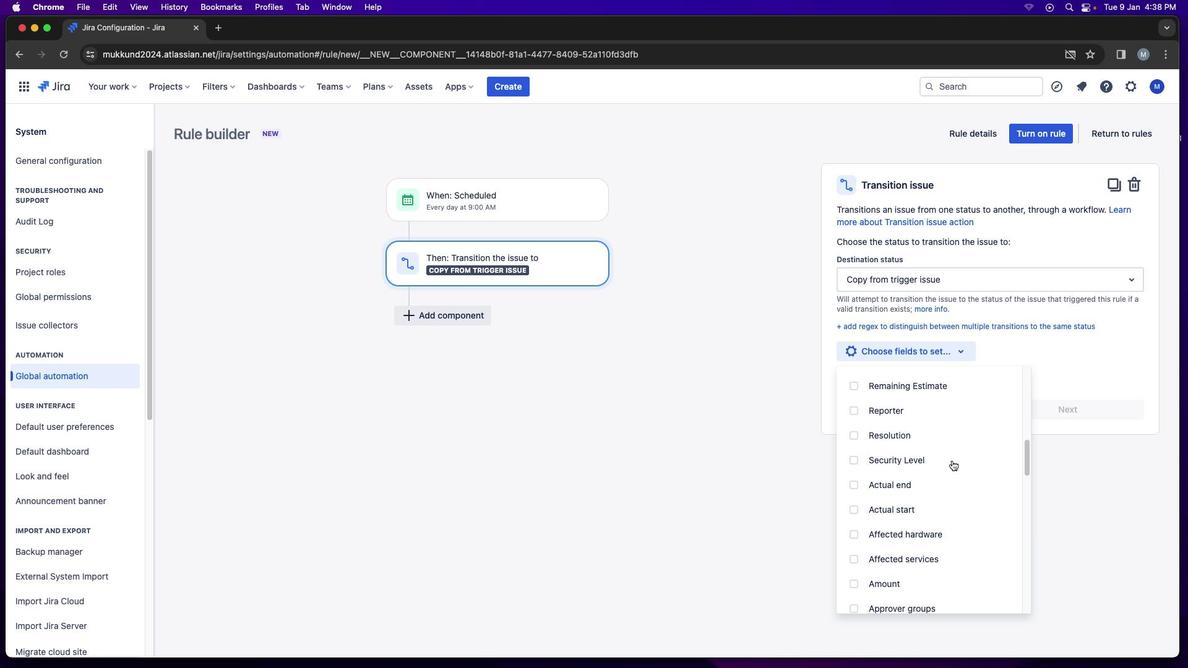 
Action: Mouse scrolled (953, 461) with delta (1, 2)
Screenshot: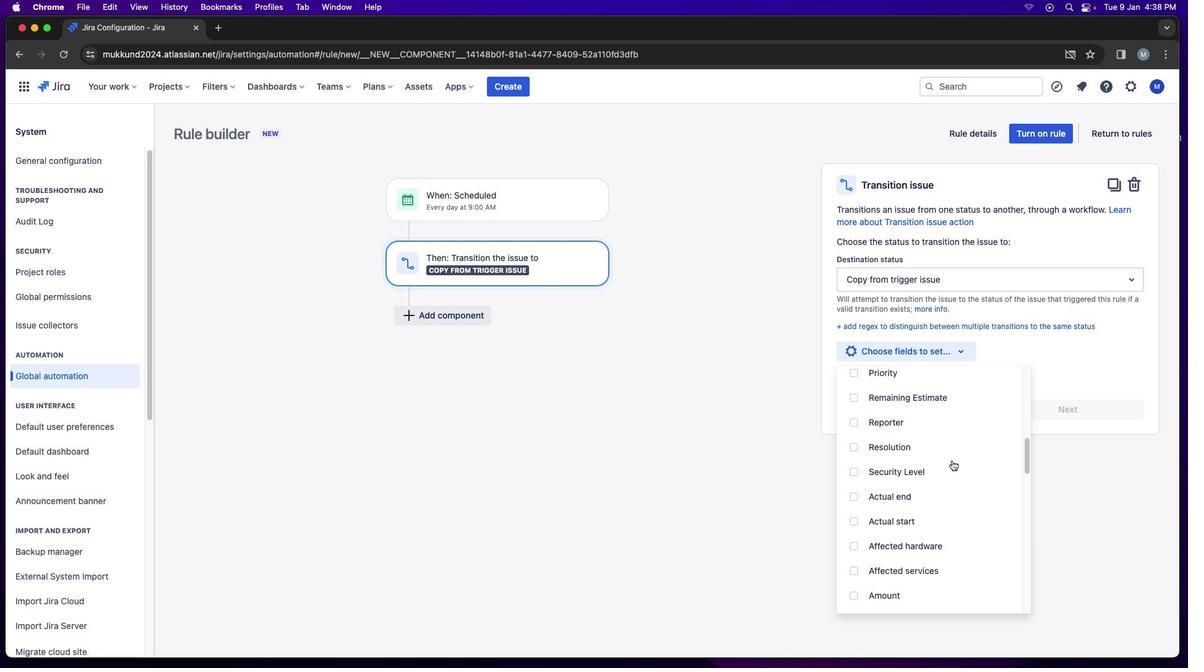 
Action: Mouse scrolled (953, 461) with delta (1, 1)
Screenshot: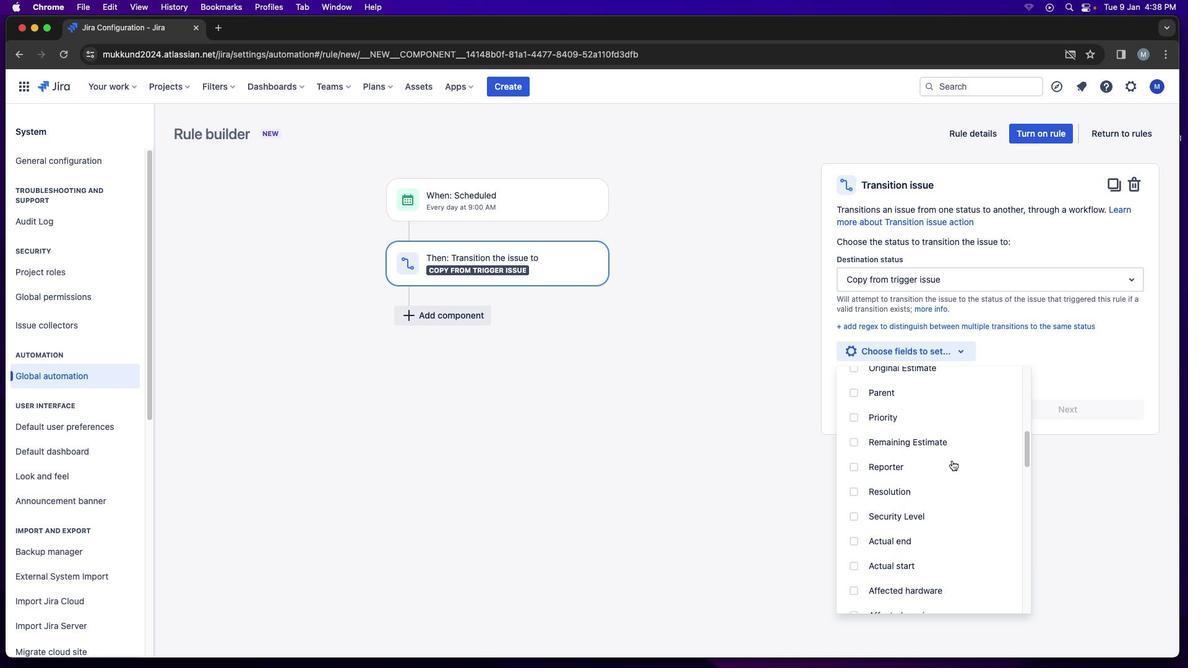 
Action: Mouse scrolled (953, 461) with delta (1, 1)
Screenshot: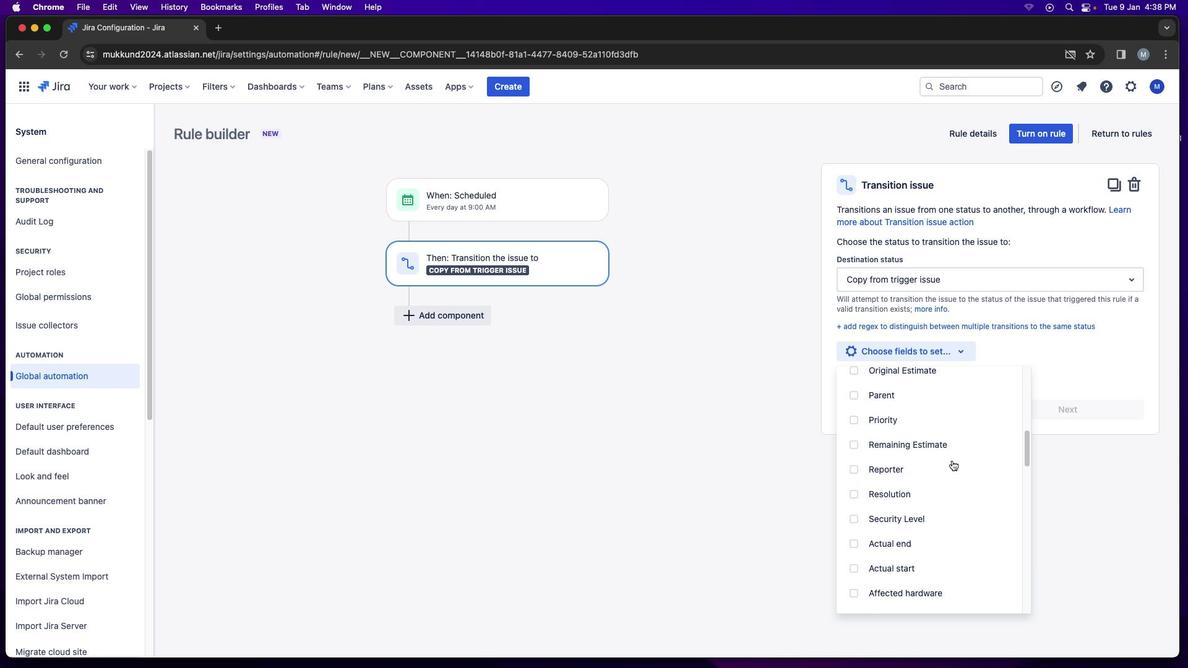 
Action: Mouse scrolled (953, 461) with delta (1, 1)
Screenshot: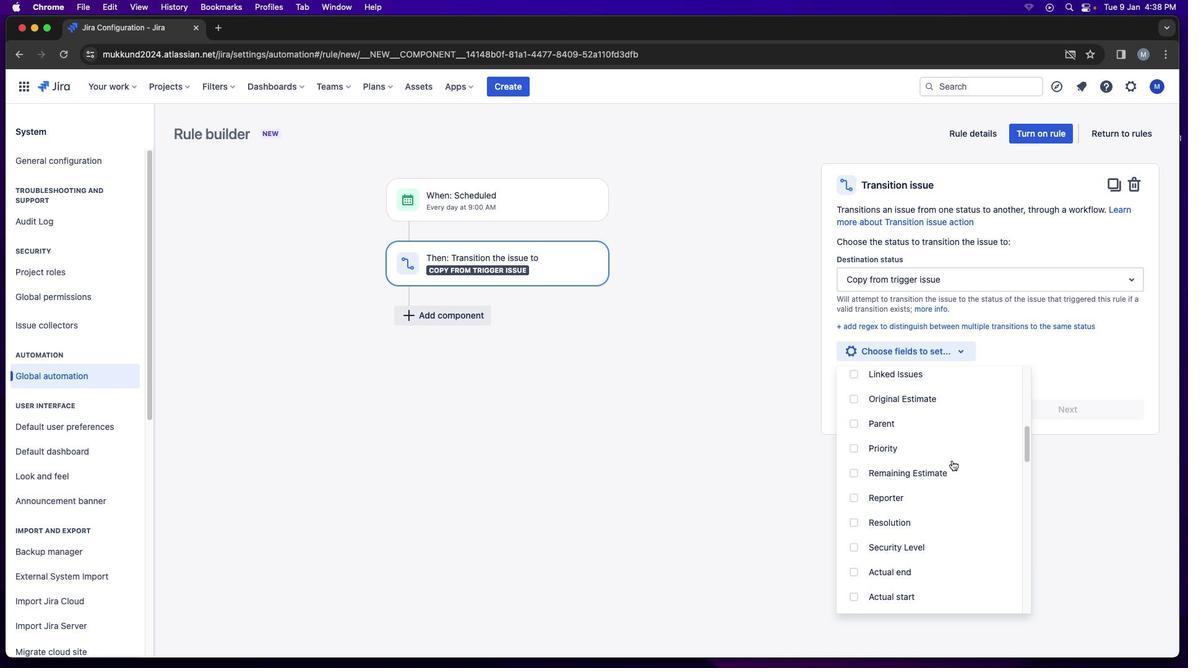 
Action: Mouse scrolled (953, 461) with delta (1, 1)
Screenshot: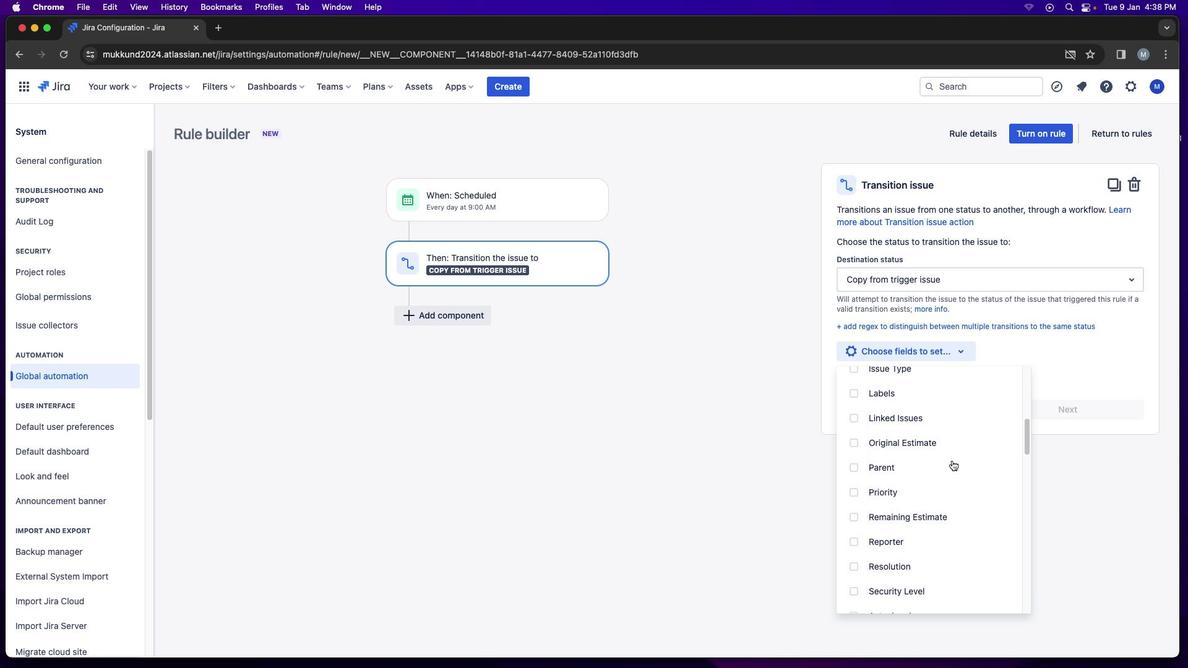 
Action: Mouse scrolled (953, 461) with delta (1, 1)
Screenshot: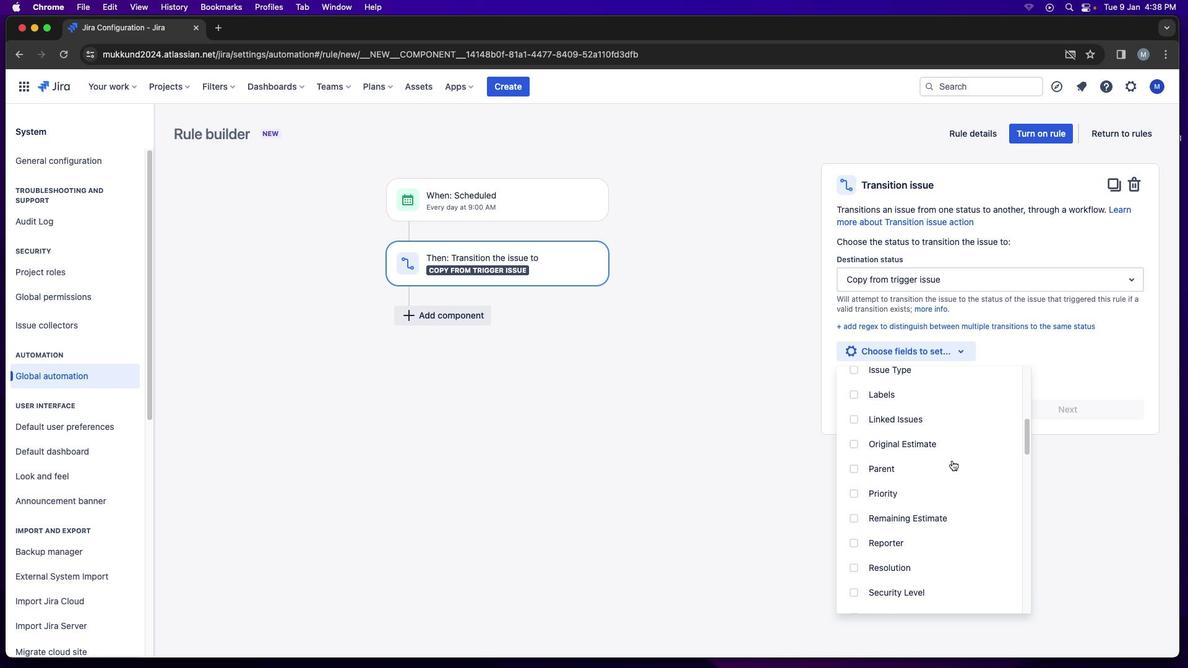 
Action: Mouse scrolled (953, 461) with delta (1, 2)
Screenshot: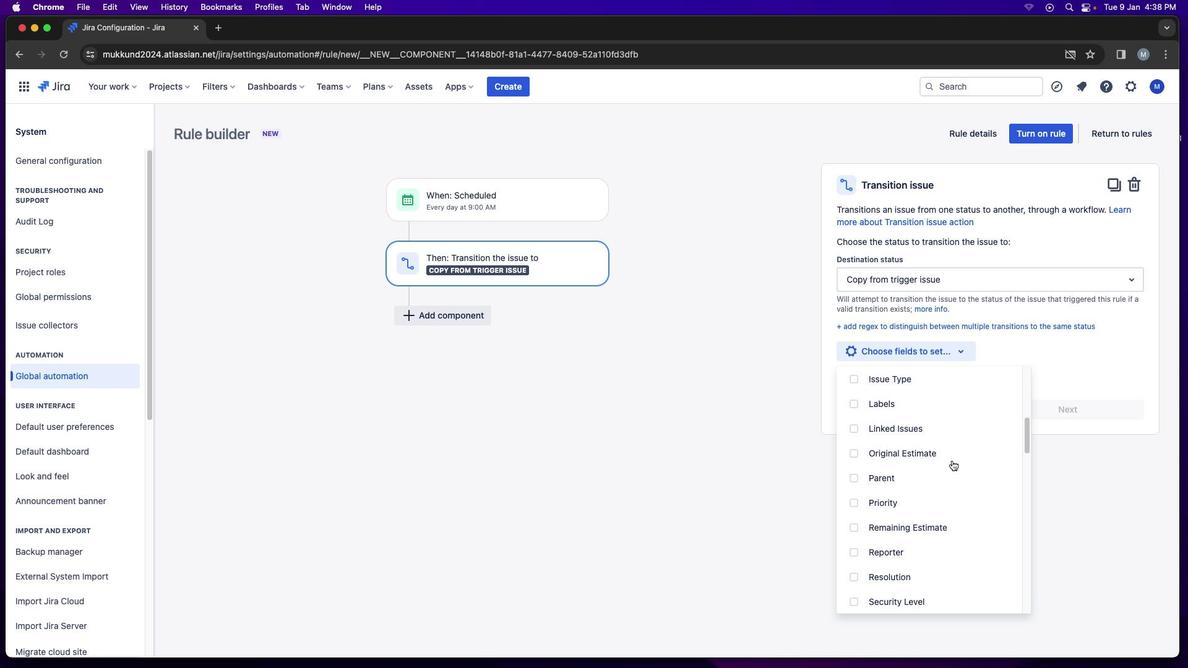
Action: Mouse scrolled (953, 461) with delta (1, 1)
Screenshot: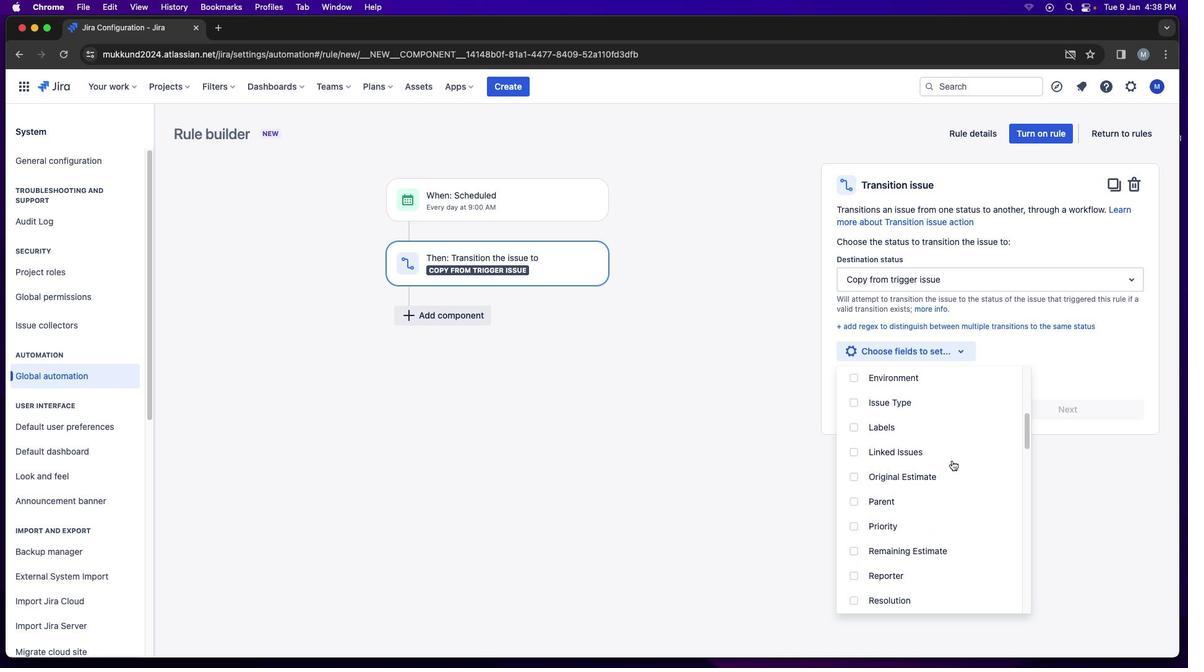 
Action: Mouse scrolled (953, 461) with delta (1, 1)
Screenshot: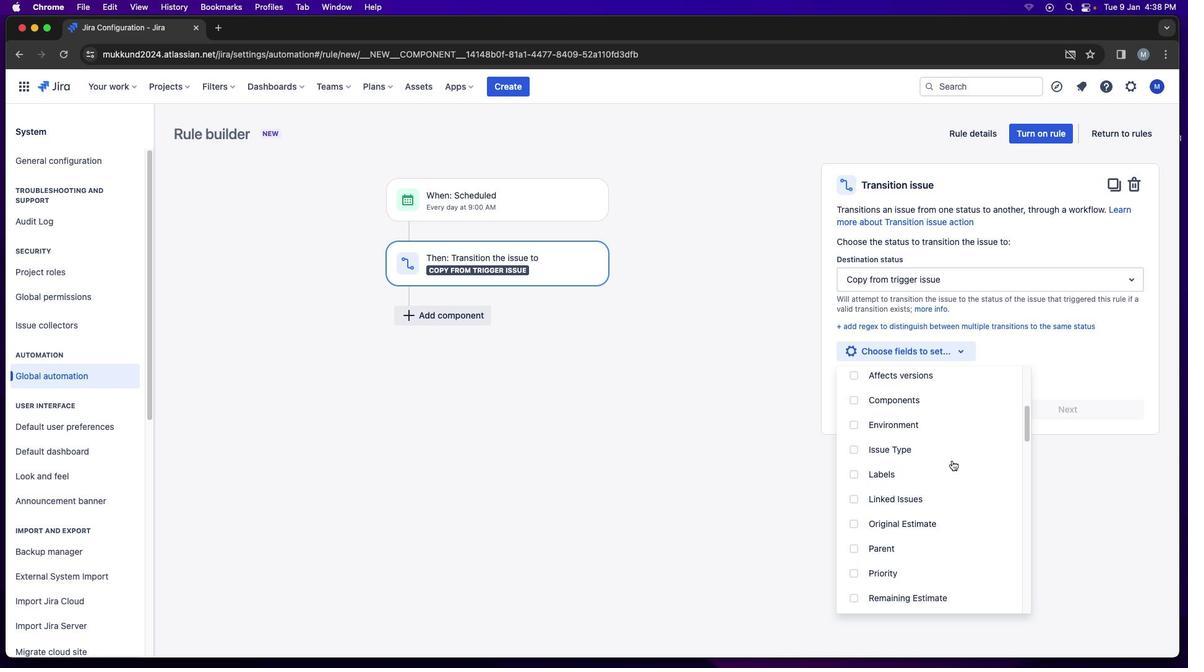 
Action: Mouse scrolled (953, 461) with delta (1, 1)
Screenshot: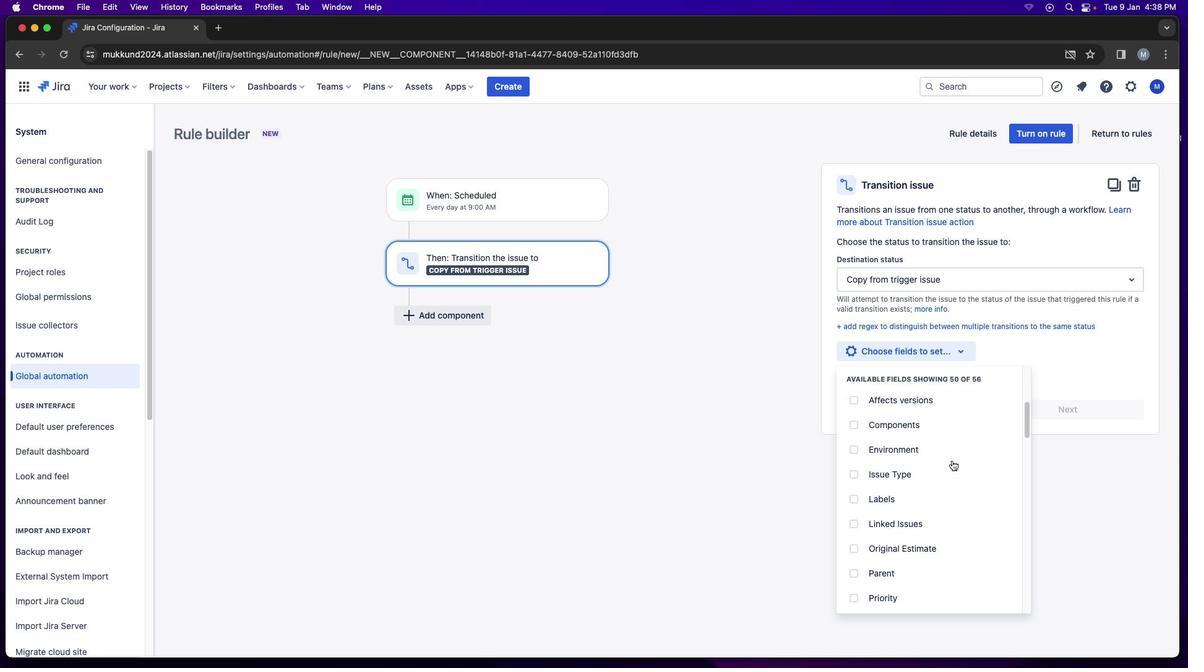 
Action: Mouse scrolled (953, 461) with delta (1, 1)
Screenshot: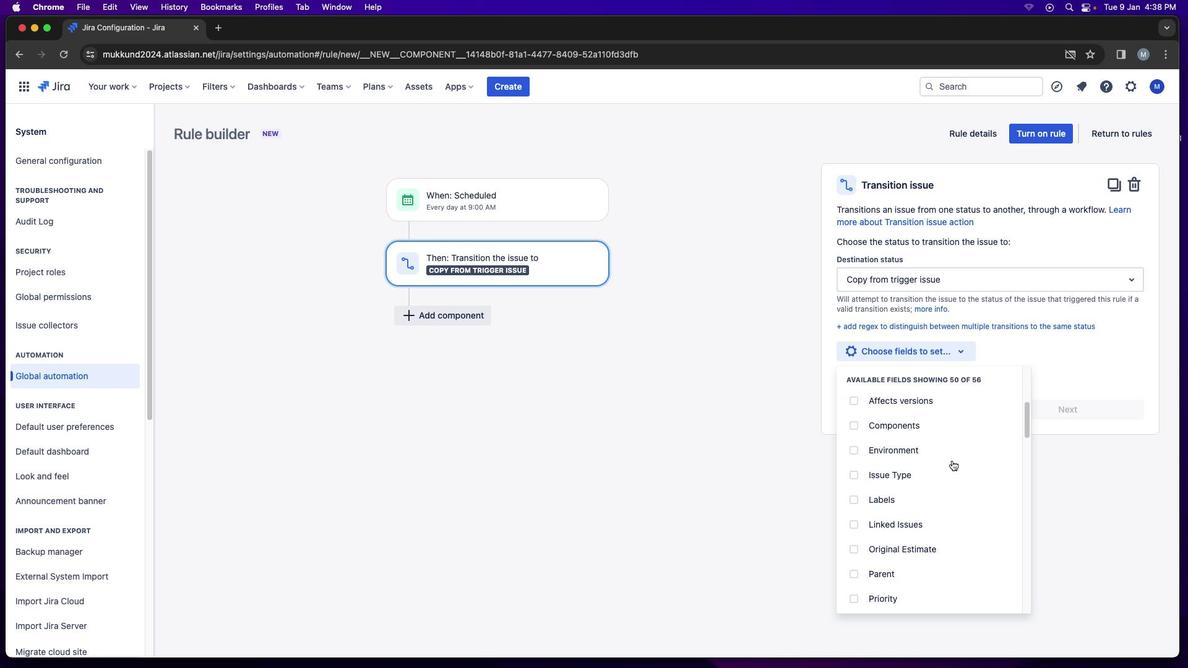 
Action: Mouse scrolled (953, 461) with delta (1, 2)
Screenshot: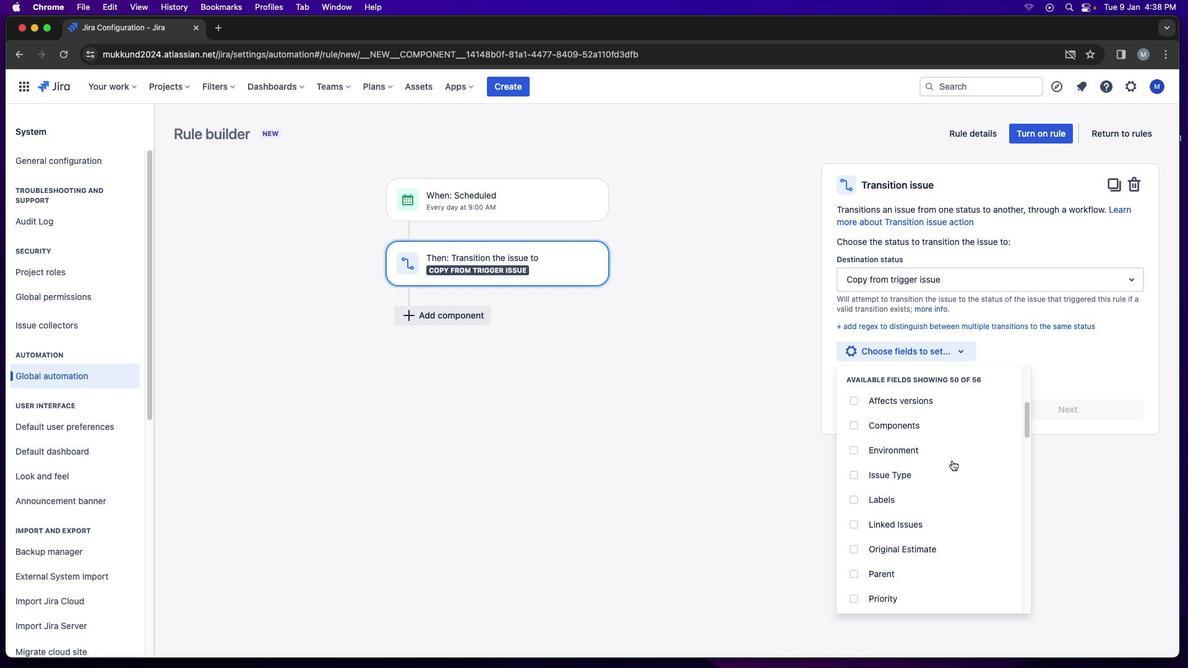 
Action: Mouse scrolled (953, 461) with delta (1, 1)
Screenshot: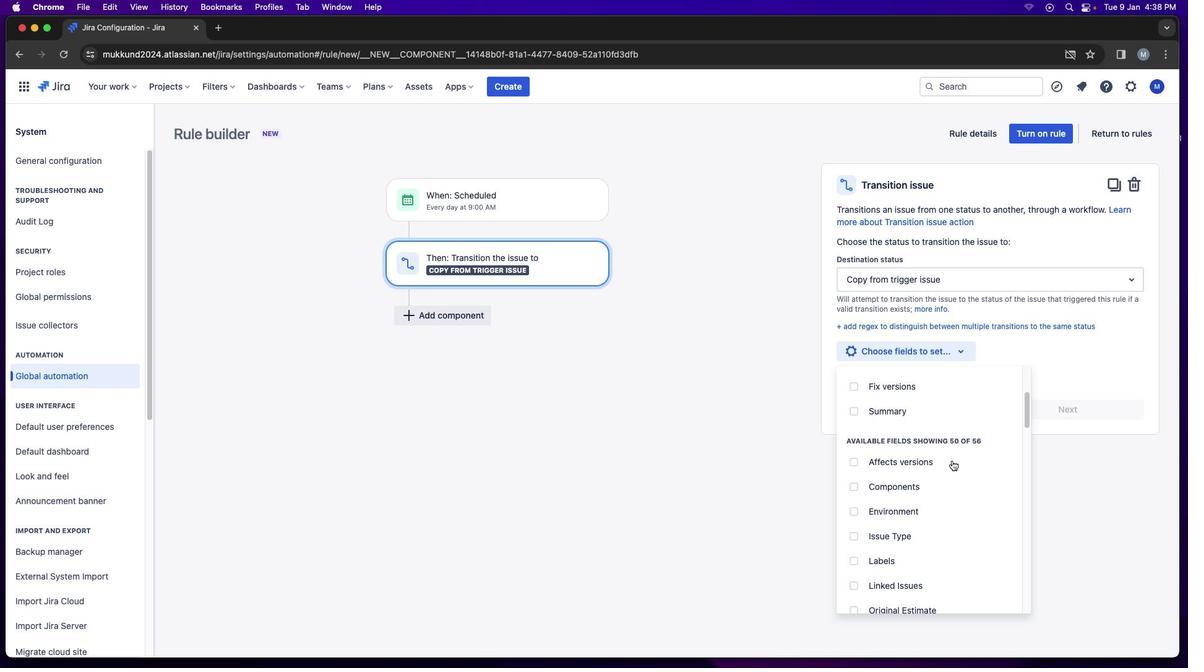 
Action: Mouse scrolled (953, 461) with delta (1, 1)
Screenshot: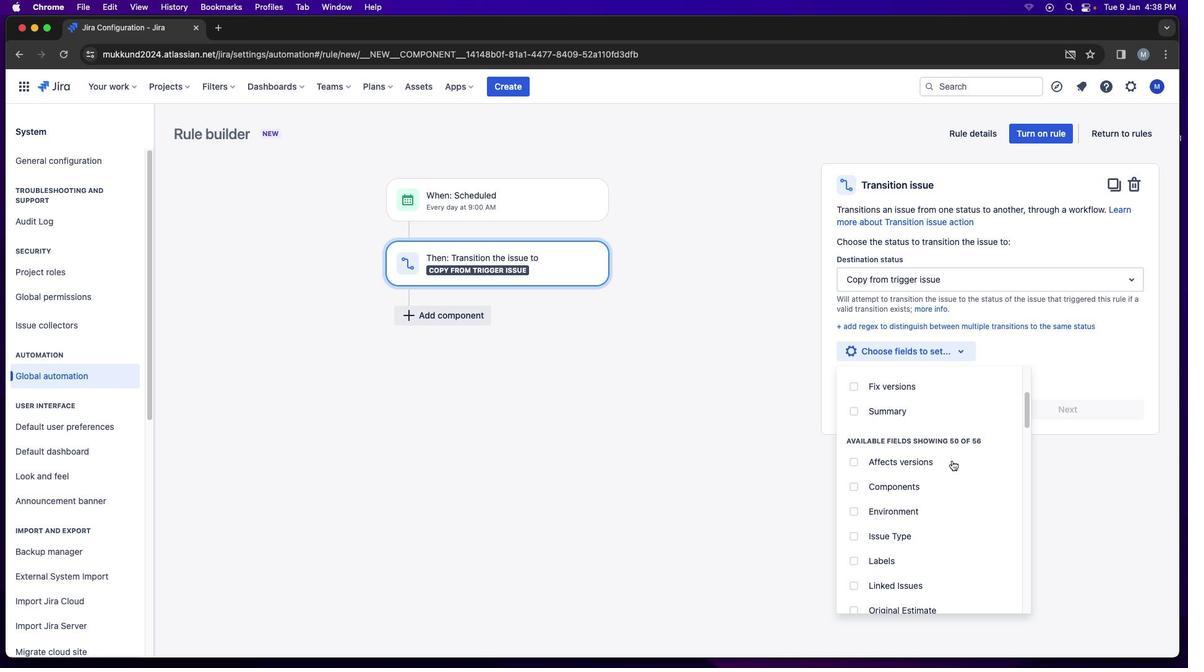 
Action: Mouse scrolled (953, 461) with delta (1, 1)
Screenshot: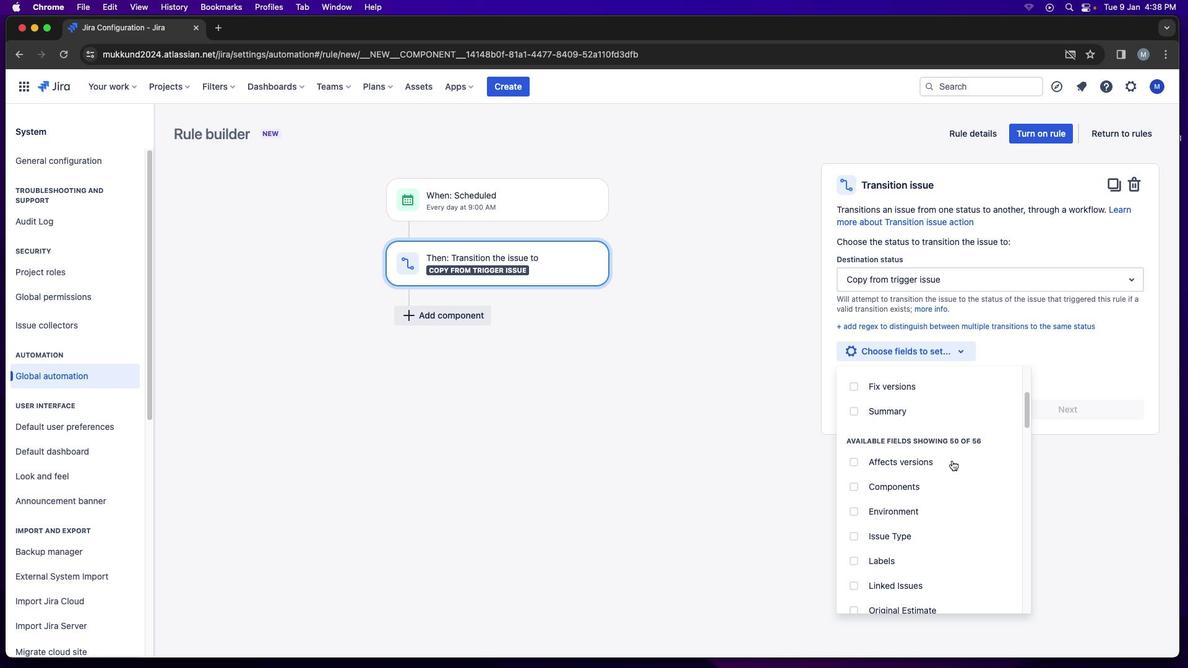 
Action: Mouse scrolled (953, 461) with delta (1, 1)
Screenshot: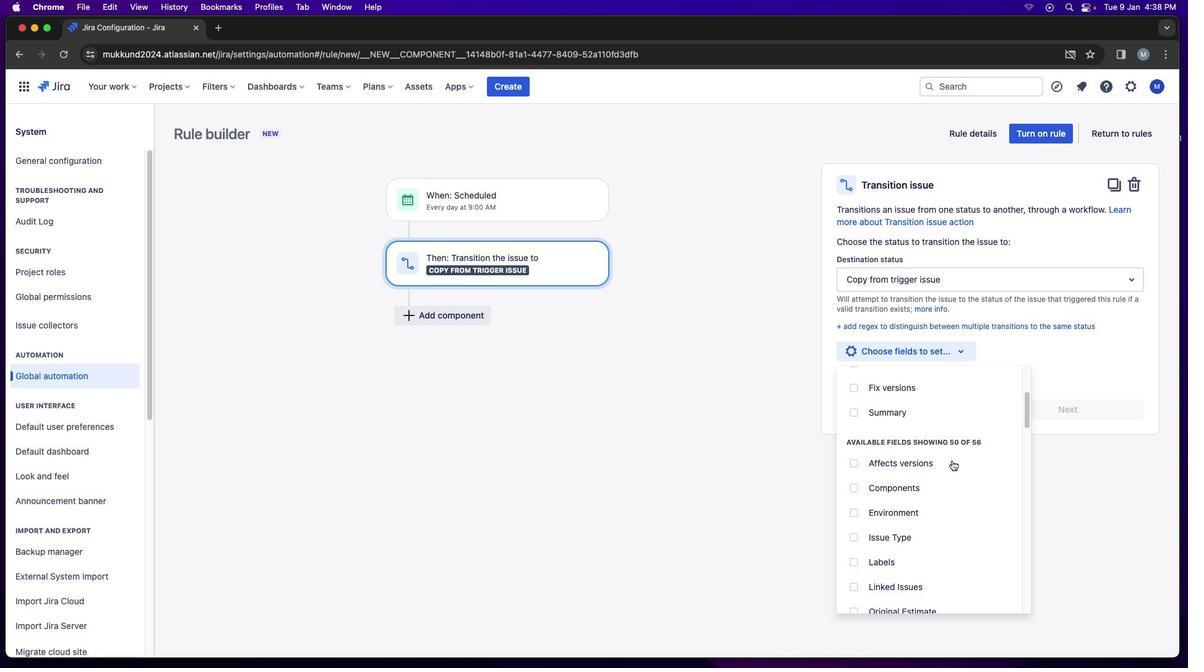 
Action: Mouse scrolled (953, 461) with delta (1, 1)
Screenshot: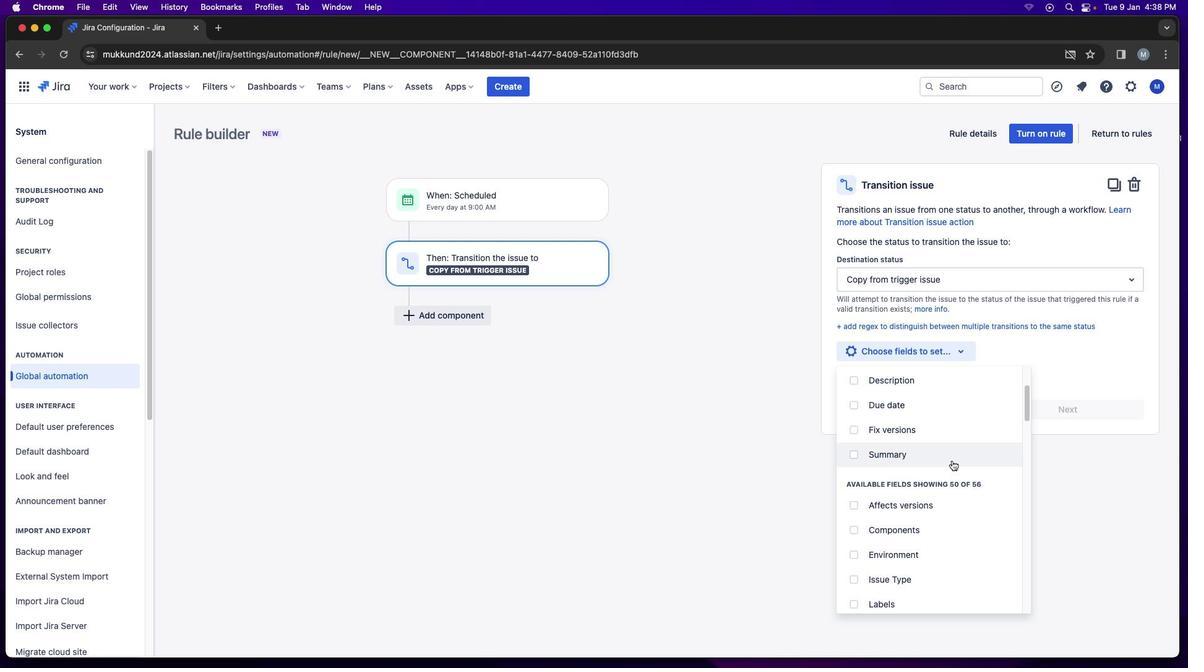 
Action: Mouse scrolled (953, 461) with delta (1, 1)
Screenshot: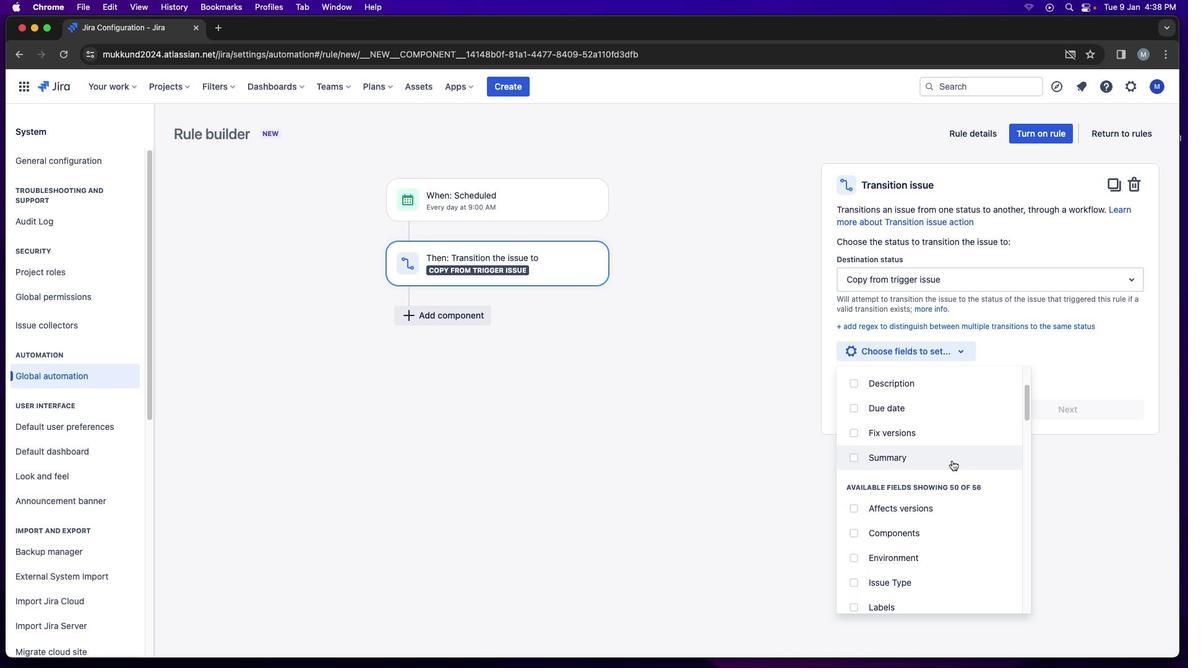 
Action: Mouse scrolled (953, 461) with delta (1, 1)
Screenshot: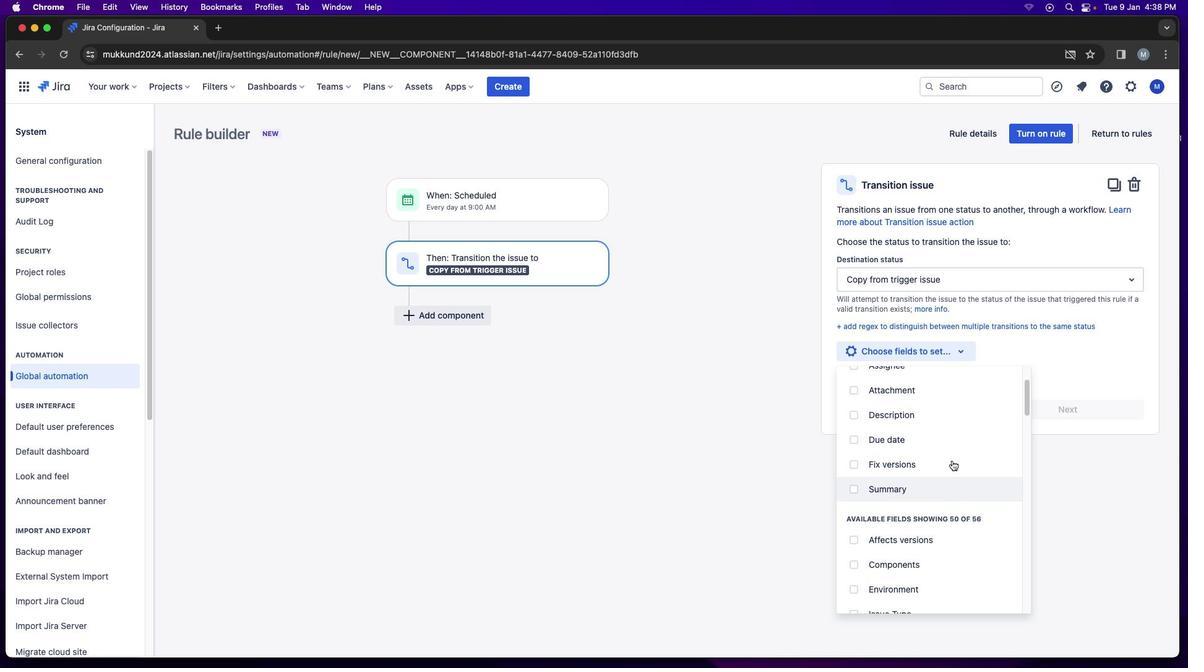 
Action: Mouse moved to (953, 461)
Screenshot: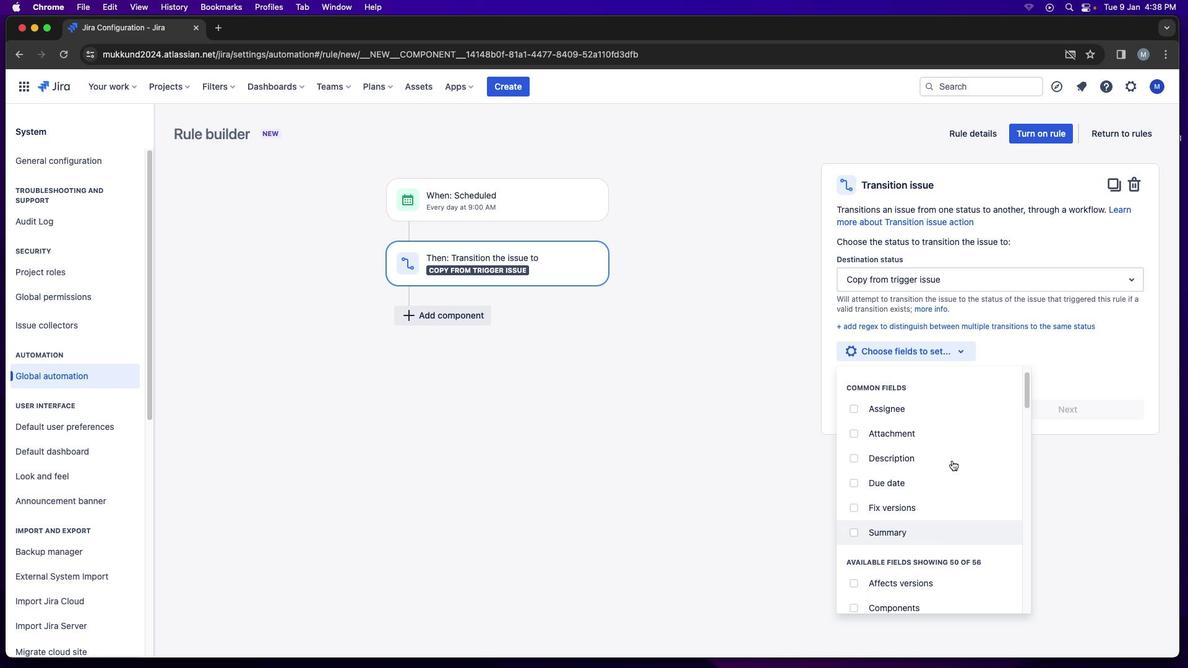 
Action: Mouse scrolled (953, 461) with delta (1, 1)
Screenshot: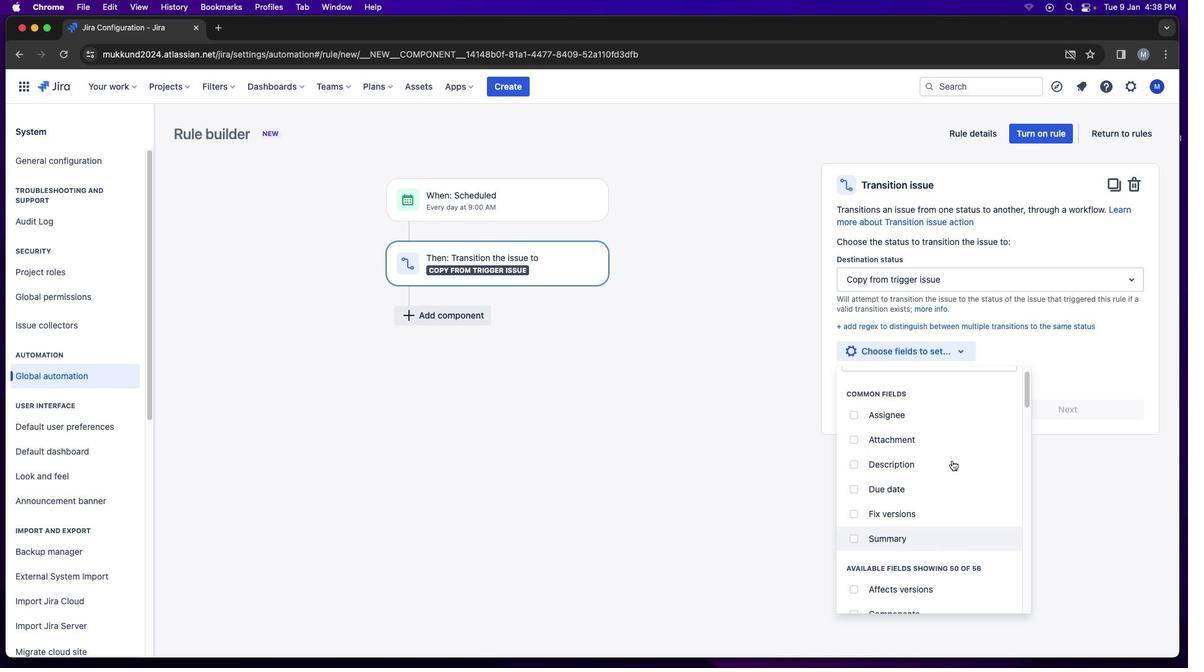 
Action: Mouse scrolled (953, 461) with delta (1, 1)
Screenshot: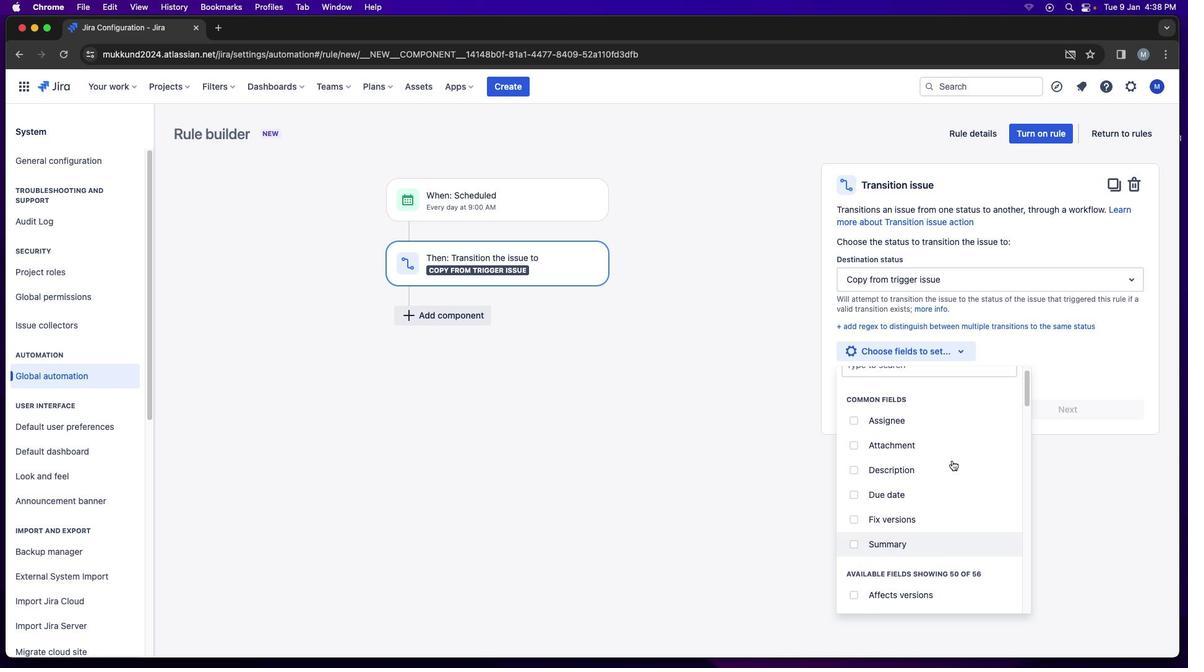 
Action: Mouse scrolled (953, 461) with delta (1, 2)
Screenshot: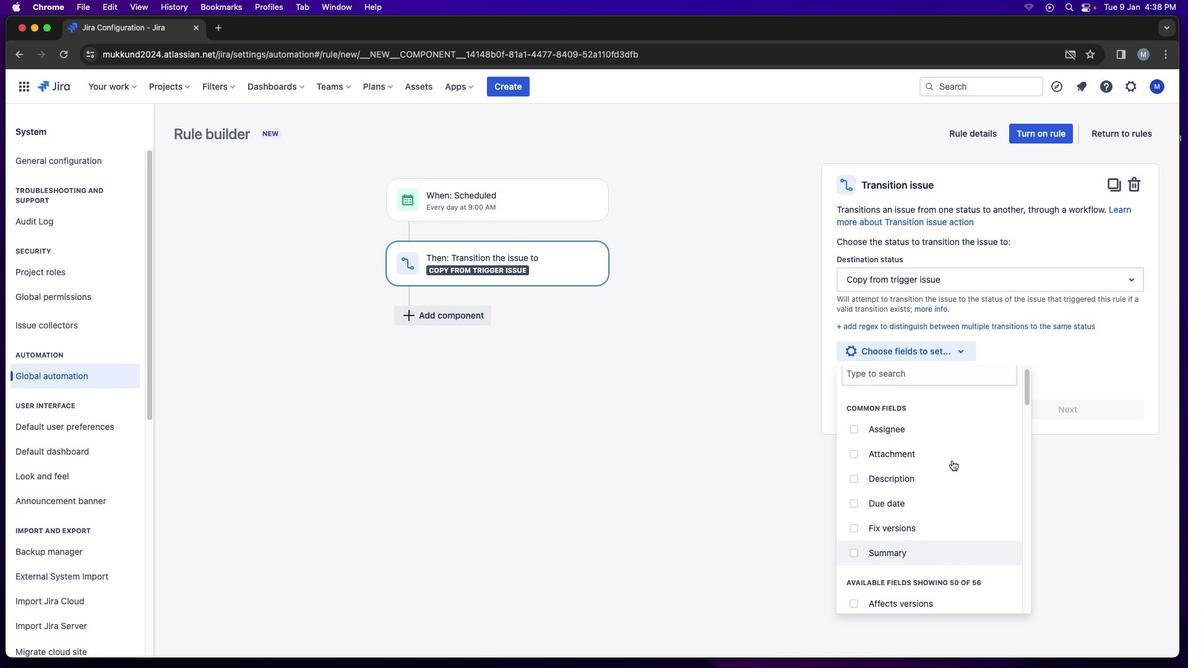 
Action: Mouse scrolled (953, 461) with delta (1, 1)
Screenshot: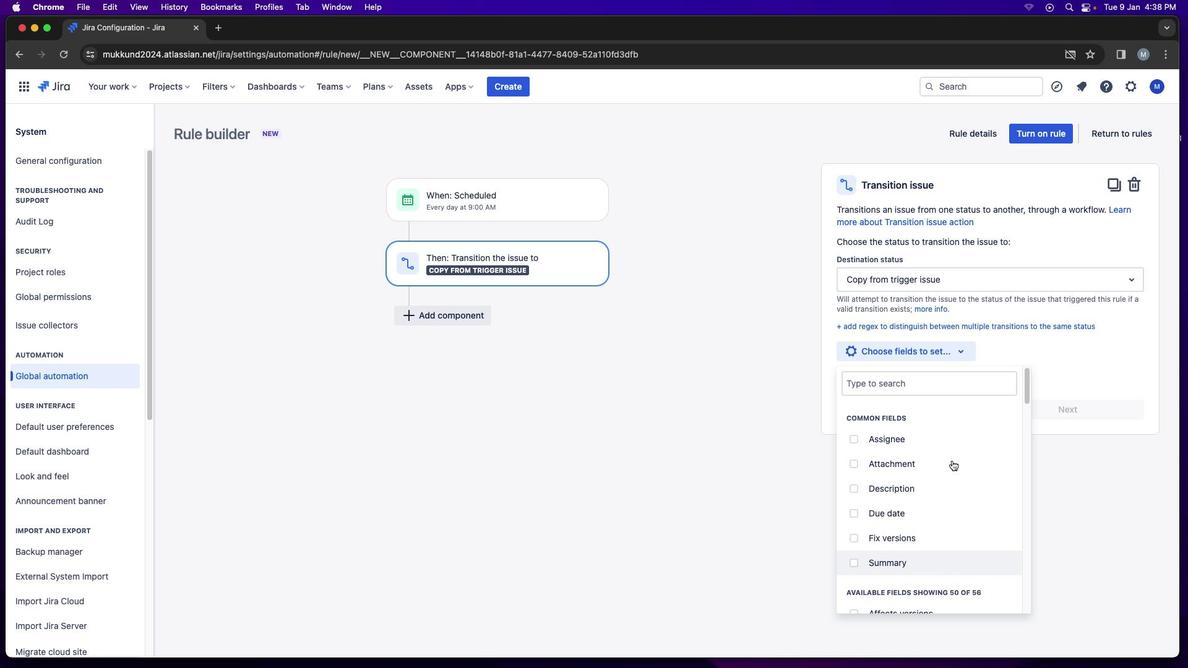 
Action: Mouse scrolled (953, 461) with delta (1, 1)
Screenshot: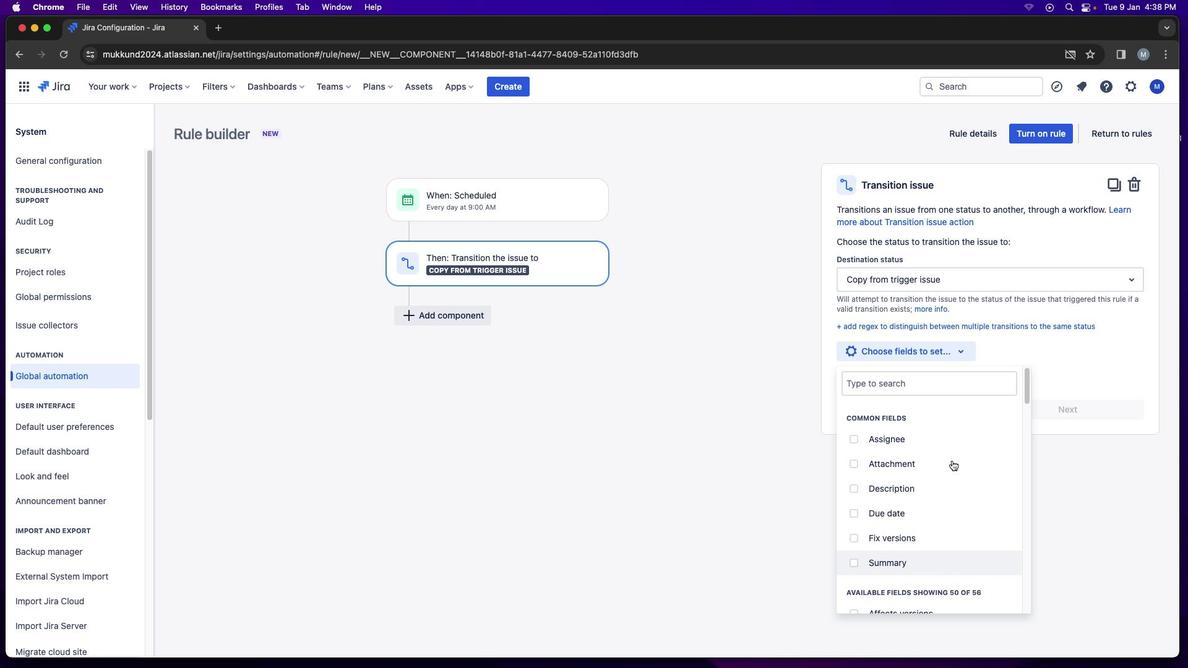 
Action: Mouse scrolled (953, 461) with delta (1, 1)
Screenshot: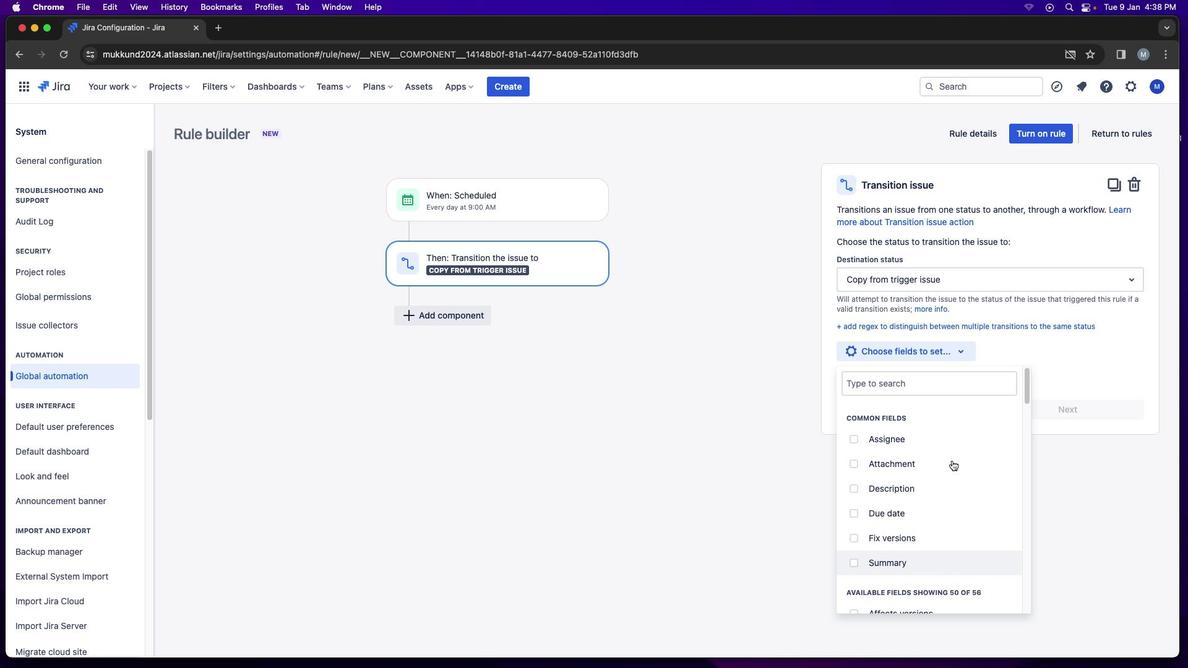 
Action: Mouse scrolled (953, 461) with delta (1, 1)
Screenshot: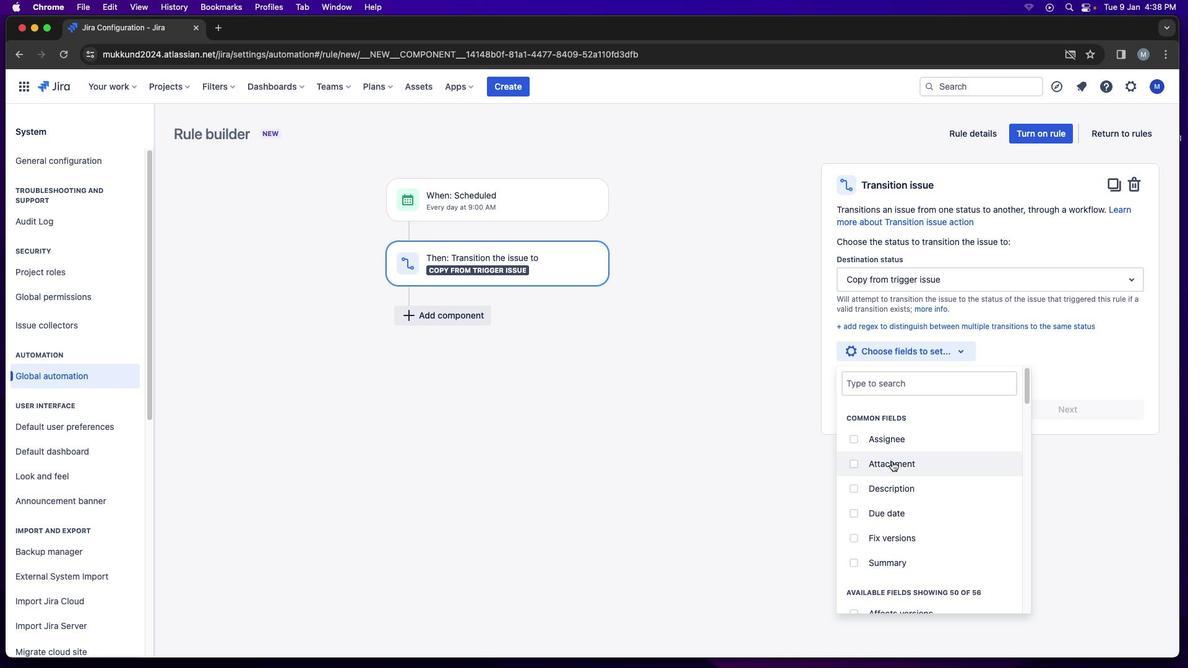 
Action: Mouse scrolled (953, 461) with delta (1, 1)
Screenshot: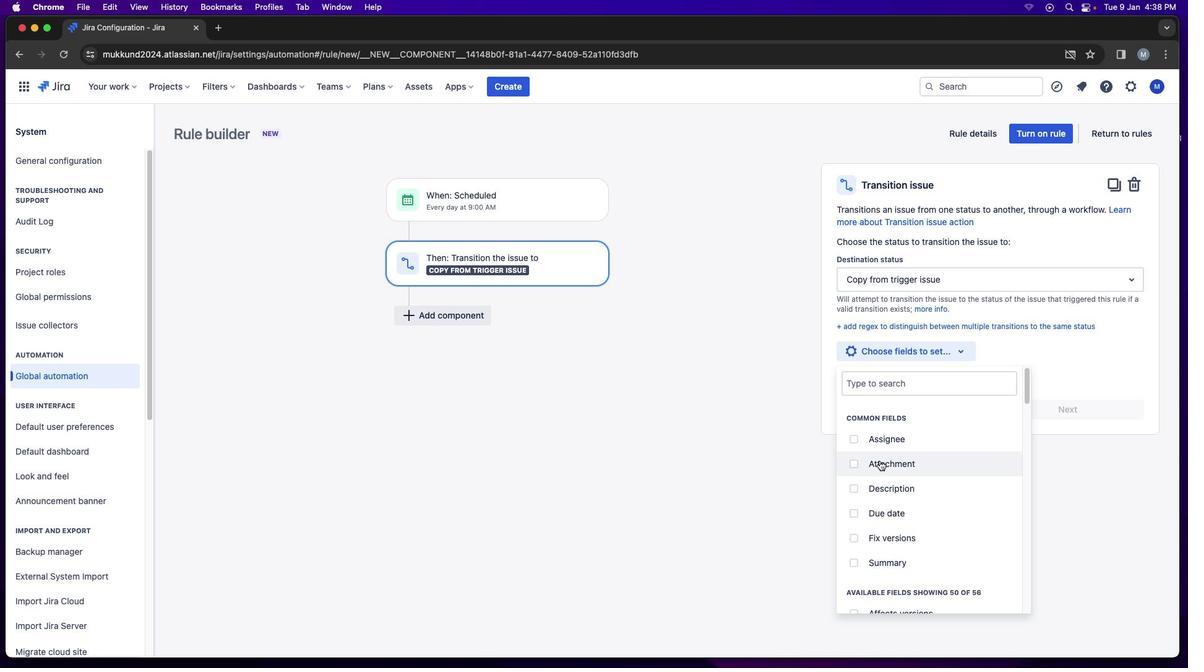 
Action: Mouse moved to (856, 492)
Screenshot: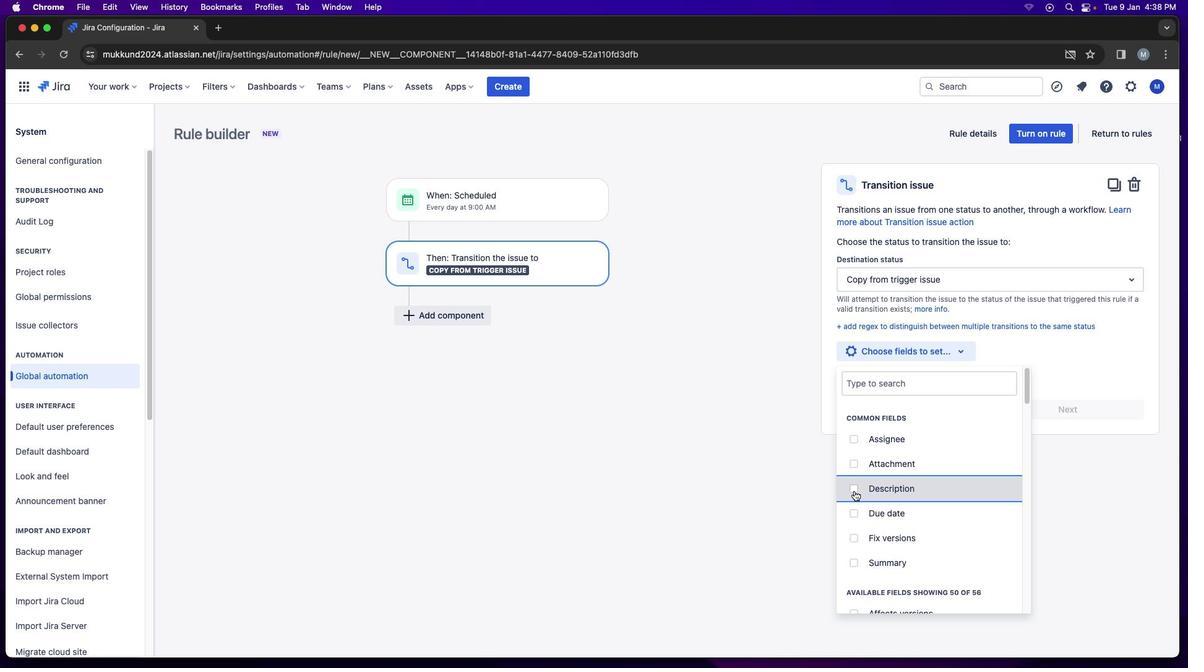 
Action: Mouse pressed left at (856, 492)
Screenshot: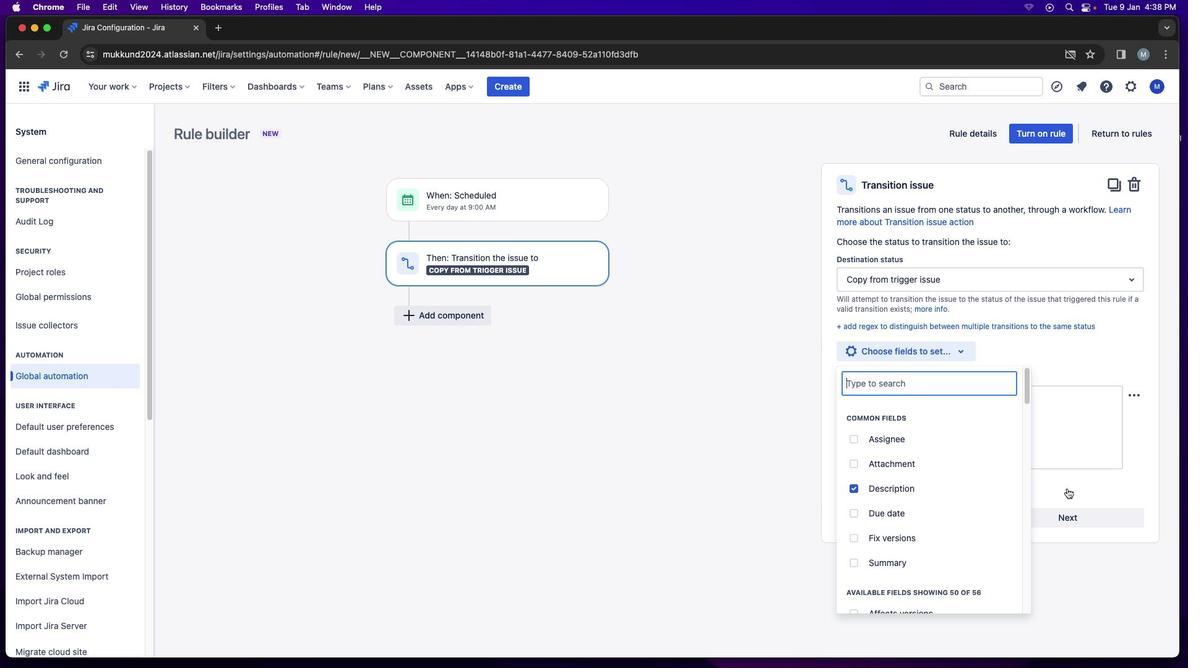
Action: Mouse moved to (1076, 437)
Screenshot: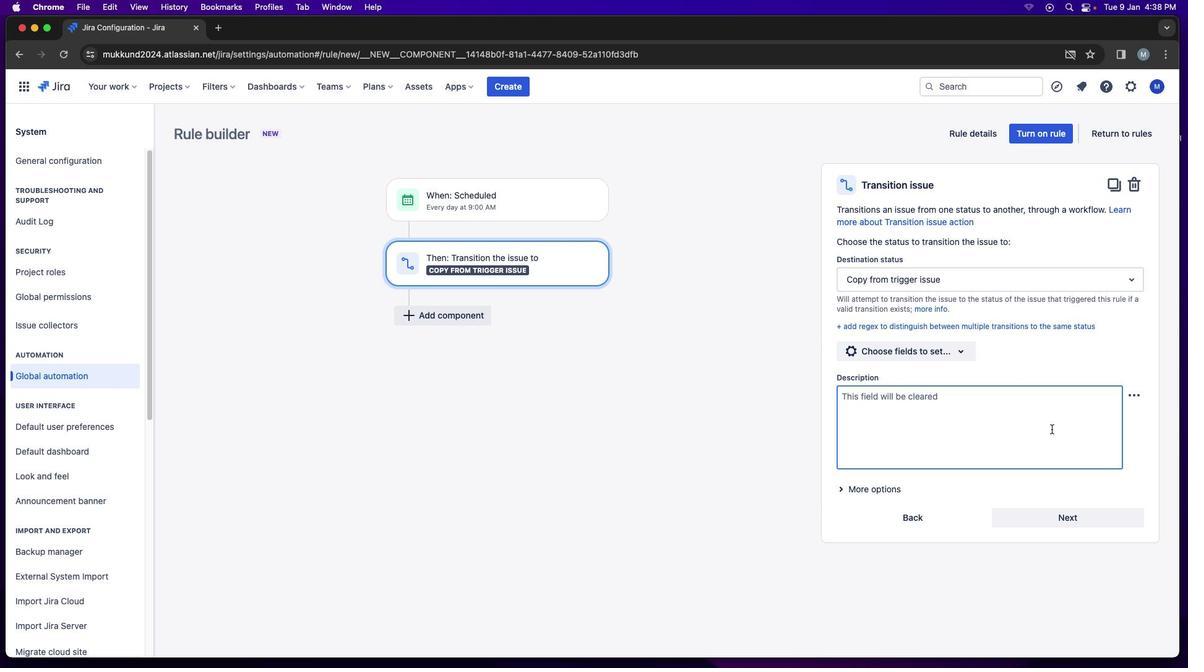 
Action: Mouse pressed left at (1076, 437)
Screenshot: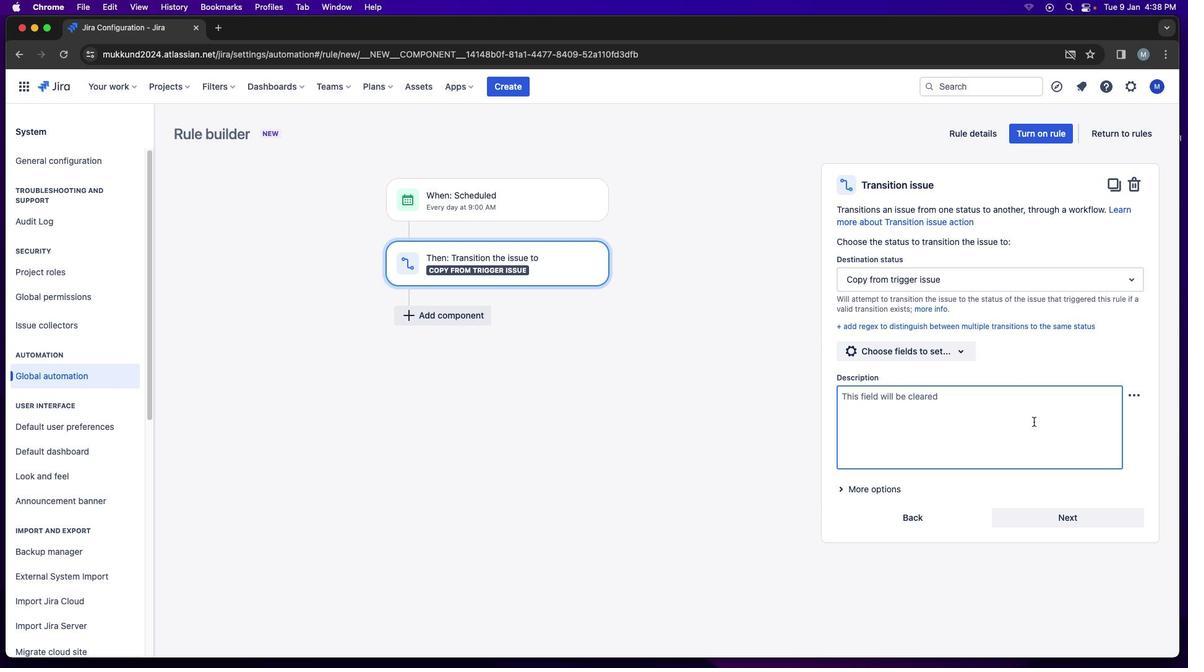 
Action: Mouse moved to (988, 420)
Screenshot: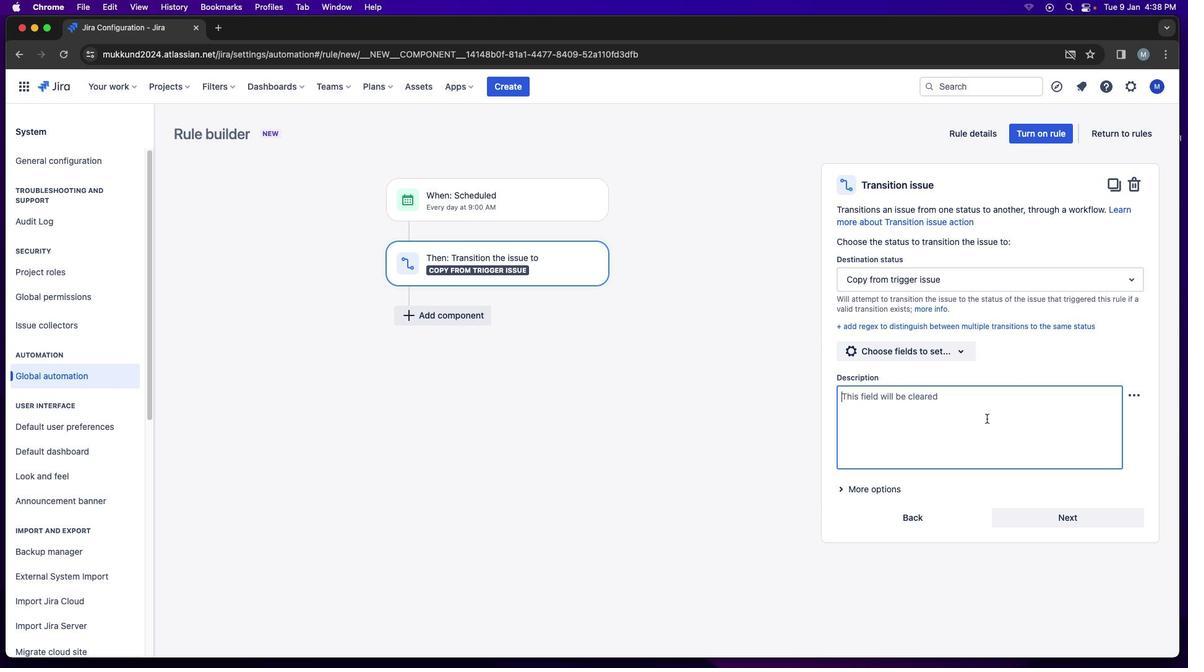 
Action: Mouse pressed left at (988, 420)
Screenshot: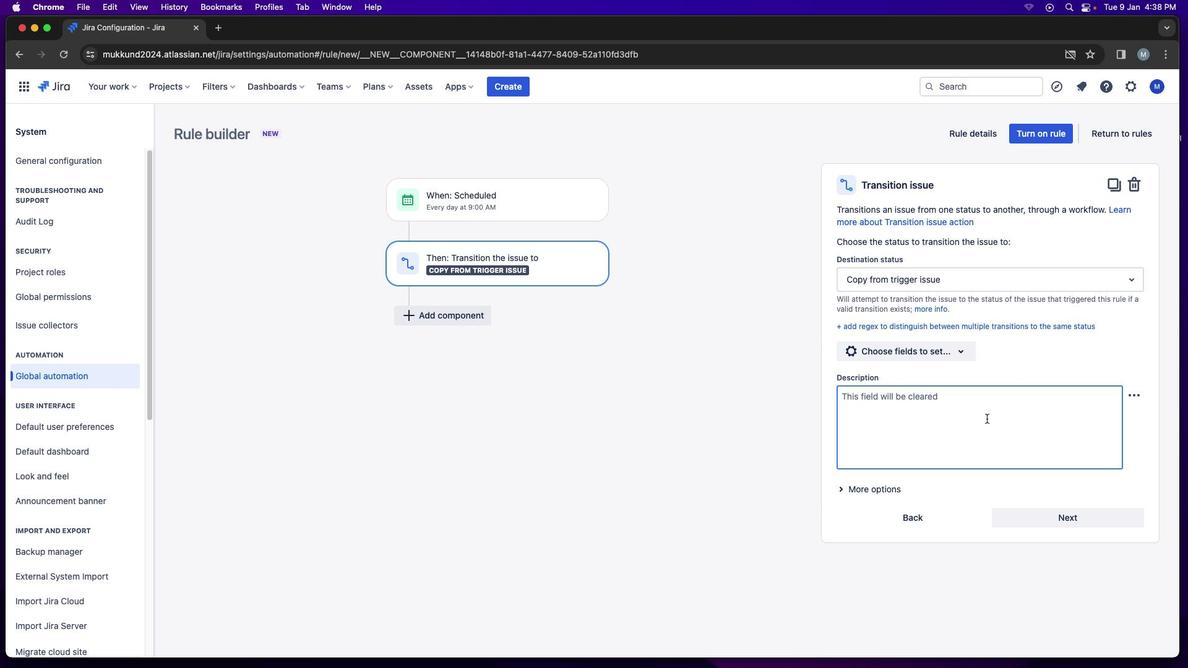 
Action: Mouse moved to (988, 420)
Screenshot: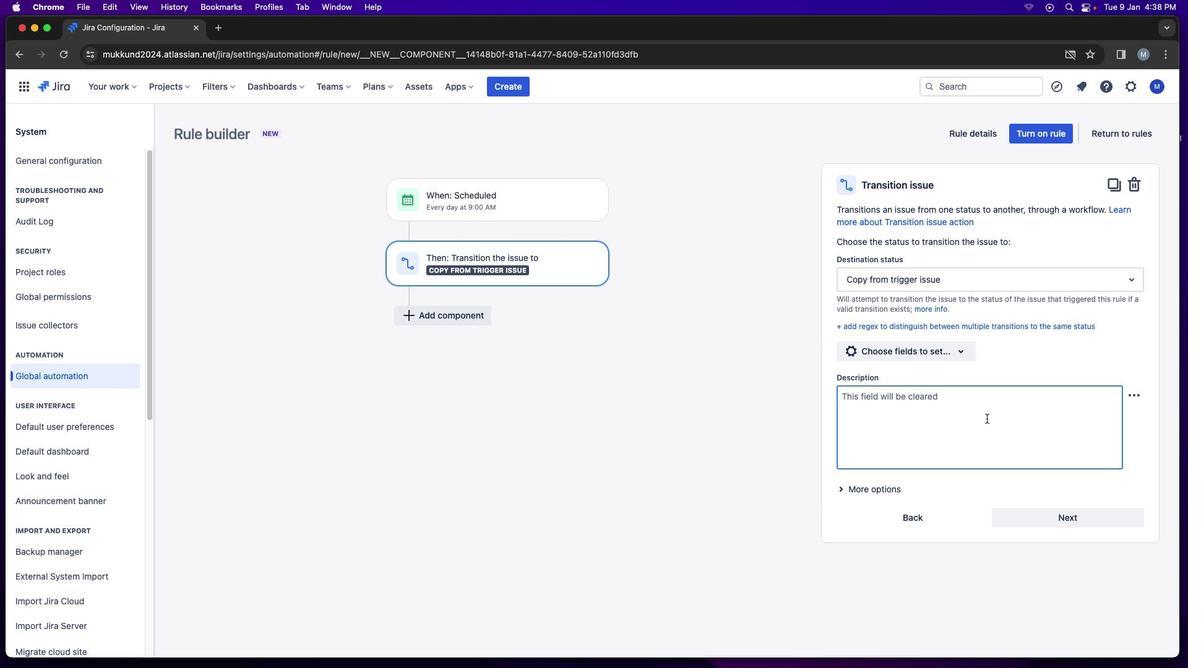 
Action: Key pressed Key.shift'S''p''e''c''i''f''y'Key.space't''h''e'Key.space'a''c''t''i''o''n''s'Key.space't''h''a''t'Key.space's''h''o''u''l''d'Key.space'b''e'Key.space't''r''i''g''g''e''r''e''d'Key.space'w''h''e''n'Key.space't''h''e'Key.space'c''o''n''d''i''t''i''o''n''s'Key.space'a''r''e'Key.space'm''e''t'Key.spaceKey.backspaceKey.spaceKey.spaceKey.spaceKey.spaceKey.spaceKey.backspaceKey.backspaceKey.backspaceKey.backspace'.'
Screenshot: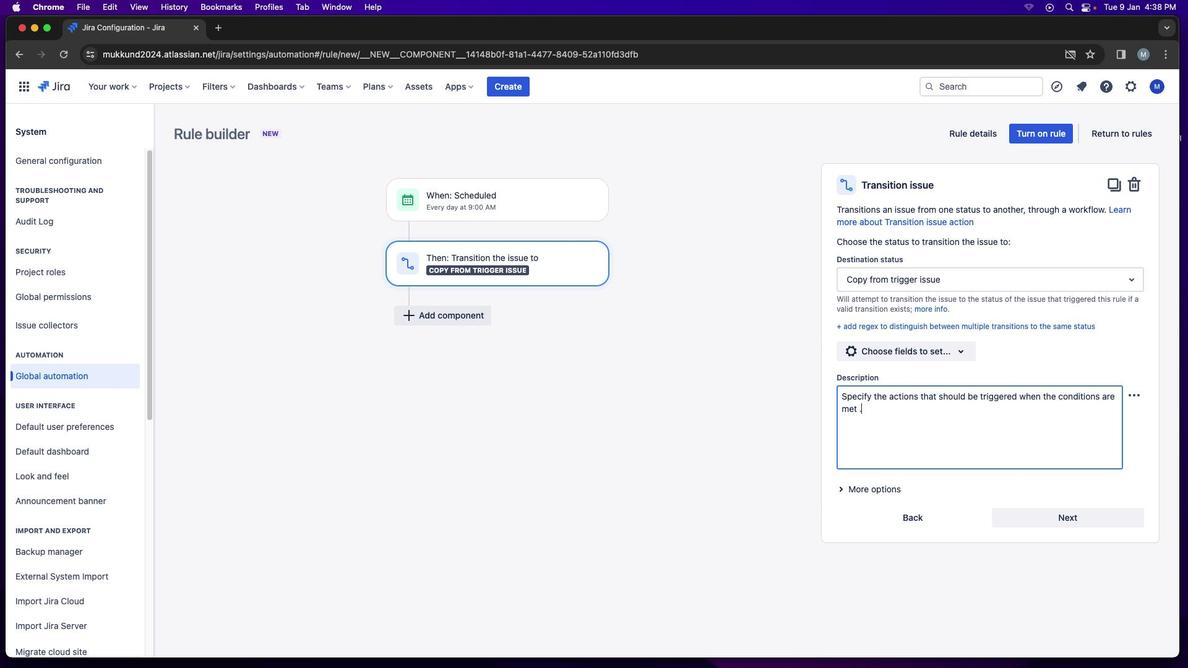 
Action: Mouse moved to (1069, 522)
Screenshot: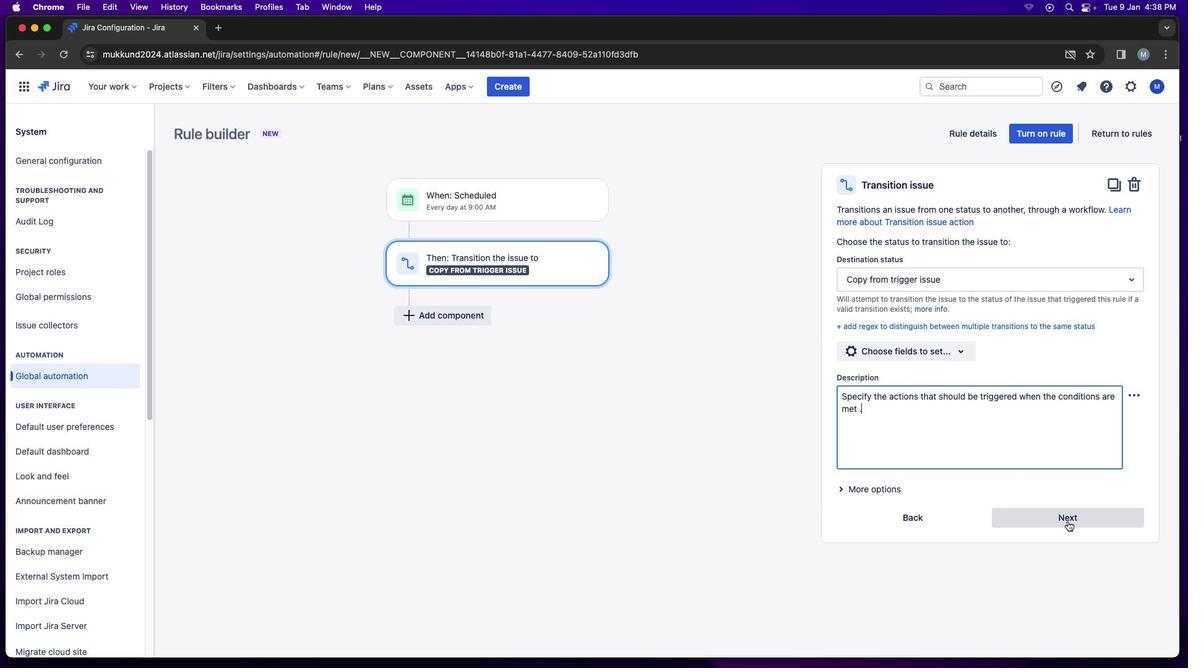 
Action: Mouse pressed left at (1069, 522)
Screenshot: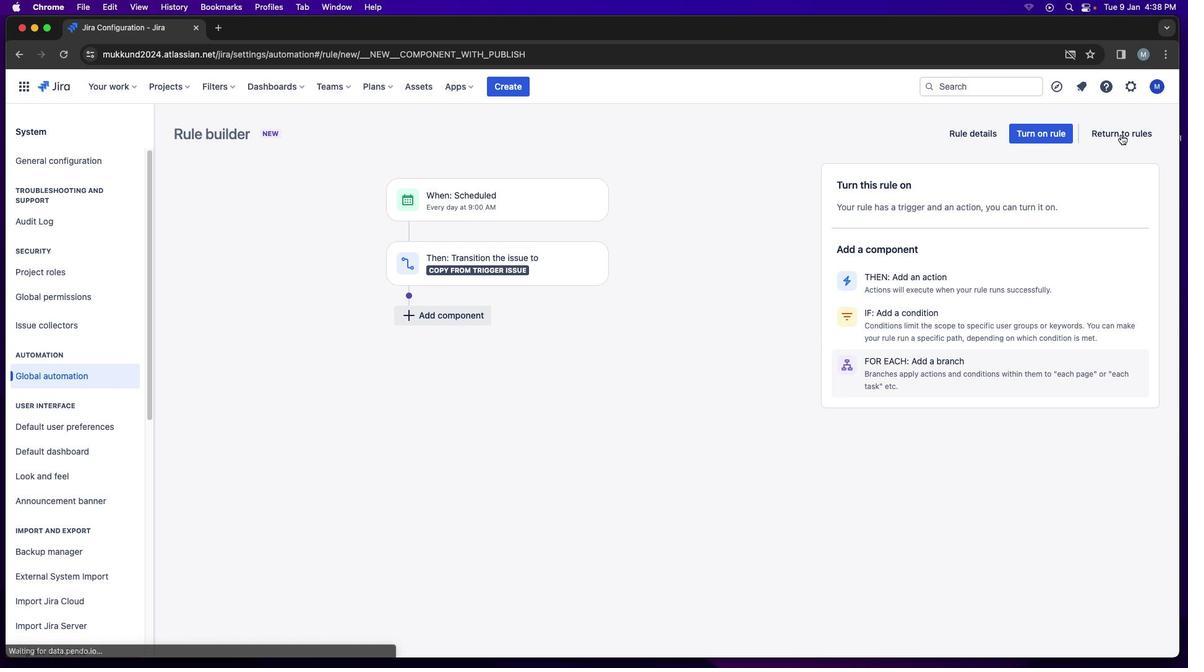
Action: Mouse moved to (704, 314)
Screenshot: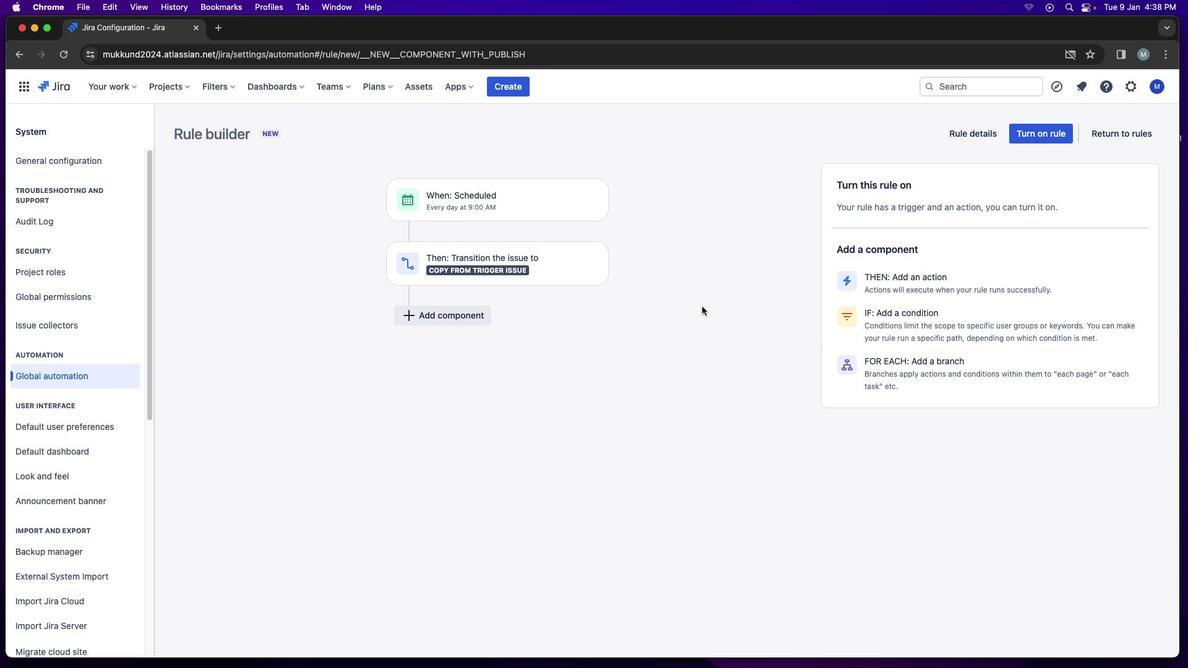 
Action: Mouse pressed left at (704, 314)
Screenshot: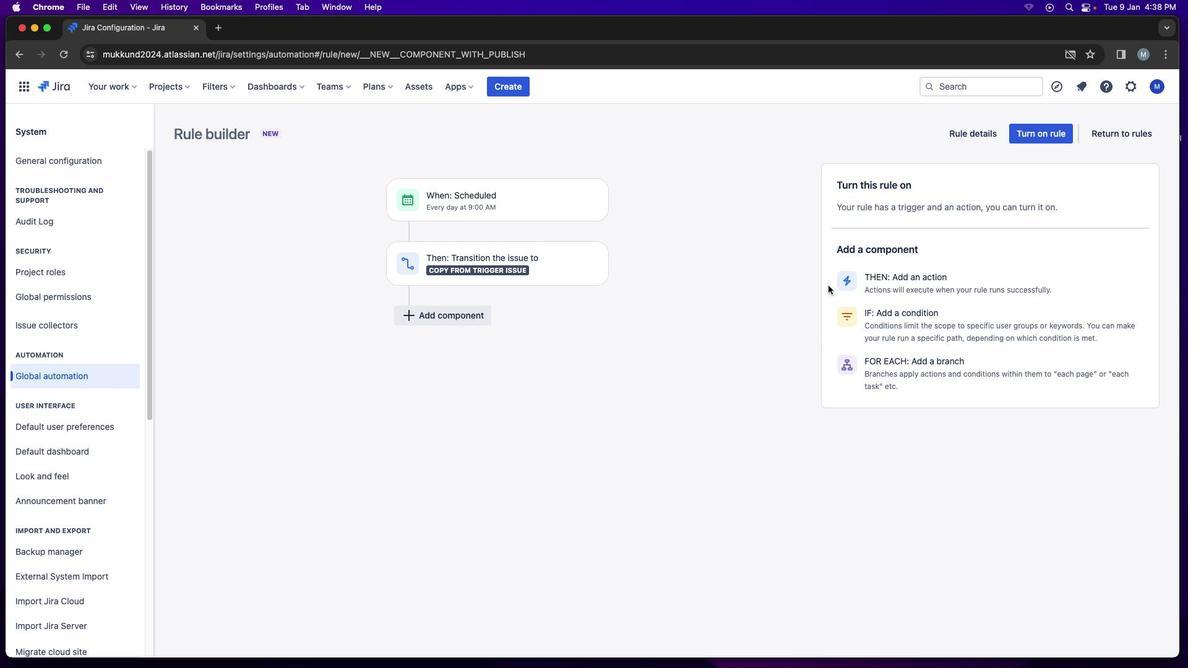 
Action: Mouse moved to (942, 292)
Screenshot: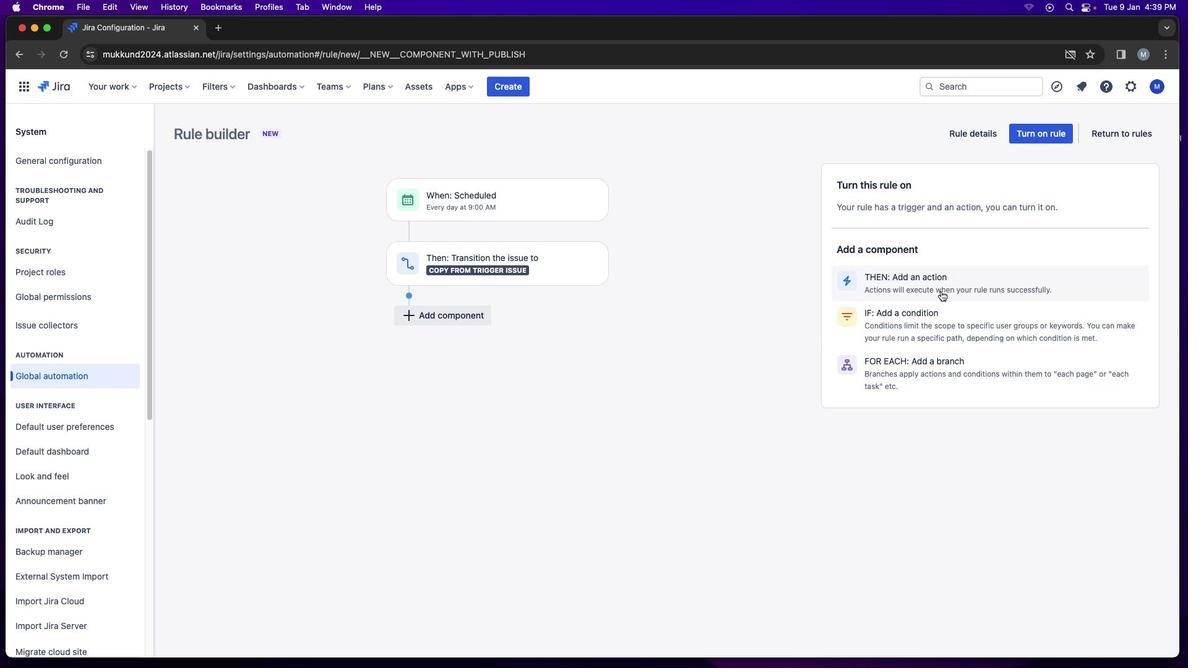 
Action: Mouse pressed left at (942, 292)
Screenshot: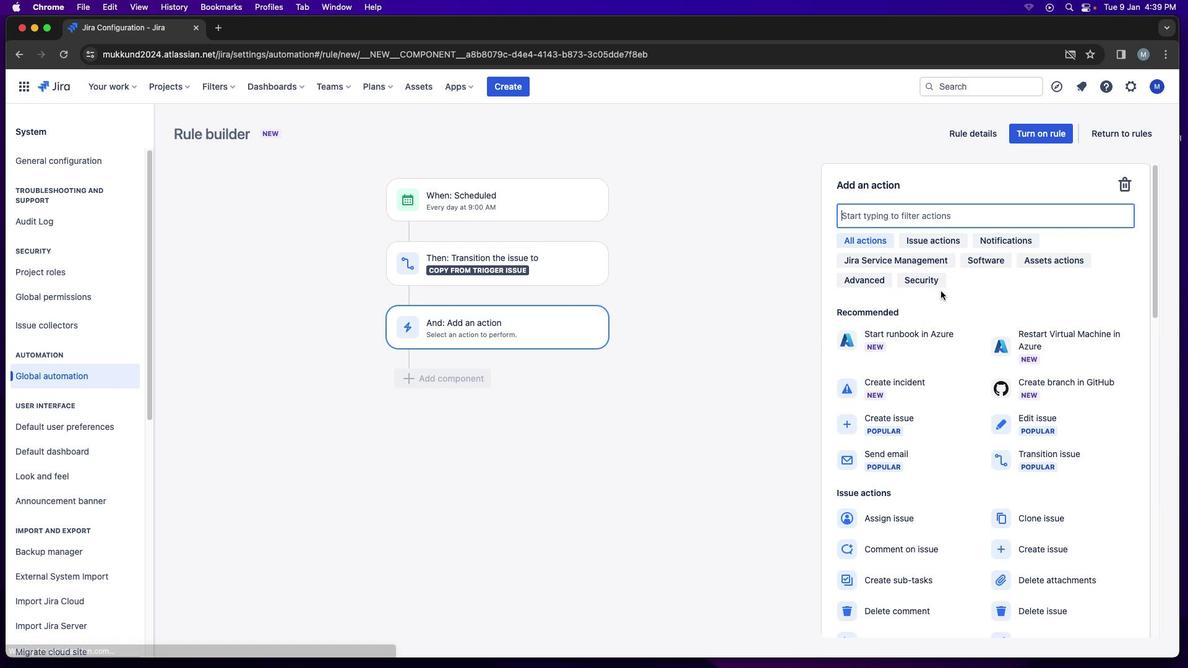 
Action: Mouse moved to (757, 323)
Screenshot: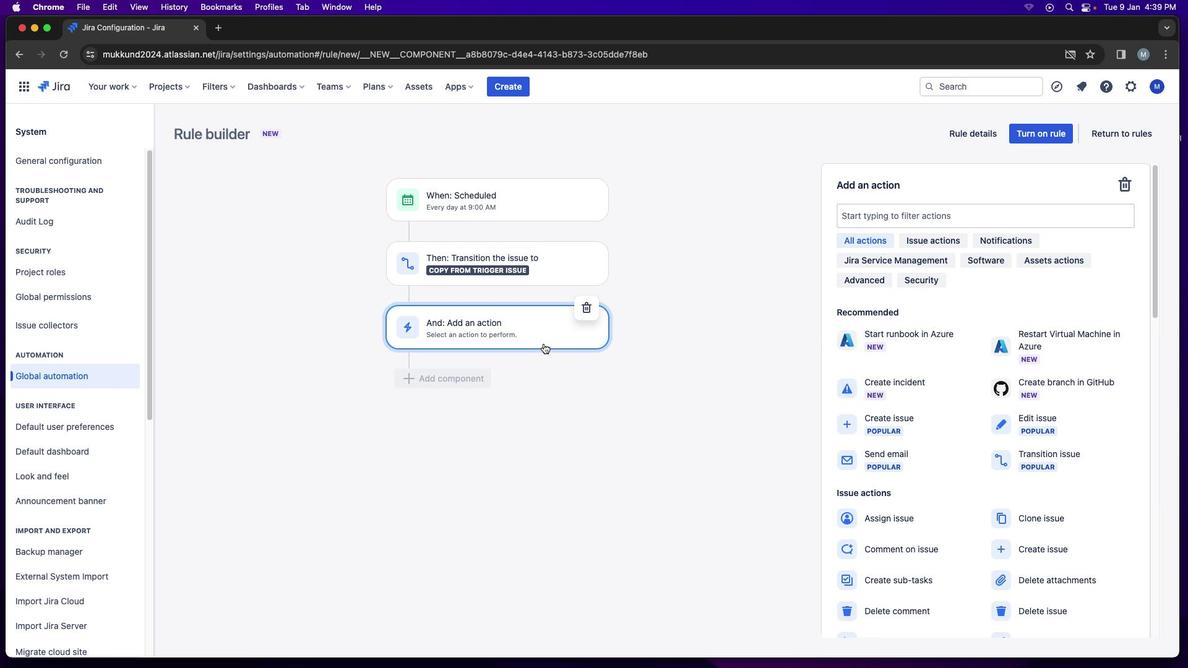 
Action: Mouse pressed left at (757, 323)
Screenshot: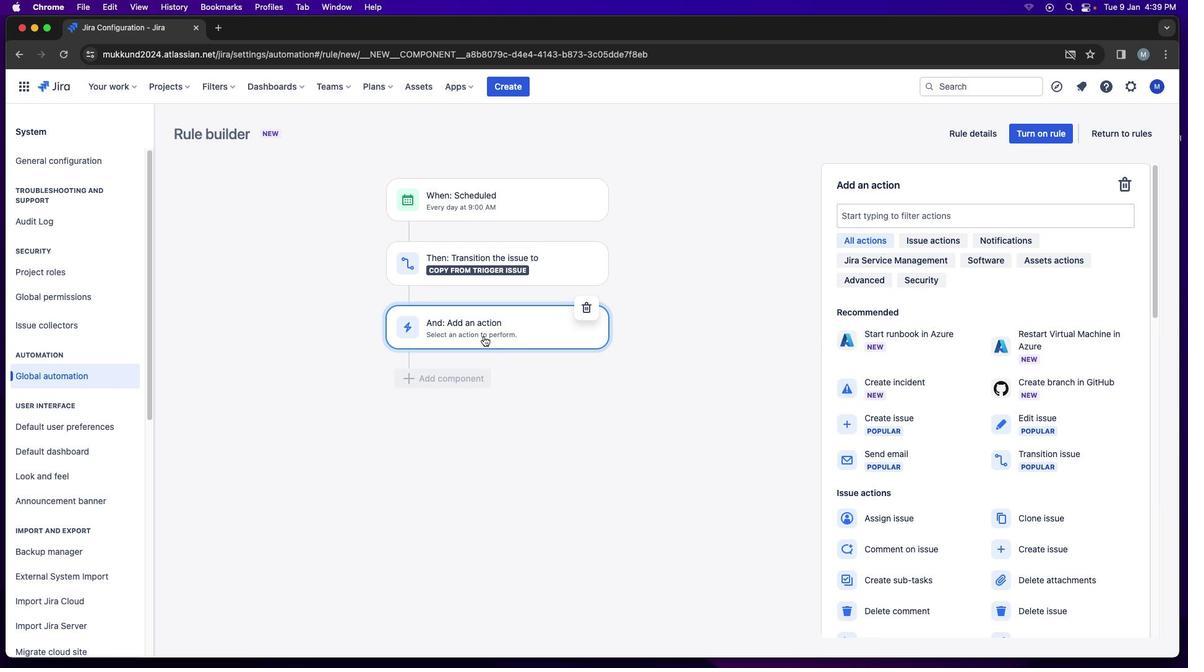 
Action: Mouse moved to (984, 294)
Screenshot: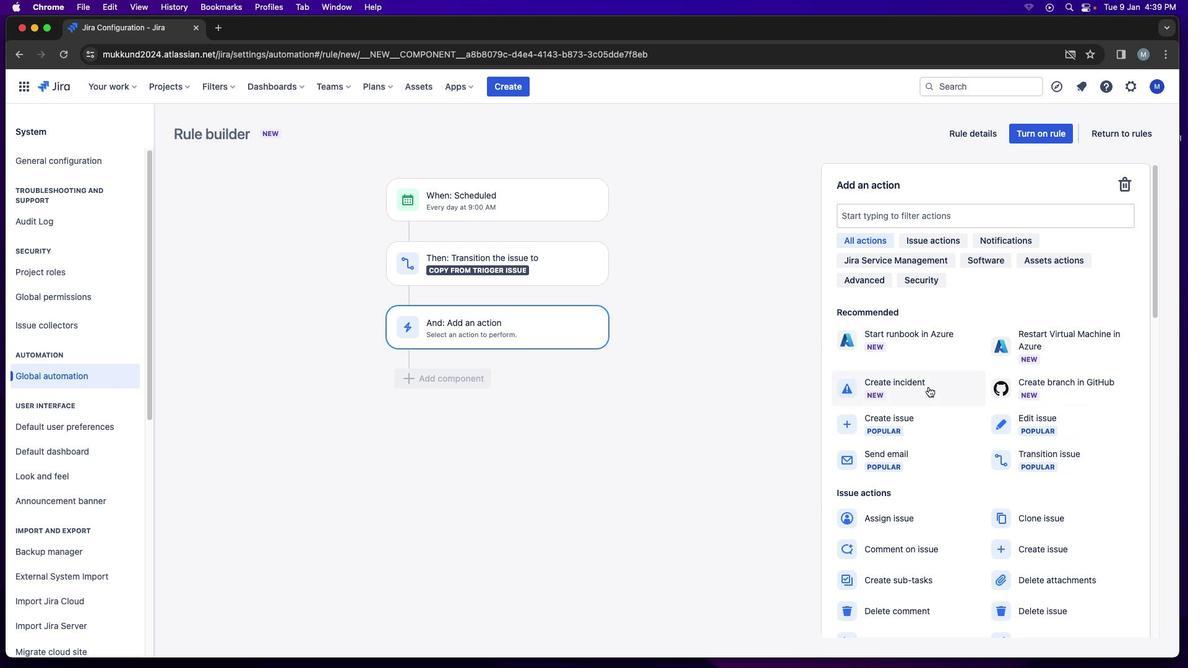 
Action: Mouse pressed left at (984, 294)
Screenshot: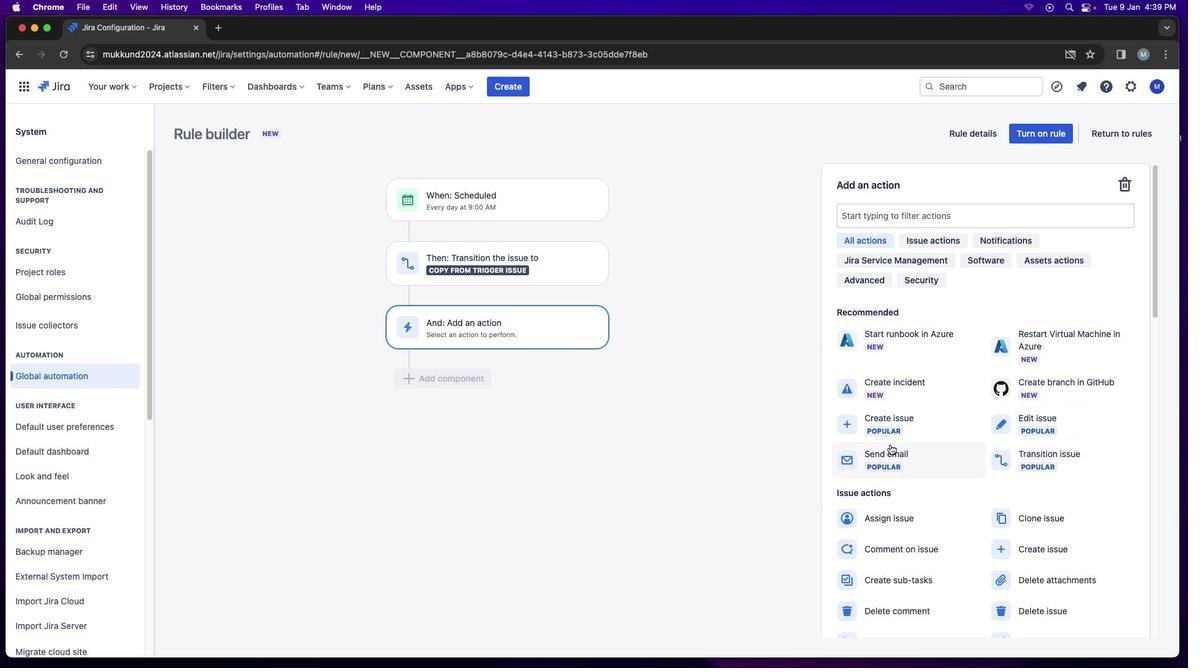 
Action: Mouse moved to (906, 425)
Screenshot: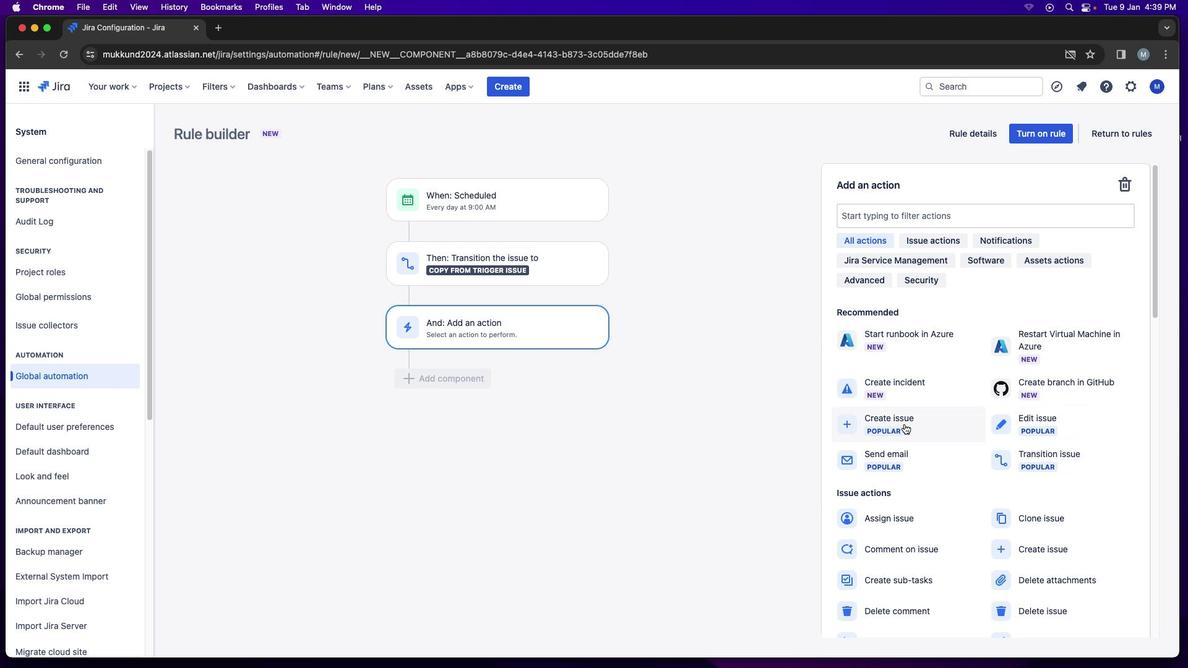 
Action: Mouse pressed left at (906, 425)
Screenshot: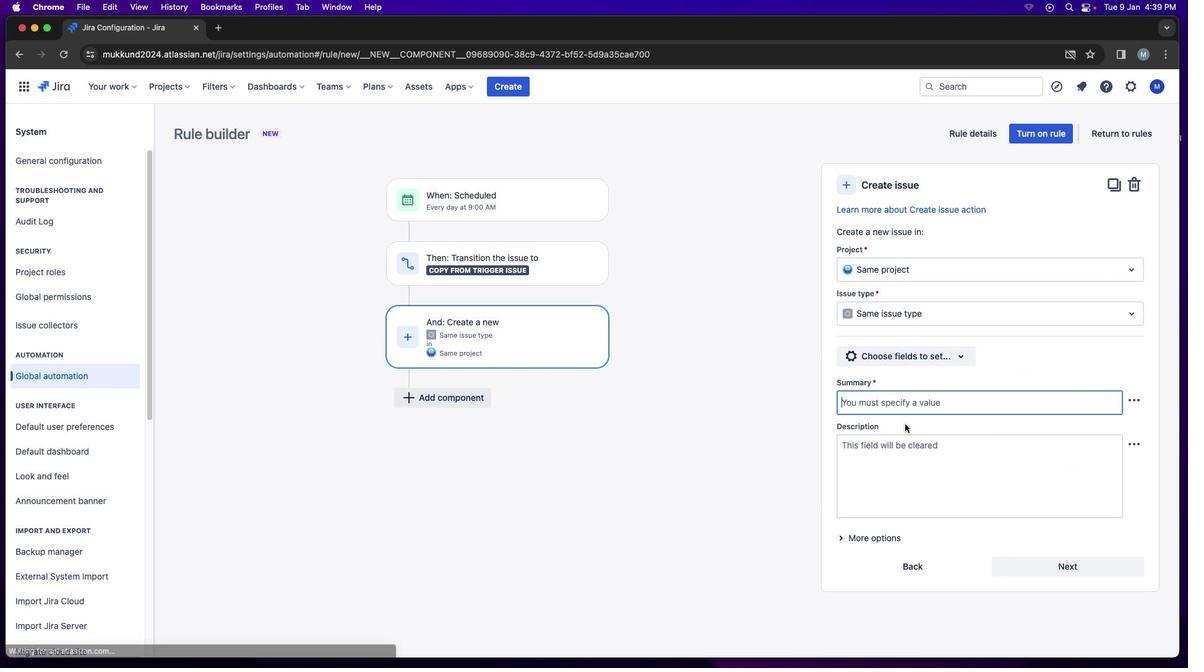 
Action: Mouse moved to (1111, 271)
Screenshot: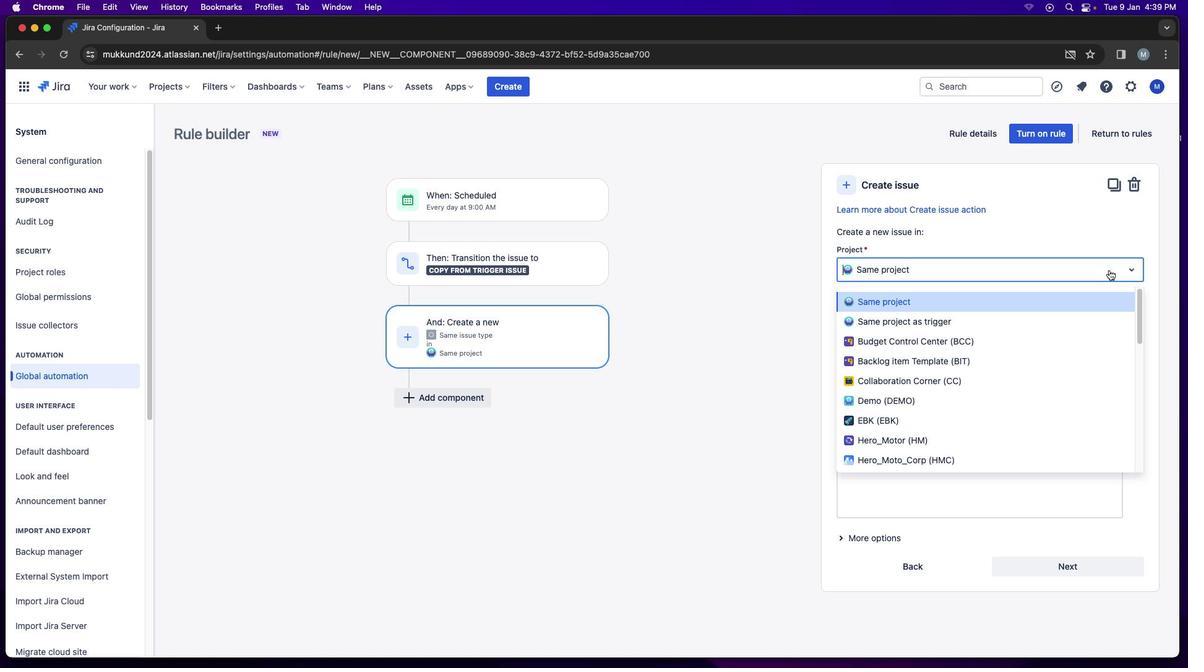 
Action: Mouse pressed left at (1111, 271)
Screenshot: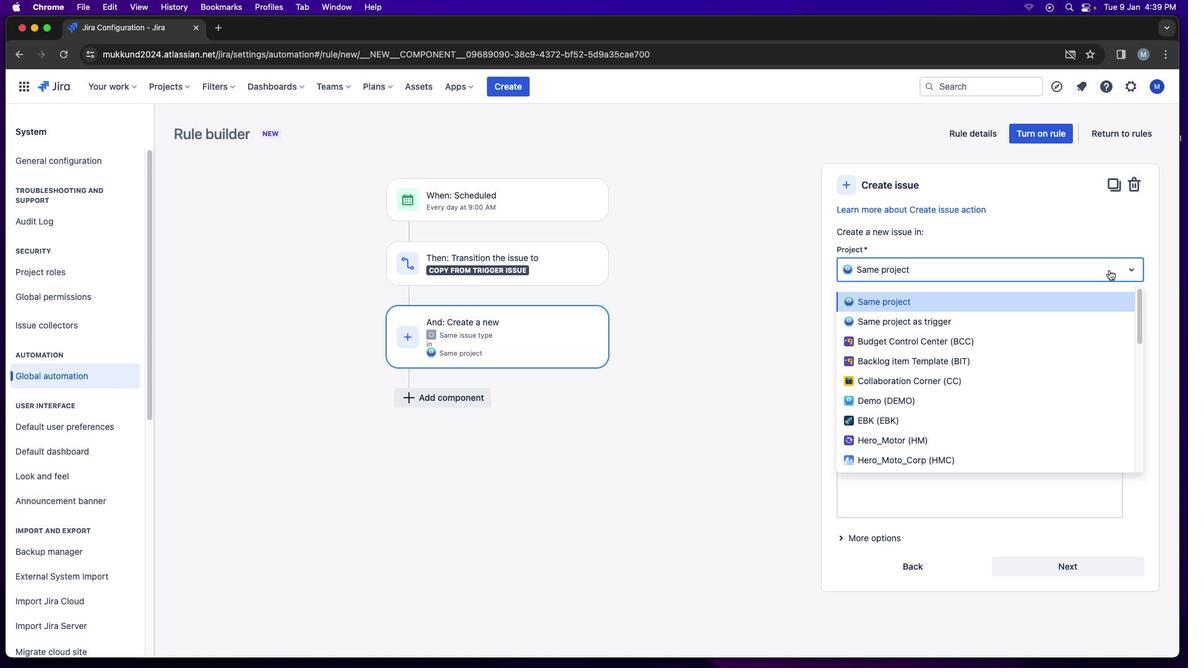 
Action: Mouse moved to (1059, 271)
Screenshot: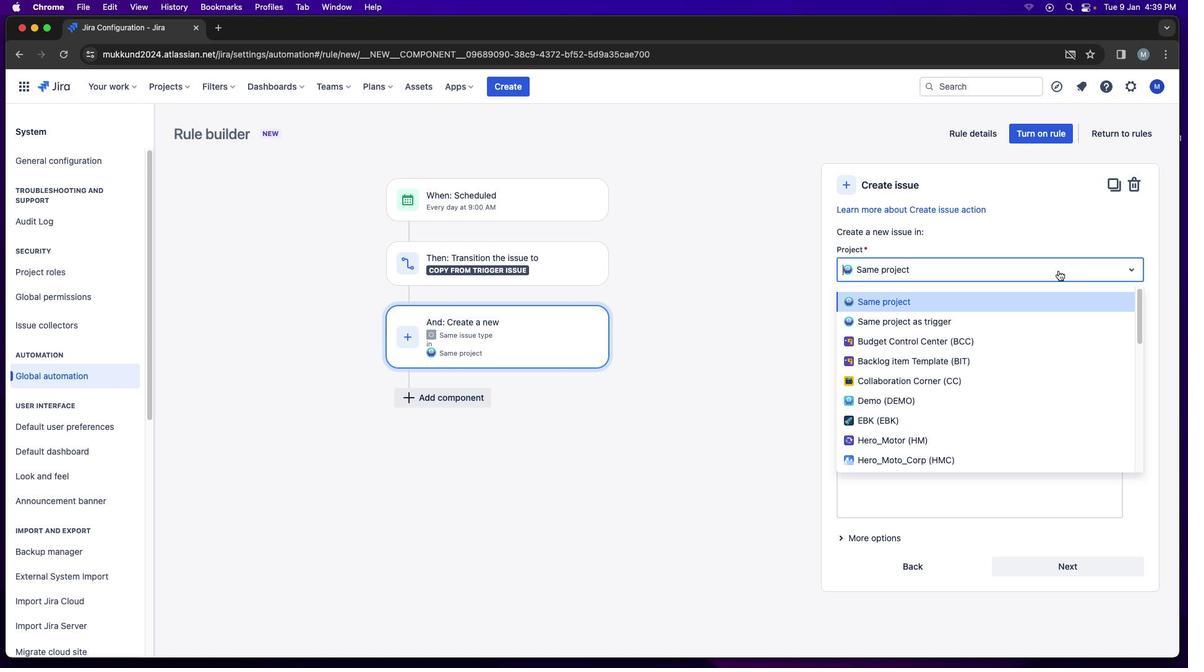 
Action: Mouse pressed left at (1059, 271)
Screenshot: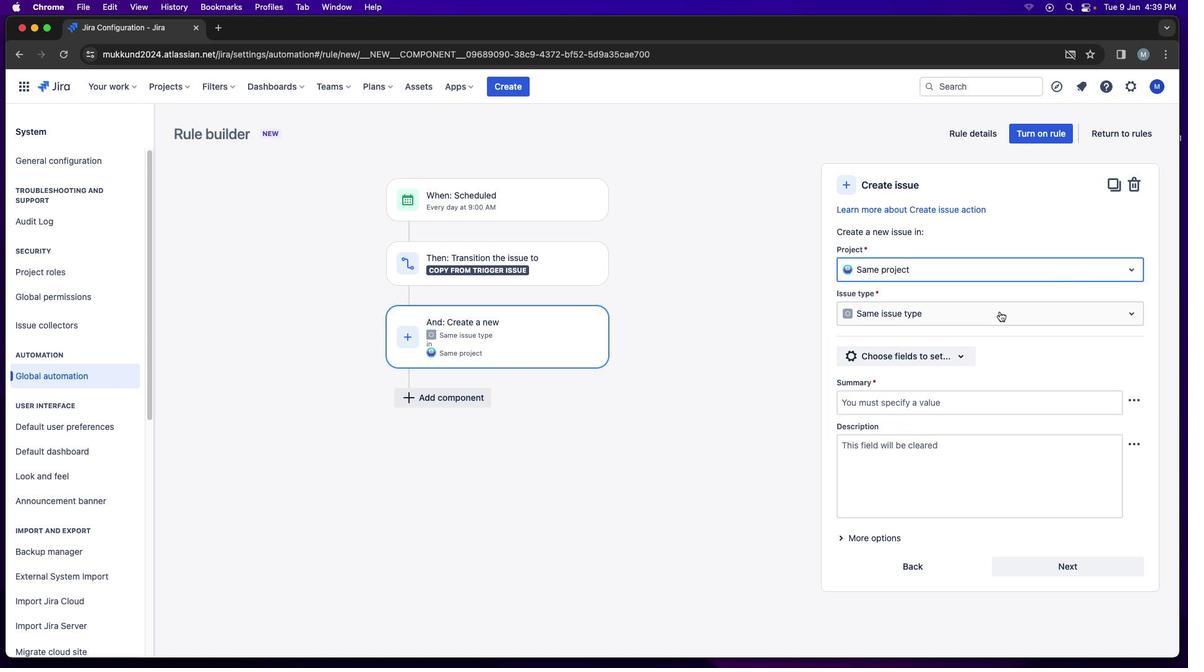 
Action: Mouse moved to (1018, 313)
Screenshot: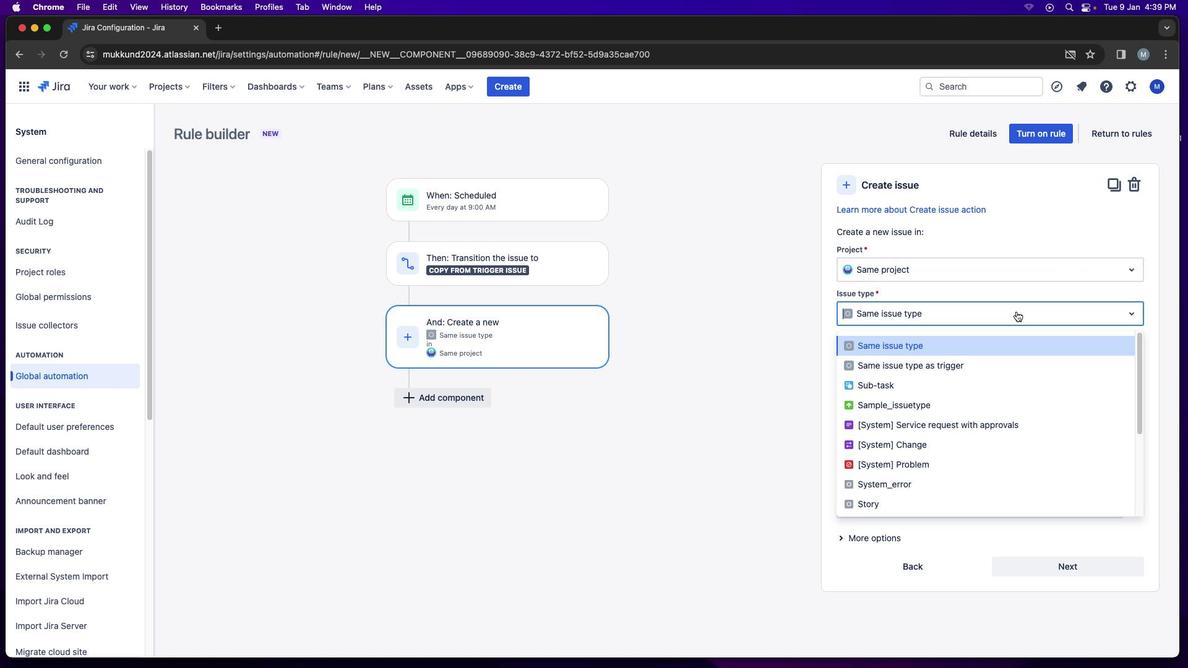 
Action: Mouse pressed left at (1018, 313)
Screenshot: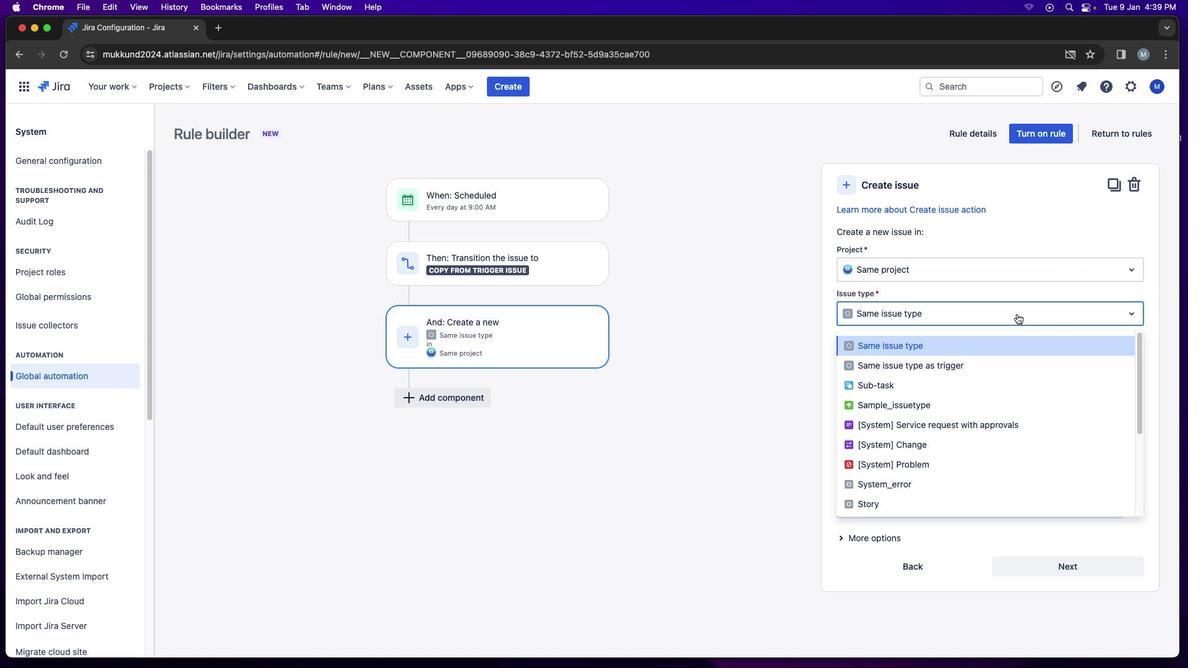 
Action: Mouse moved to (914, 383)
Screenshot: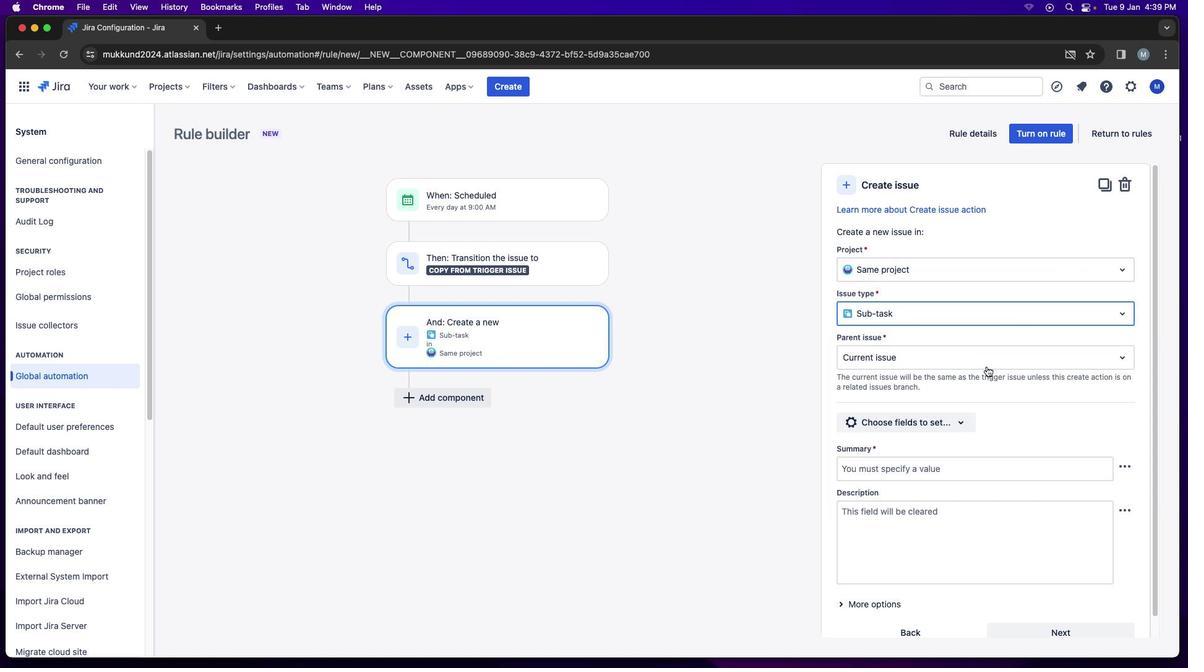 
Action: Mouse pressed left at (914, 383)
Screenshot: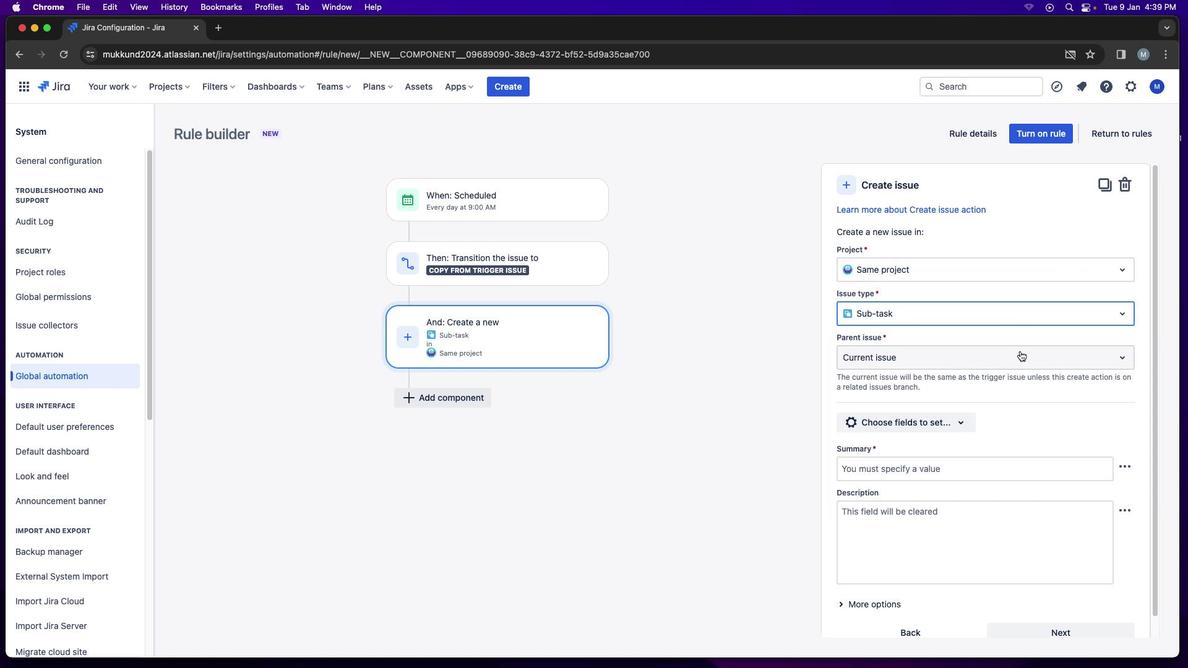 
Action: Mouse moved to (1031, 360)
Screenshot: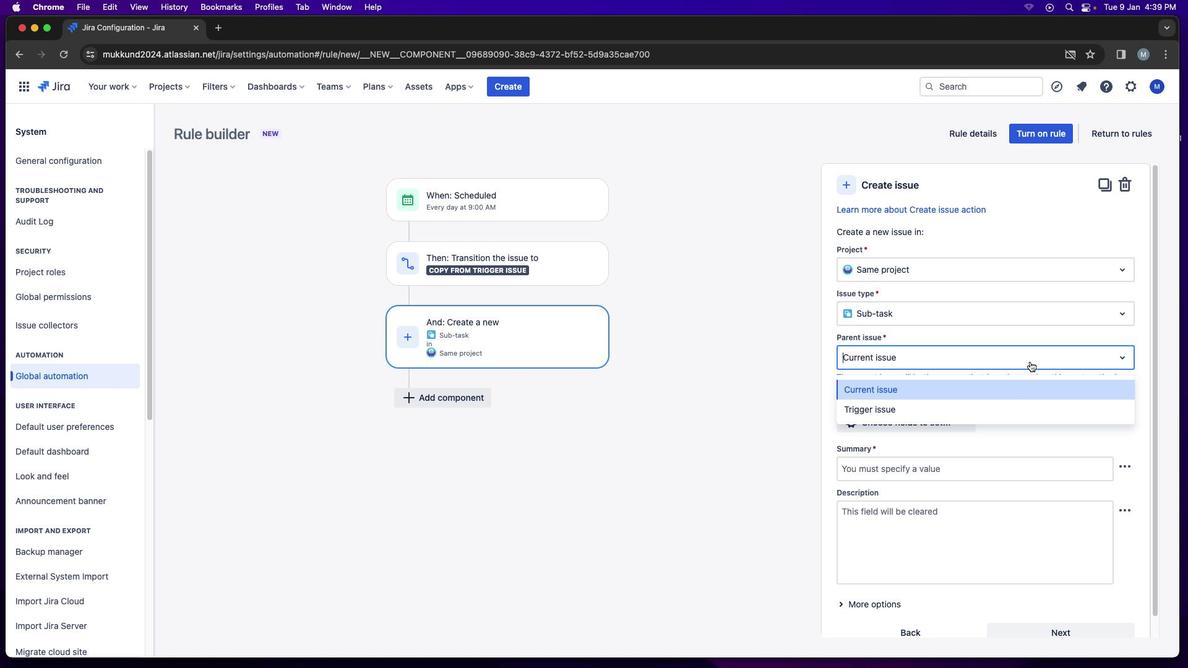 
Action: Mouse pressed left at (1031, 360)
Screenshot: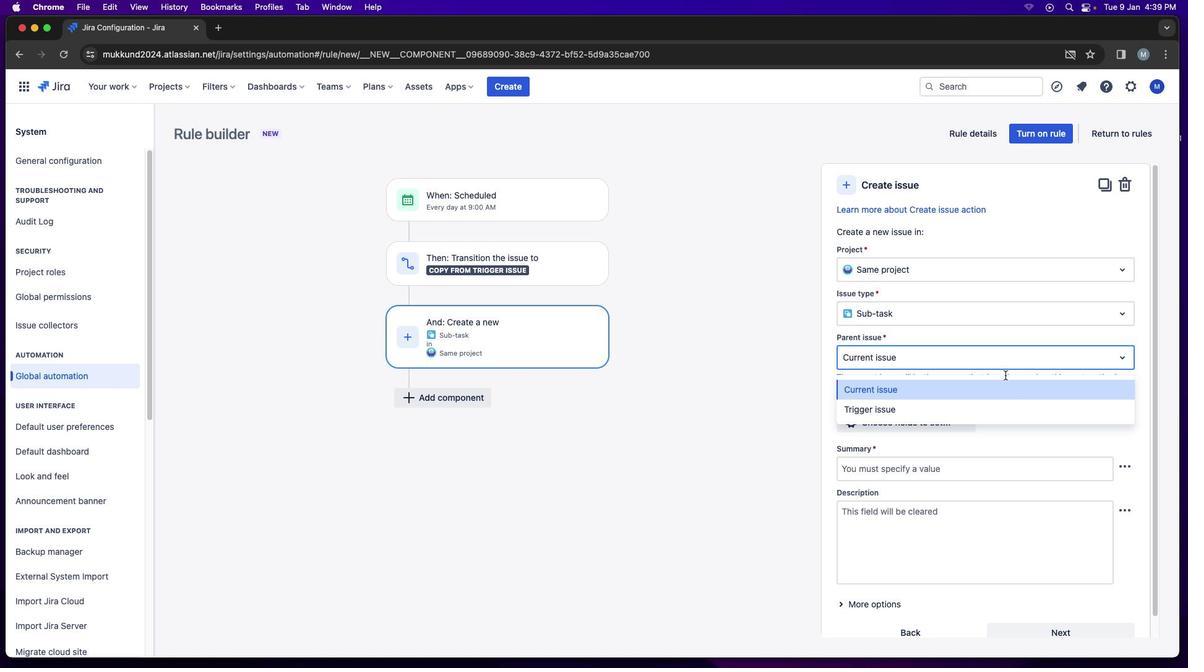 
Action: Mouse moved to (908, 412)
Screenshot: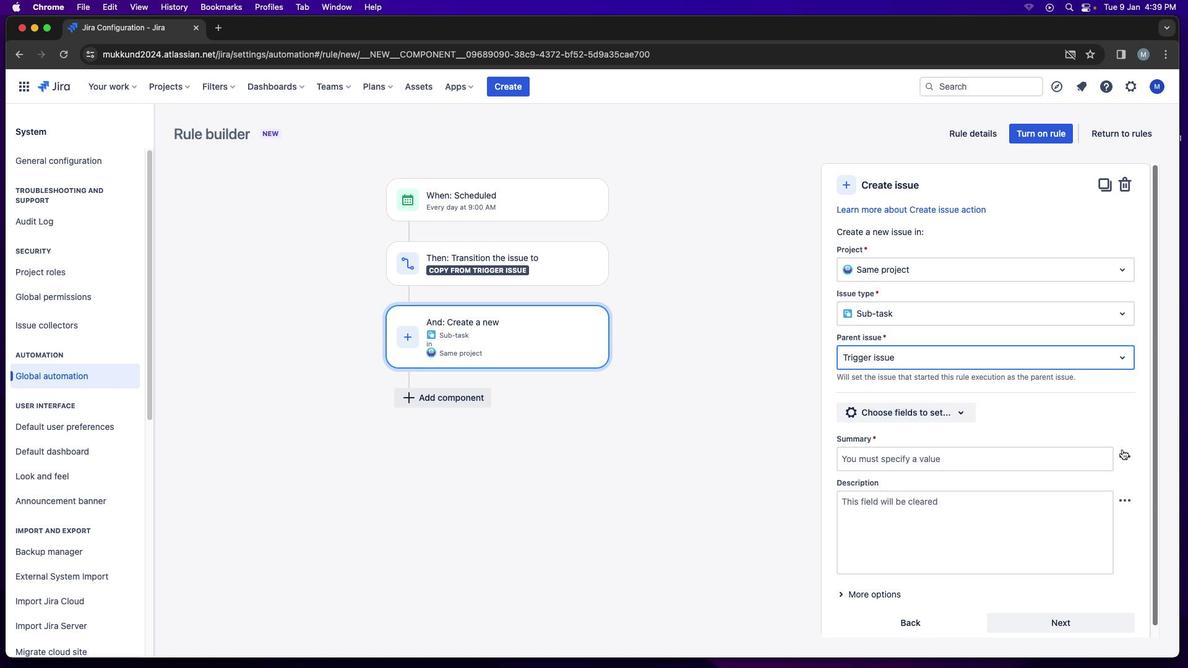 
Action: Mouse pressed left at (908, 412)
Screenshot: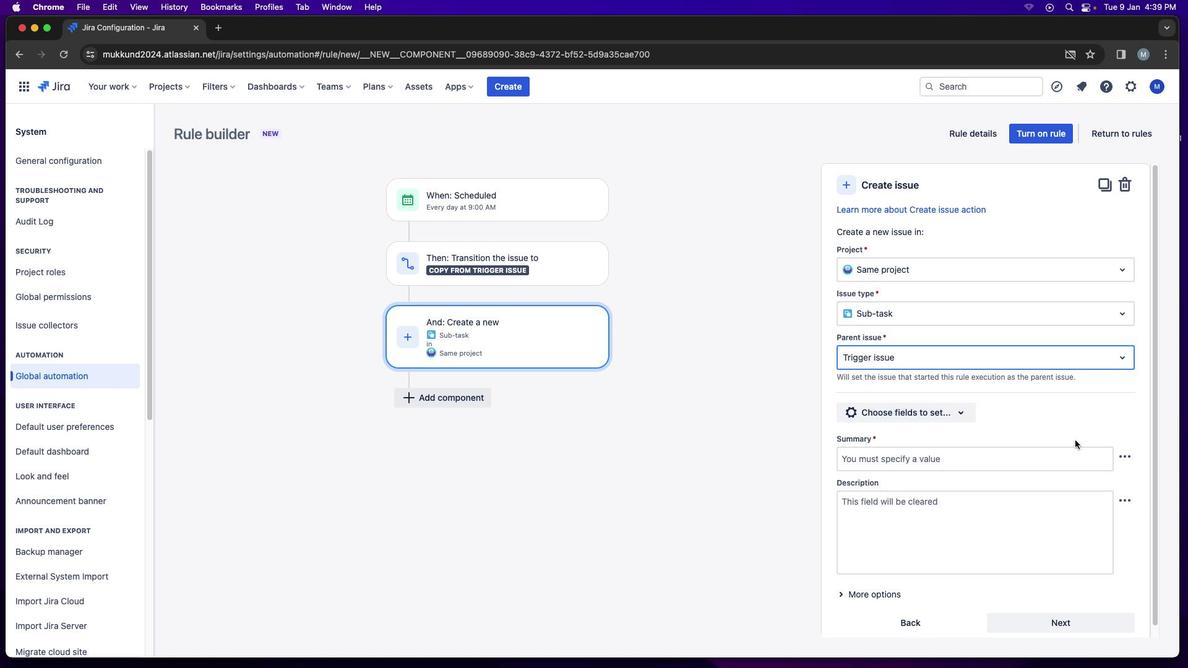 
Action: Mouse moved to (1091, 460)
Screenshot: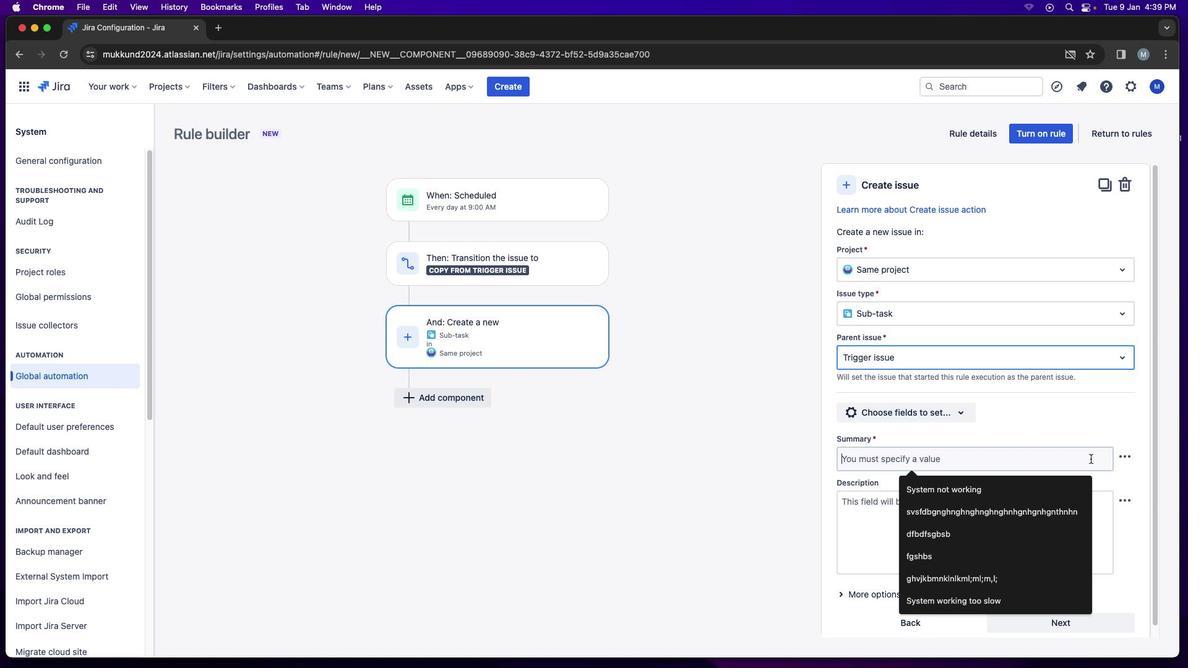 
Action: Mouse pressed left at (1091, 460)
Screenshot: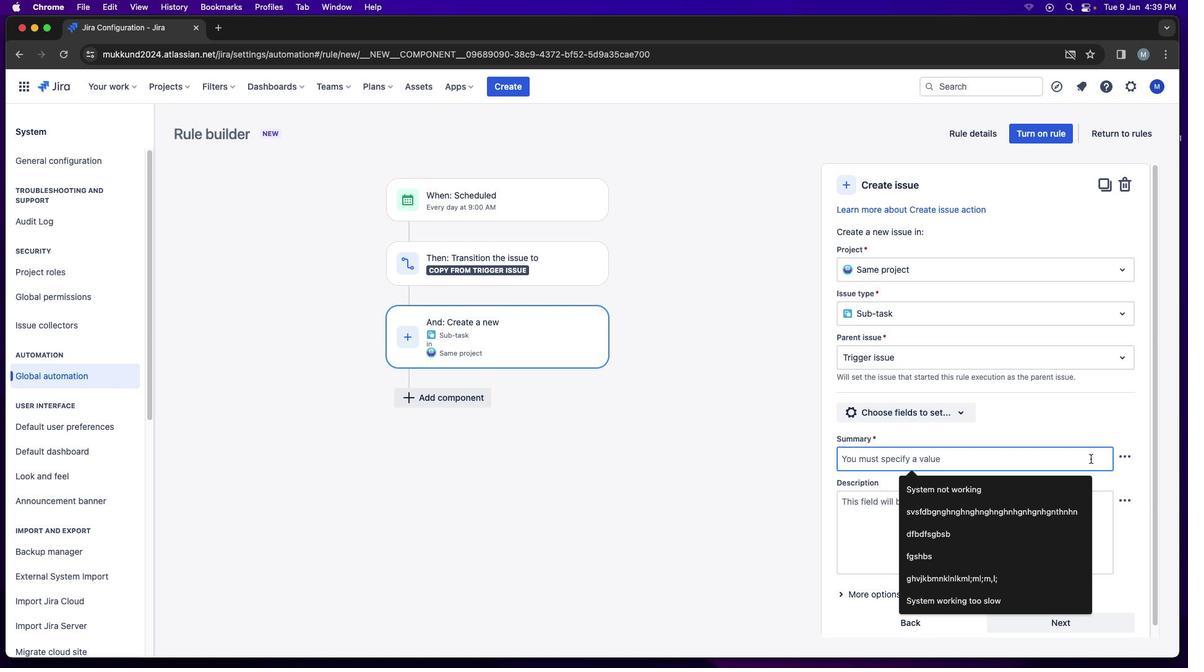 
Action: Mouse moved to (886, 459)
Screenshot: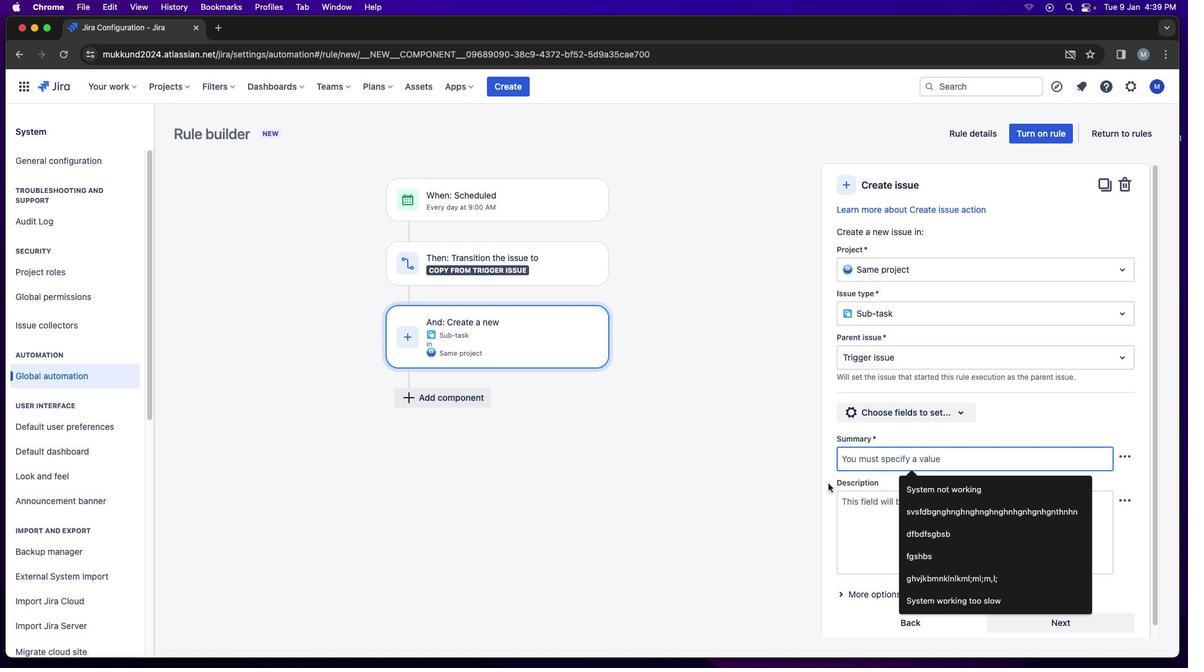 
Action: Mouse pressed left at (886, 459)
Screenshot: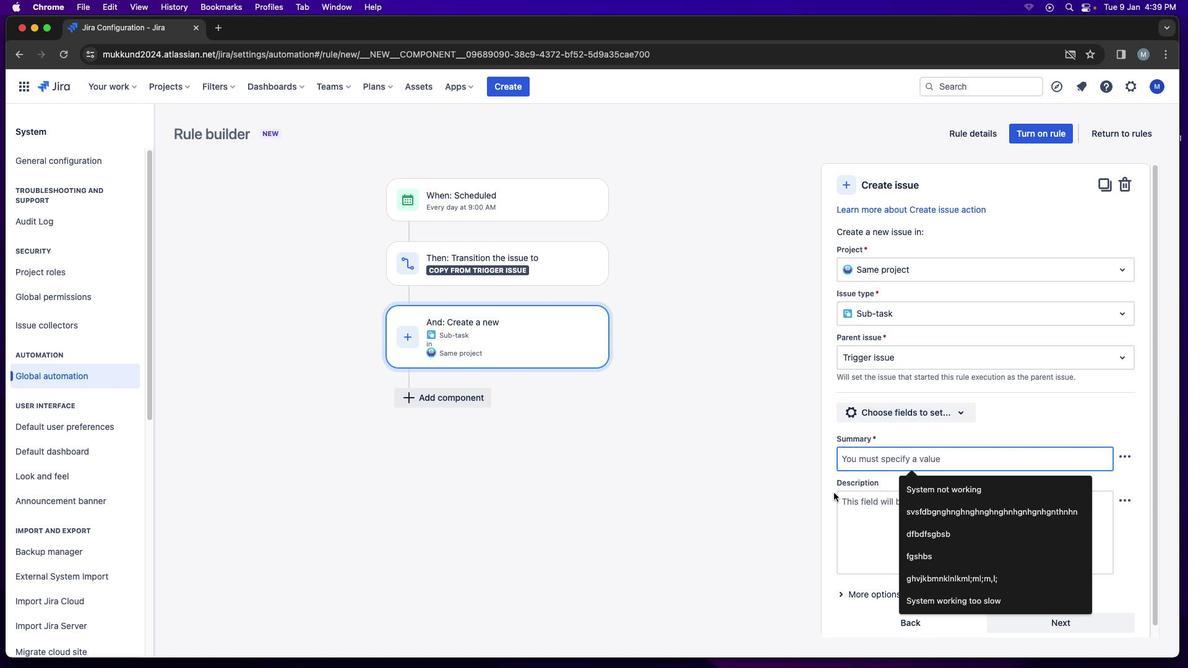 
Action: Mouse moved to (874, 516)
Screenshot: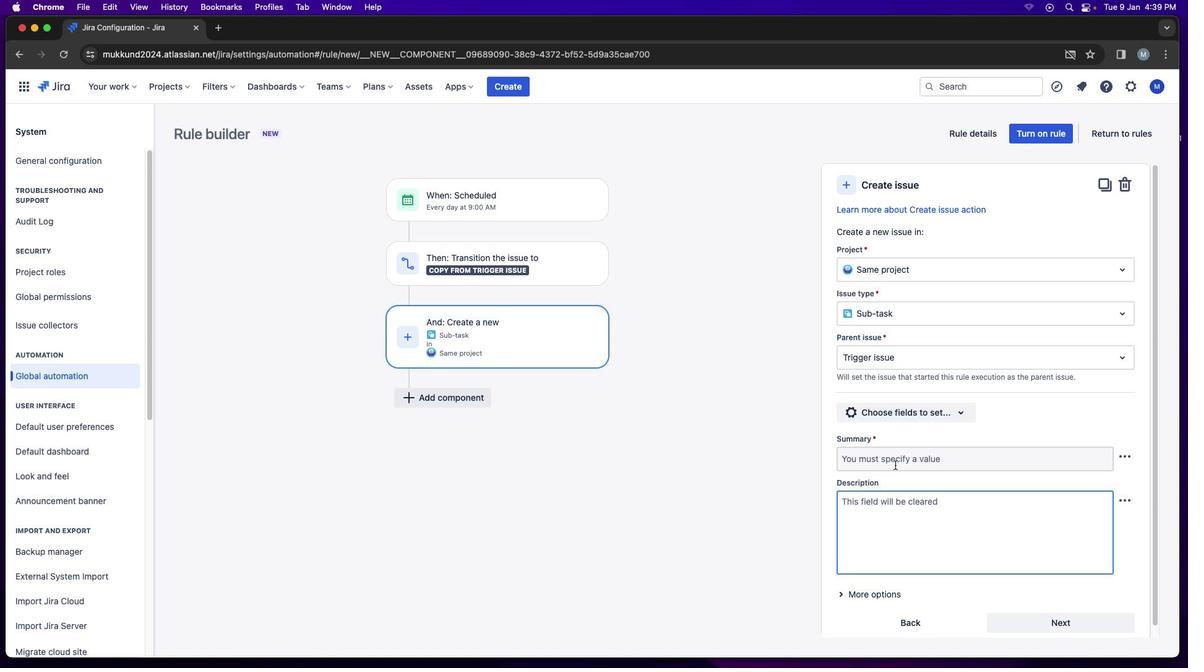 
Action: Mouse pressed left at (874, 516)
Screenshot: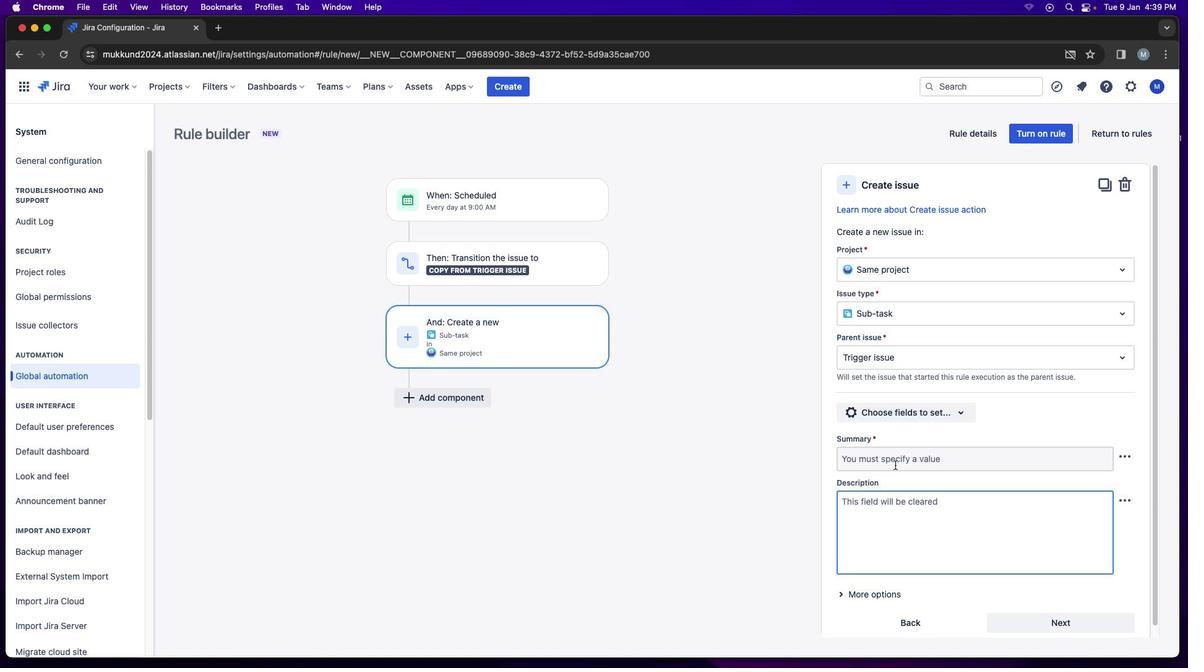 
Action: Mouse moved to (896, 466)
Screenshot: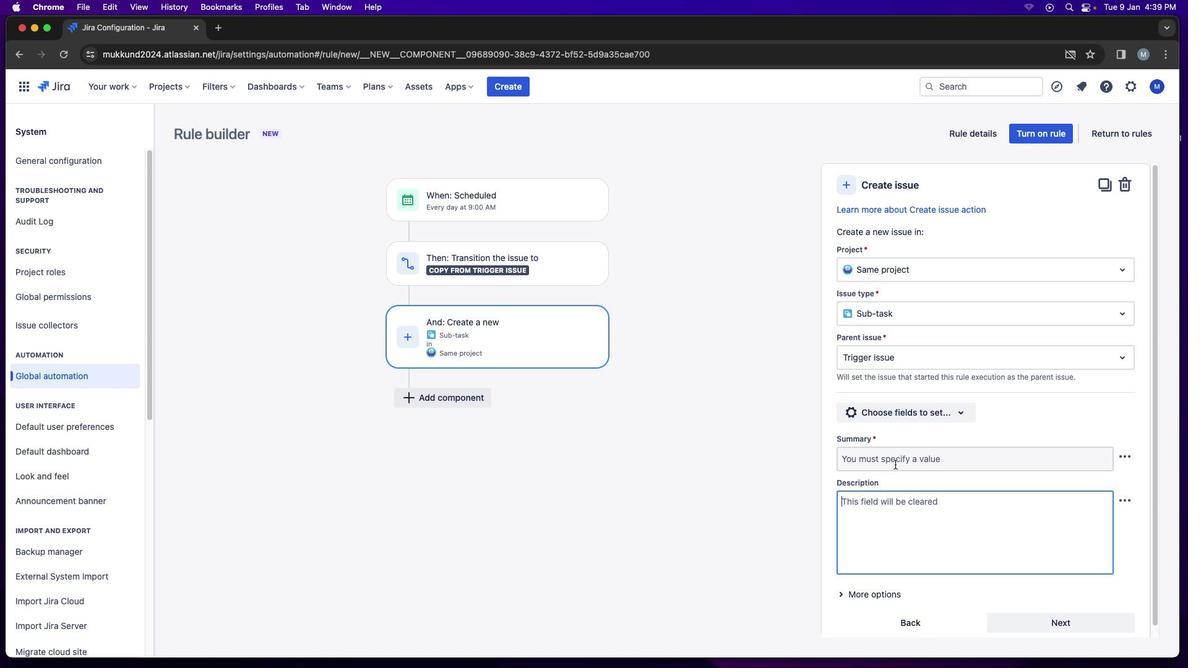 
Action: Mouse pressed left at (896, 466)
Screenshot: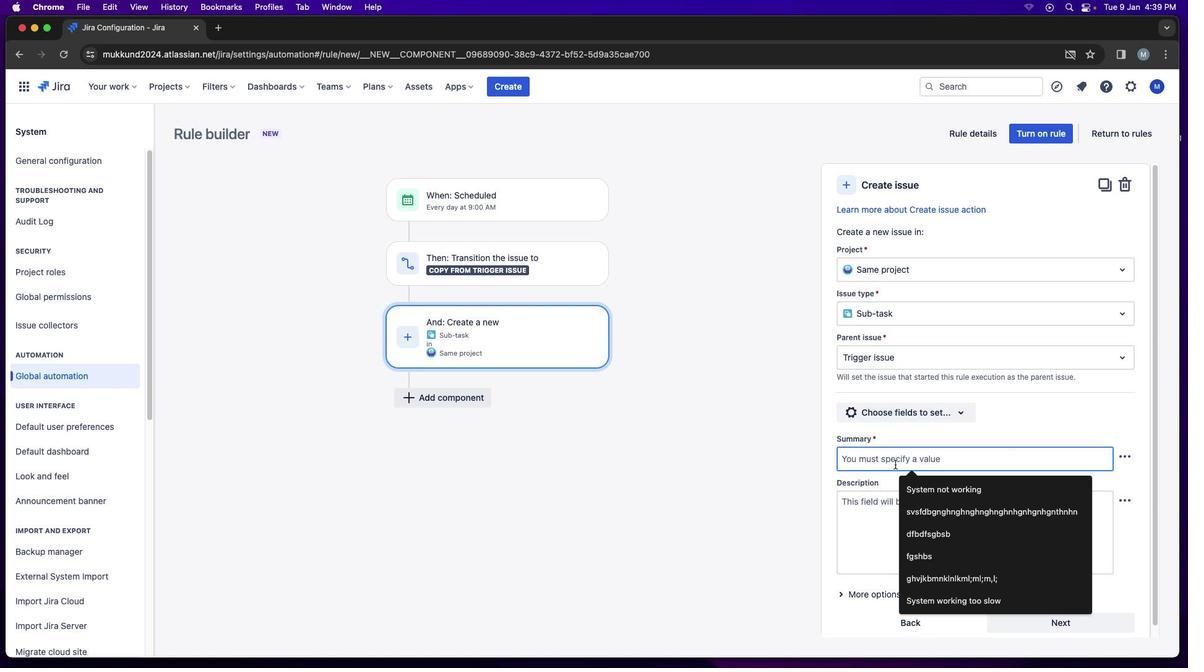 
Action: Key pressed Key.shift'S''e''t'Key.backspaceKey.backspaceKey.backspaceKey.backspaceKey.shift'C''o''n''f''i''g''u''r''e'Key.spaceKey.shift'A''c''t''i''o''n''s'
Screenshot: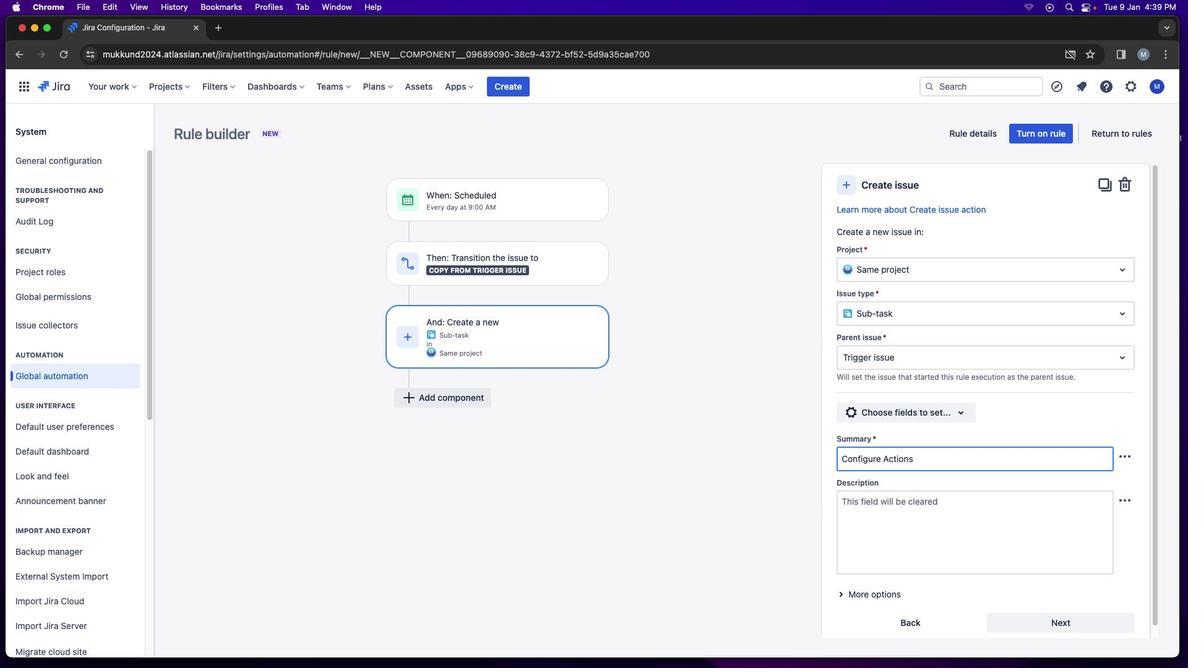 
Action: Mouse moved to (905, 510)
Screenshot: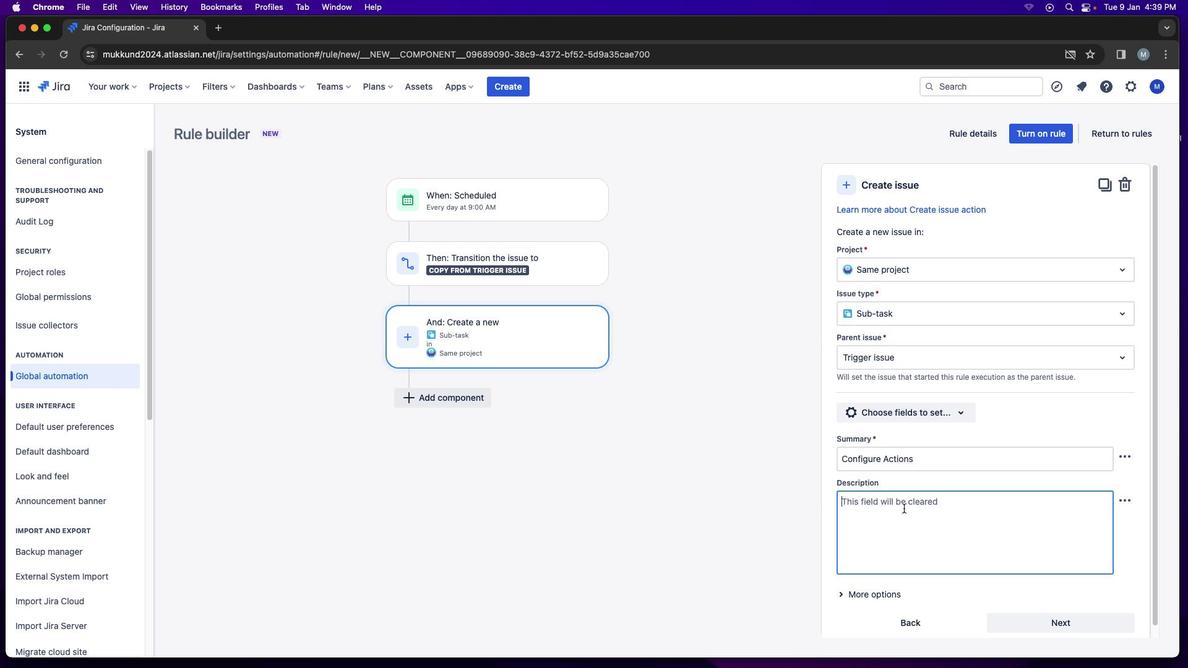 
Action: Mouse pressed left at (905, 510)
Screenshot: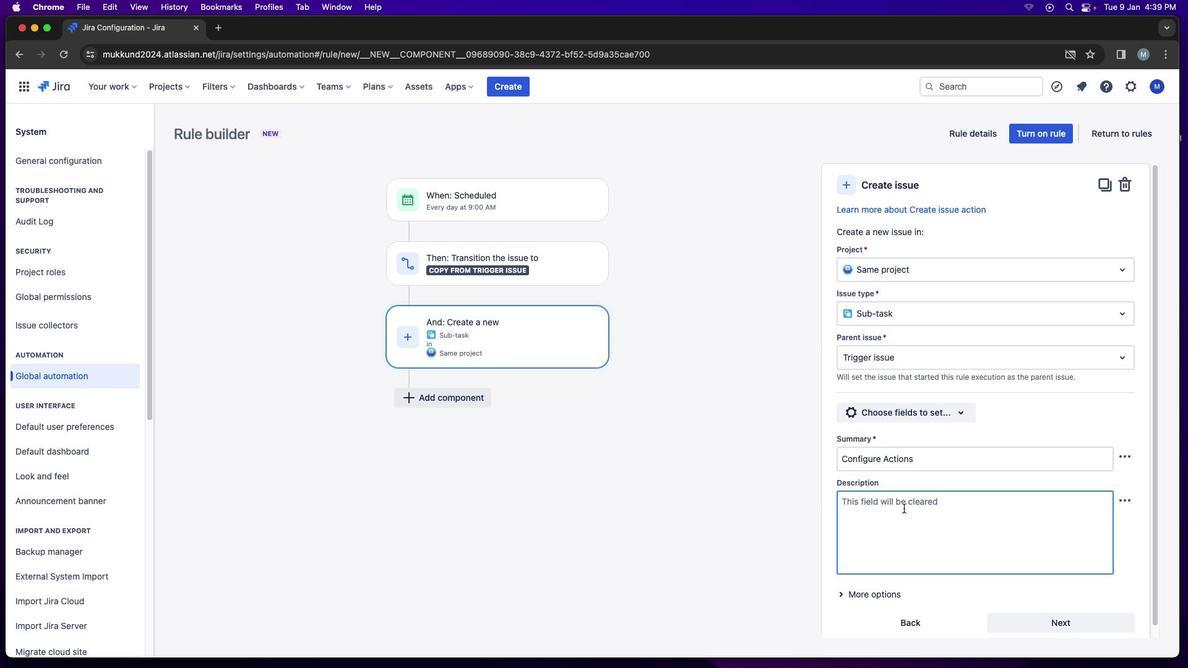 
Action: Key pressed Key.shift'A''s''s''i''g''n''i''n''g'Key.space't''h''e'Key.space'i''s''s''u''e'Key.space't''o'Key.space'a'Key.space's''p''e''c''i''f''i''c'Key.space's''t''a''t''u''s''.'Key.space
Screenshot: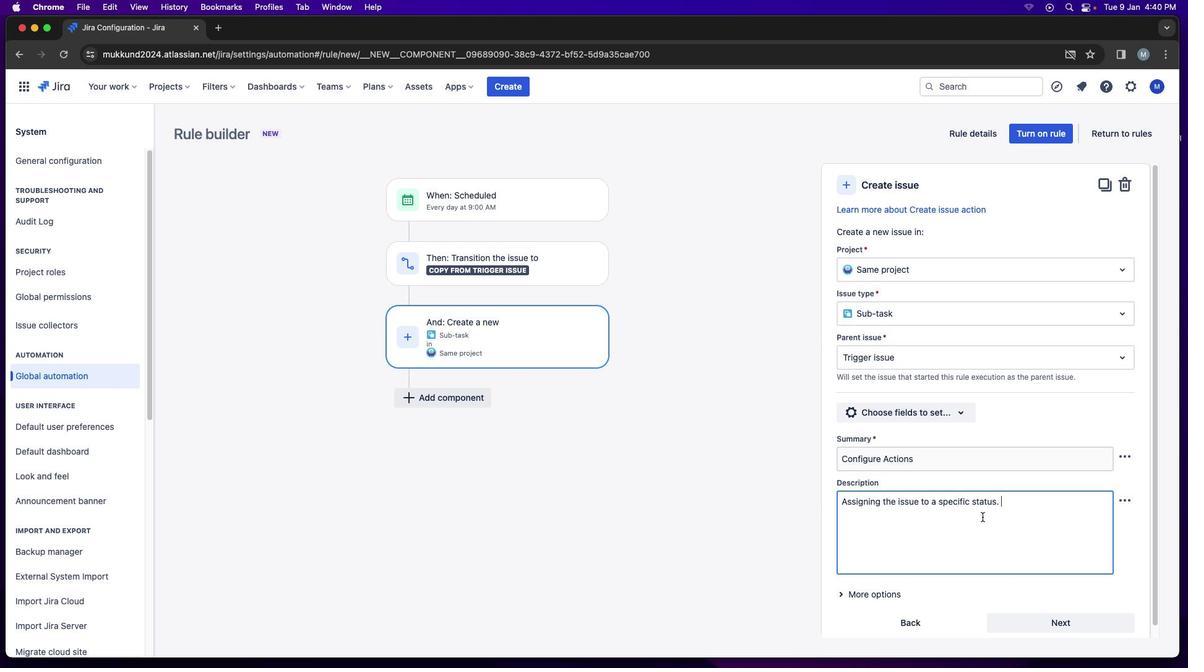 
Action: Mouse moved to (1050, 532)
Screenshot: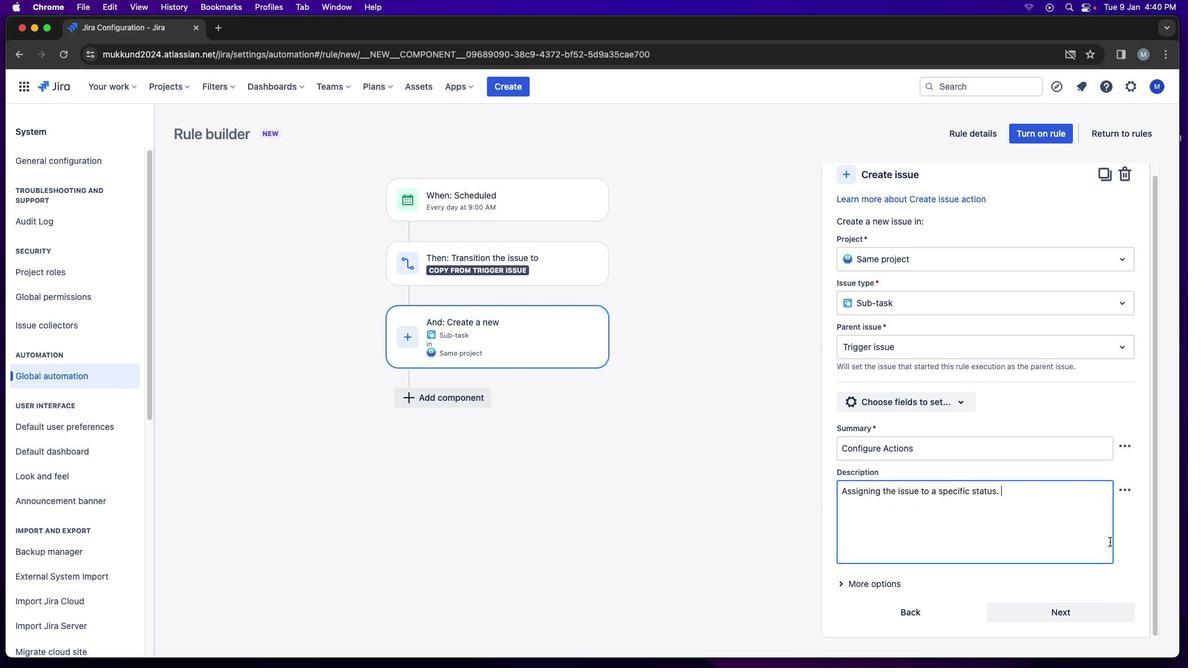 
Action: Mouse scrolled (1050, 532) with delta (1, 0)
Screenshot: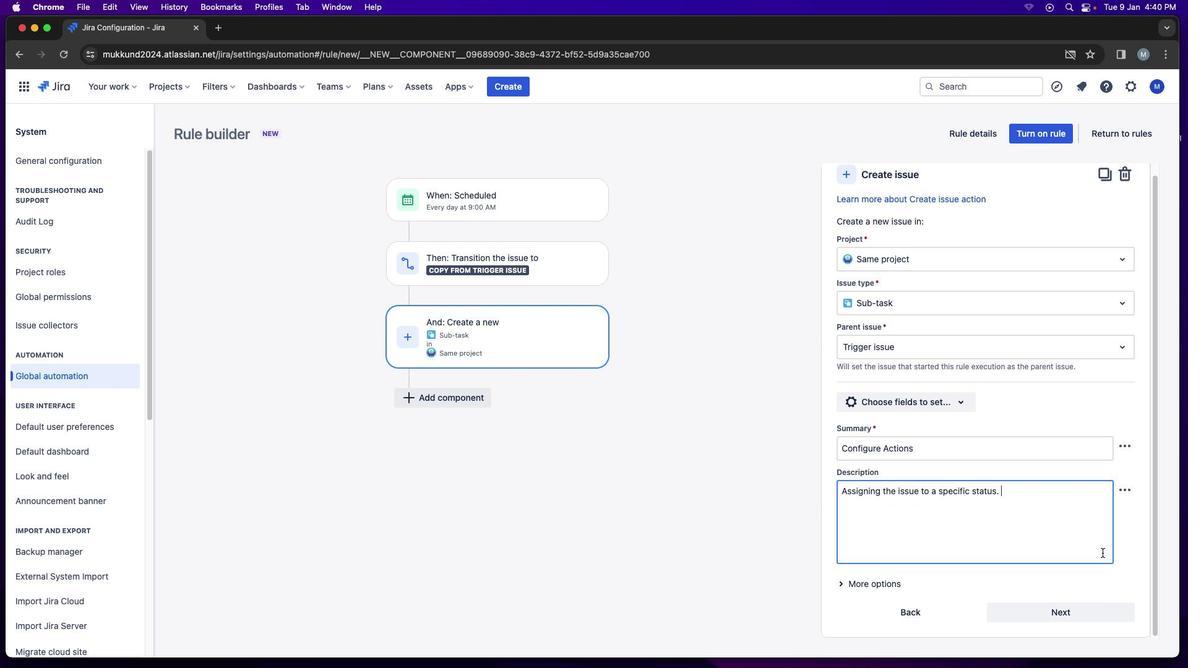
Action: Mouse moved to (1051, 534)
